 Task: Research Airbnb properties in Caguas, Puerto Rico from 12th  December, 2023 to 15th December, 2023 for 3 adults.2 bedrooms having 3 beds and 1 bathroom. Property type can be flat. Amenities needed are: washing machine. Booking option can be shelf check-in. Look for 4 properties as per requirement.
Action: Mouse moved to (629, 88)
Screenshot: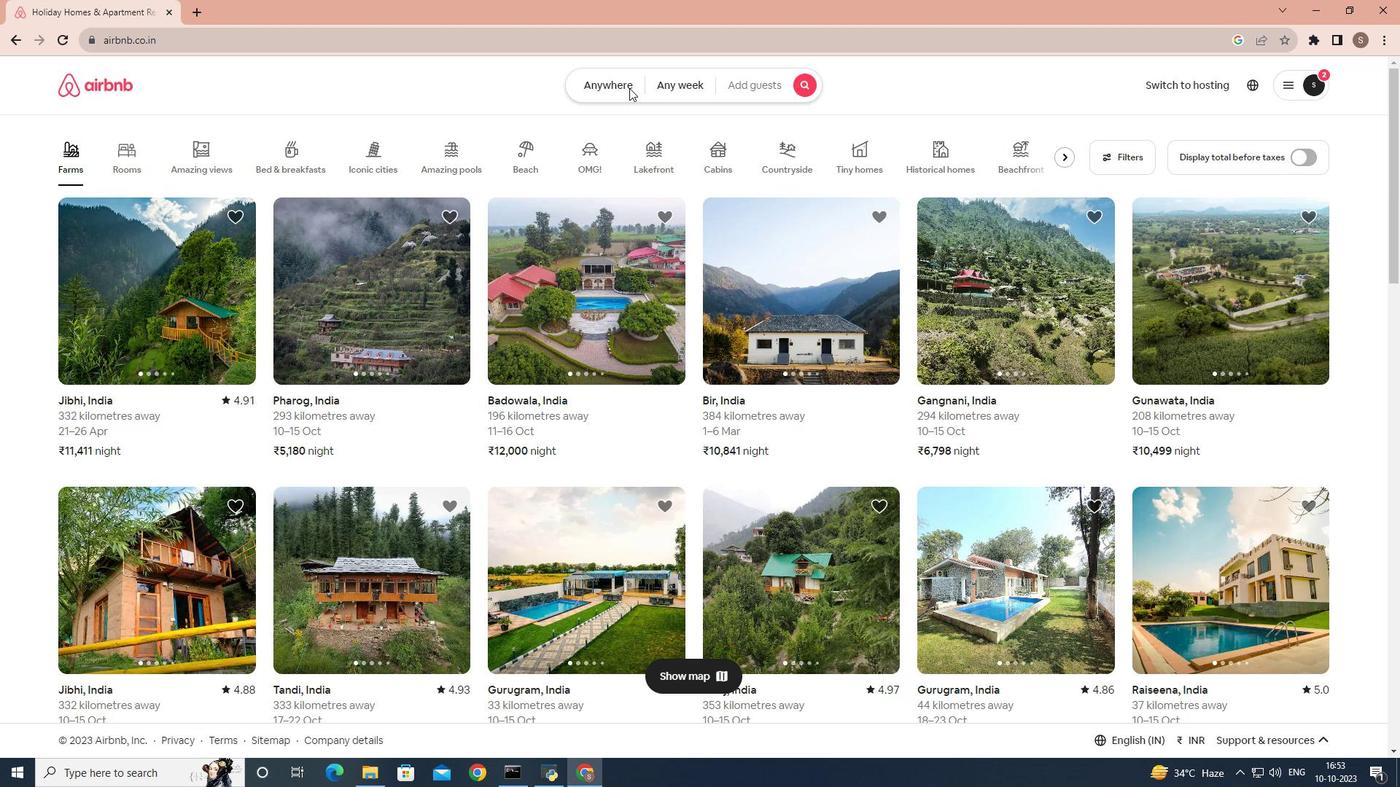 
Action: Mouse pressed left at (629, 88)
Screenshot: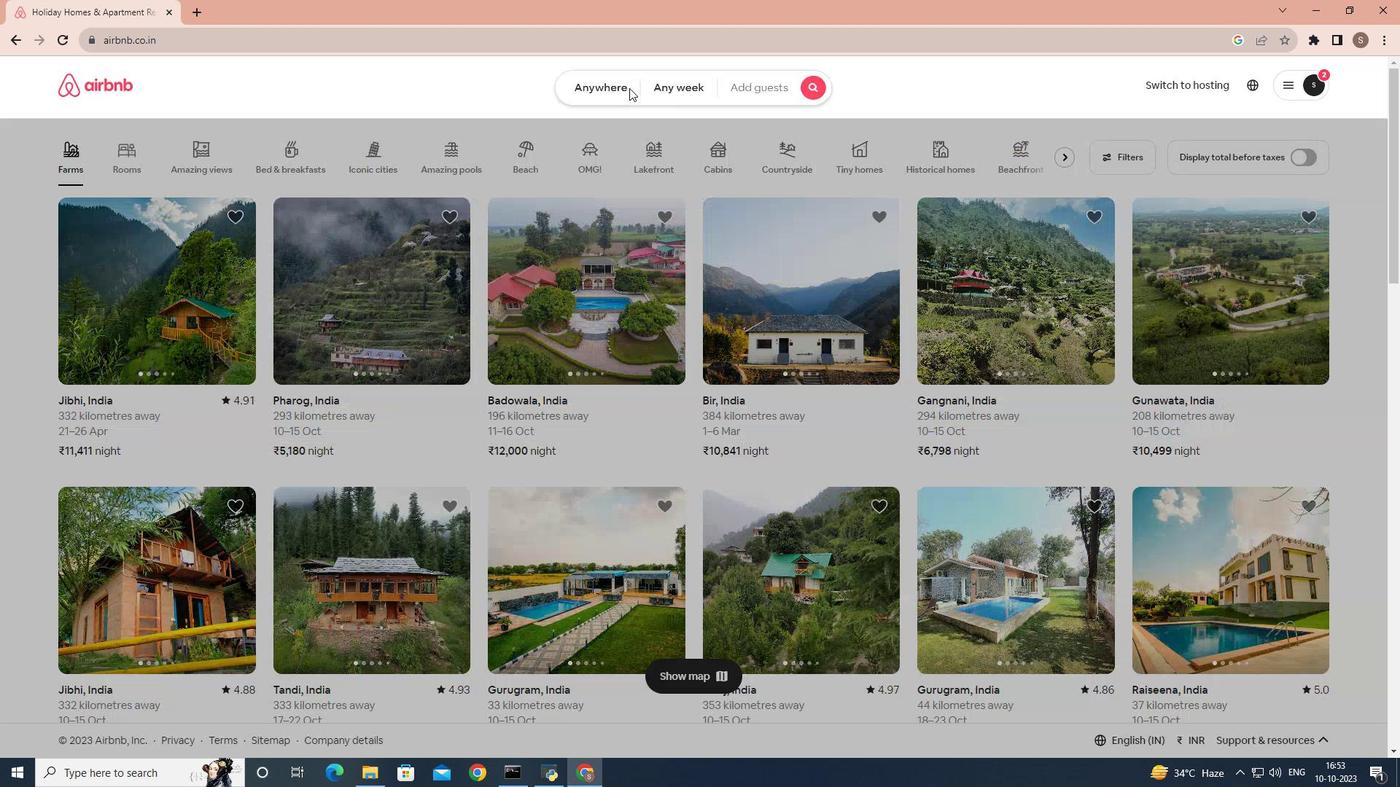 
Action: Mouse moved to (523, 145)
Screenshot: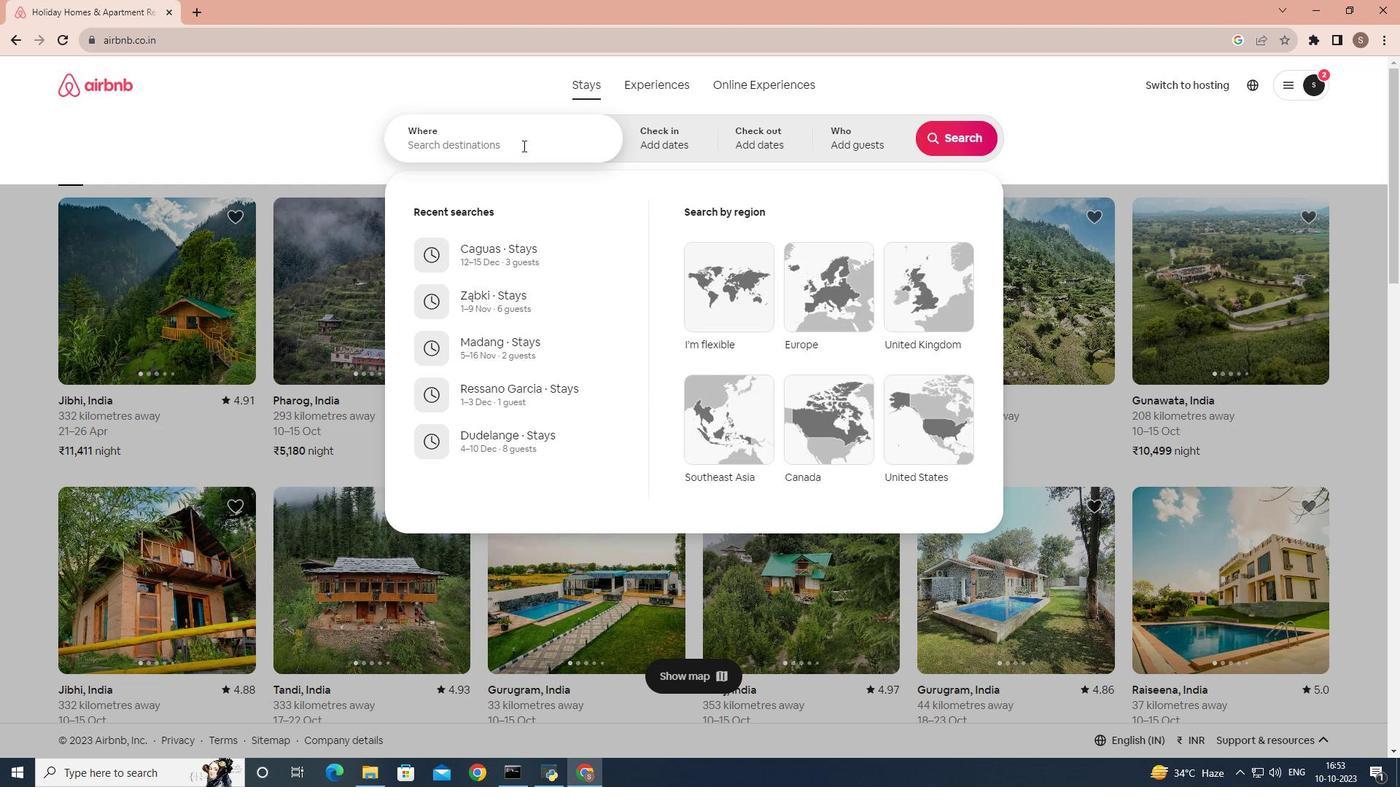 
Action: Mouse pressed left at (523, 145)
Screenshot: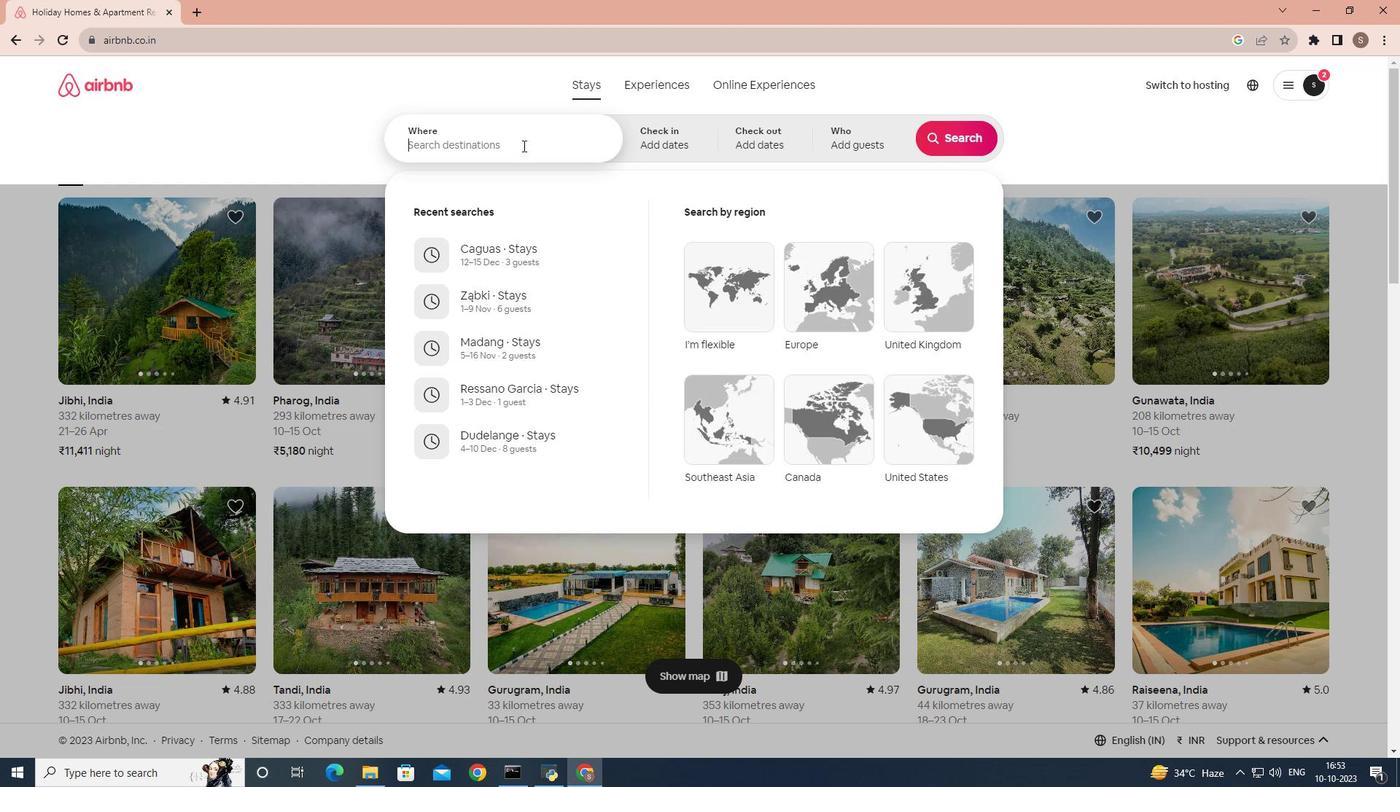 
Action: Key pressed cag
Screenshot: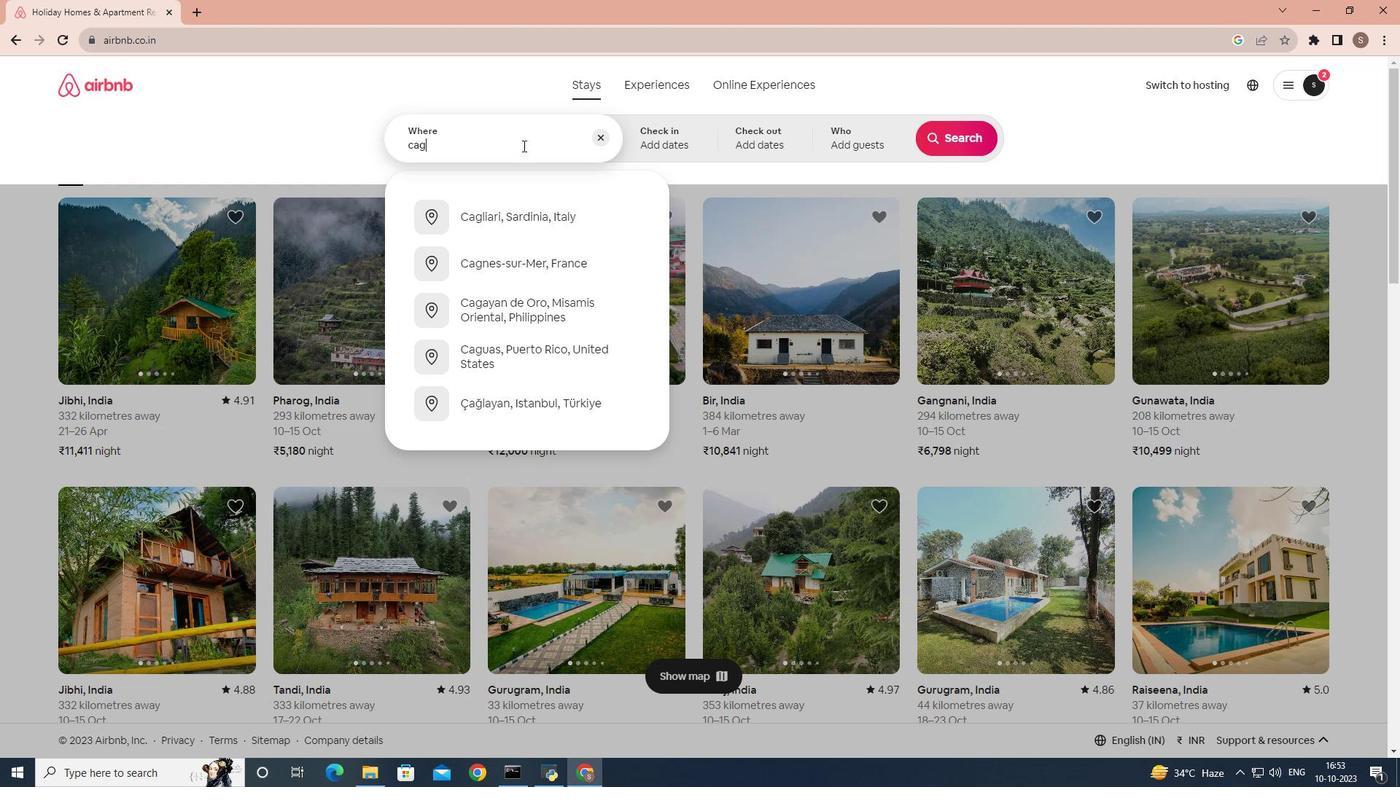
Action: Mouse moved to (523, 144)
Screenshot: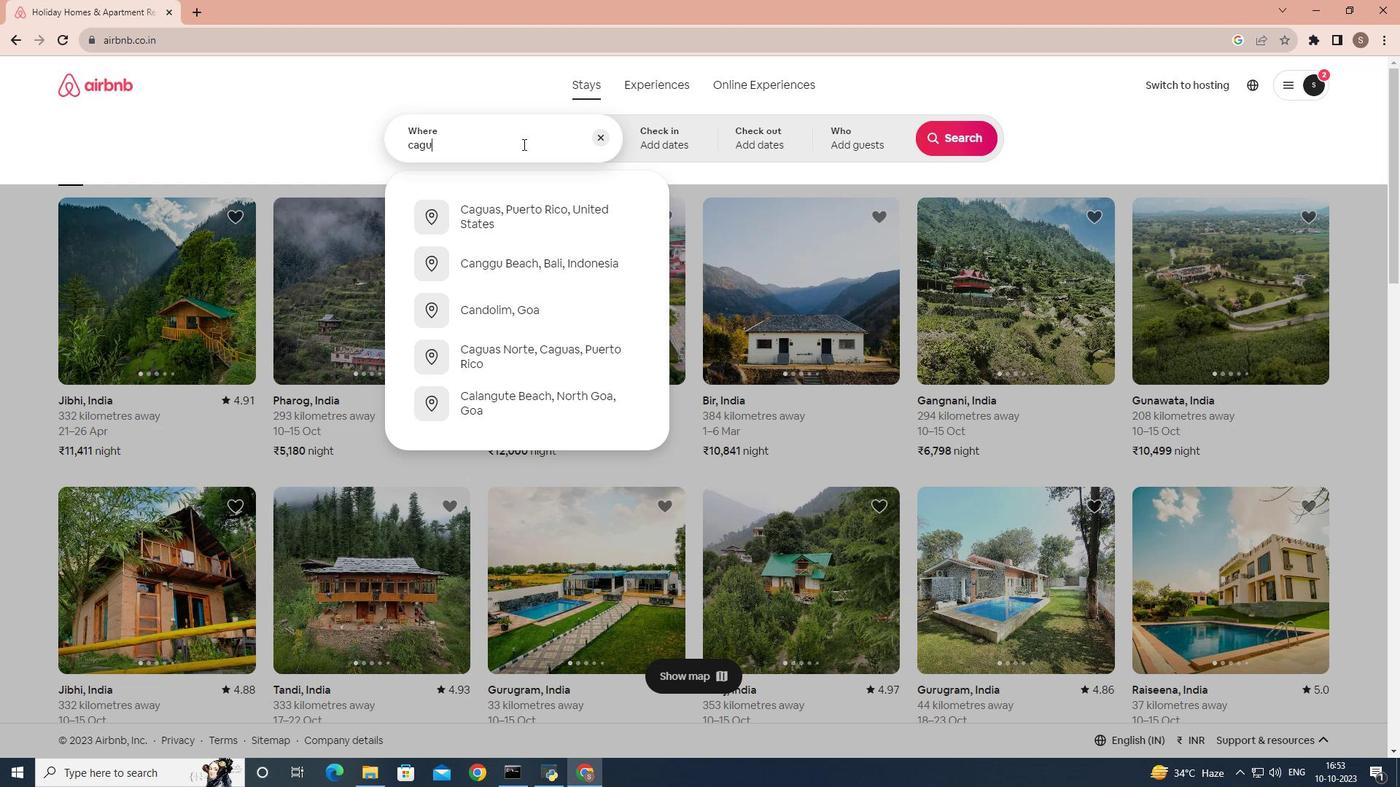 
Action: Key pressed uas
Screenshot: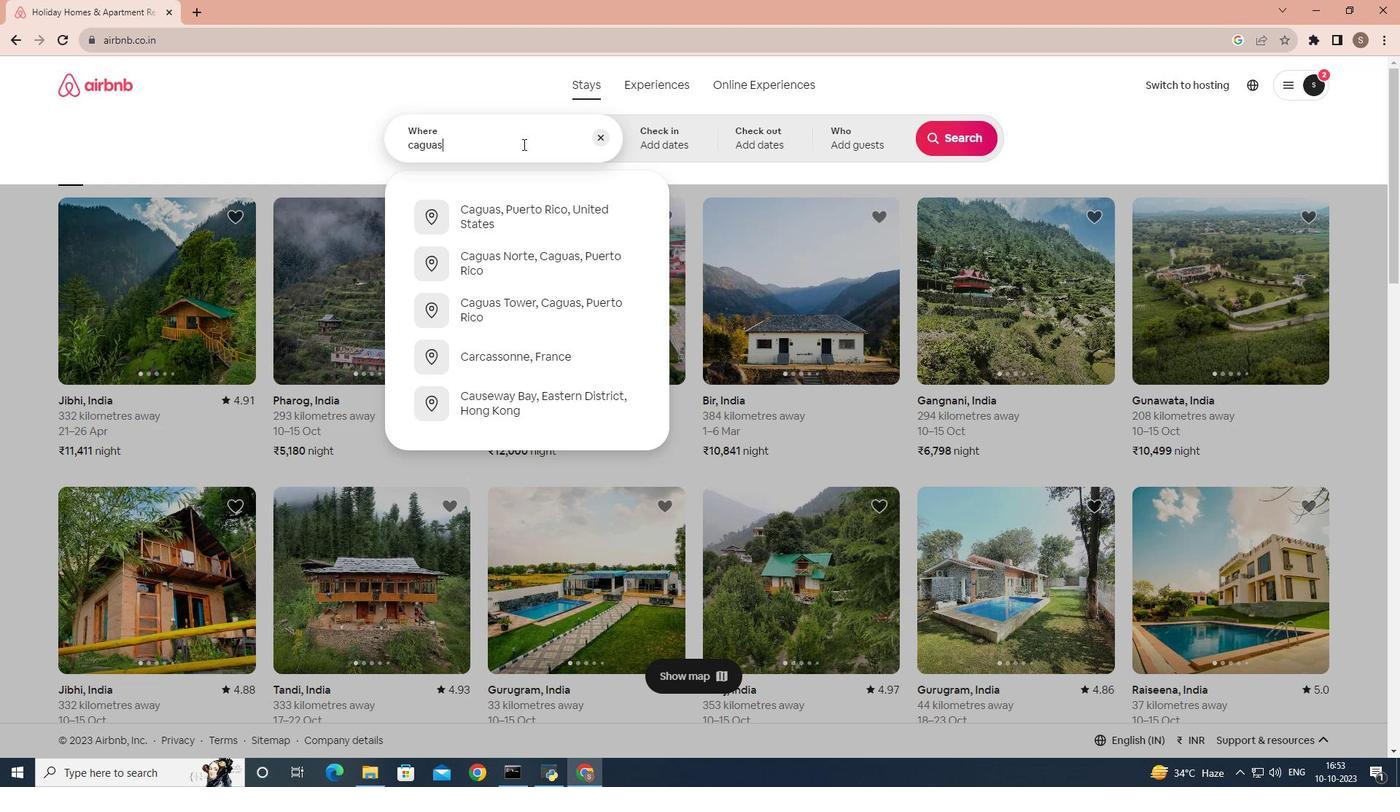 
Action: Mouse moved to (490, 204)
Screenshot: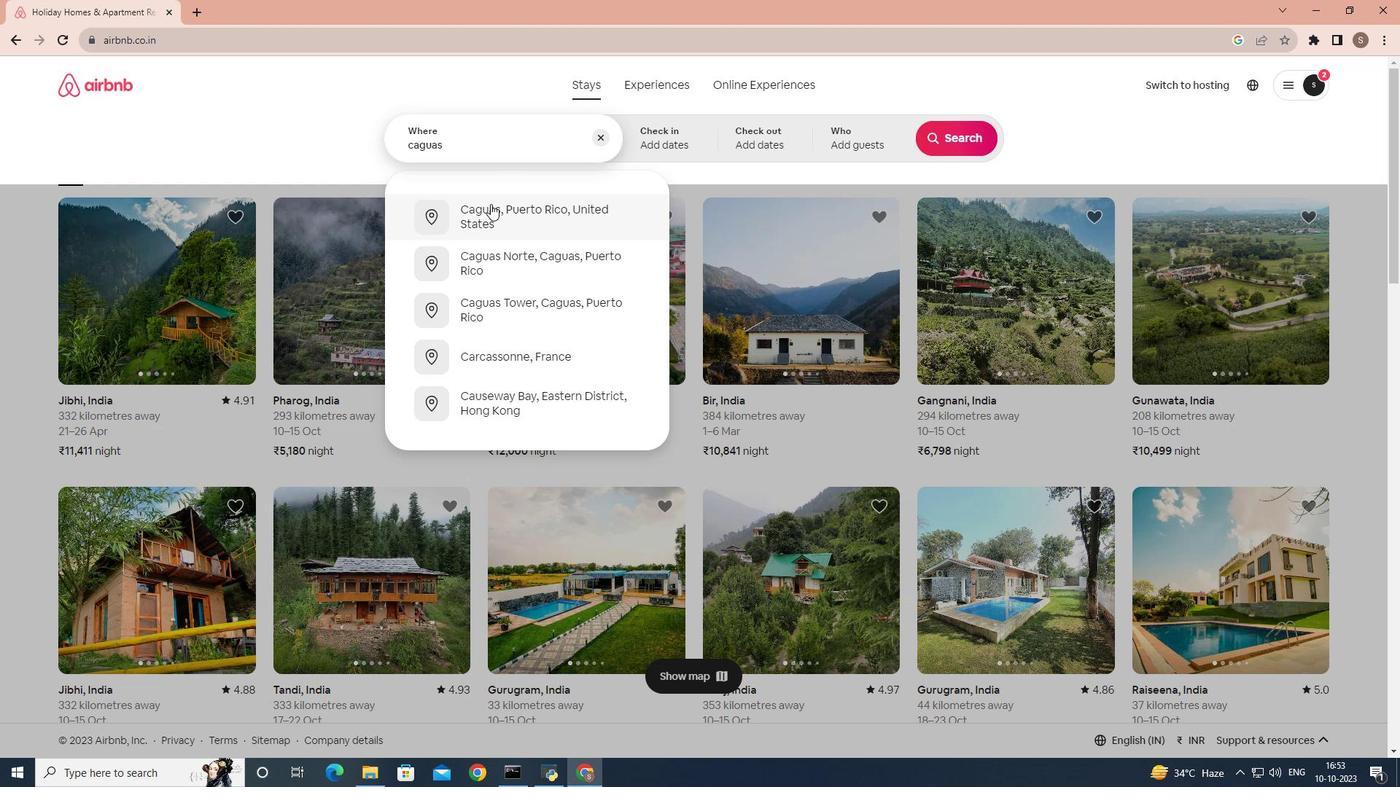 
Action: Mouse pressed left at (490, 204)
Screenshot: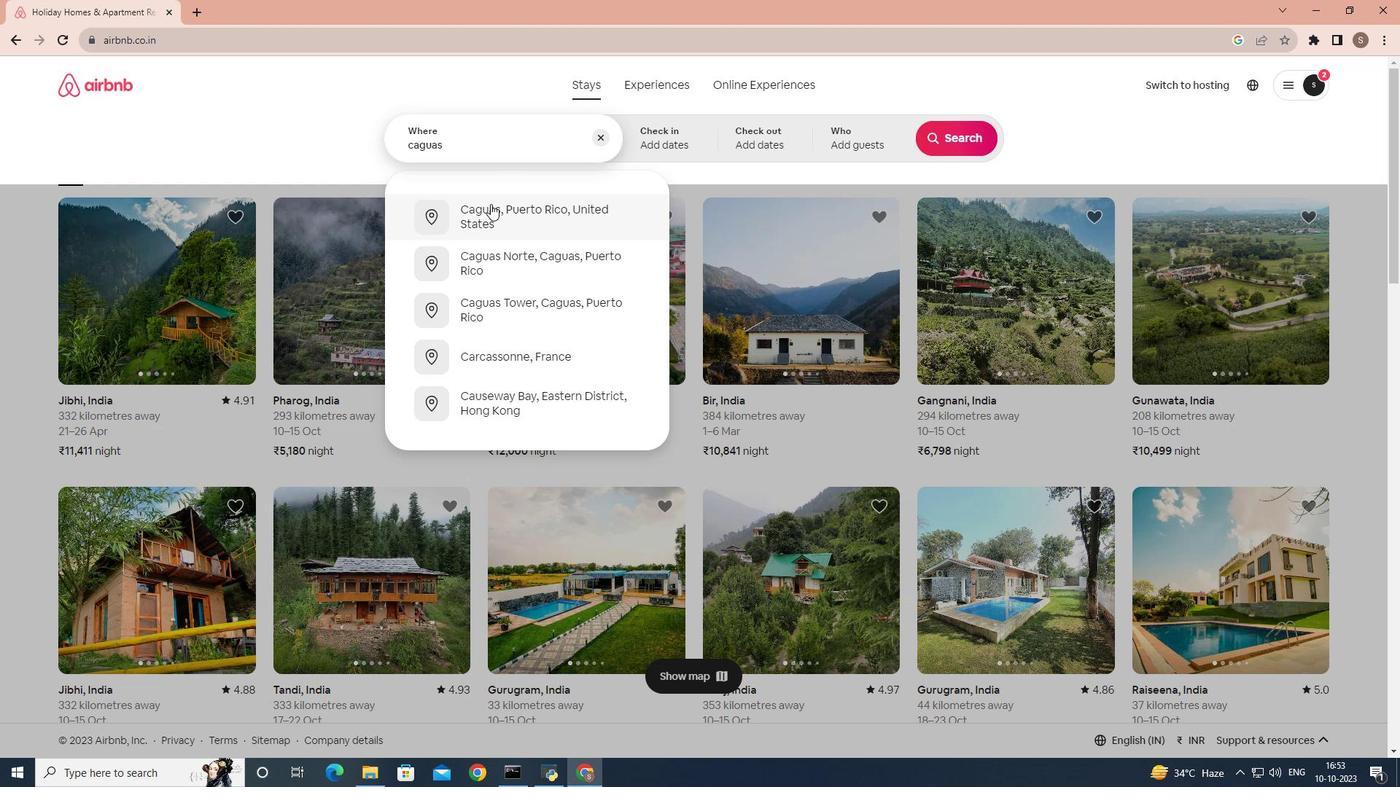 
Action: Mouse moved to (951, 257)
Screenshot: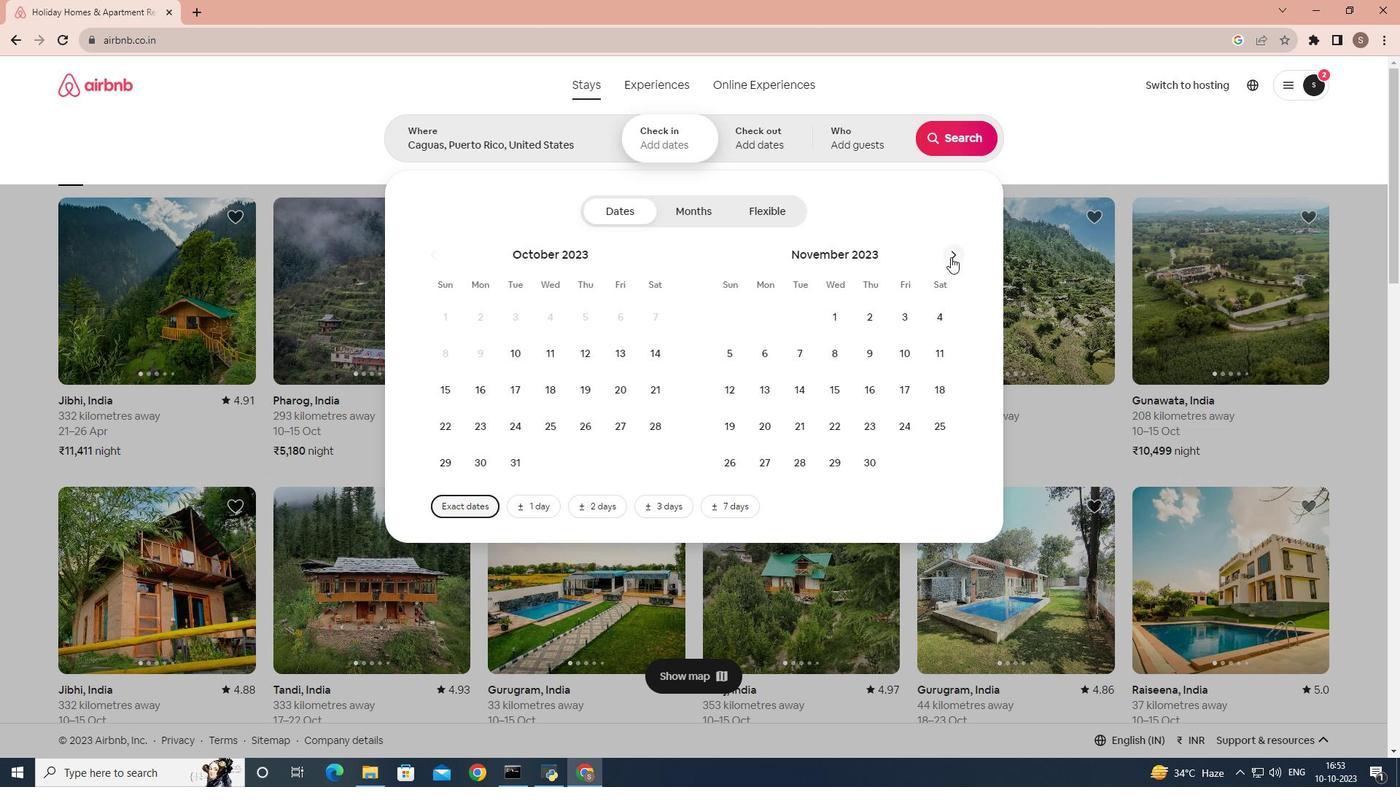 
Action: Mouse pressed left at (951, 257)
Screenshot: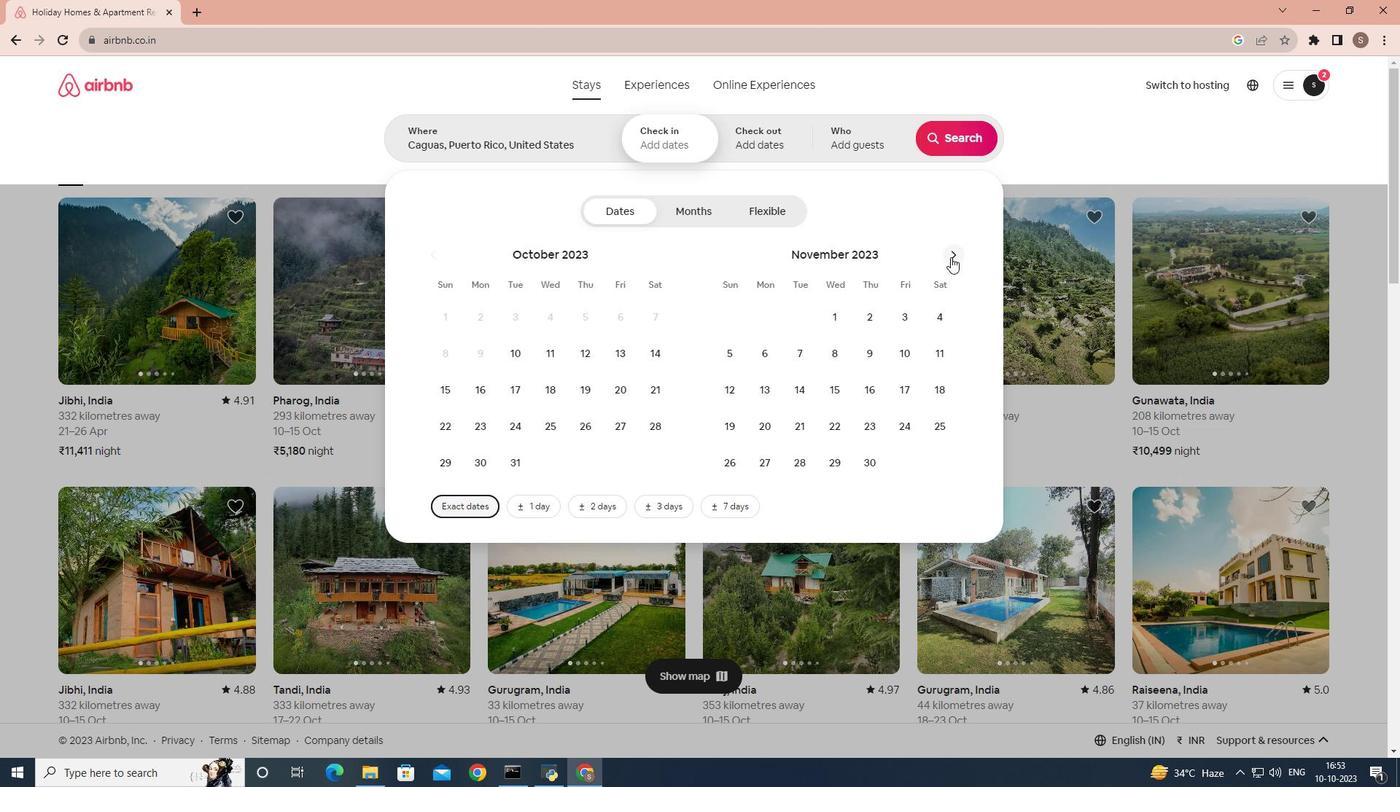 
Action: Mouse moved to (789, 390)
Screenshot: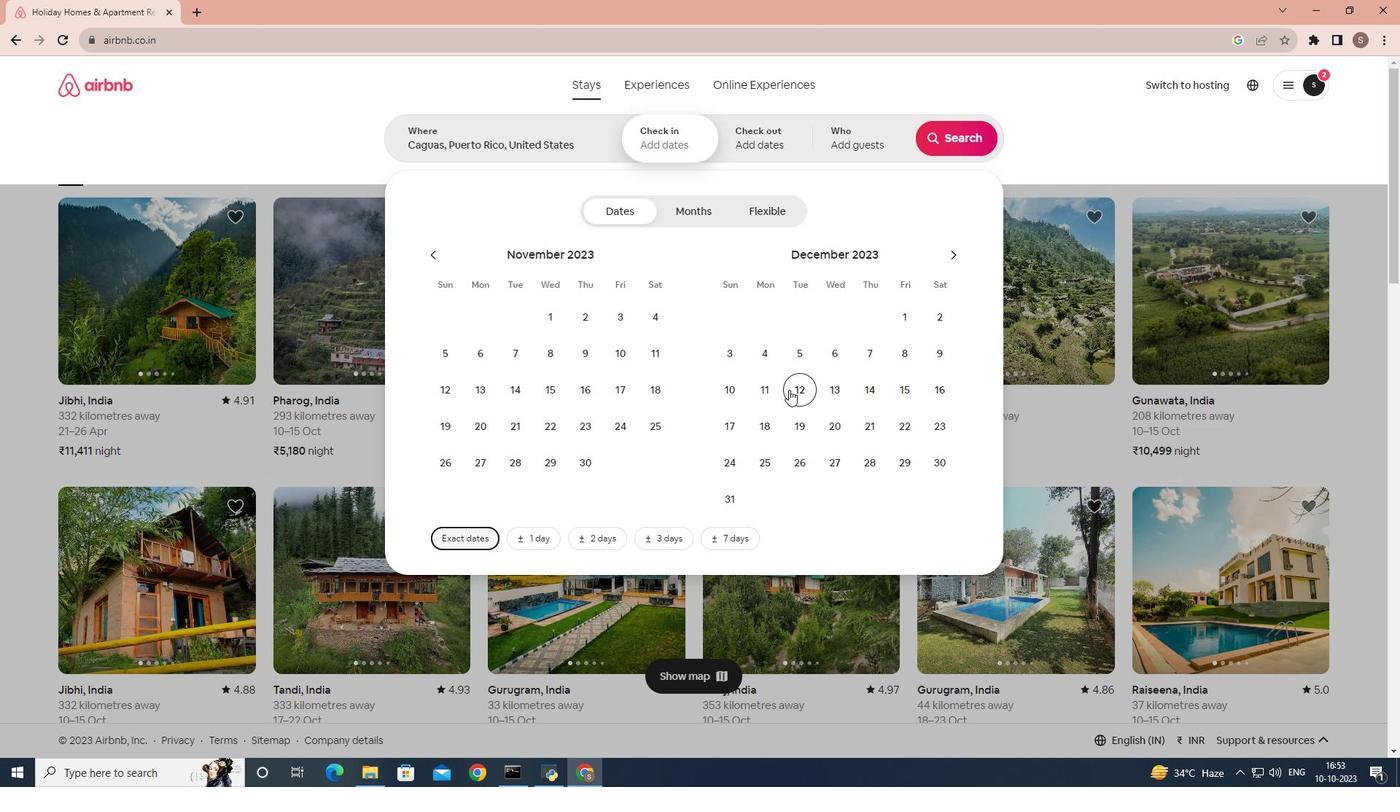 
Action: Mouse pressed left at (789, 390)
Screenshot: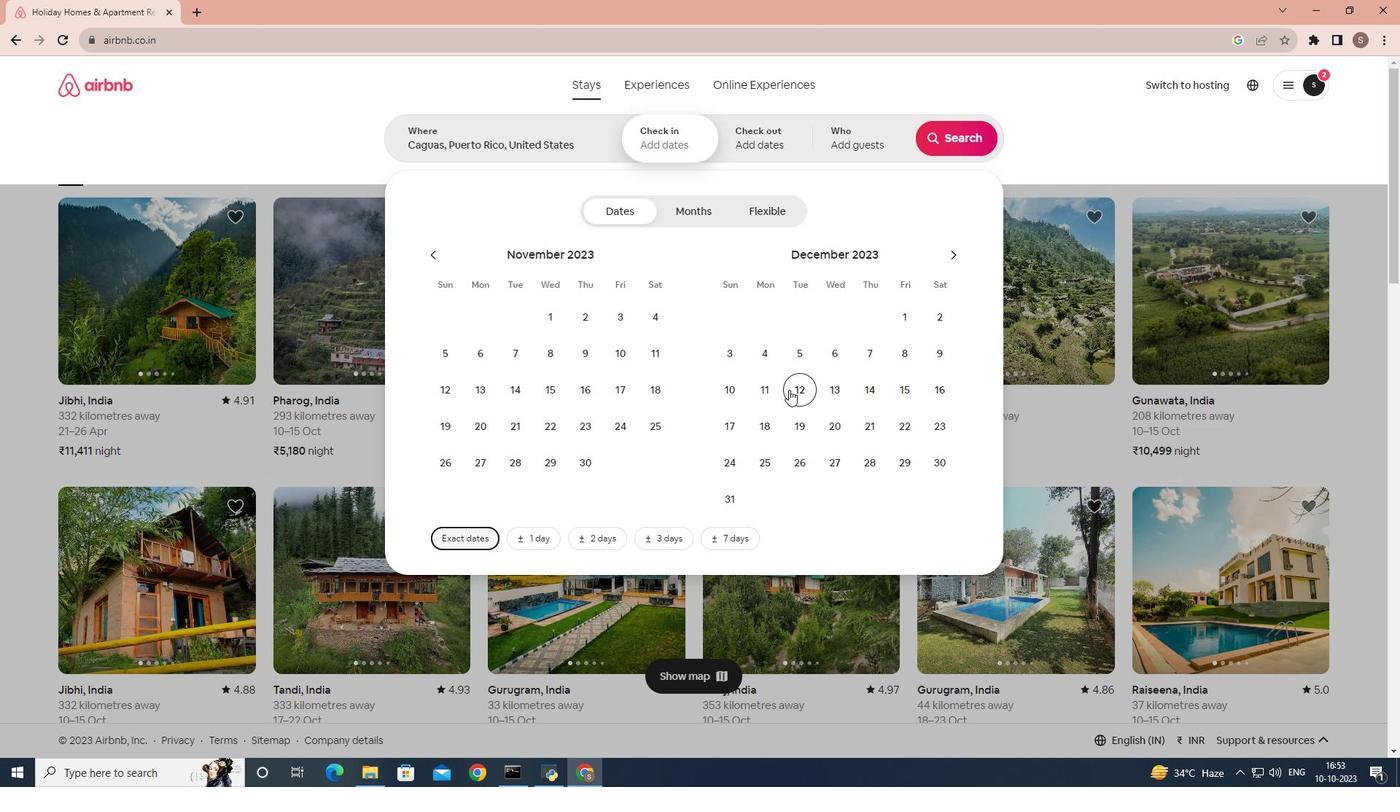 
Action: Mouse moved to (922, 383)
Screenshot: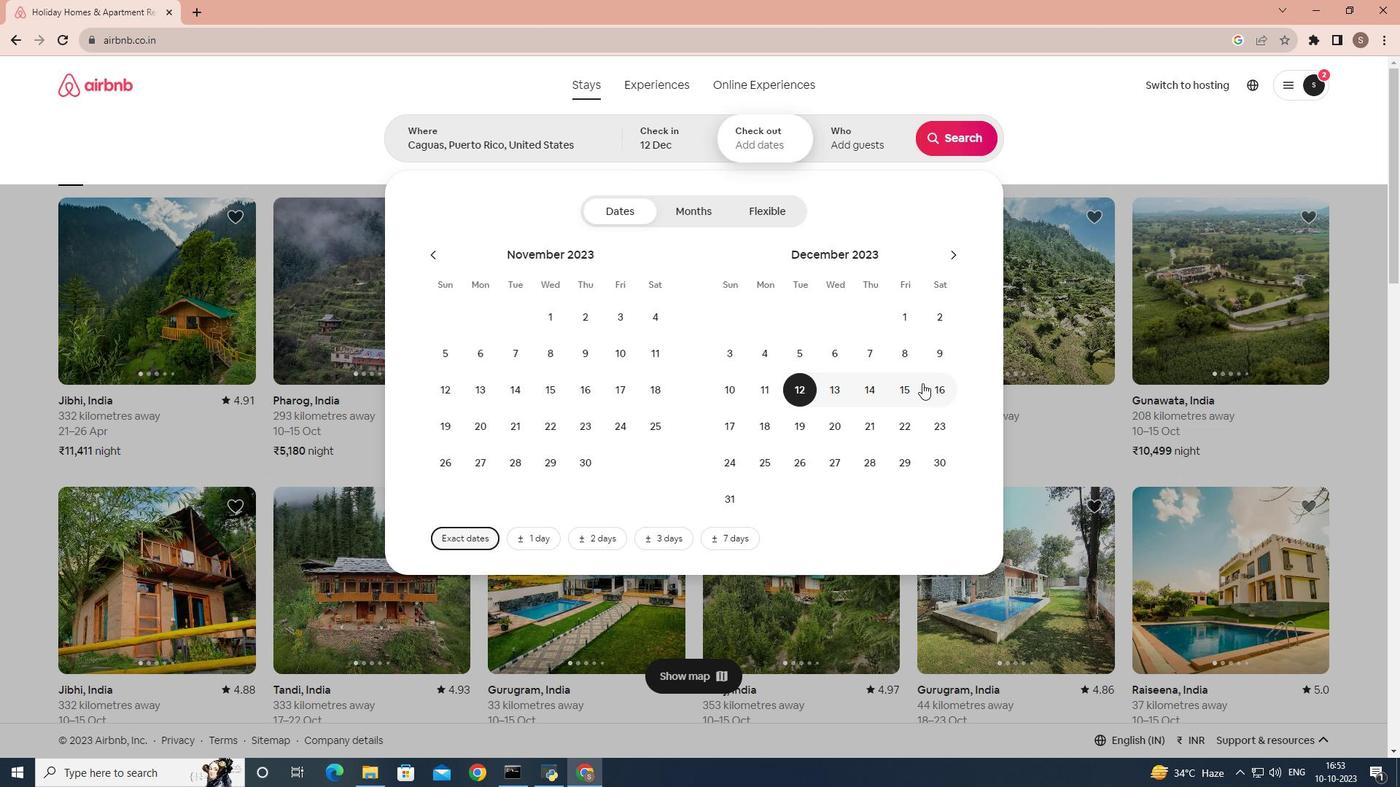 
Action: Mouse pressed left at (922, 383)
Screenshot: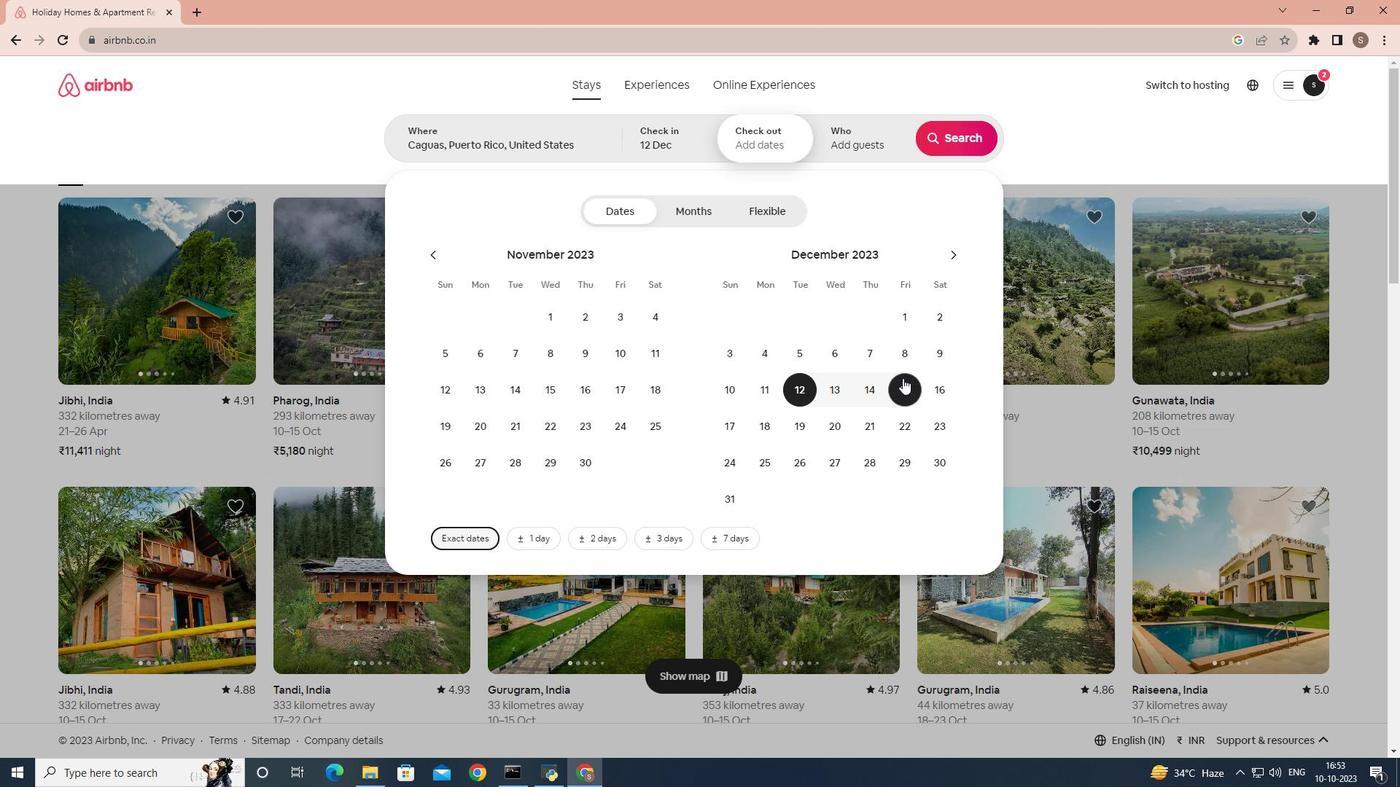 
Action: Mouse moved to (903, 378)
Screenshot: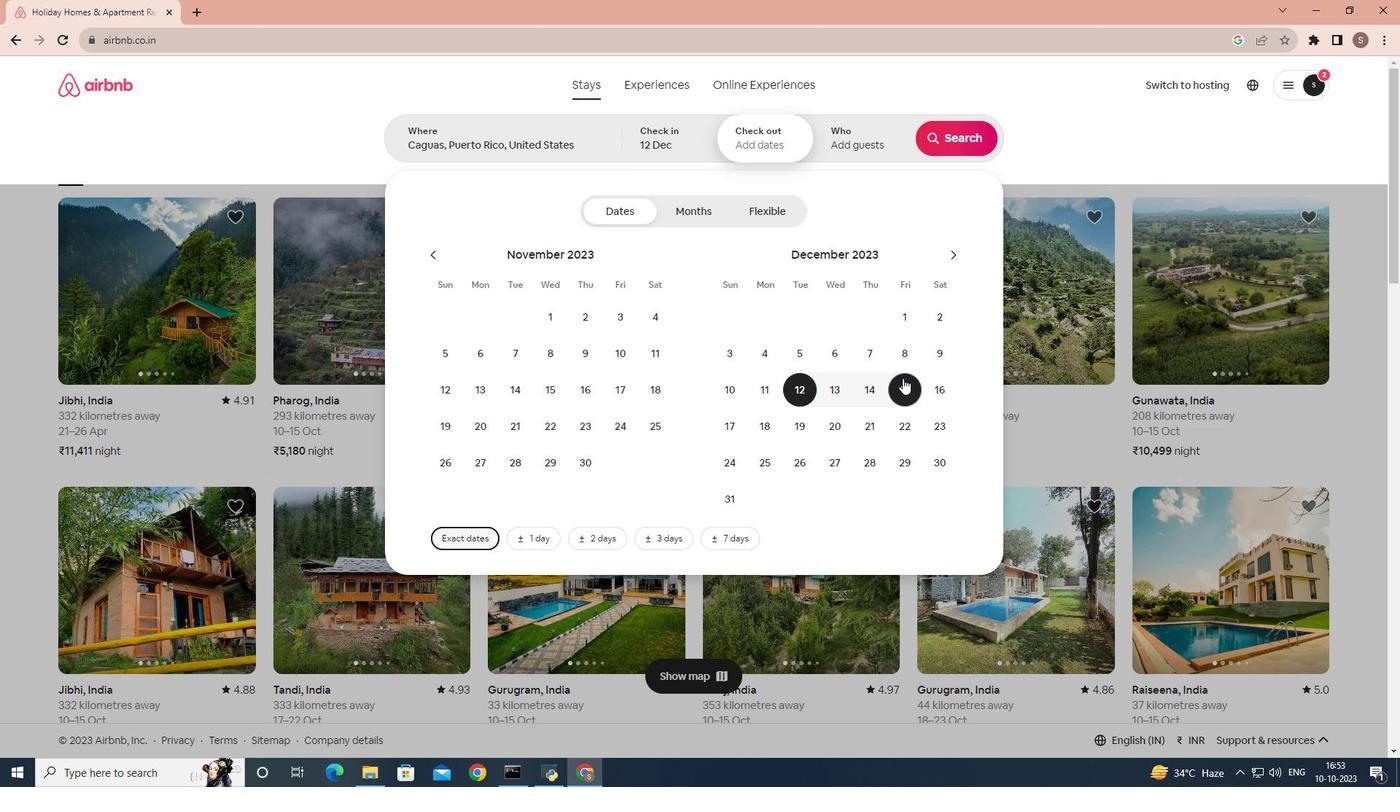 
Action: Mouse pressed left at (903, 378)
Screenshot: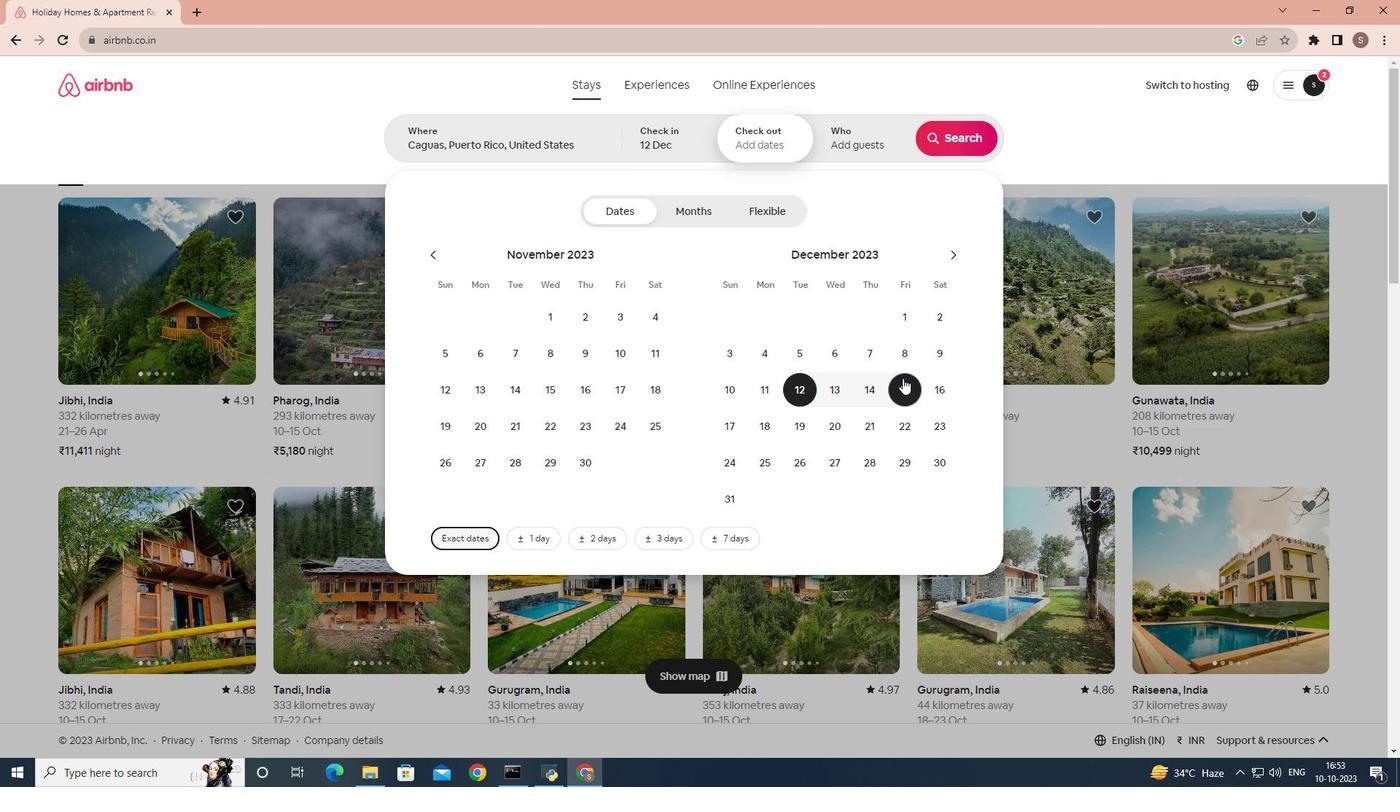 
Action: Mouse moved to (868, 146)
Screenshot: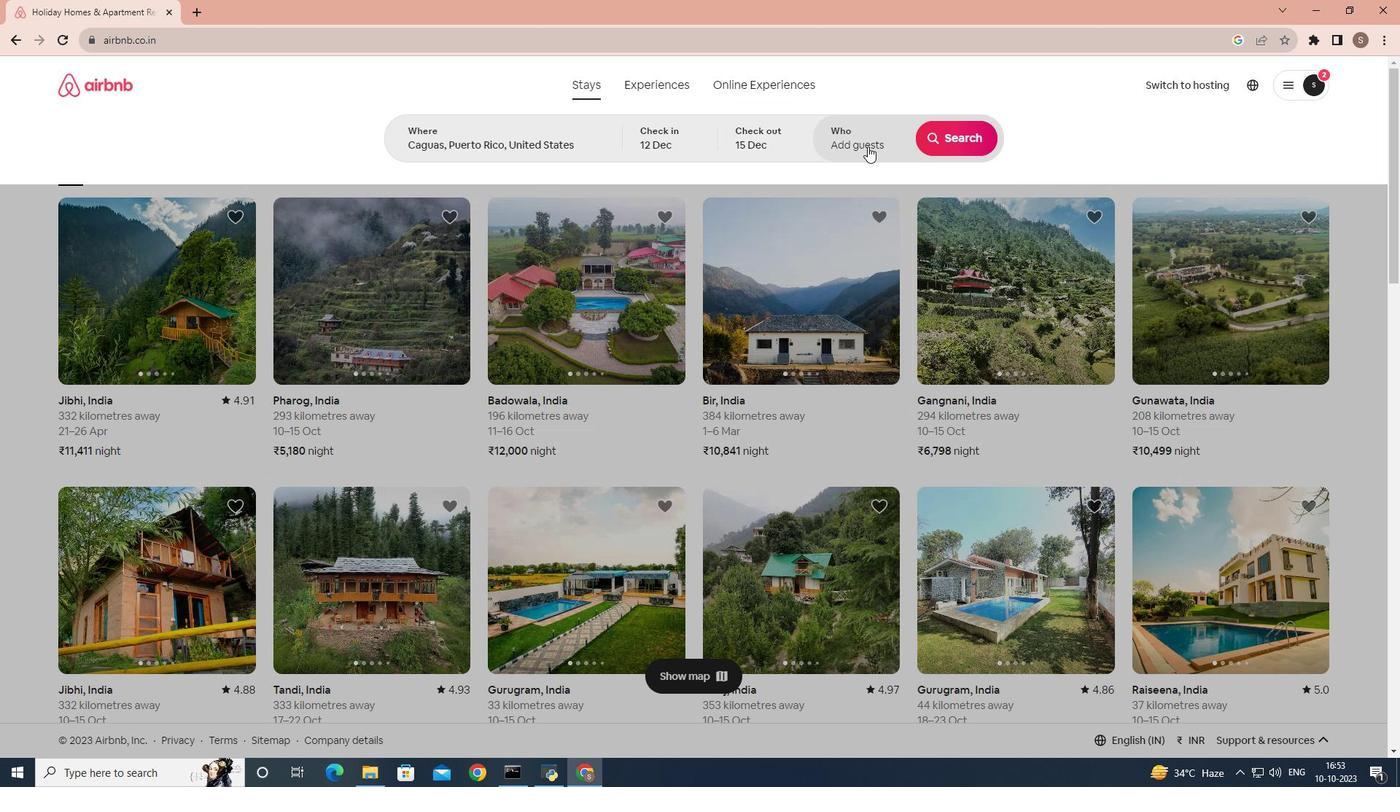 
Action: Mouse pressed left at (868, 146)
Screenshot: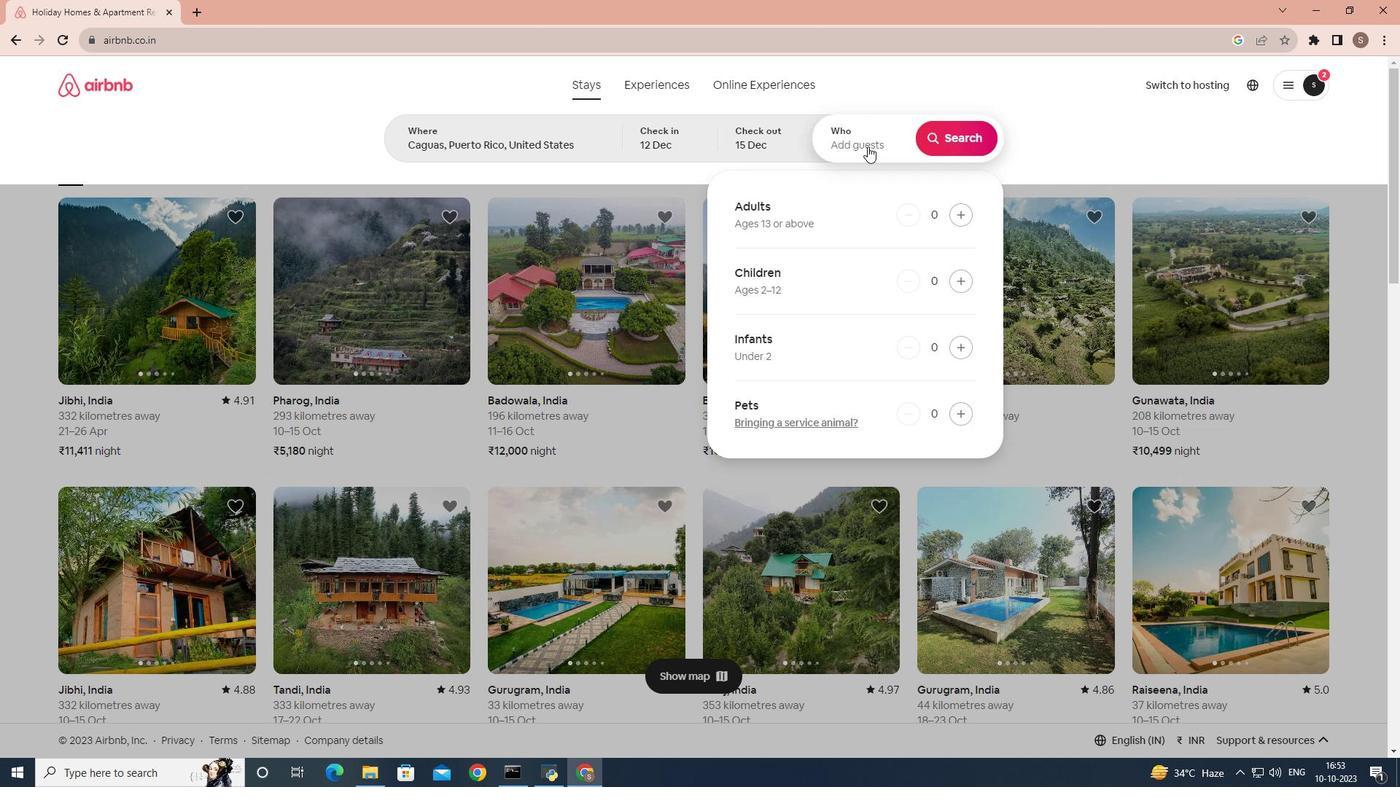 
Action: Mouse moved to (957, 224)
Screenshot: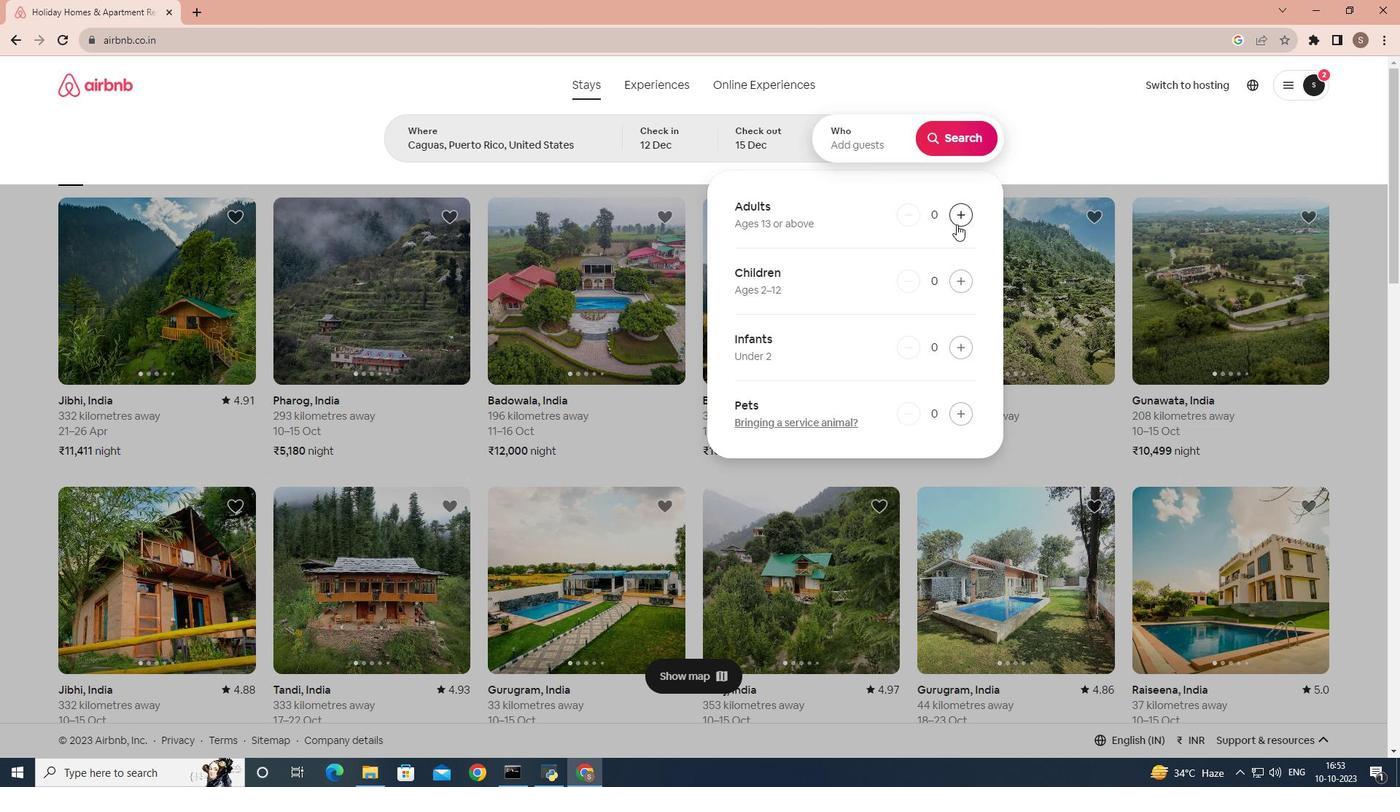 
Action: Mouse pressed left at (957, 224)
Screenshot: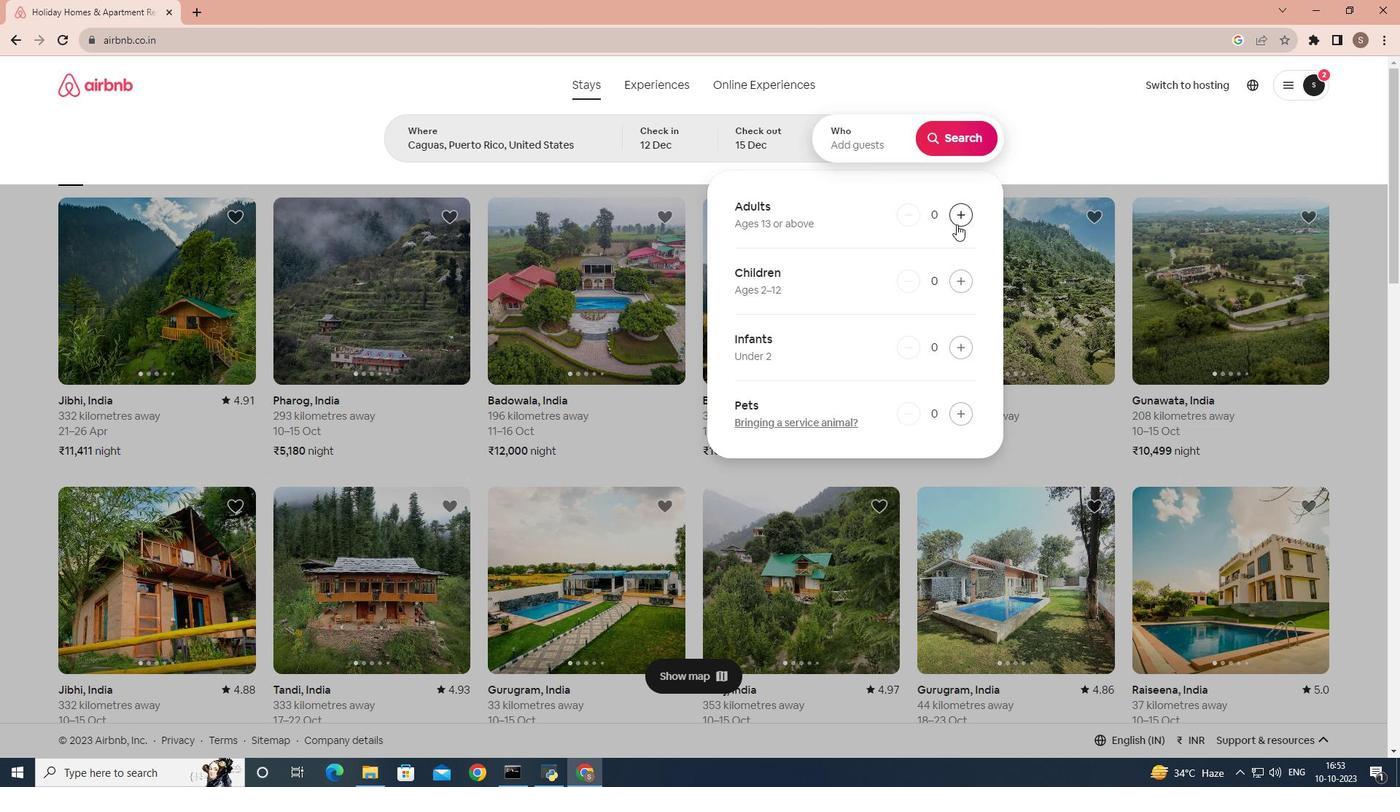
Action: Mouse pressed left at (957, 224)
Screenshot: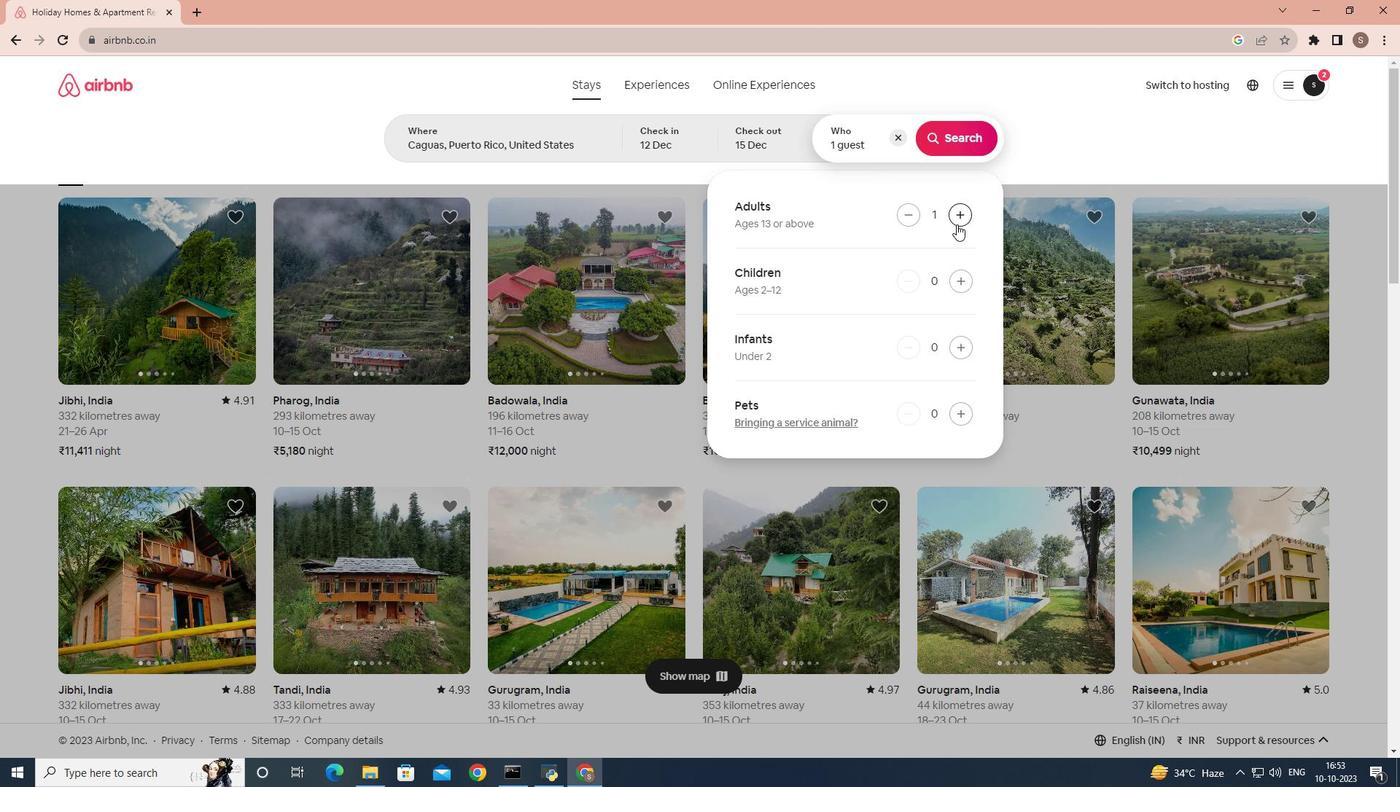 
Action: Mouse pressed left at (957, 224)
Screenshot: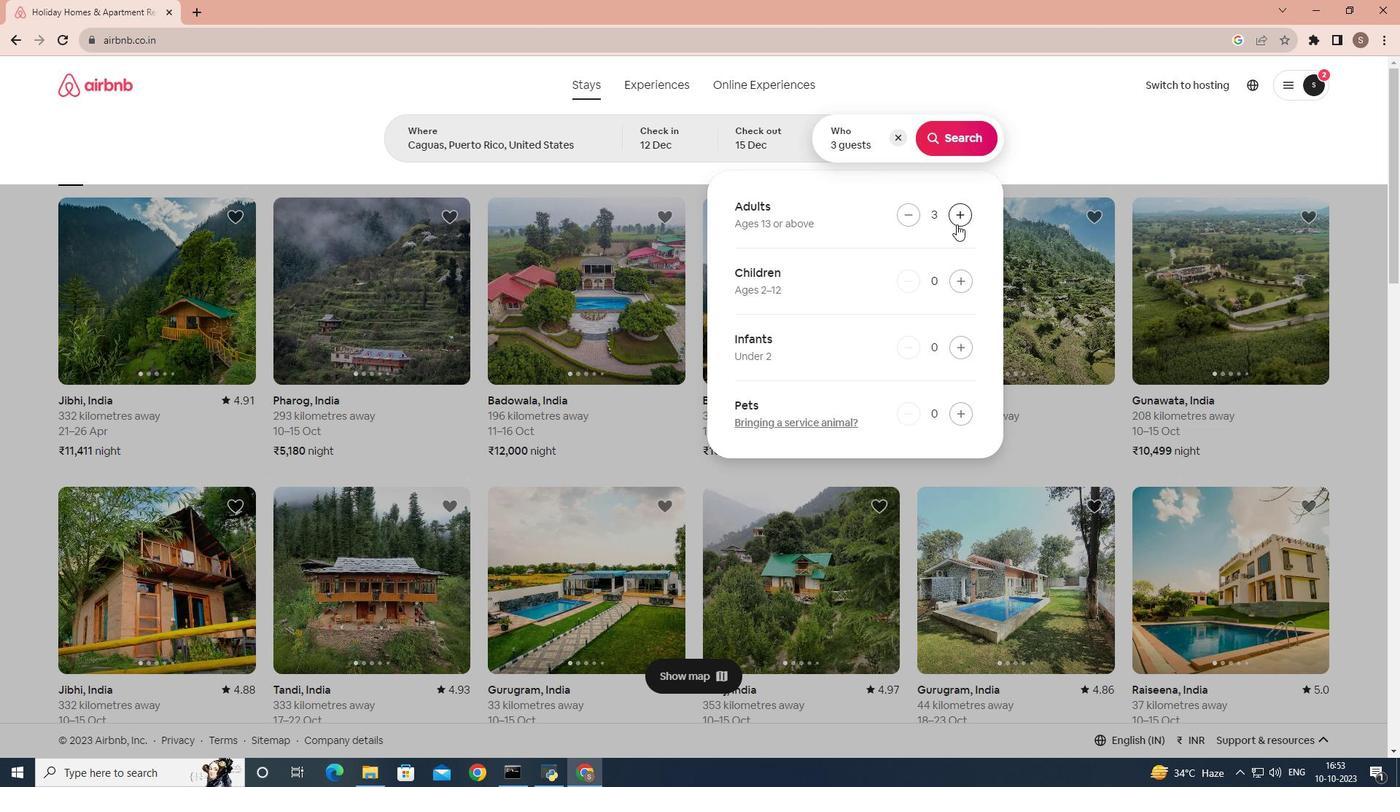 
Action: Mouse moved to (952, 146)
Screenshot: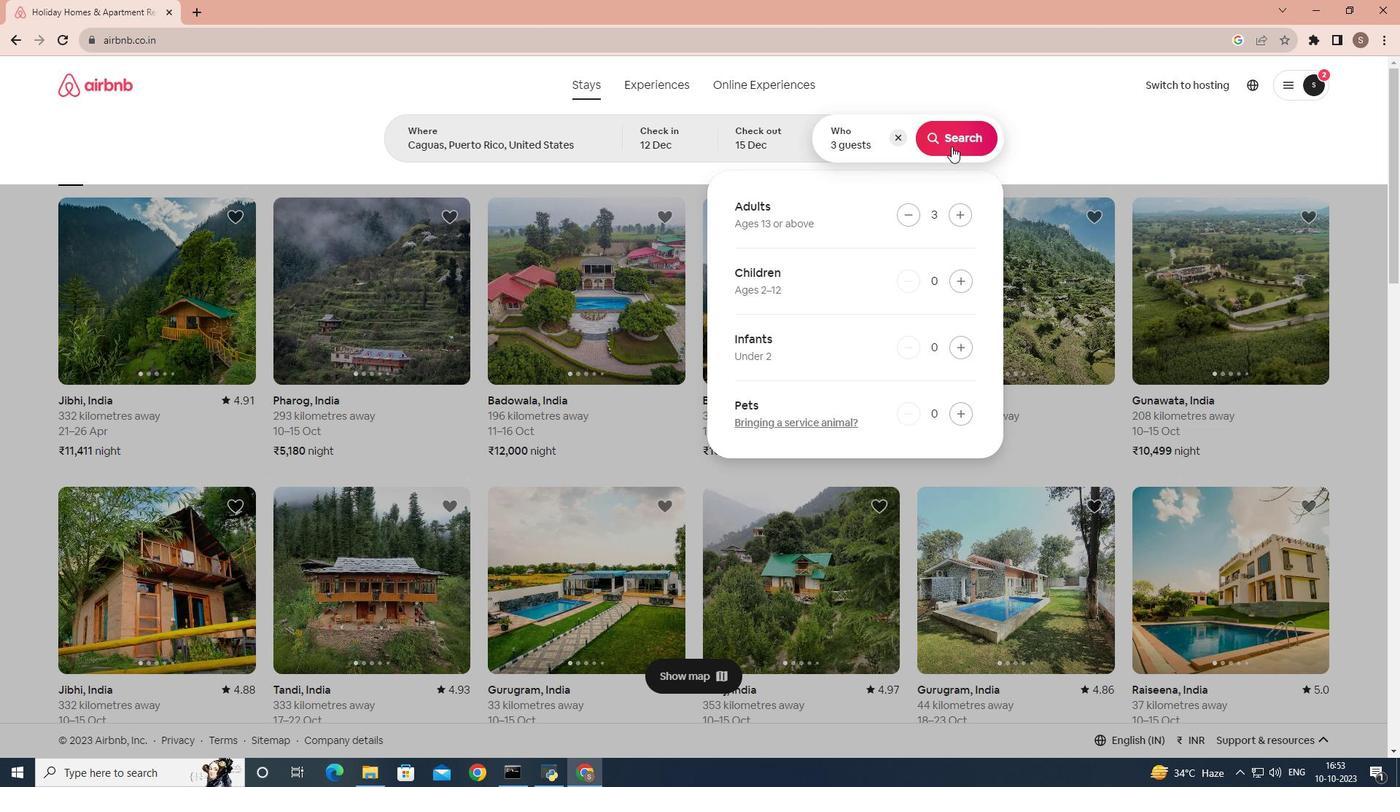 
Action: Mouse pressed left at (952, 146)
Screenshot: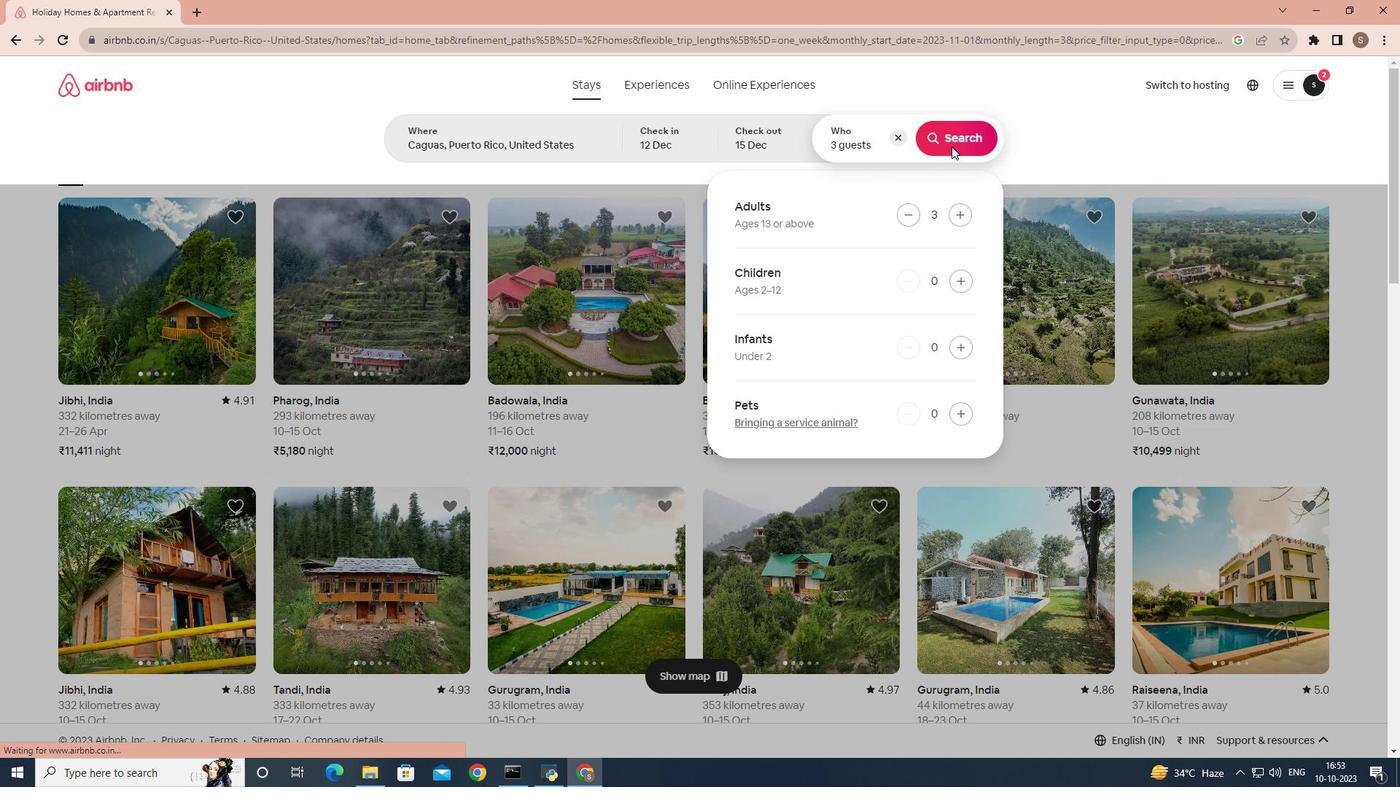 
Action: Mouse moved to (1153, 133)
Screenshot: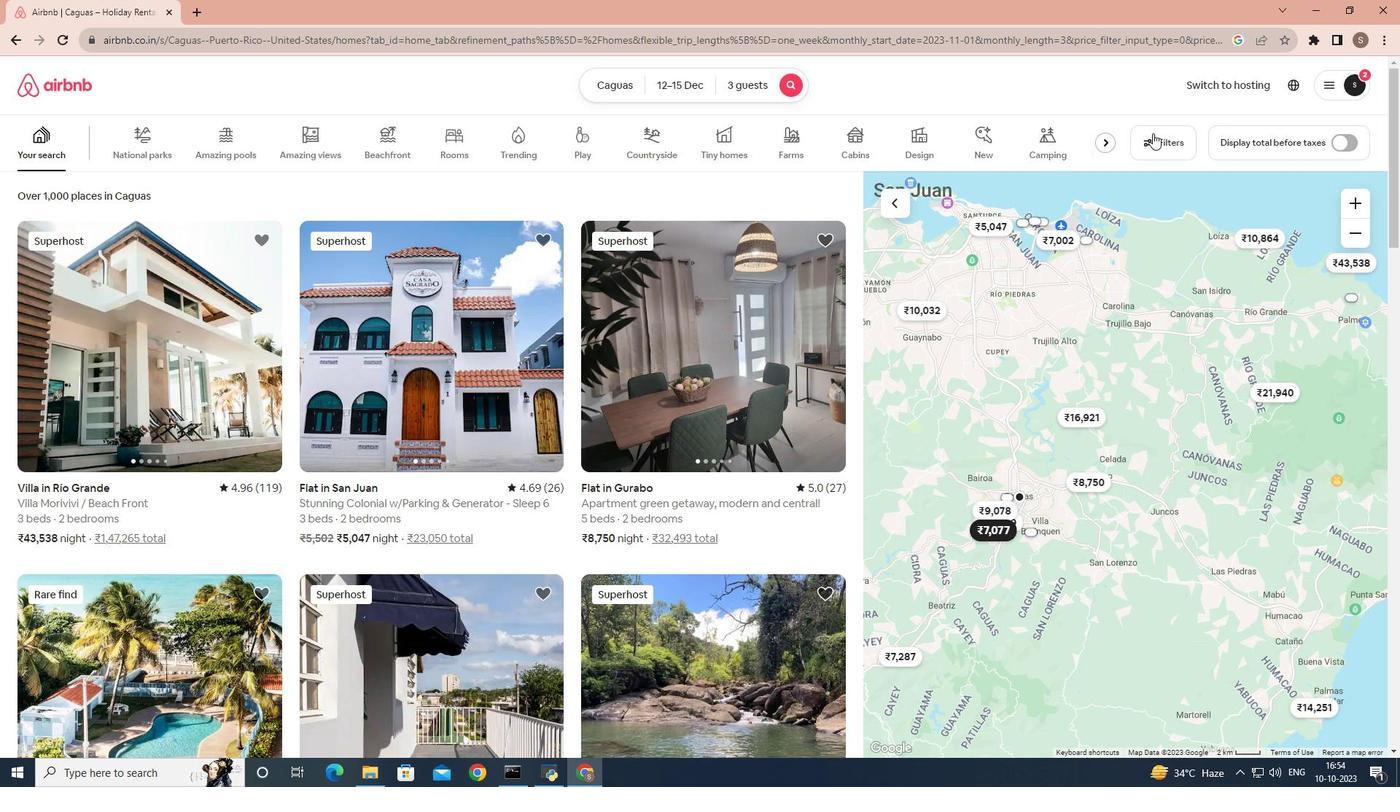 
Action: Mouse pressed left at (1153, 133)
Screenshot: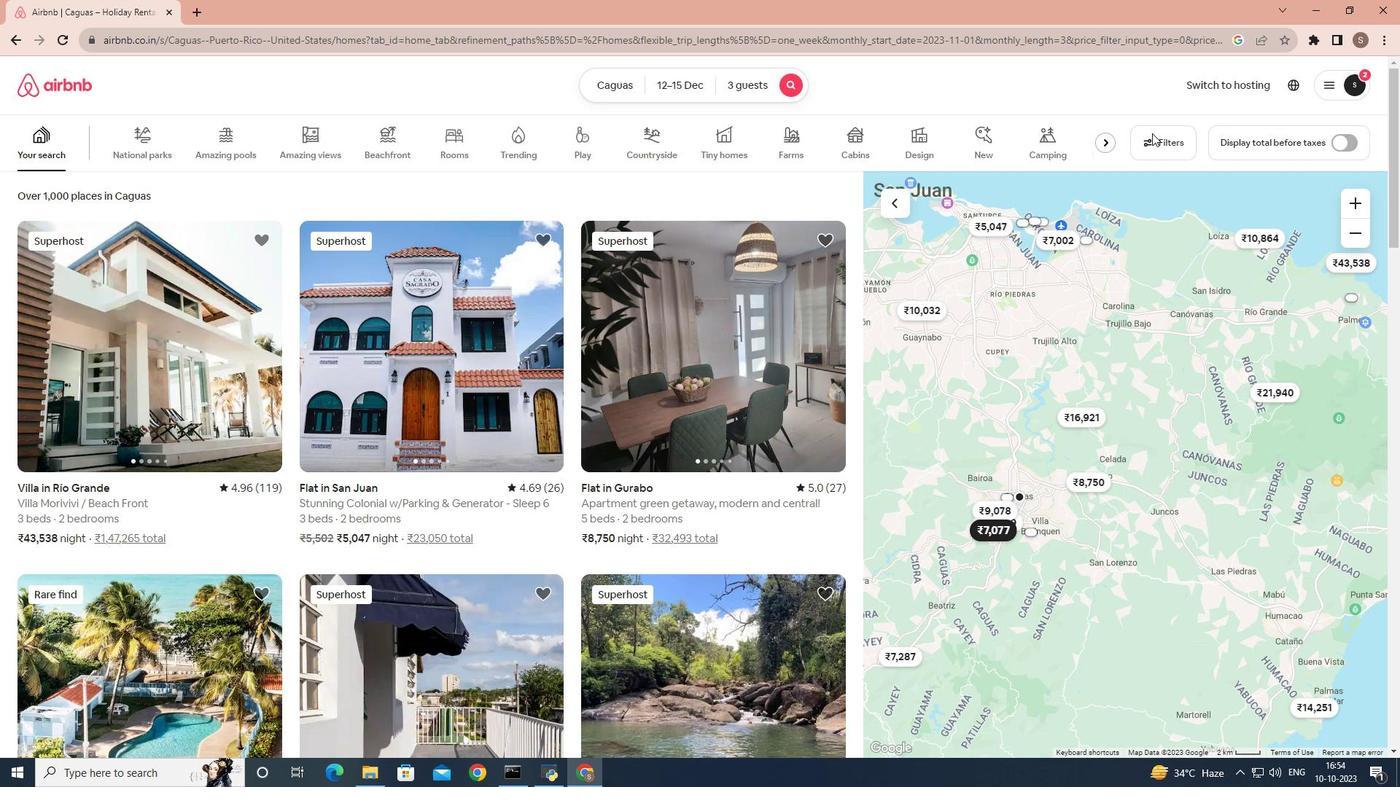 
Action: Mouse moved to (578, 334)
Screenshot: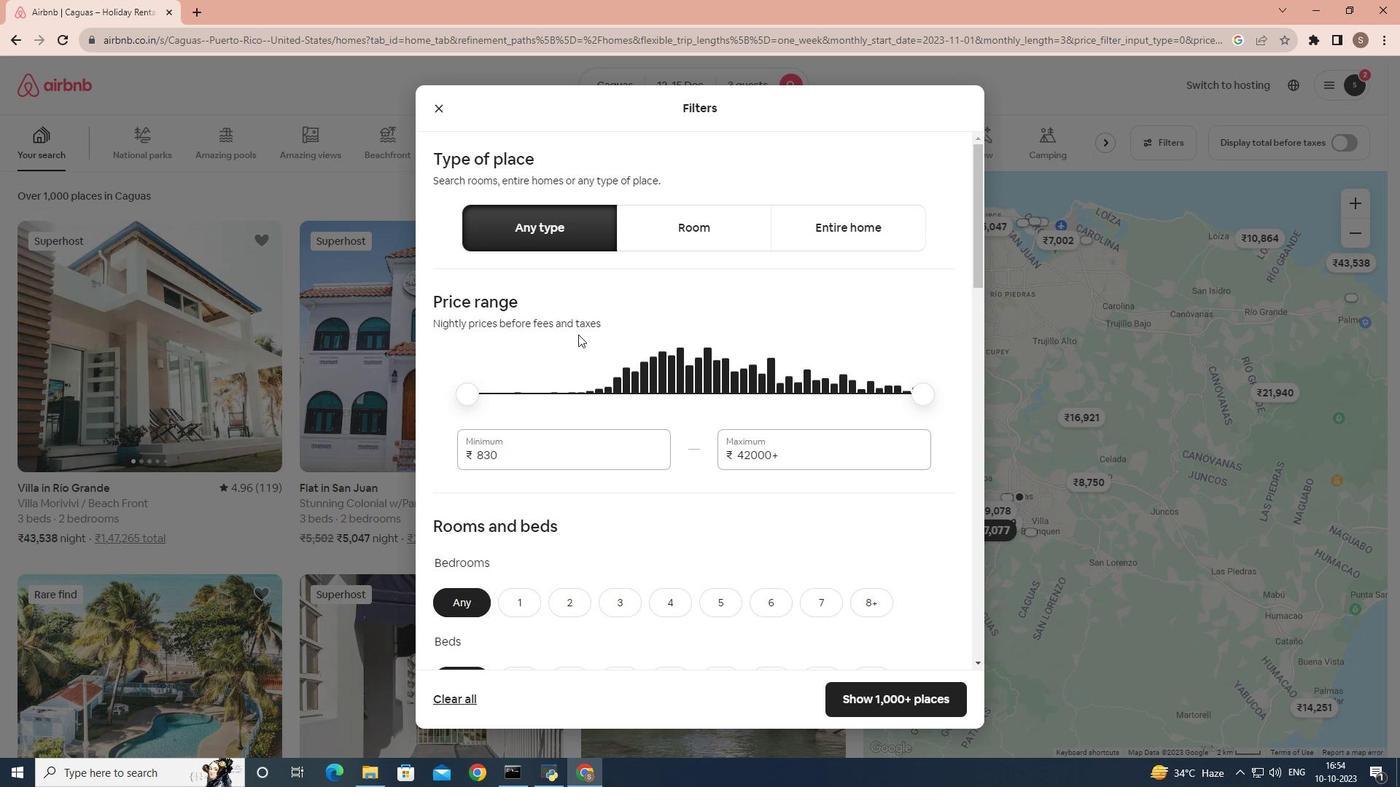 
Action: Mouse scrolled (578, 334) with delta (0, 0)
Screenshot: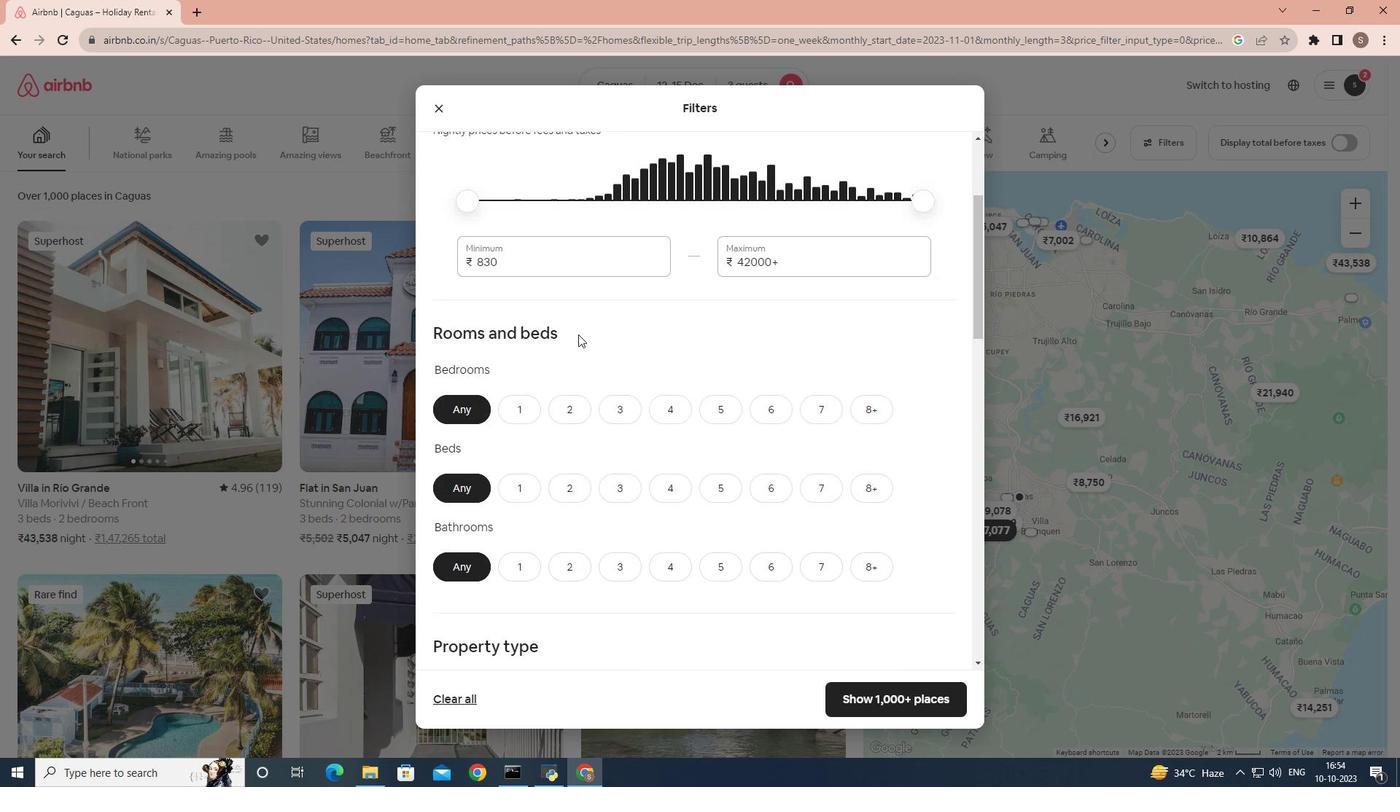 
Action: Mouse scrolled (578, 334) with delta (0, 0)
Screenshot: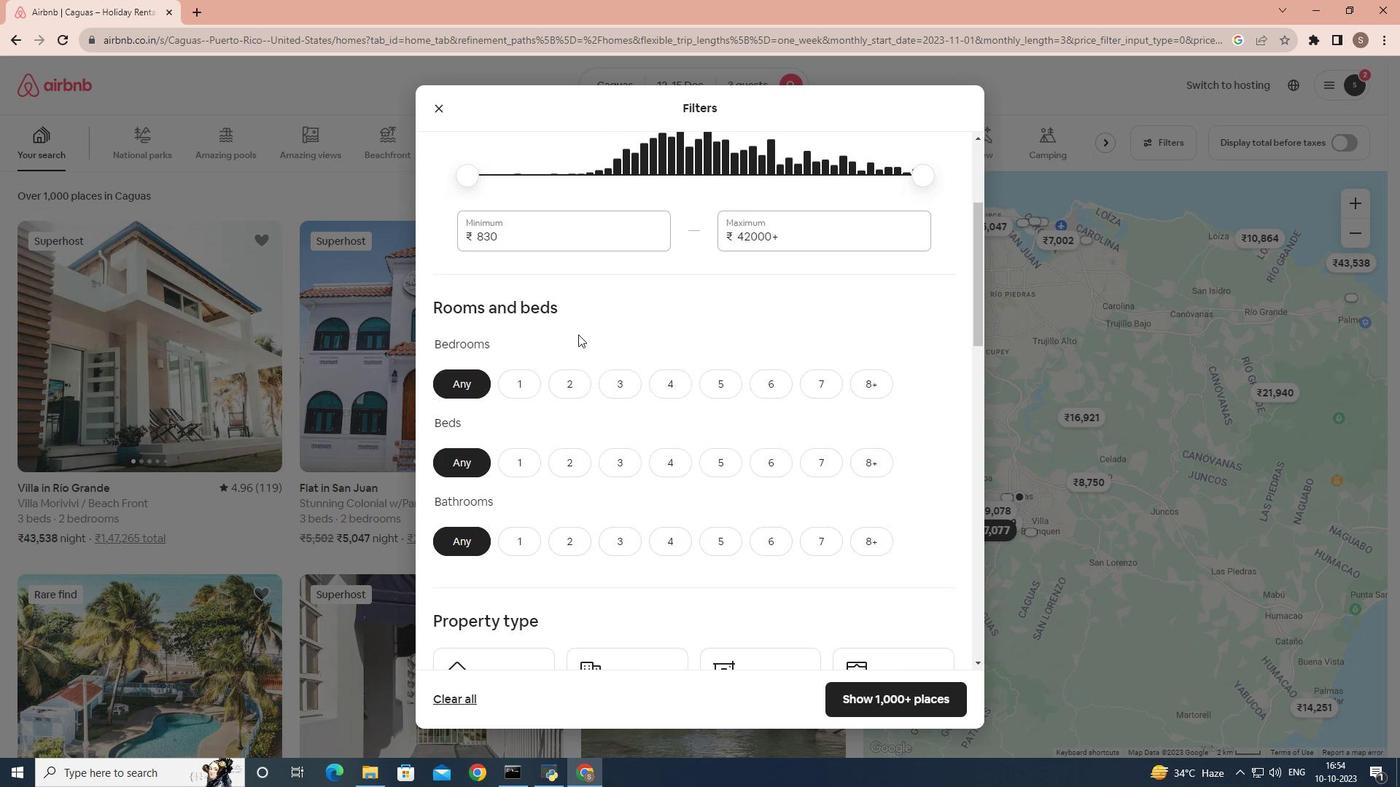
Action: Mouse scrolled (578, 334) with delta (0, 0)
Screenshot: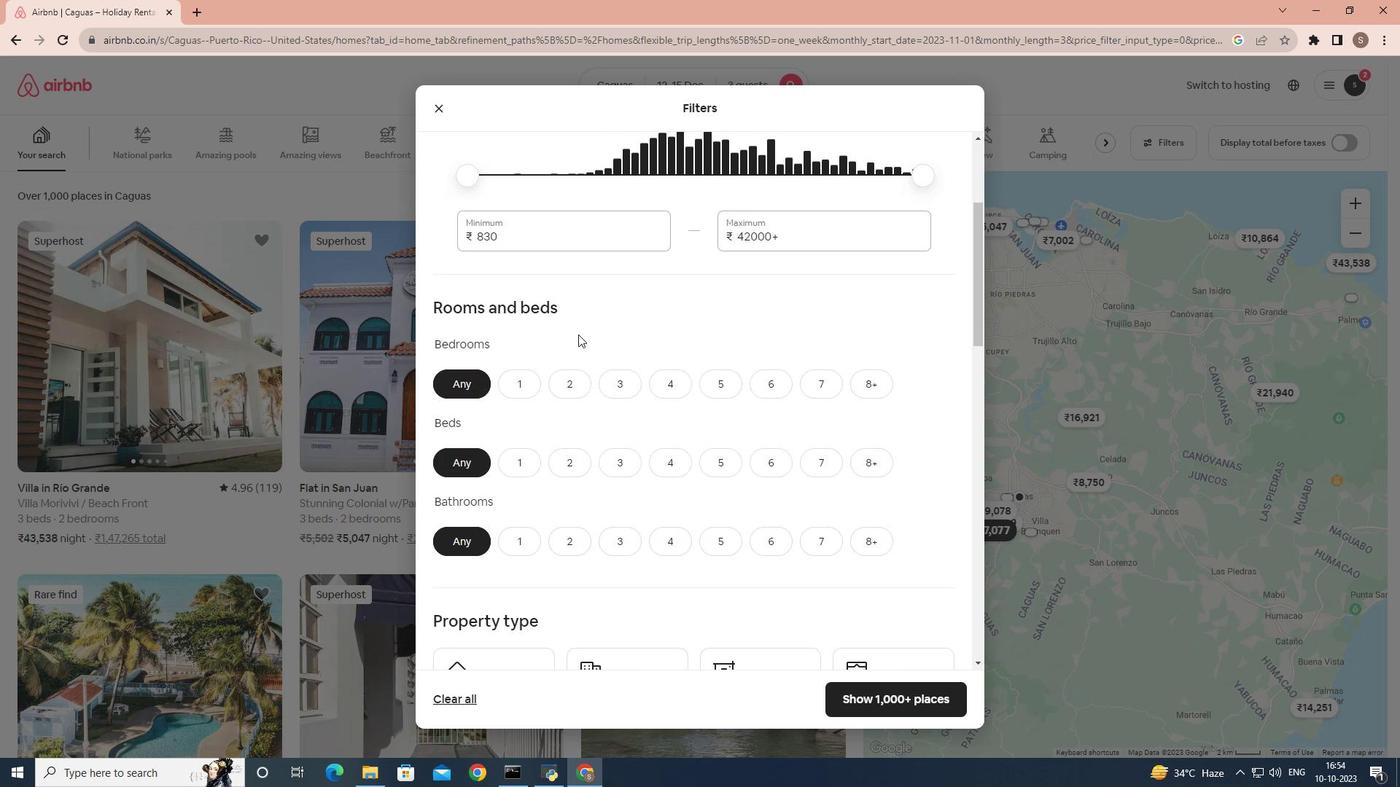 
Action: Mouse moved to (566, 383)
Screenshot: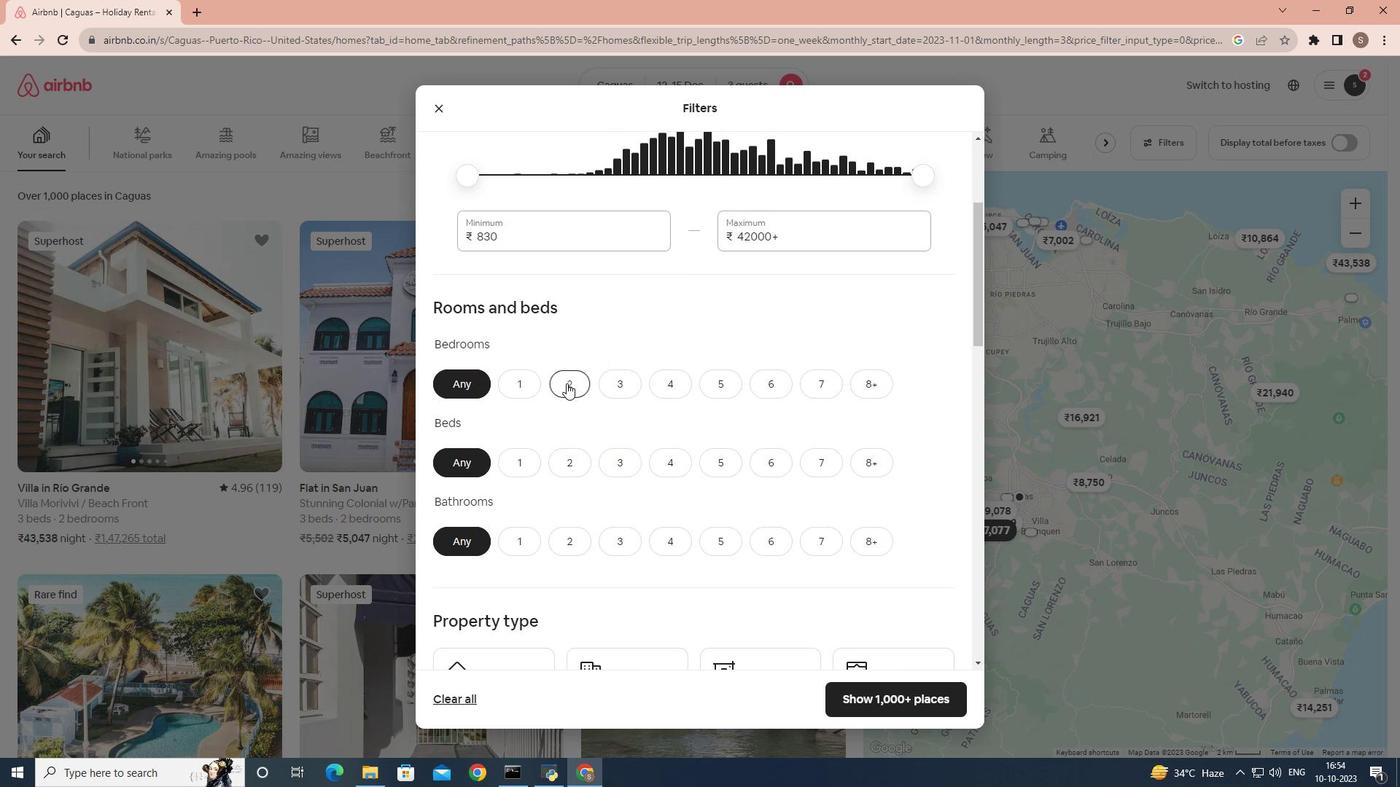 
Action: Mouse pressed left at (566, 383)
Screenshot: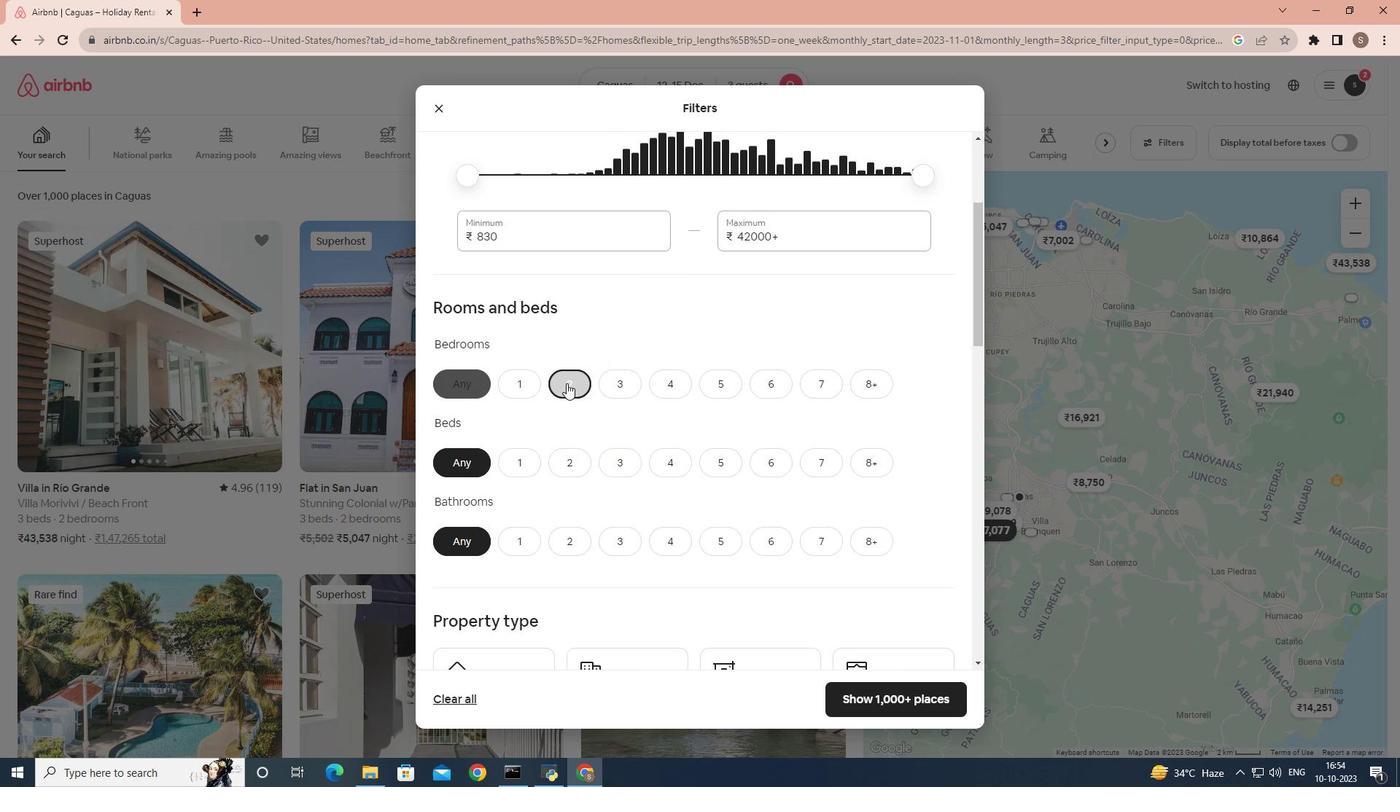 
Action: Mouse moved to (612, 461)
Screenshot: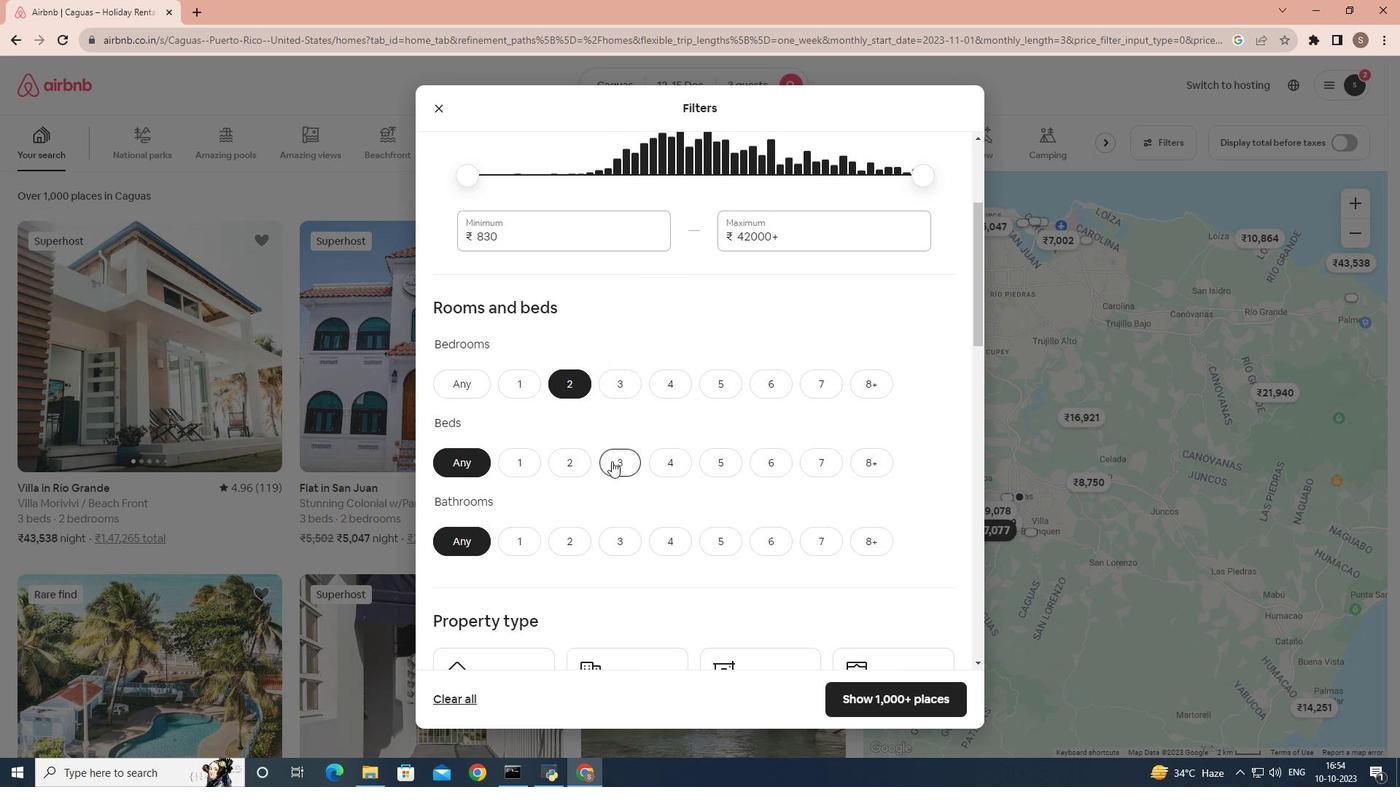 
Action: Mouse pressed left at (612, 461)
Screenshot: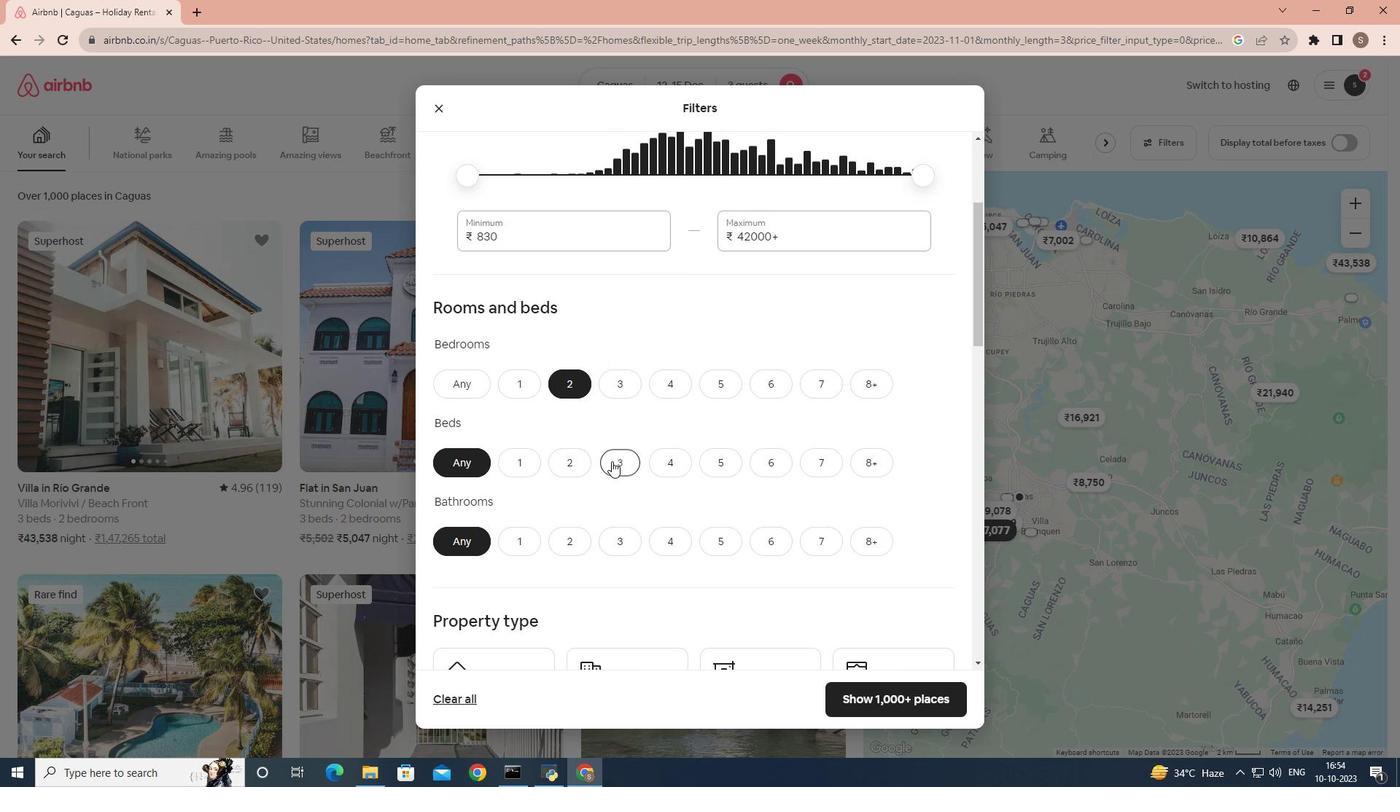 
Action: Mouse moved to (608, 542)
Screenshot: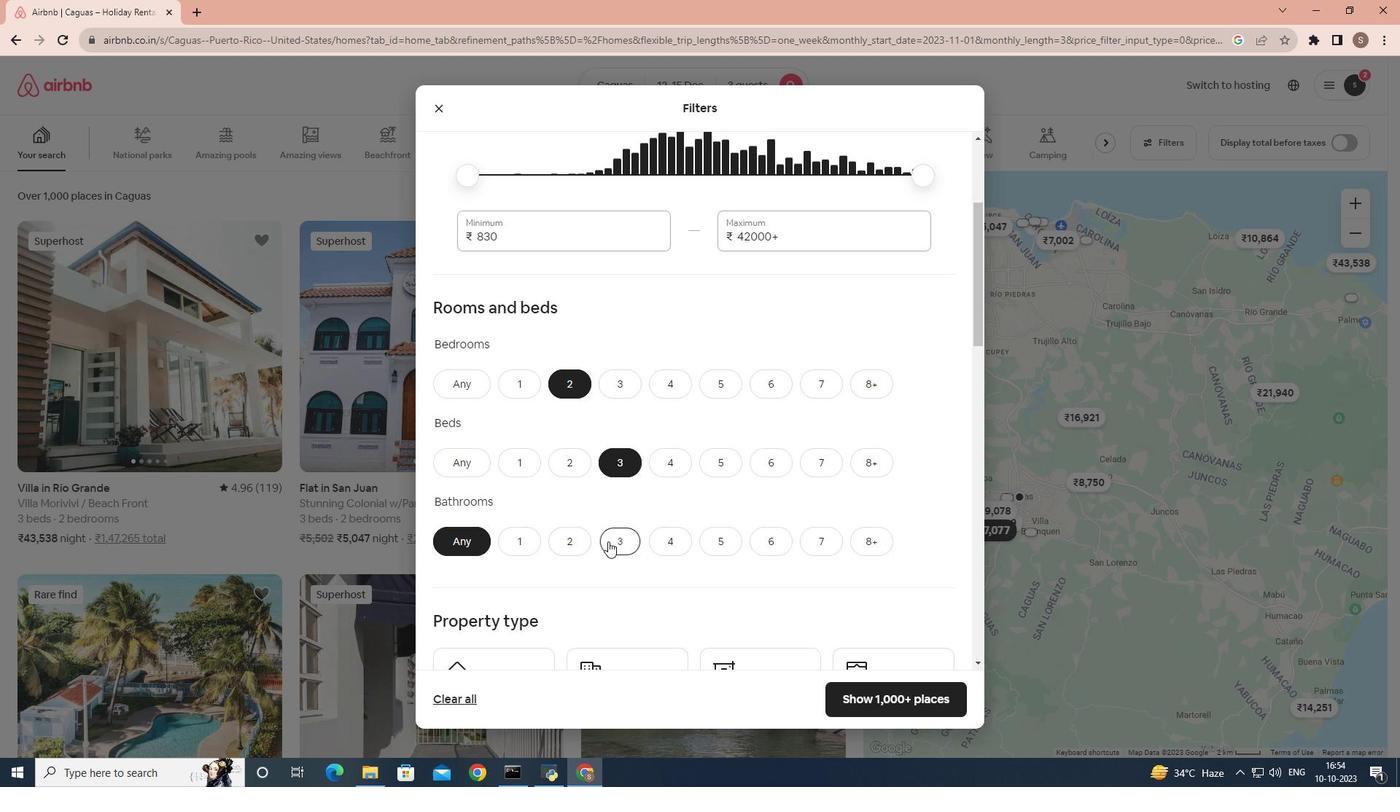 
Action: Mouse pressed left at (608, 542)
Screenshot: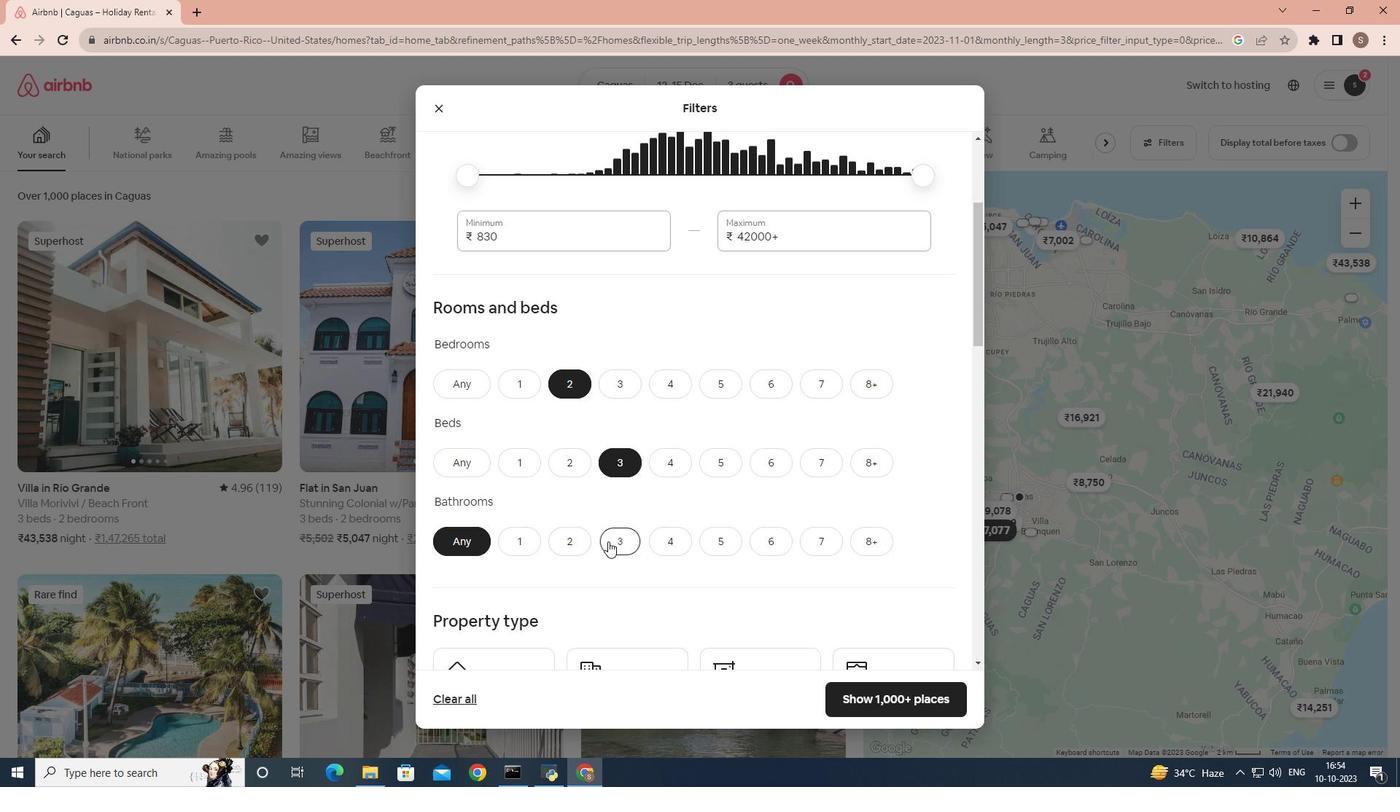 
Action: Mouse moved to (602, 491)
Screenshot: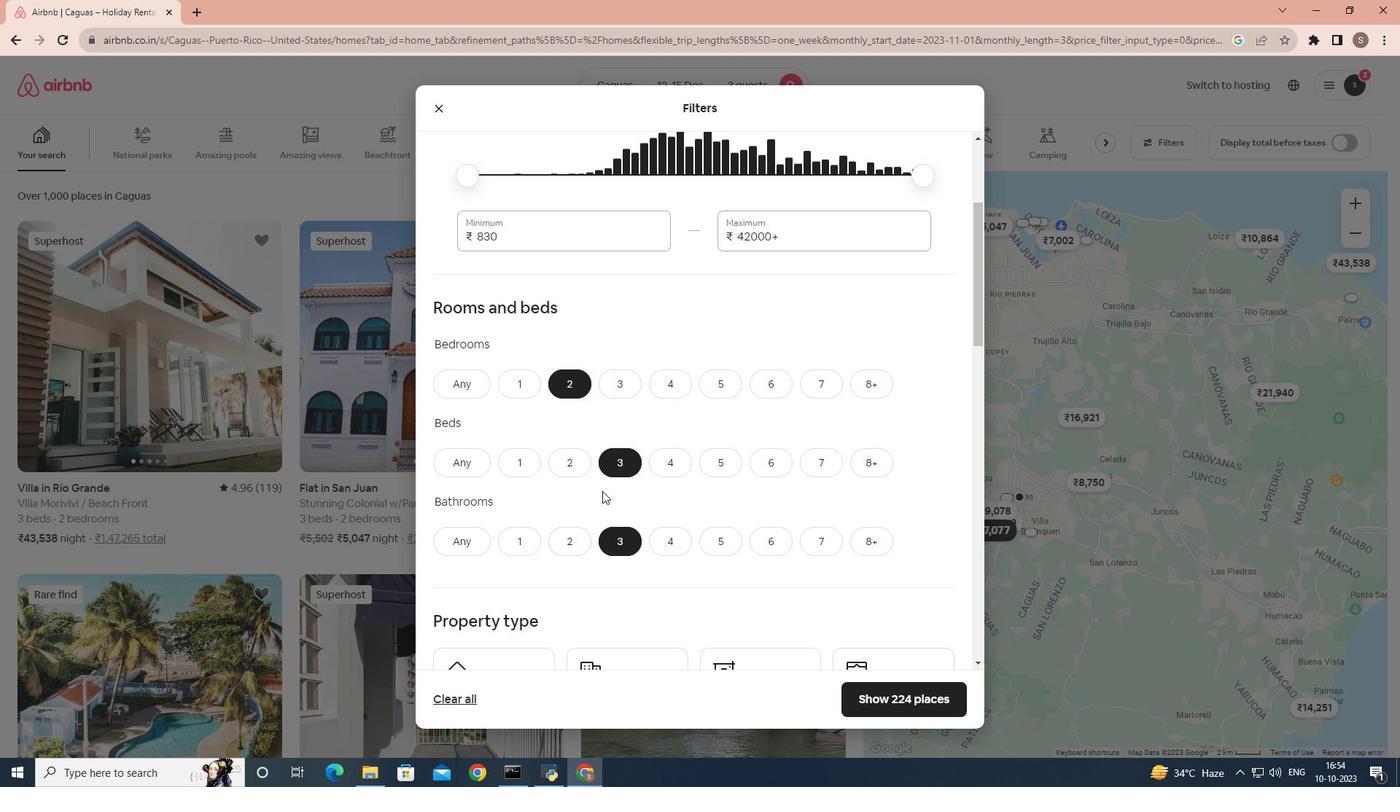 
Action: Mouse scrolled (602, 490) with delta (0, 0)
Screenshot: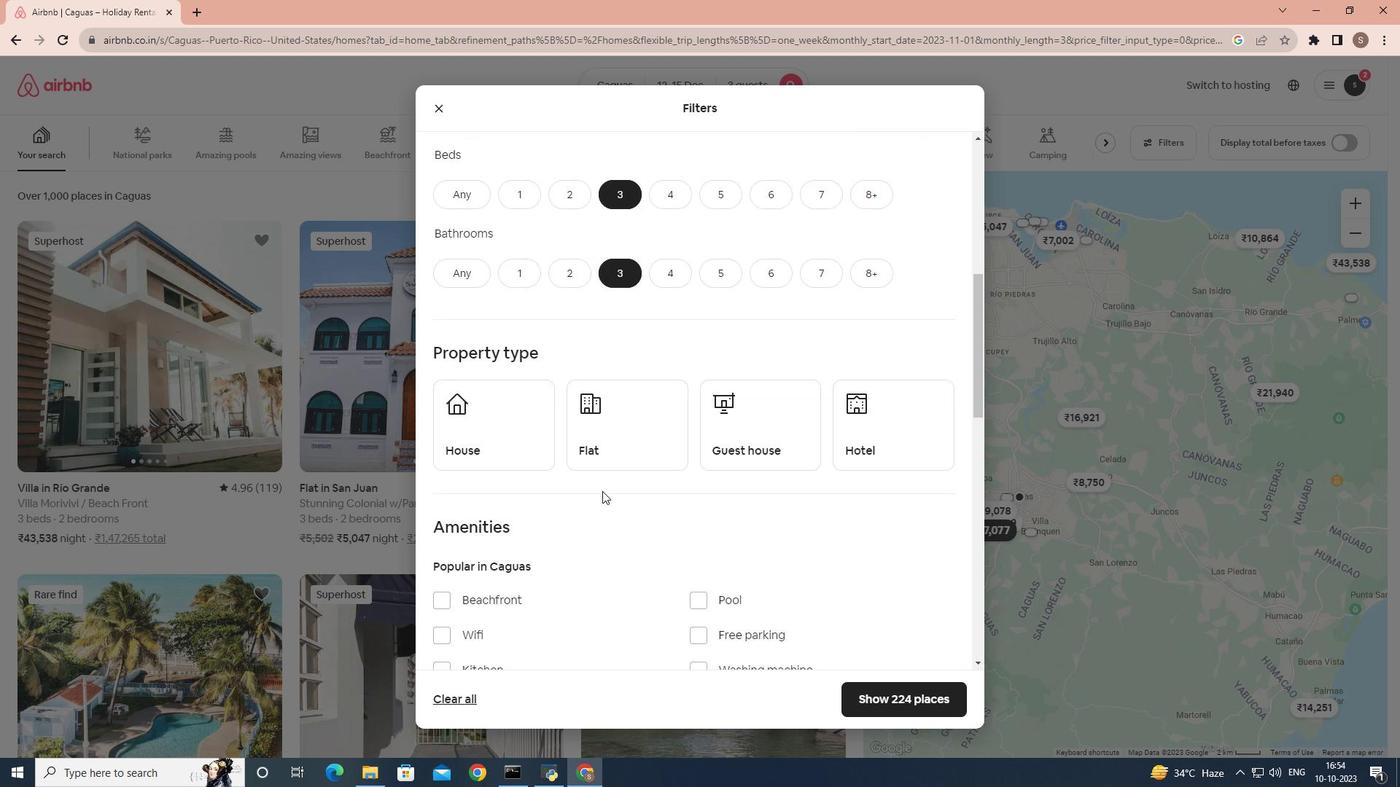 
Action: Mouse scrolled (602, 490) with delta (0, 0)
Screenshot: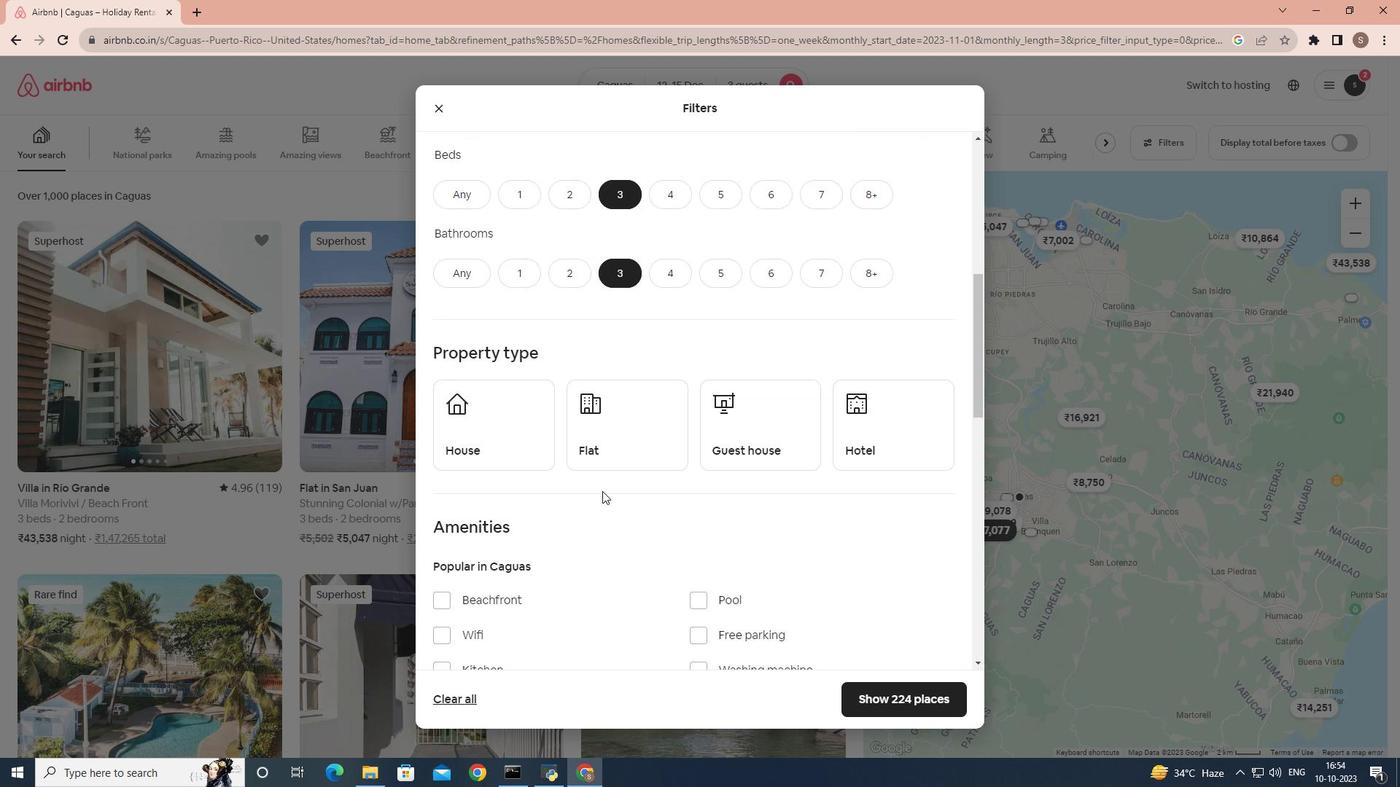 
Action: Mouse scrolled (602, 490) with delta (0, 0)
Screenshot: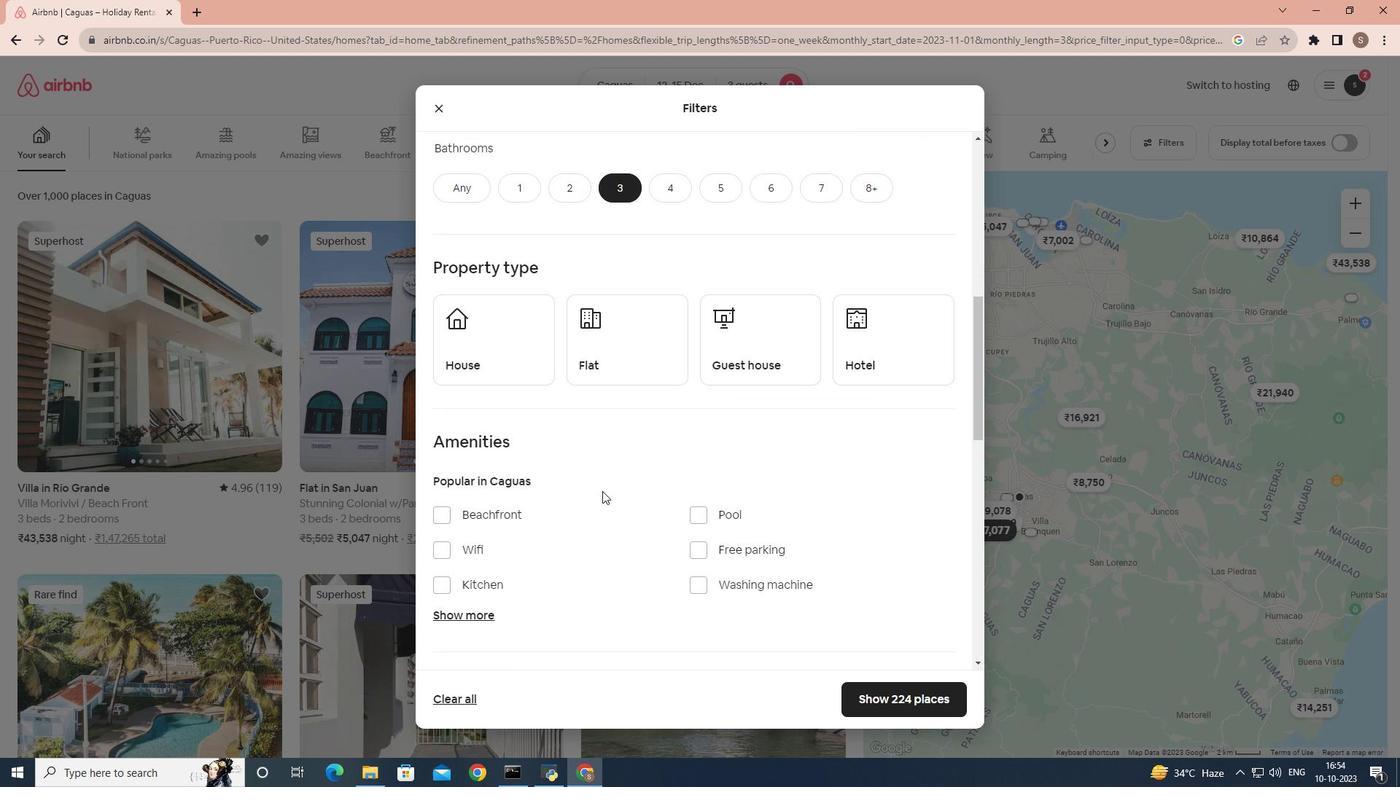 
Action: Mouse scrolled (602, 490) with delta (0, 0)
Screenshot: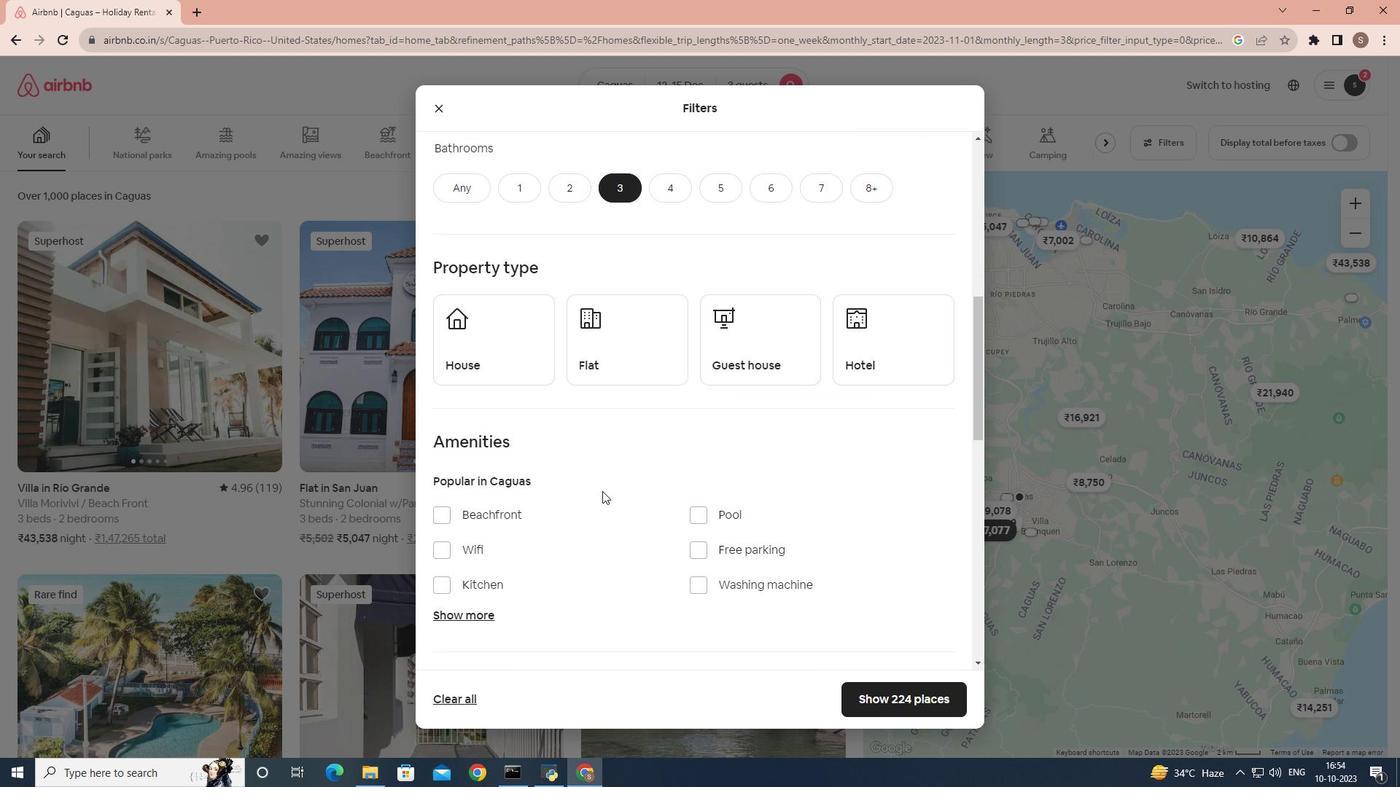 
Action: Mouse scrolled (602, 490) with delta (0, 0)
Screenshot: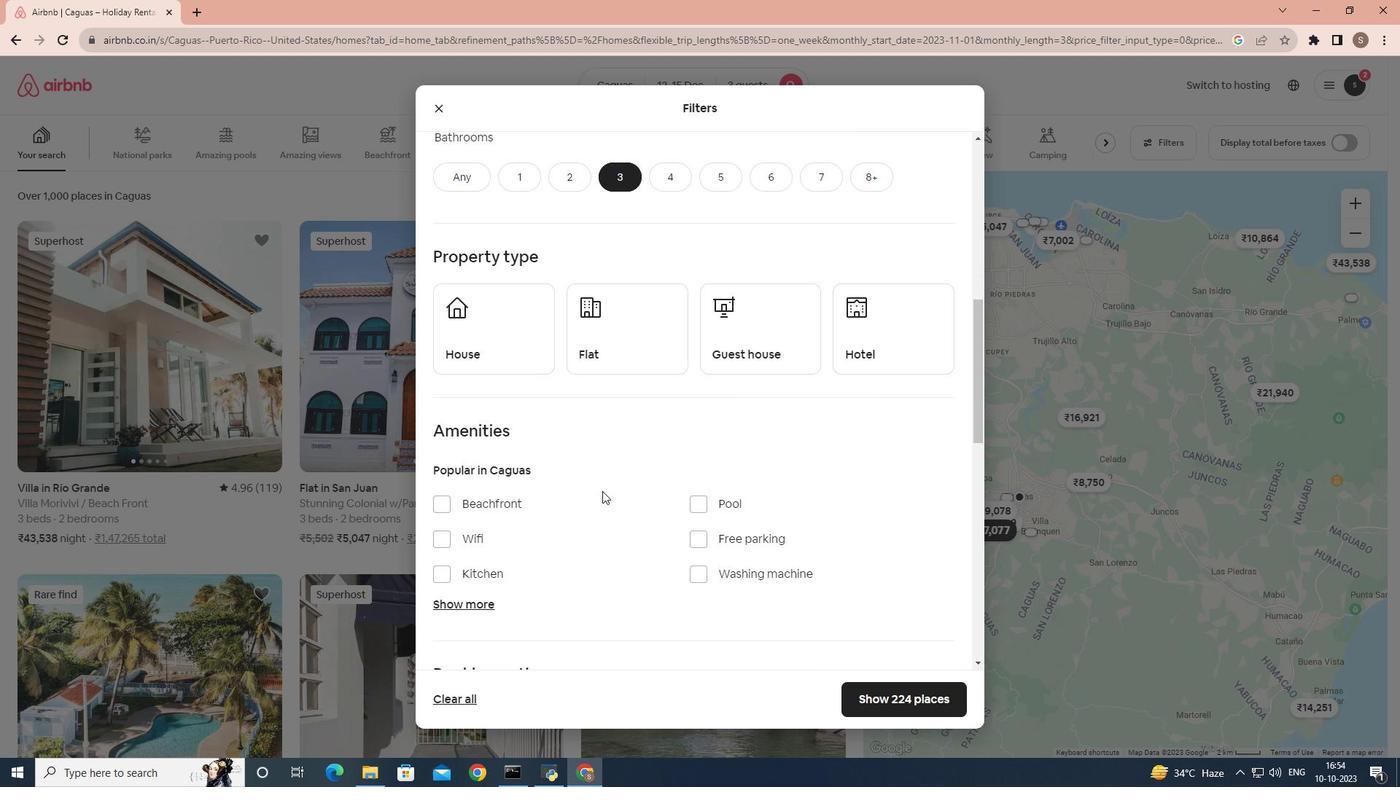 
Action: Mouse moved to (582, 369)
Screenshot: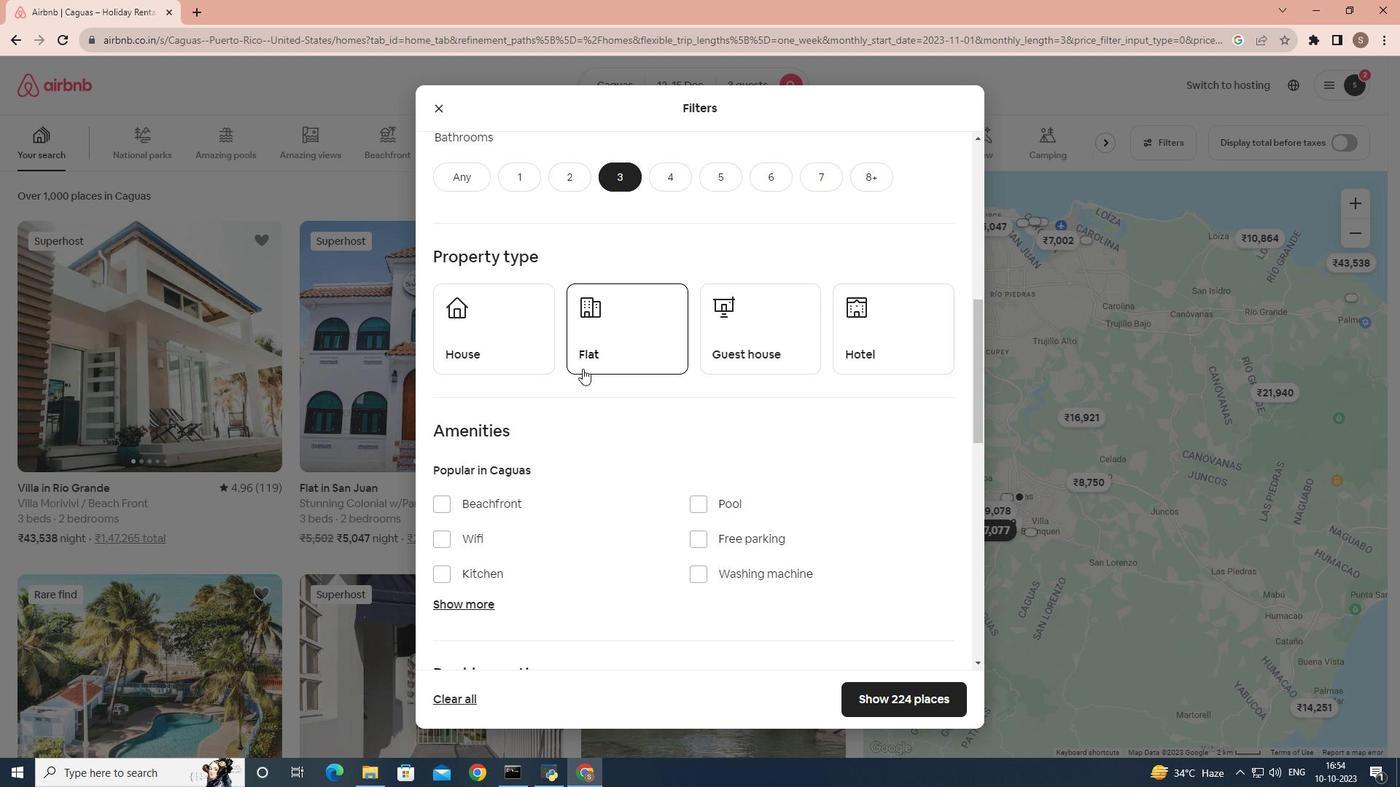 
Action: Mouse pressed left at (582, 369)
Screenshot: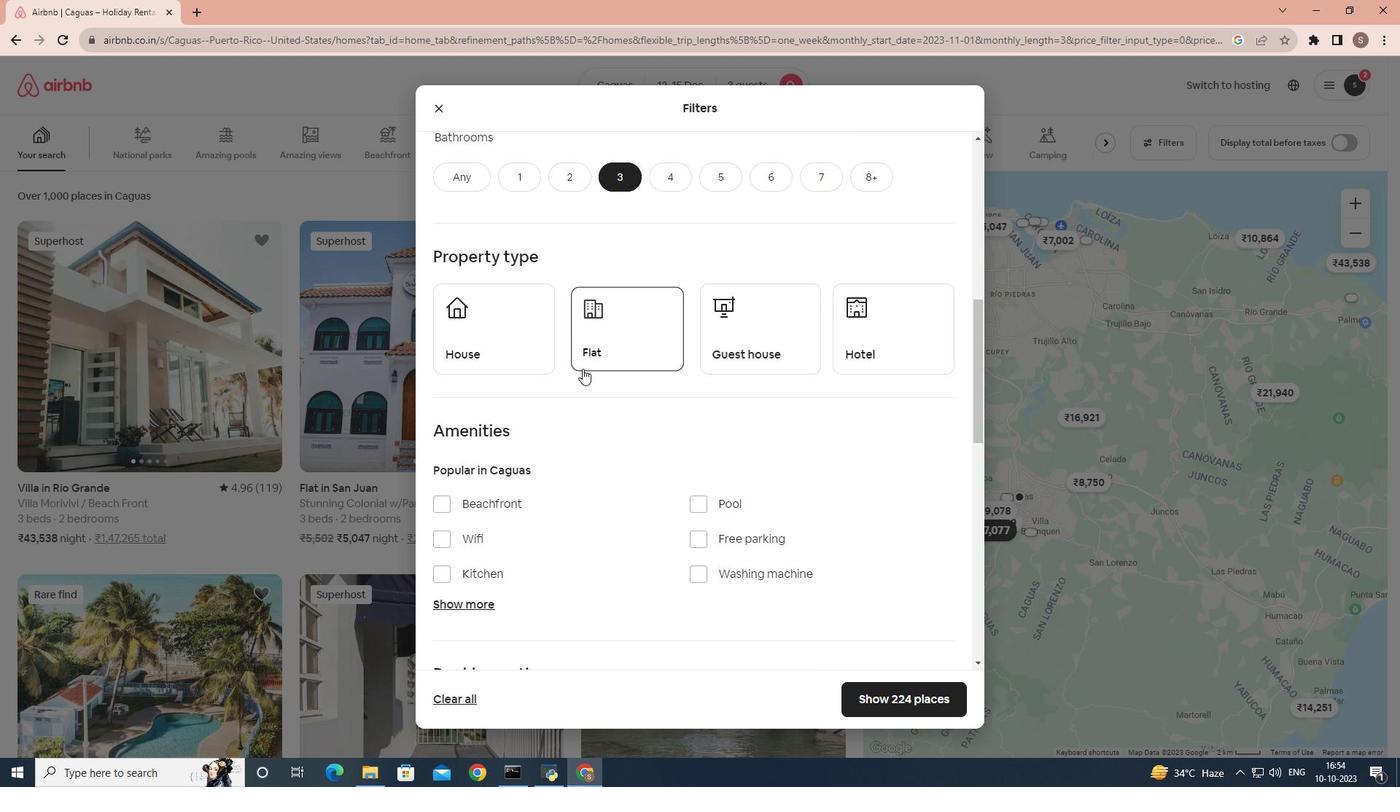 
Action: Mouse moved to (566, 485)
Screenshot: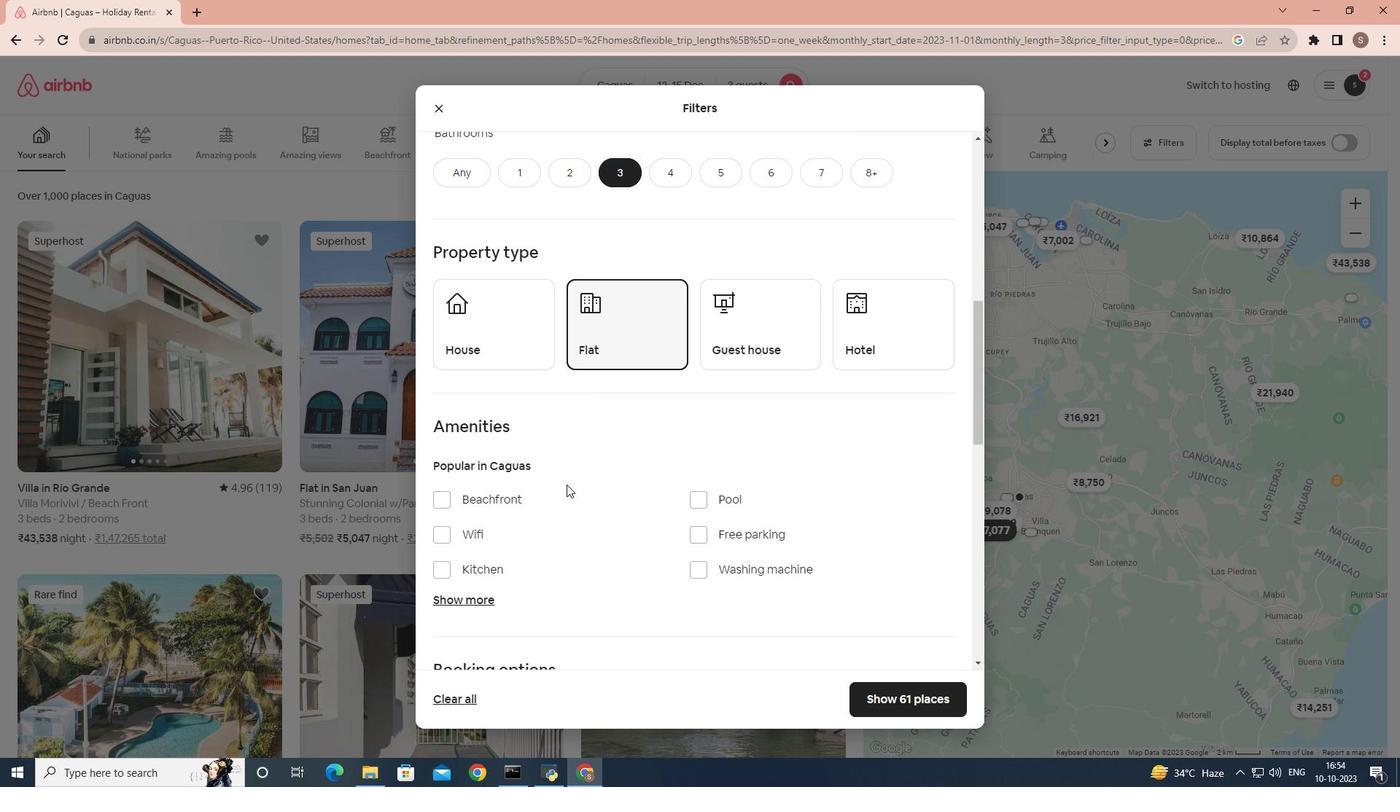 
Action: Mouse scrolled (566, 484) with delta (0, 0)
Screenshot: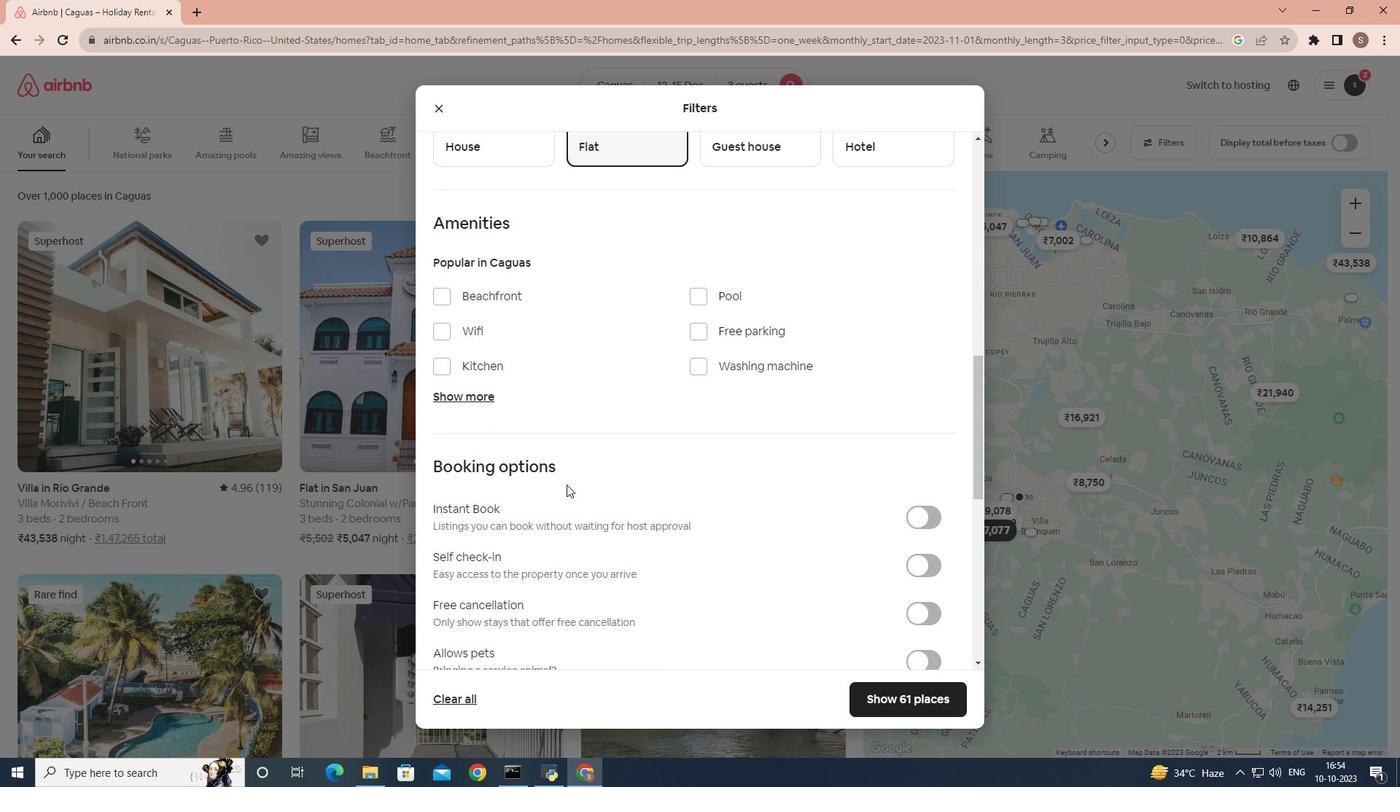 
Action: Mouse scrolled (566, 484) with delta (0, 0)
Screenshot: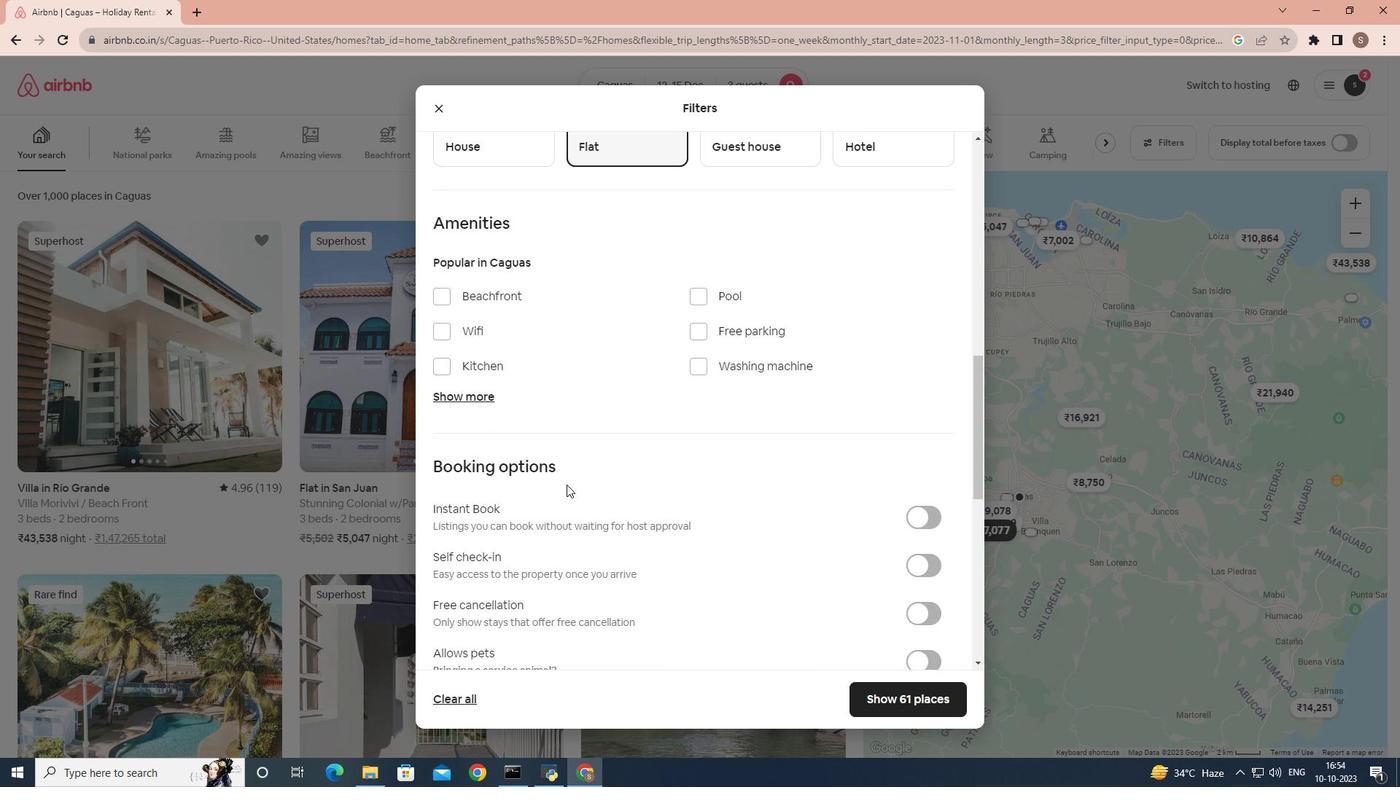 
Action: Mouse scrolled (566, 484) with delta (0, 0)
Screenshot: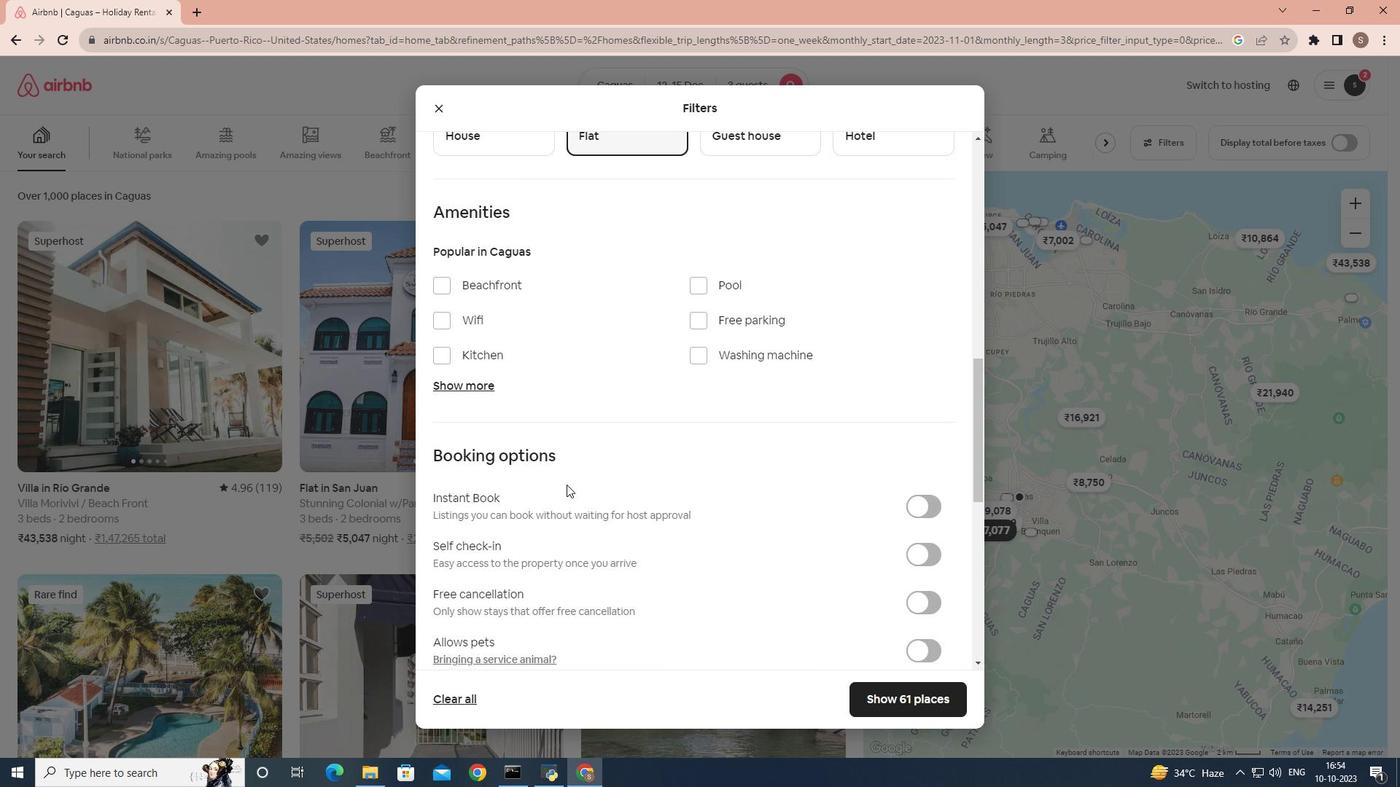 
Action: Mouse moved to (687, 356)
Screenshot: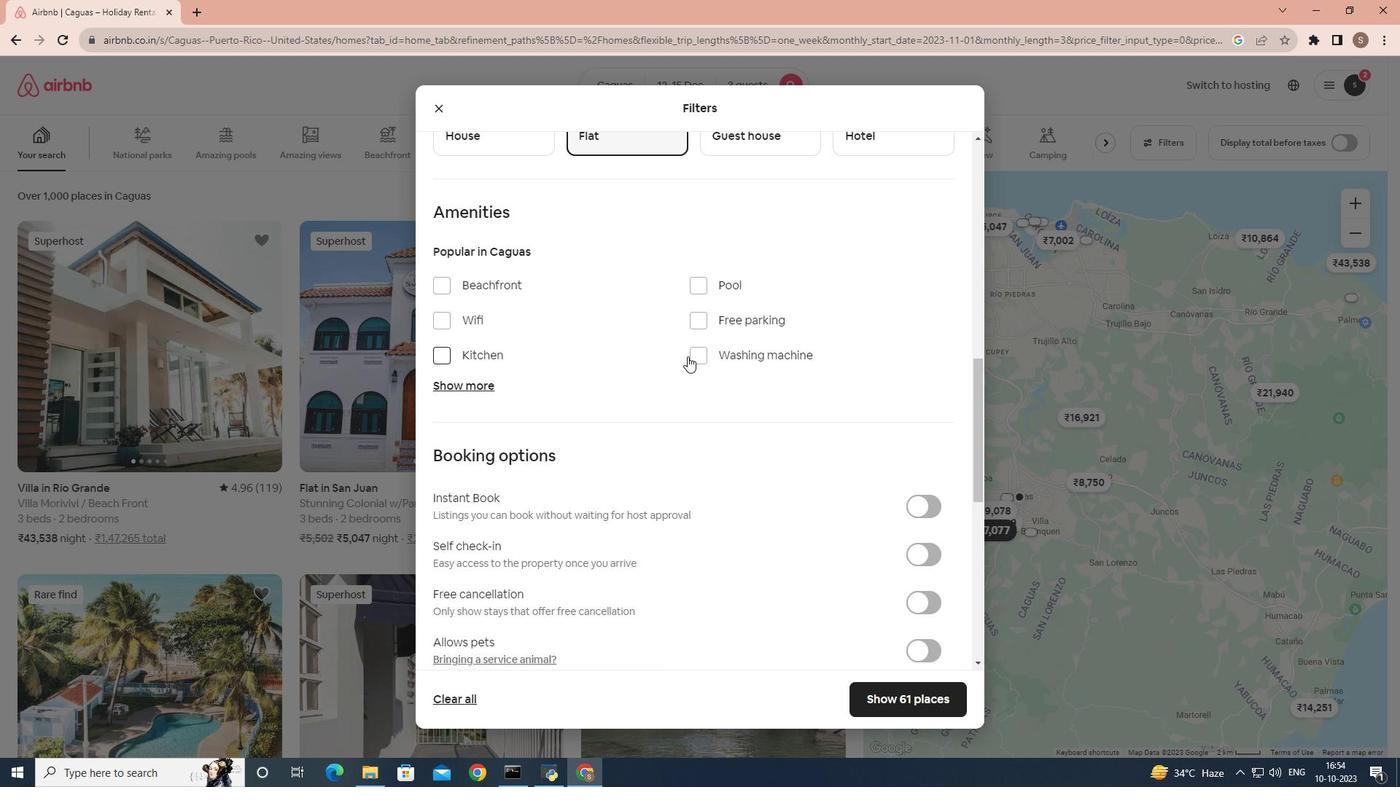
Action: Mouse pressed left at (687, 356)
Screenshot: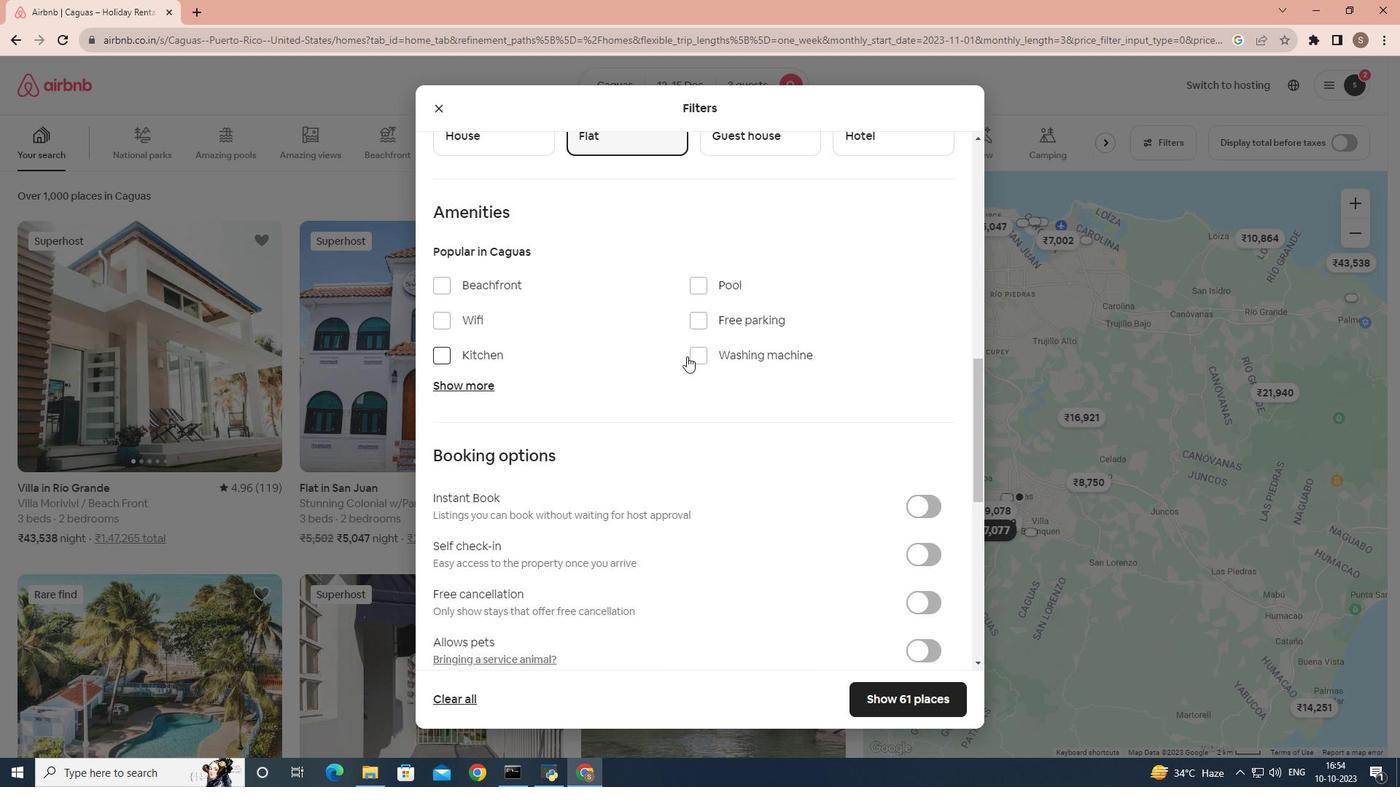 
Action: Mouse moved to (466, 361)
Screenshot: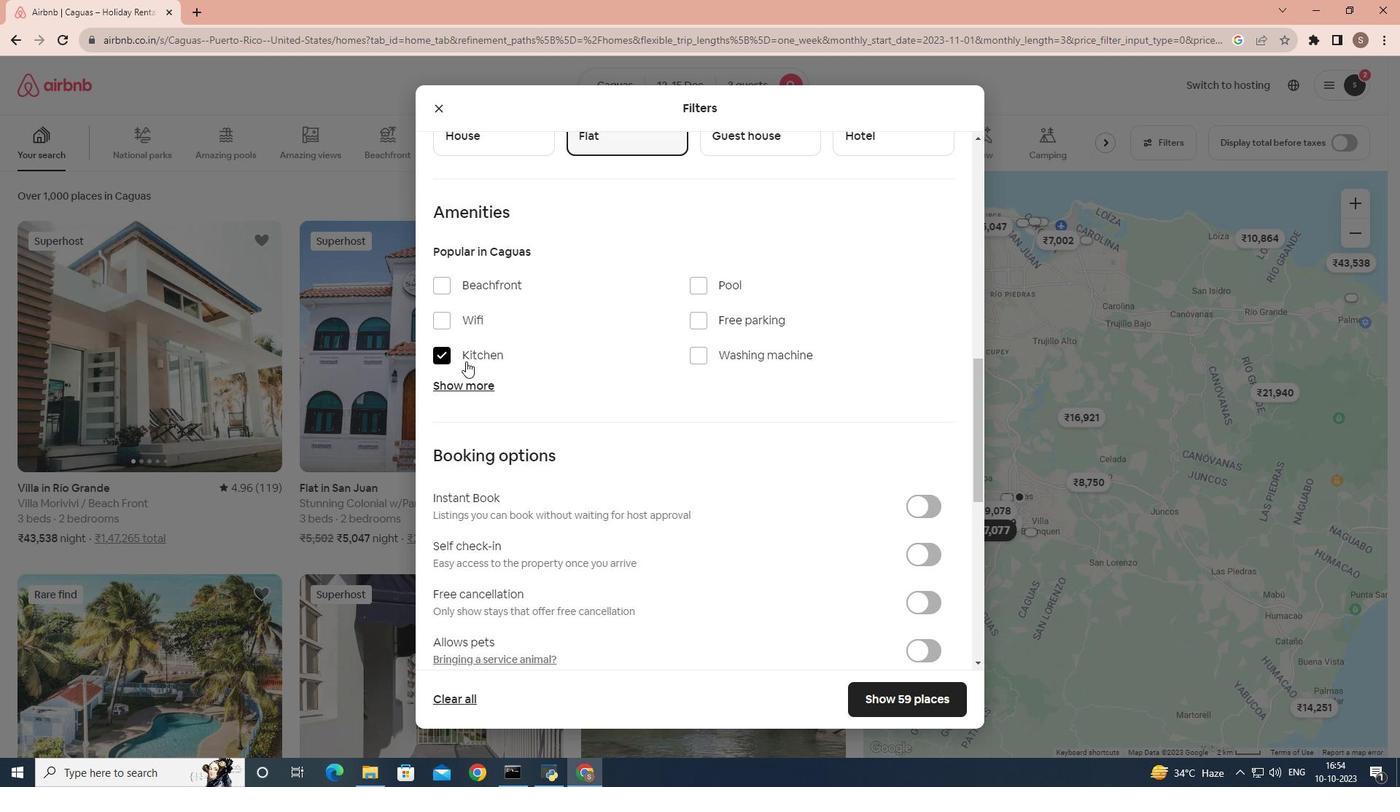 
Action: Mouse pressed left at (466, 361)
Screenshot: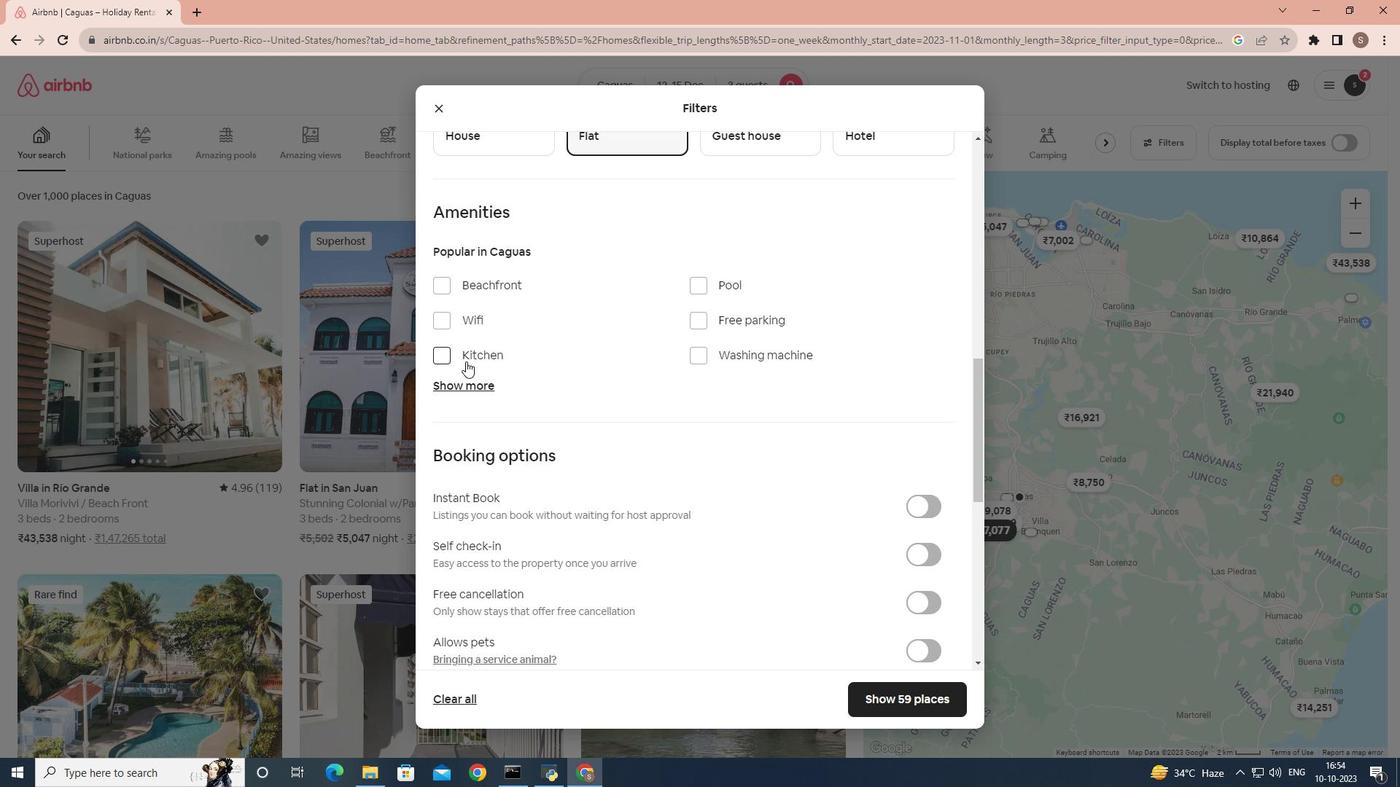 
Action: Mouse moved to (693, 351)
Screenshot: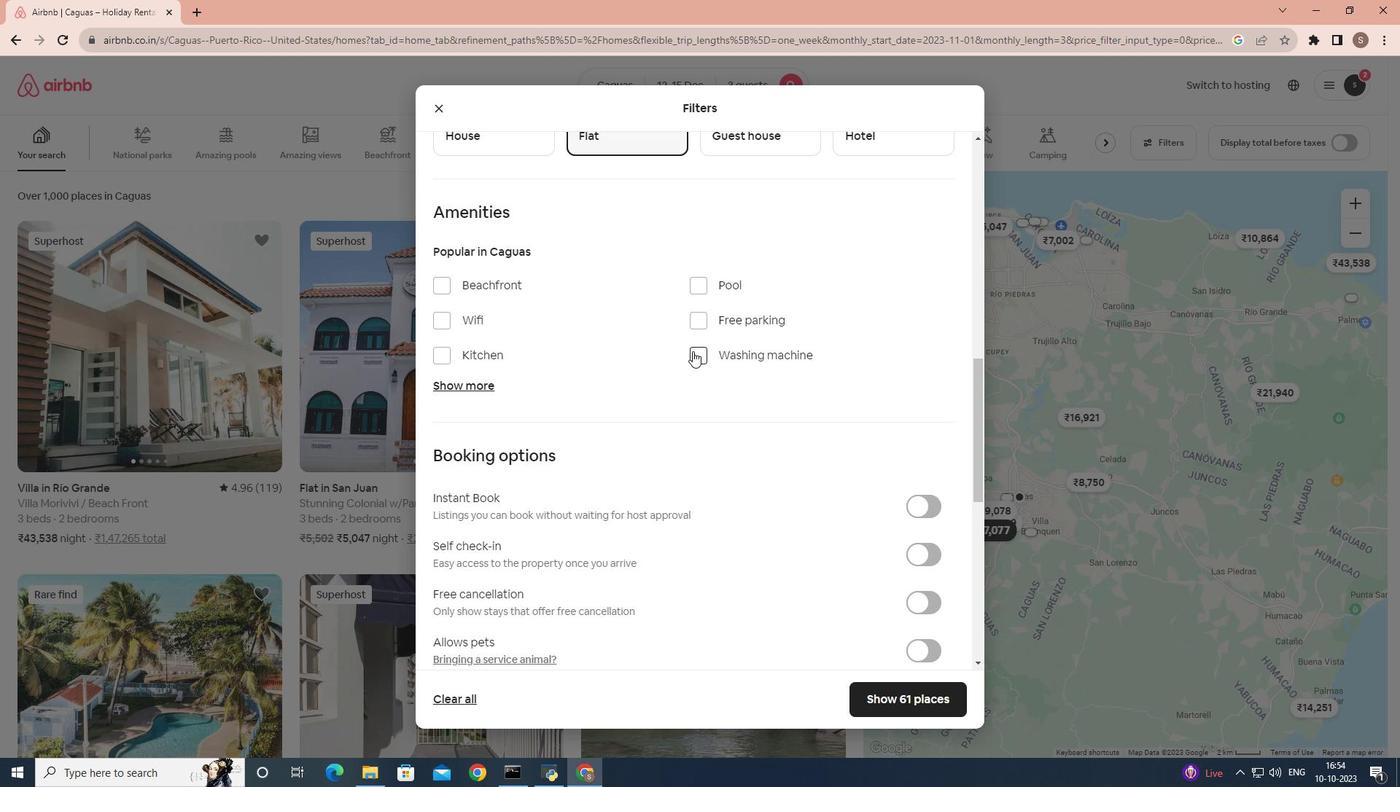 
Action: Mouse pressed left at (693, 351)
Screenshot: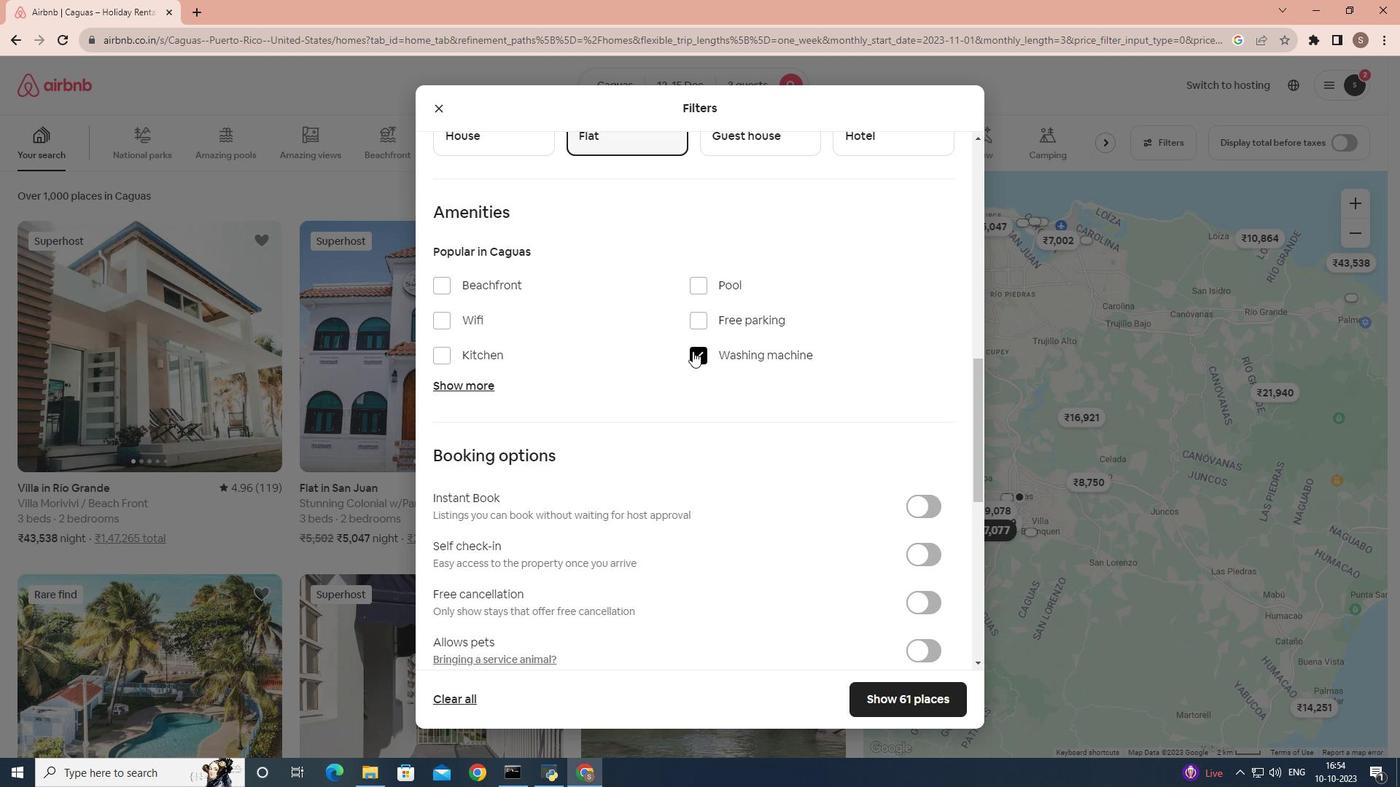 
Action: Mouse moved to (684, 456)
Screenshot: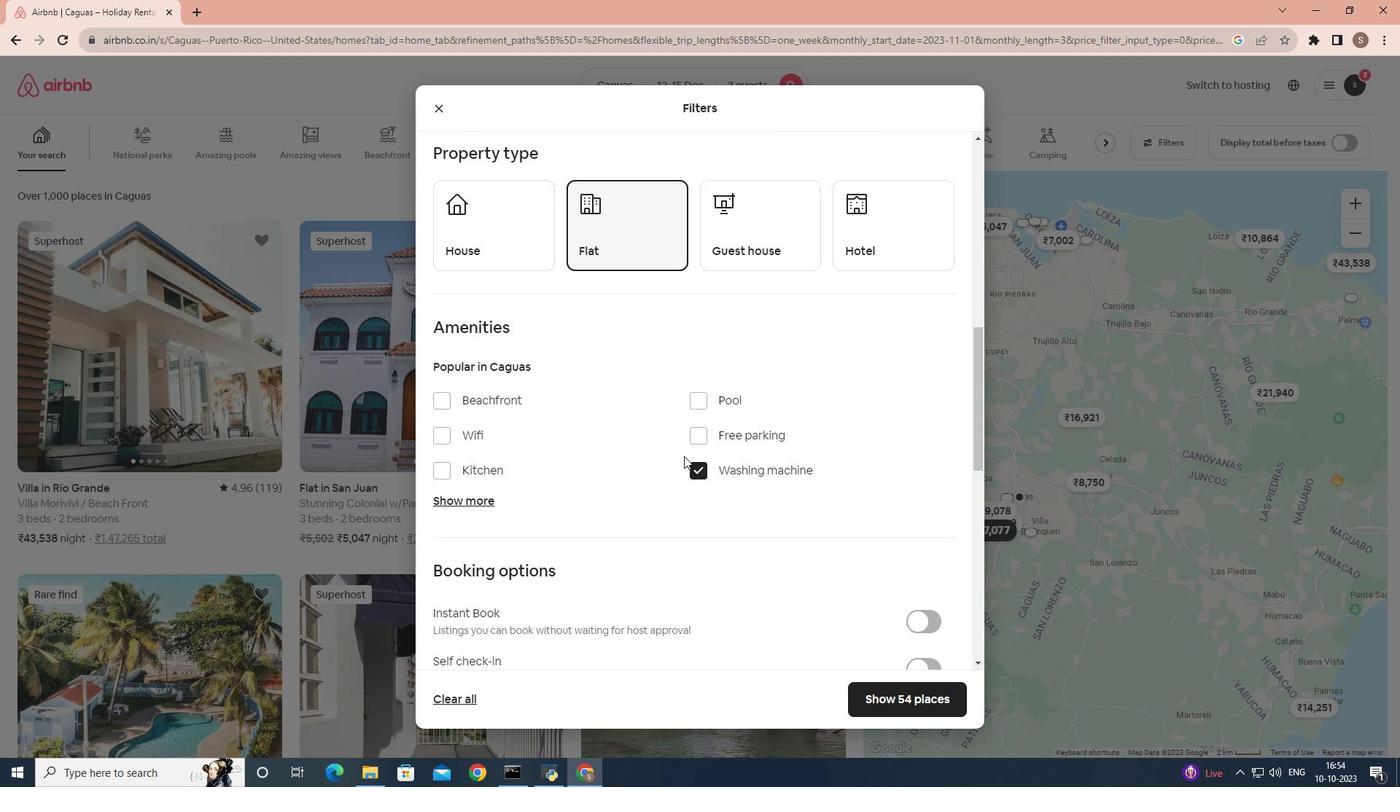 
Action: Mouse scrolled (684, 457) with delta (0, 0)
Screenshot: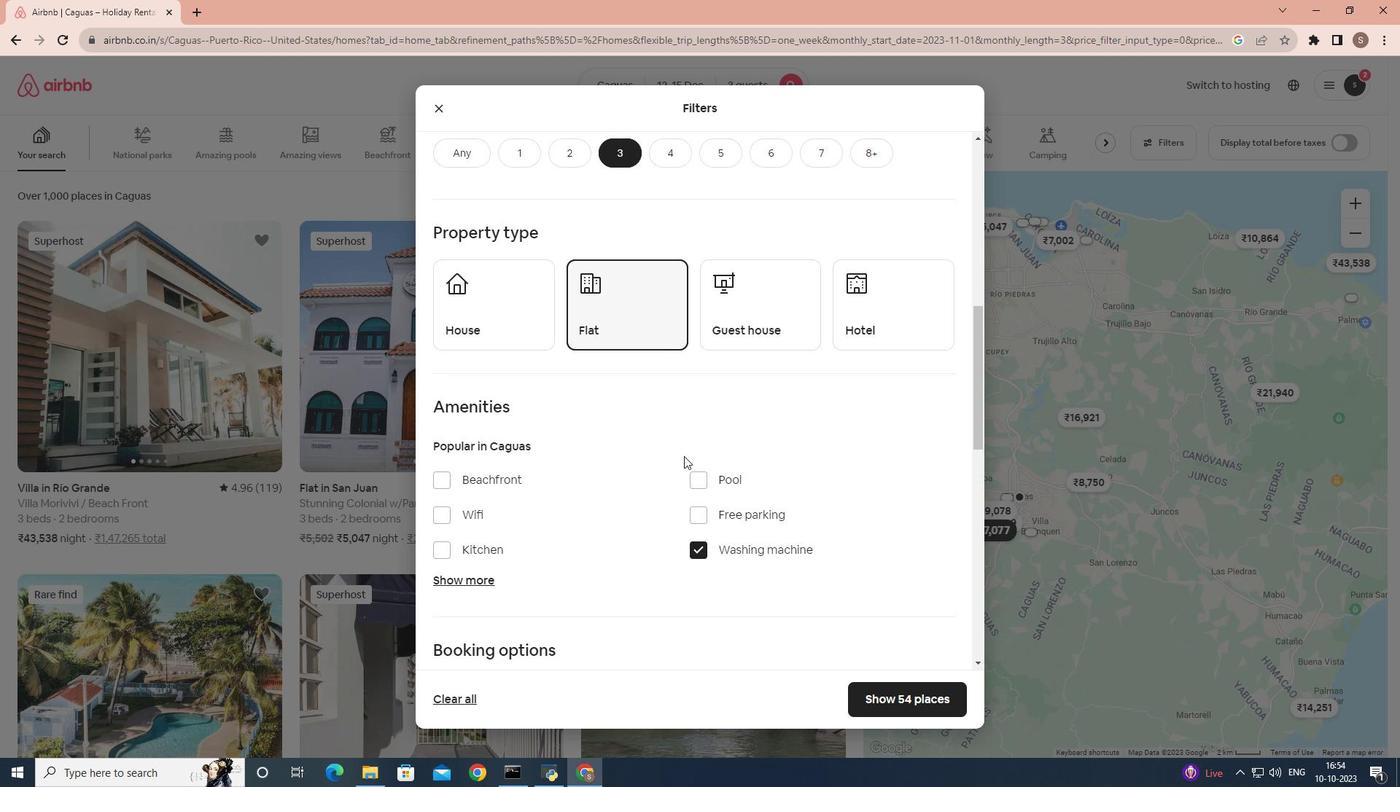 
Action: Mouse scrolled (684, 457) with delta (0, 0)
Screenshot: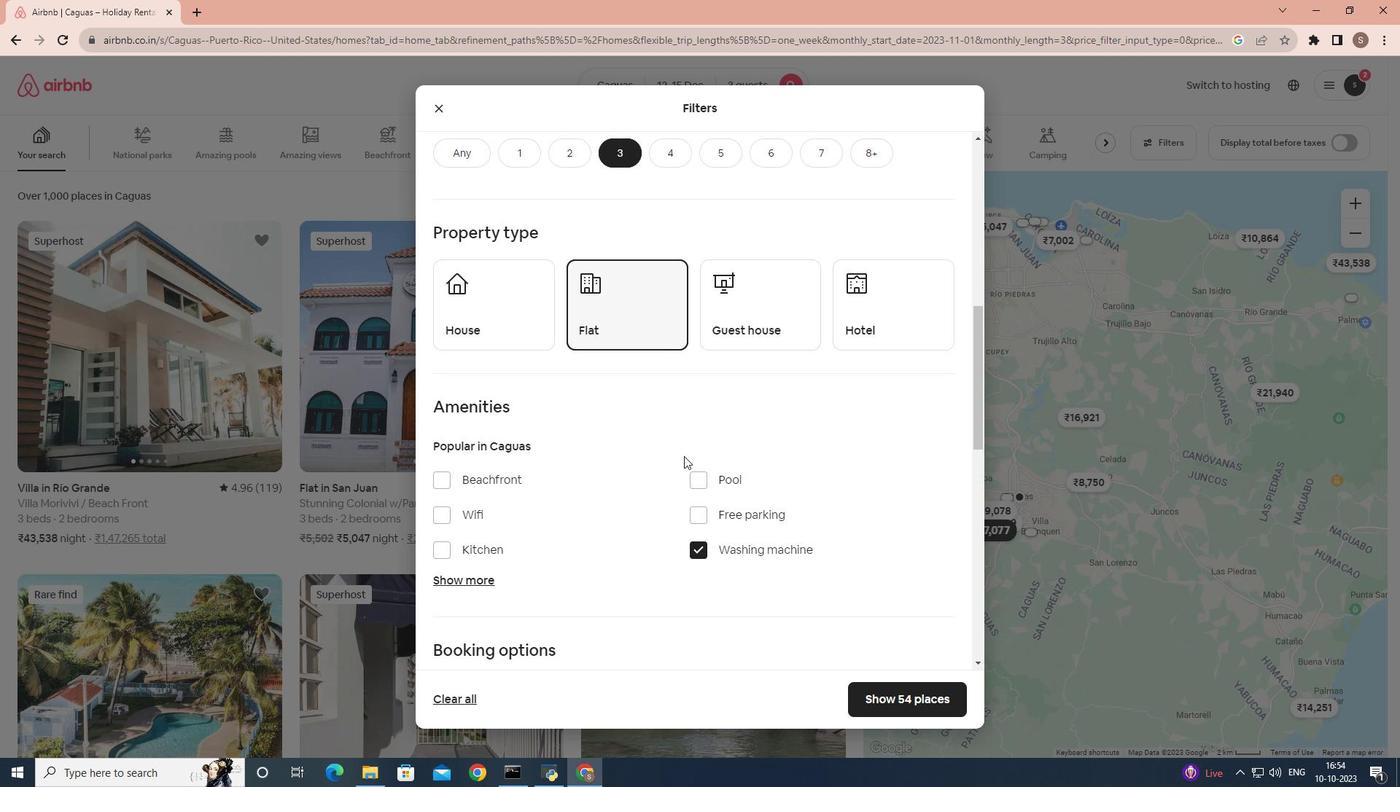 
Action: Mouse scrolled (684, 457) with delta (0, 0)
Screenshot: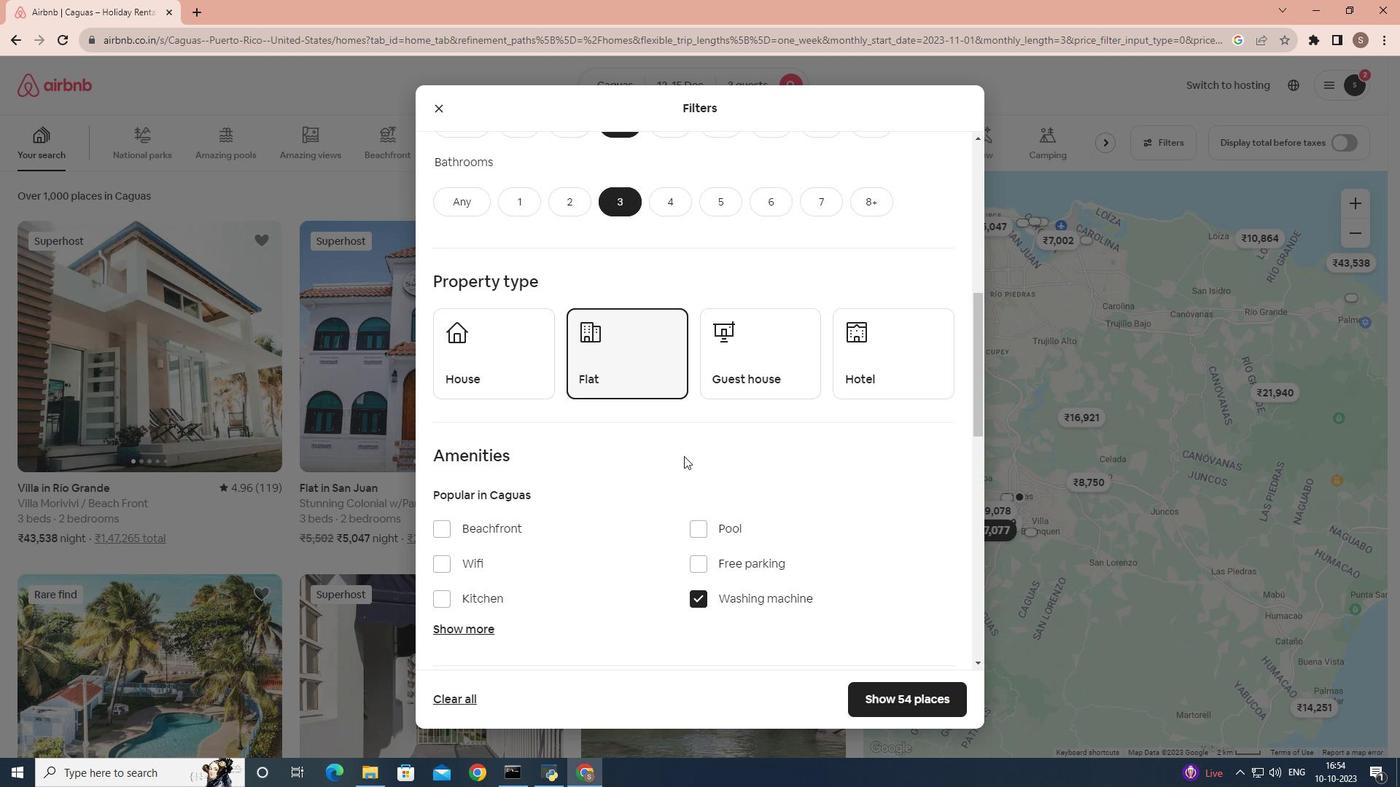 
Action: Mouse scrolled (684, 457) with delta (0, 0)
Screenshot: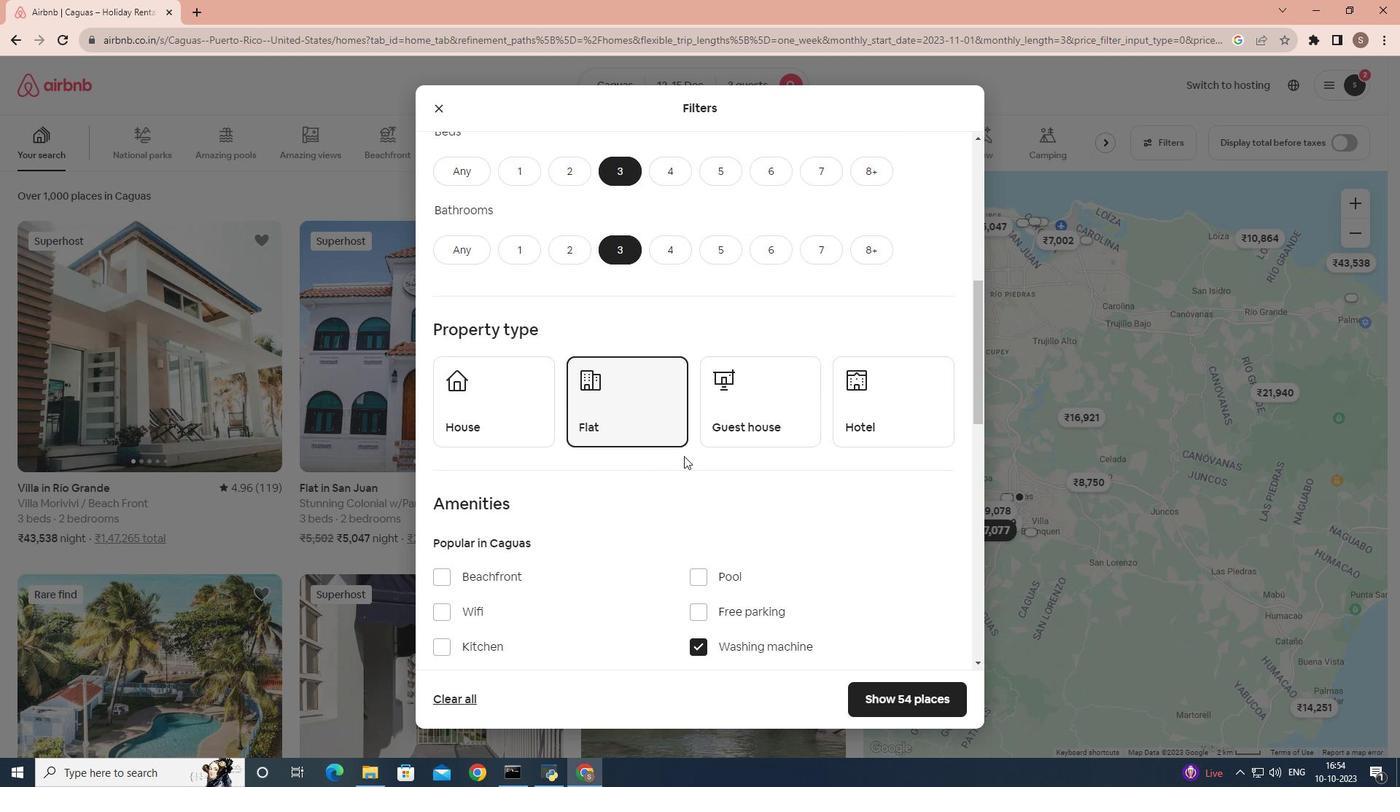 
Action: Mouse scrolled (684, 455) with delta (0, 0)
Screenshot: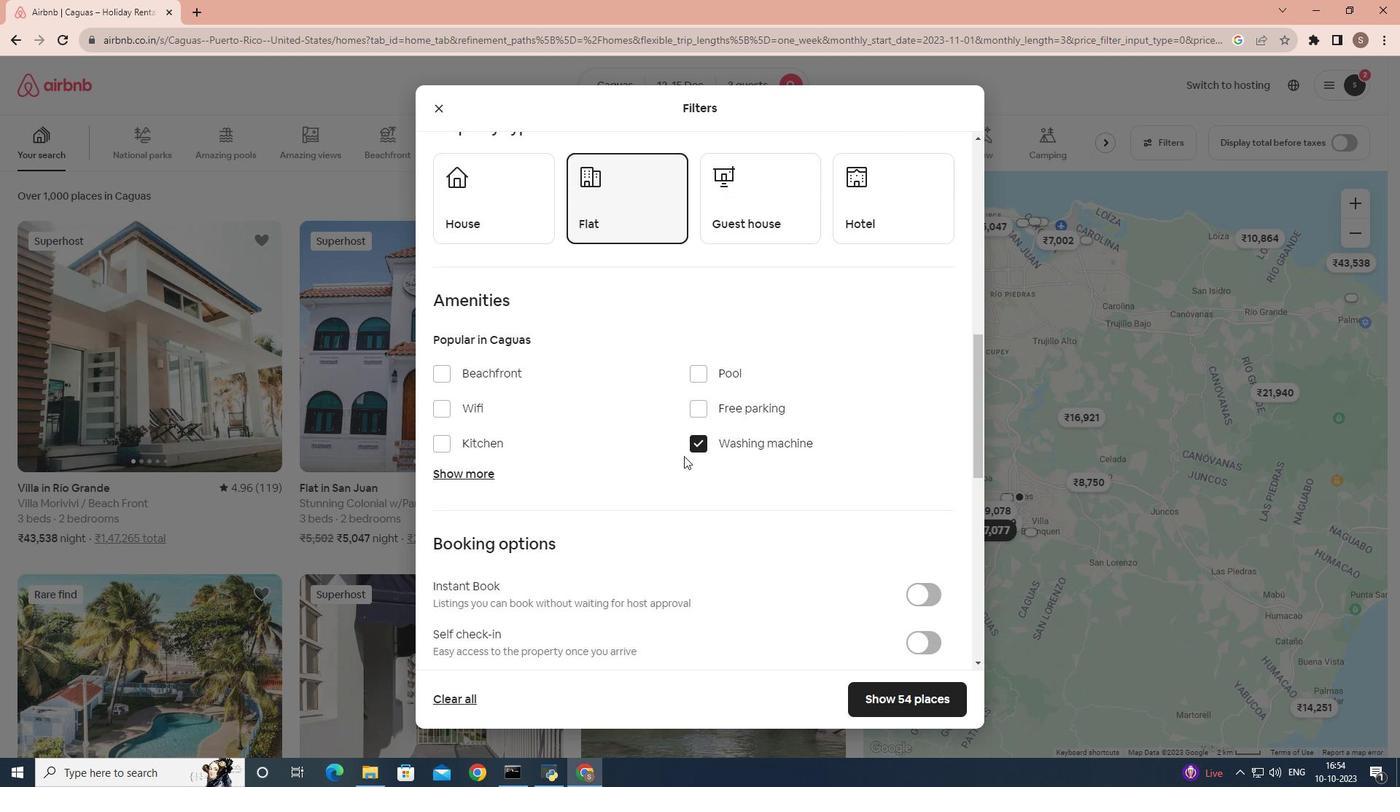 
Action: Mouse scrolled (684, 455) with delta (0, 0)
Screenshot: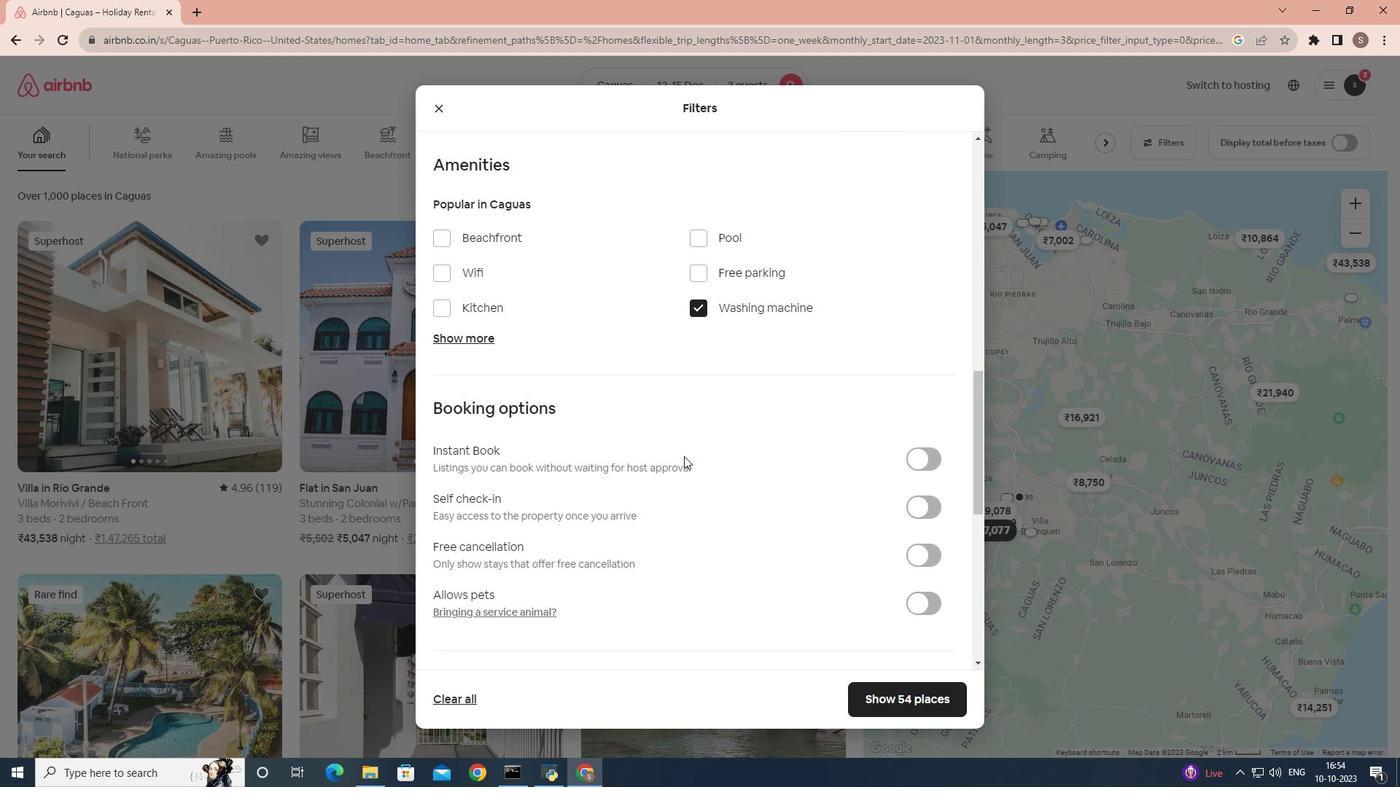
Action: Mouse scrolled (684, 455) with delta (0, 0)
Screenshot: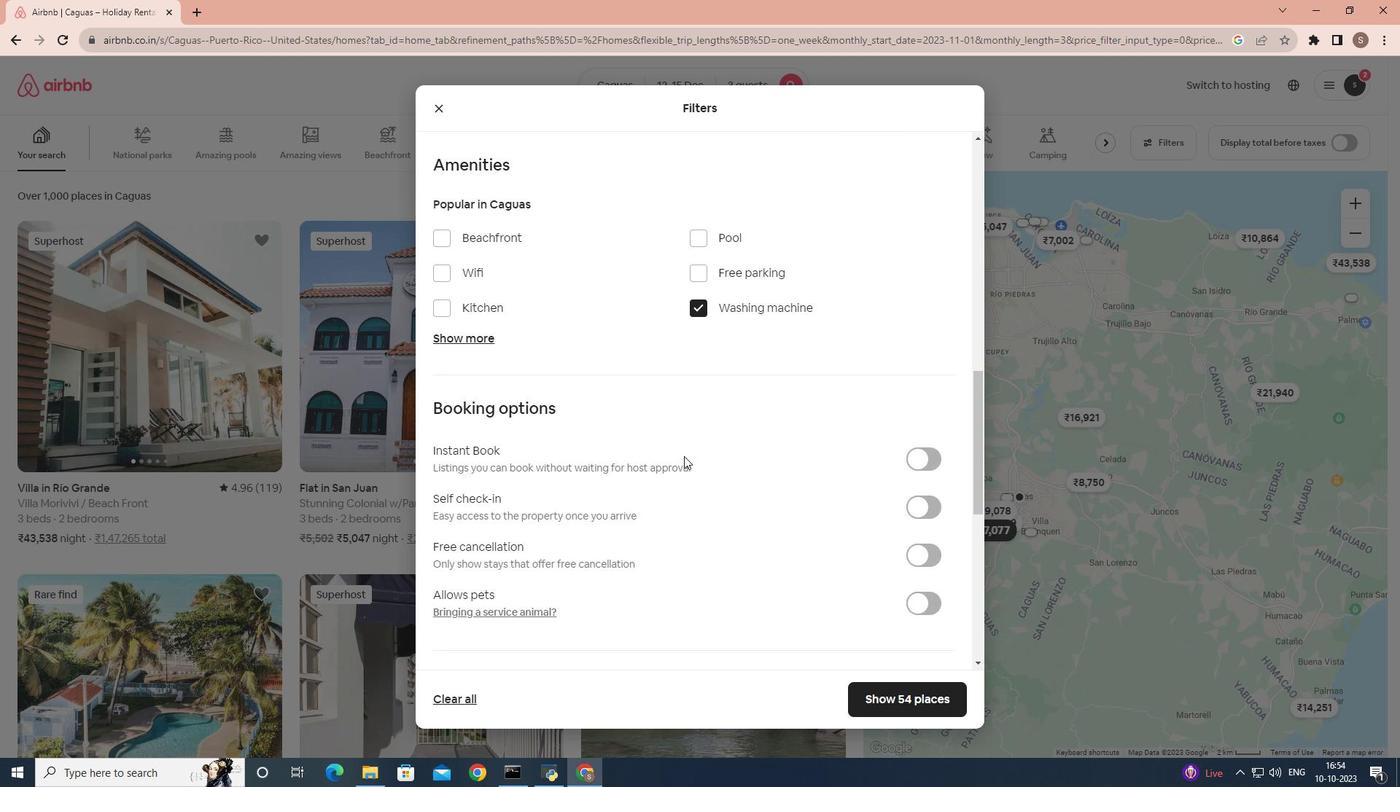 
Action: Mouse scrolled (684, 455) with delta (0, 0)
Screenshot: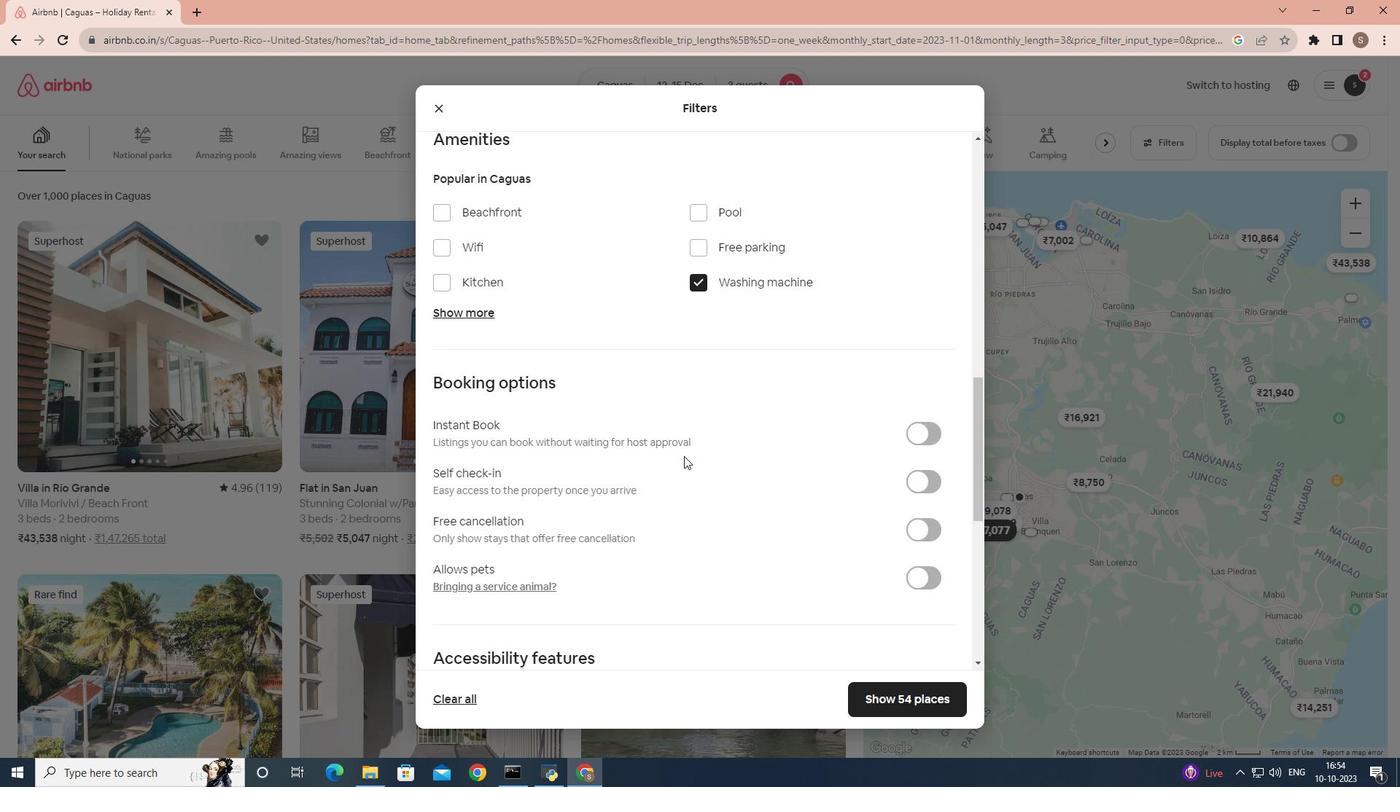 
Action: Mouse scrolled (684, 455) with delta (0, 0)
Screenshot: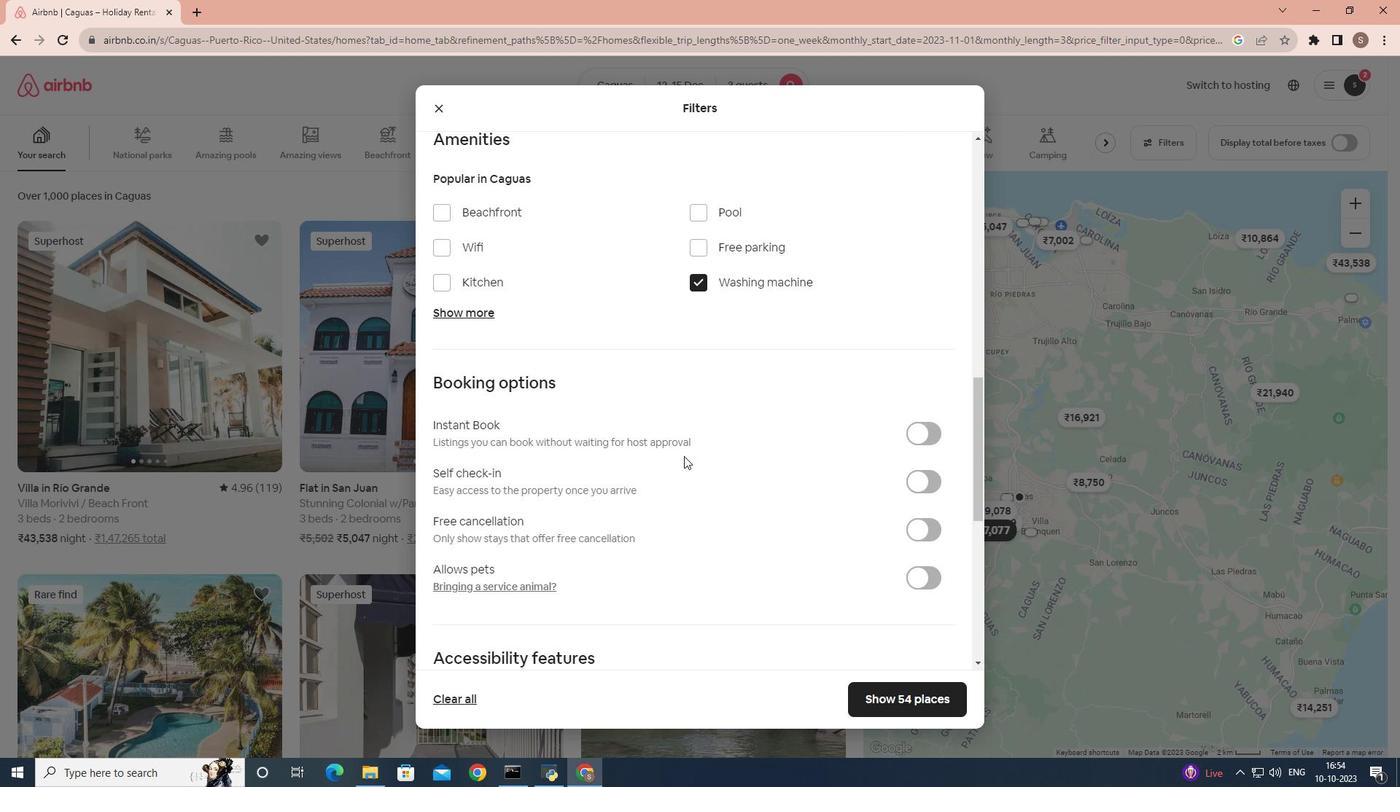 
Action: Mouse scrolled (684, 455) with delta (0, 0)
Screenshot: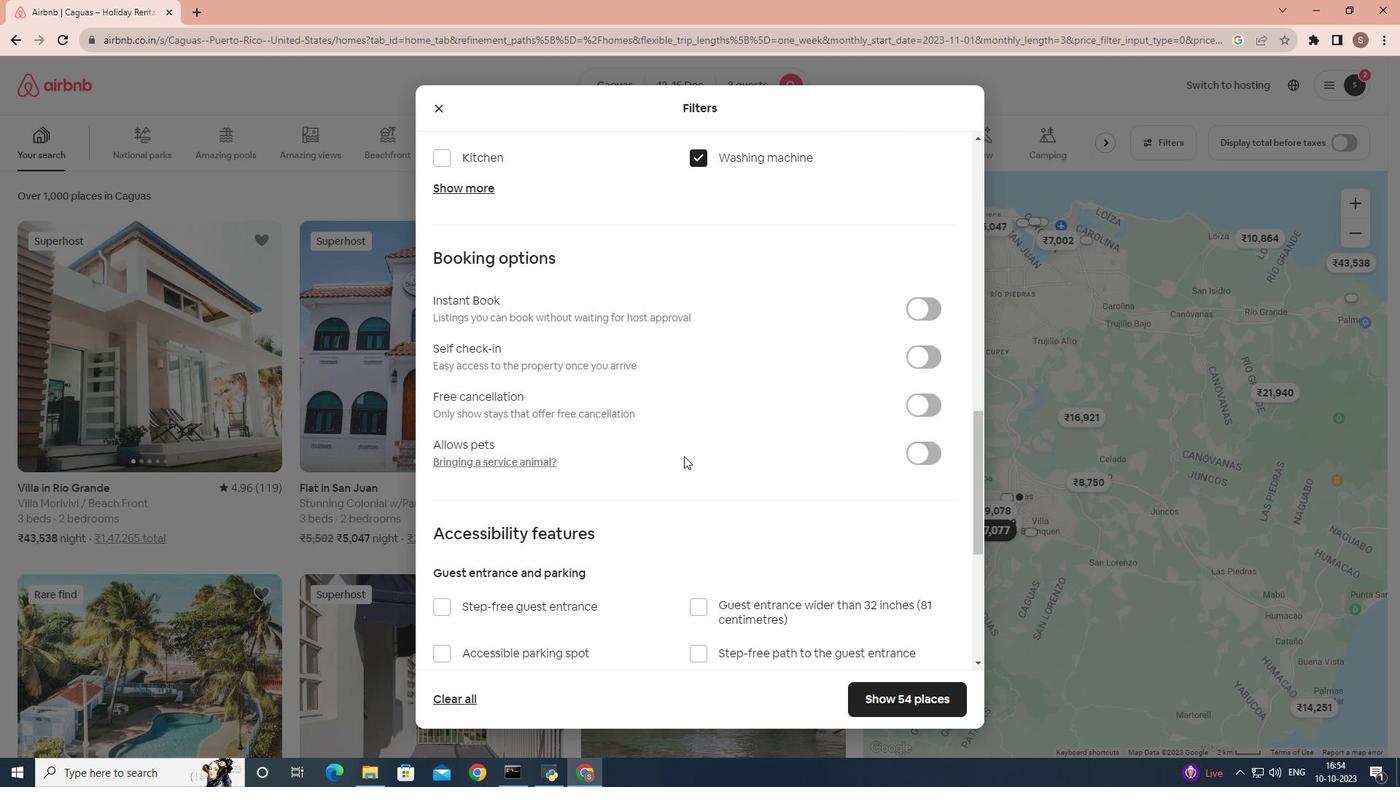 
Action: Mouse scrolled (684, 455) with delta (0, 0)
Screenshot: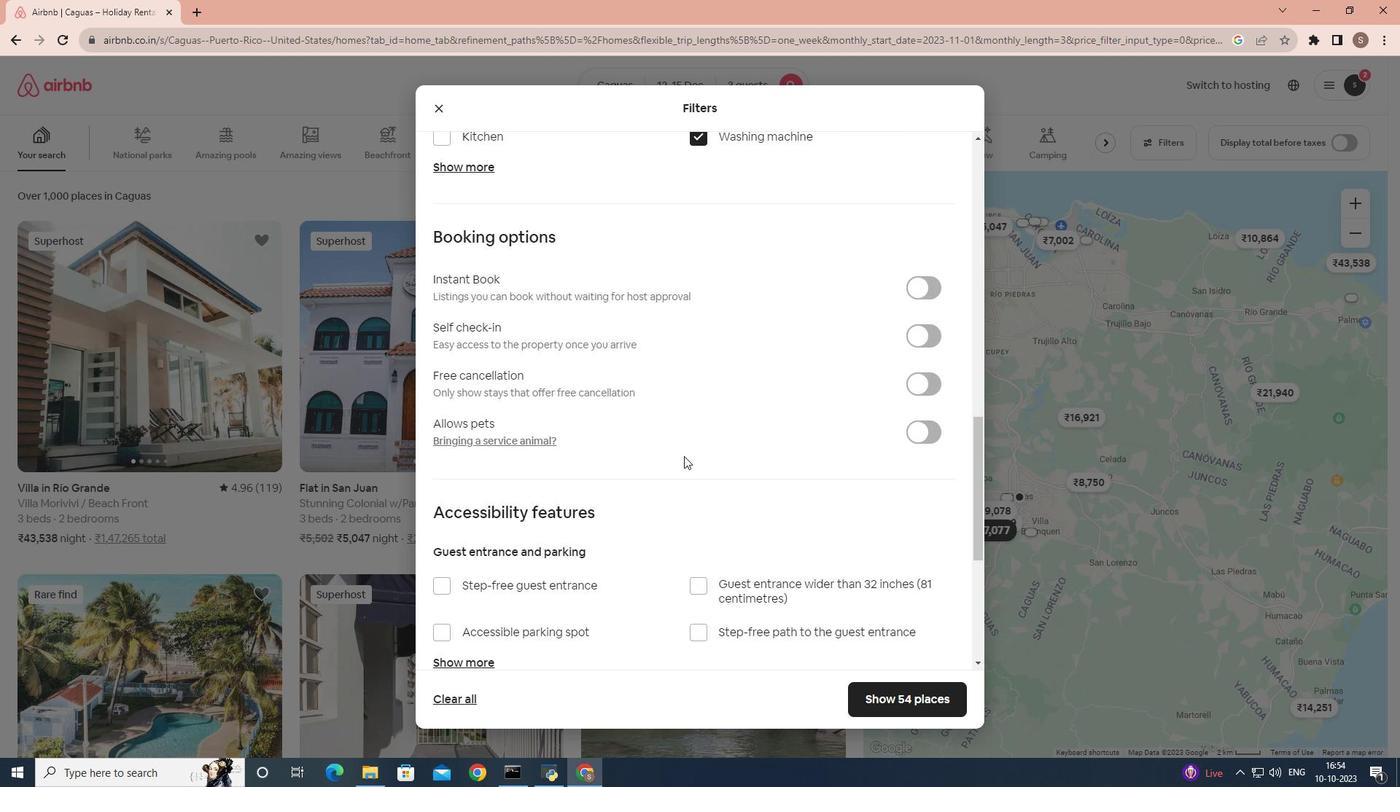 
Action: Mouse moved to (922, 343)
Screenshot: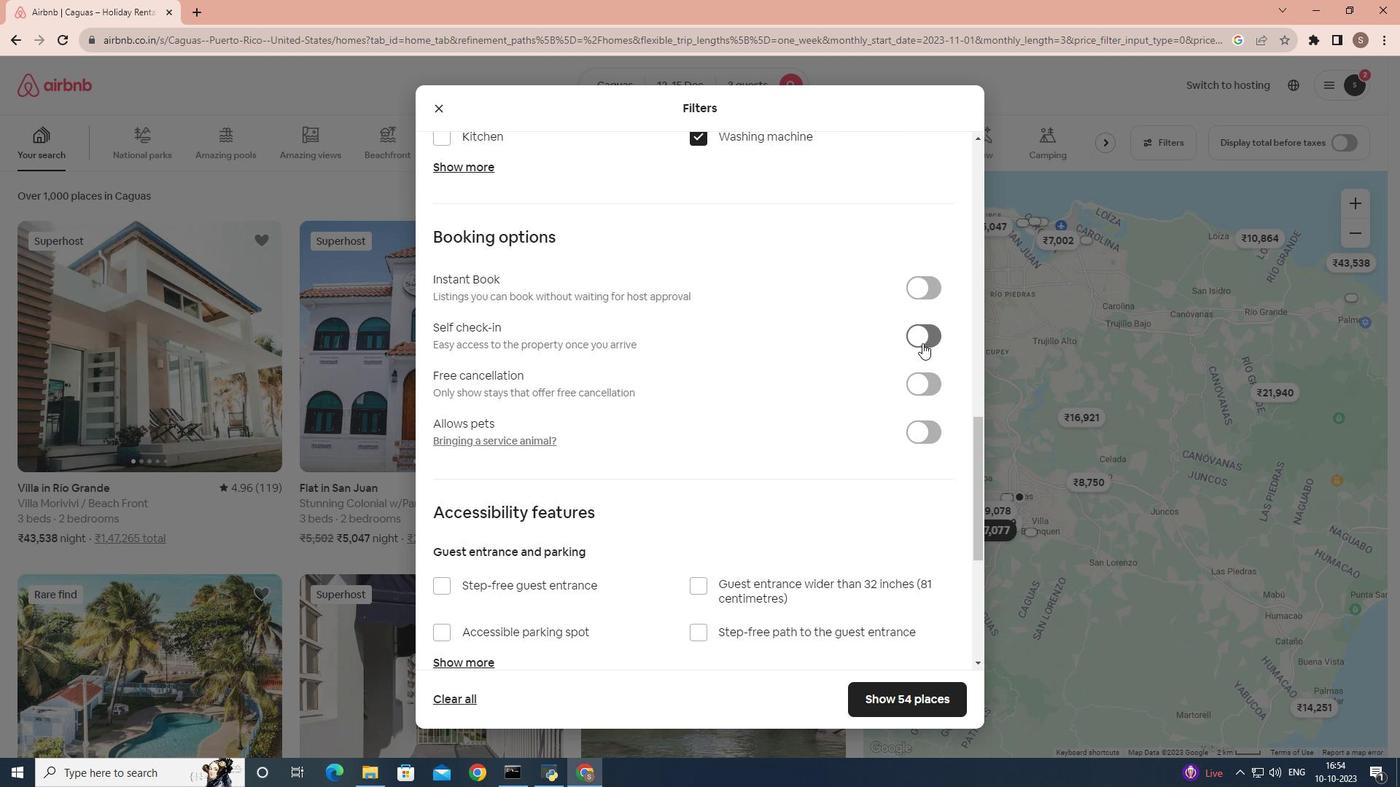 
Action: Mouse pressed left at (922, 343)
Screenshot: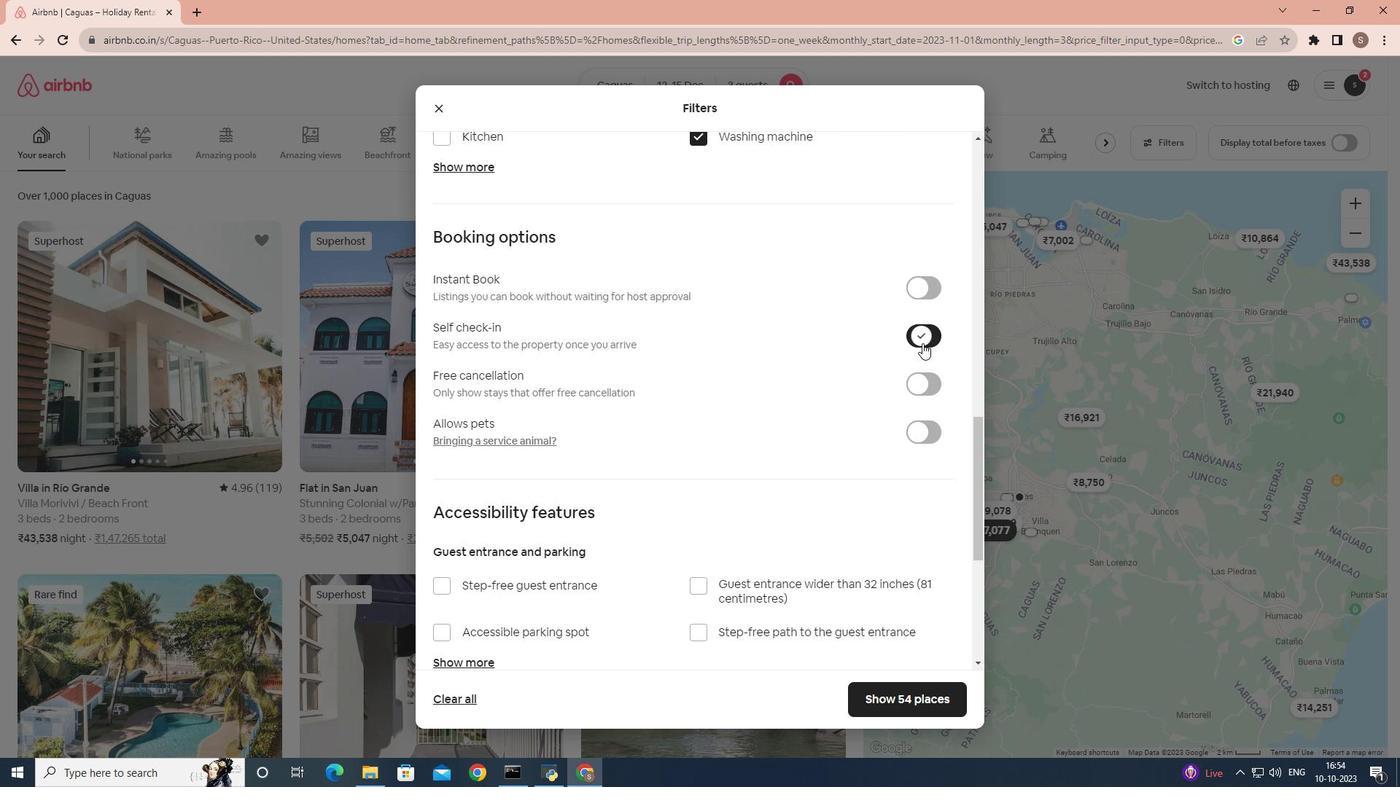 
Action: Mouse moved to (882, 702)
Screenshot: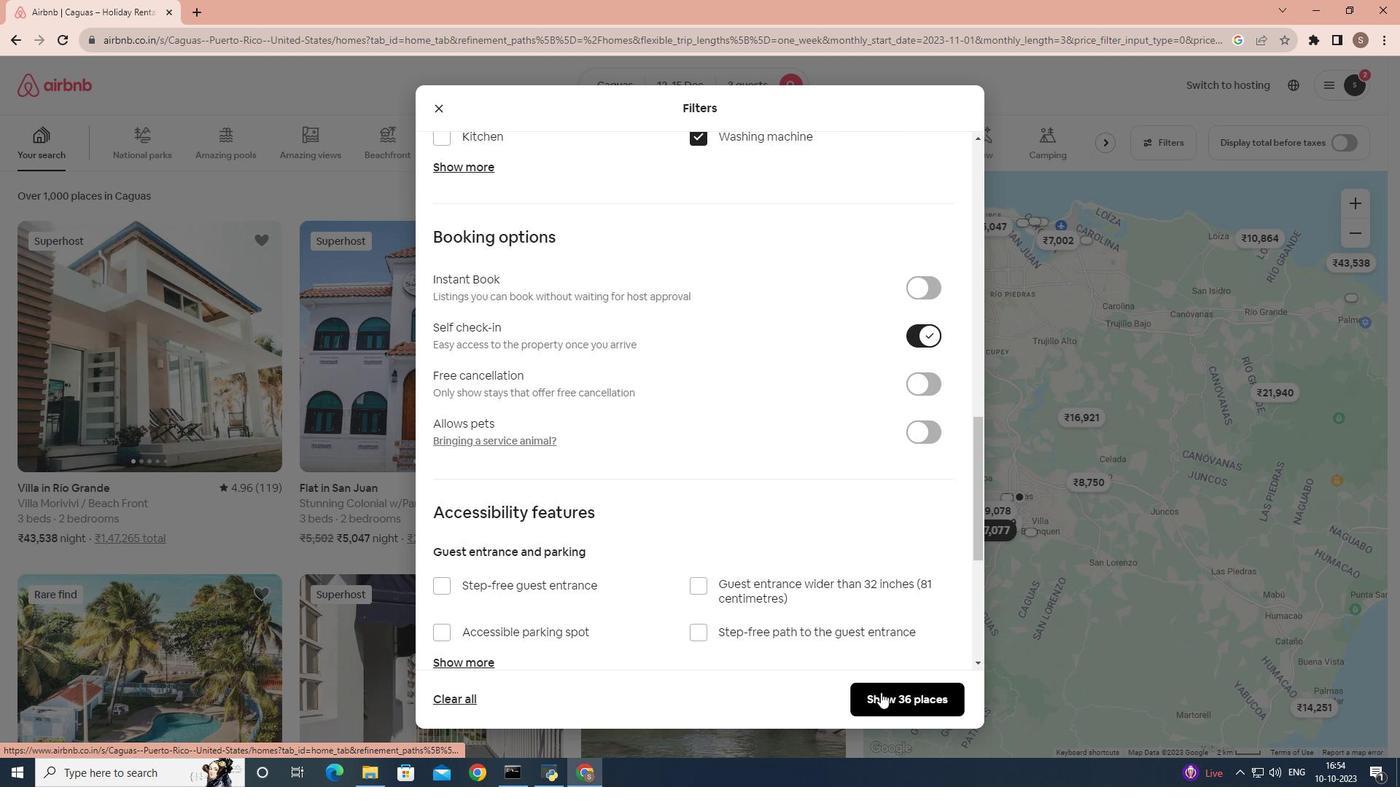 
Action: Mouse pressed left at (882, 702)
Screenshot: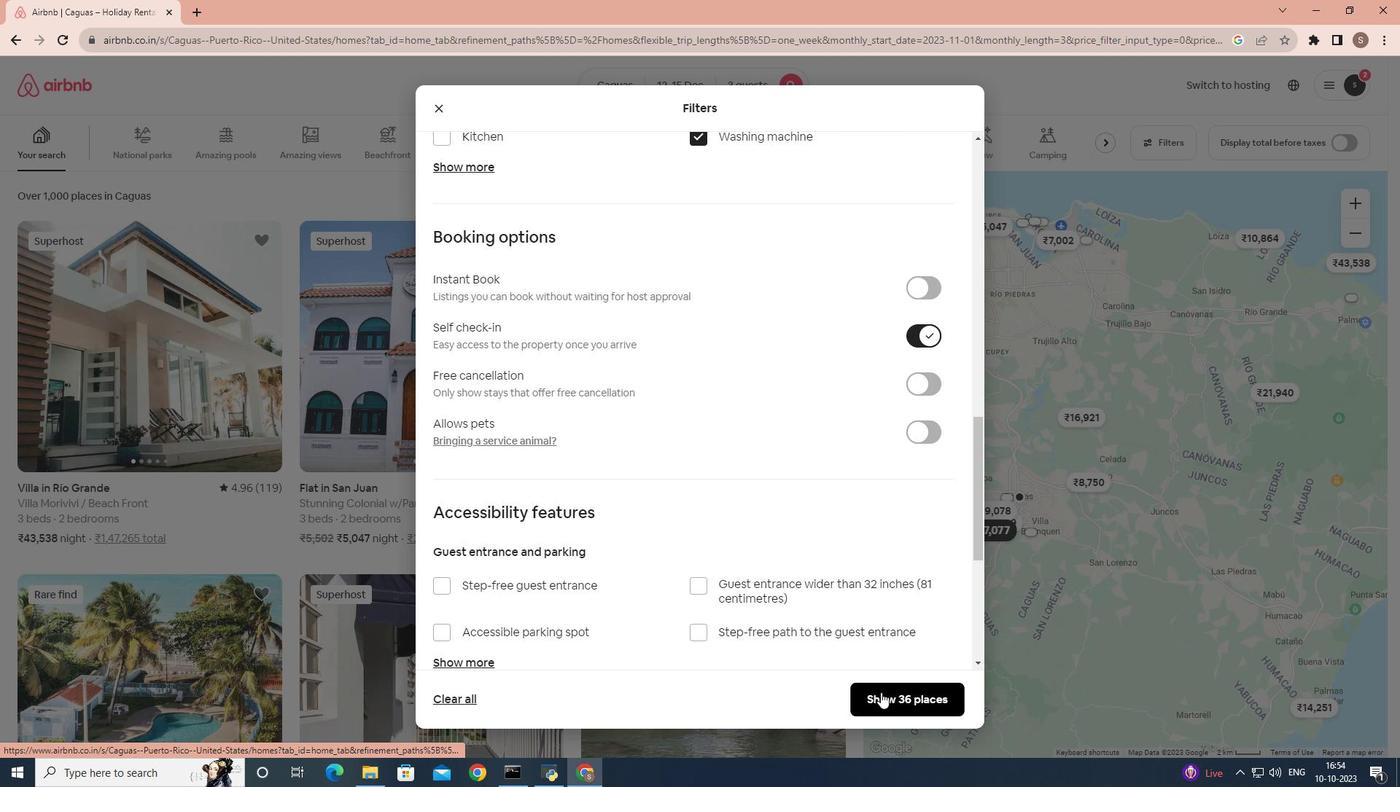 
Action: Mouse moved to (170, 388)
Screenshot: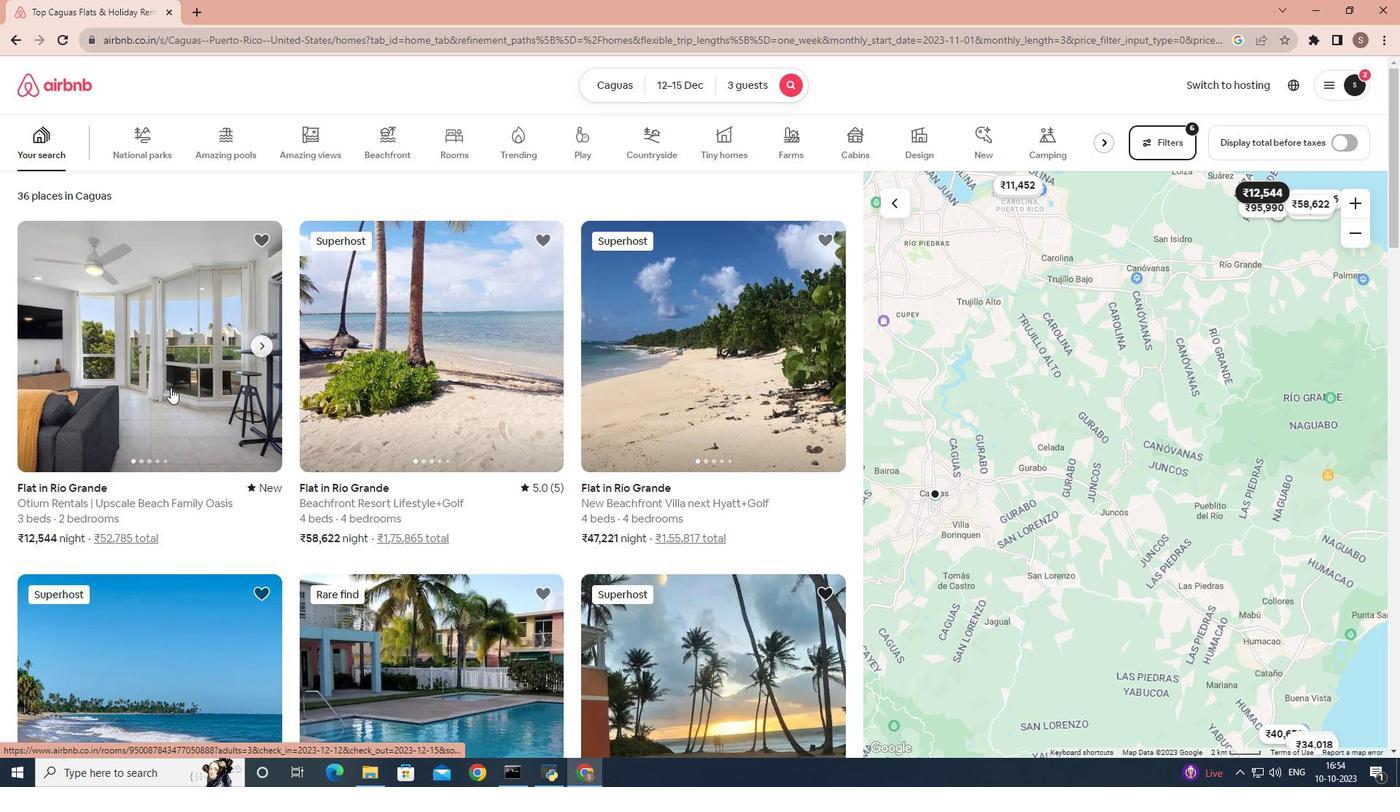 
Action: Mouse pressed left at (170, 388)
Screenshot: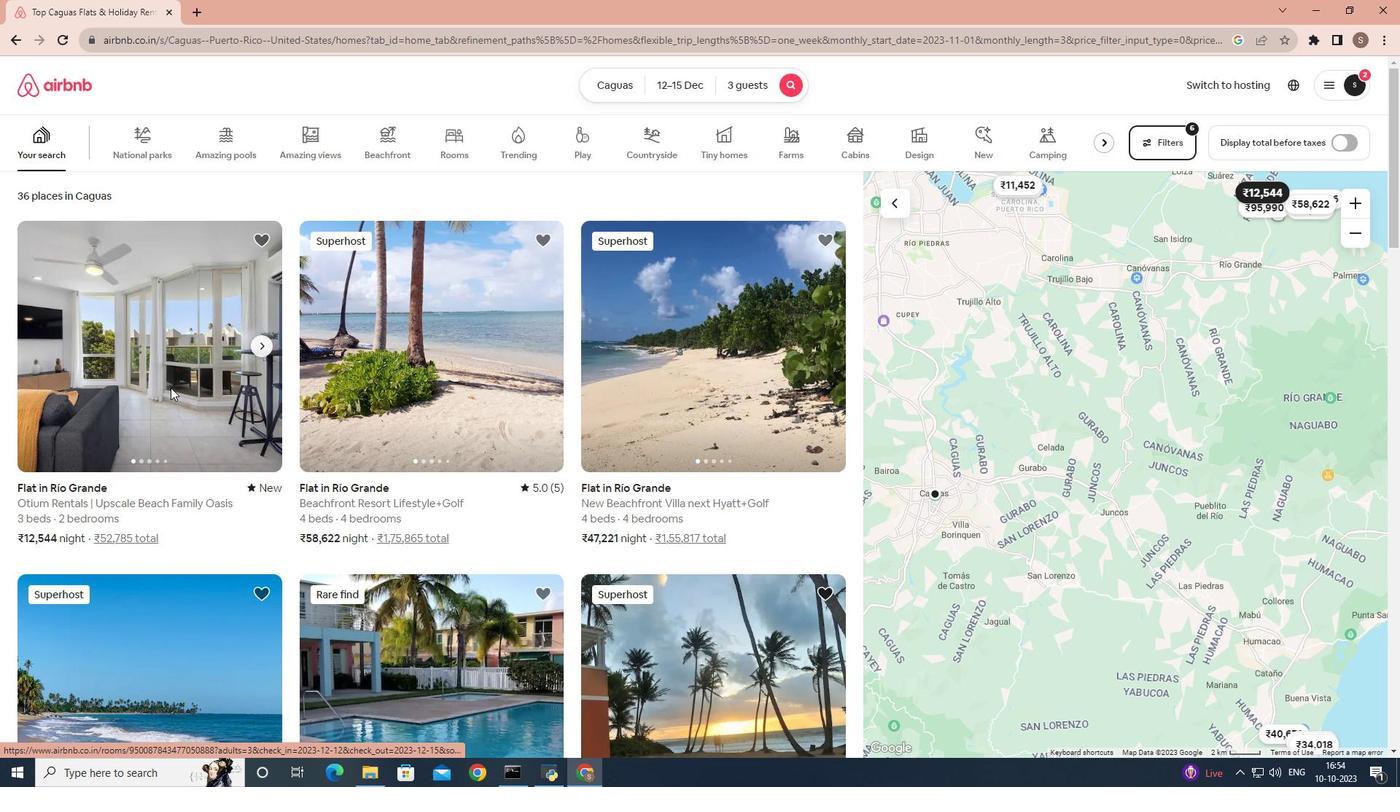 
Action: Mouse moved to (416, 445)
Screenshot: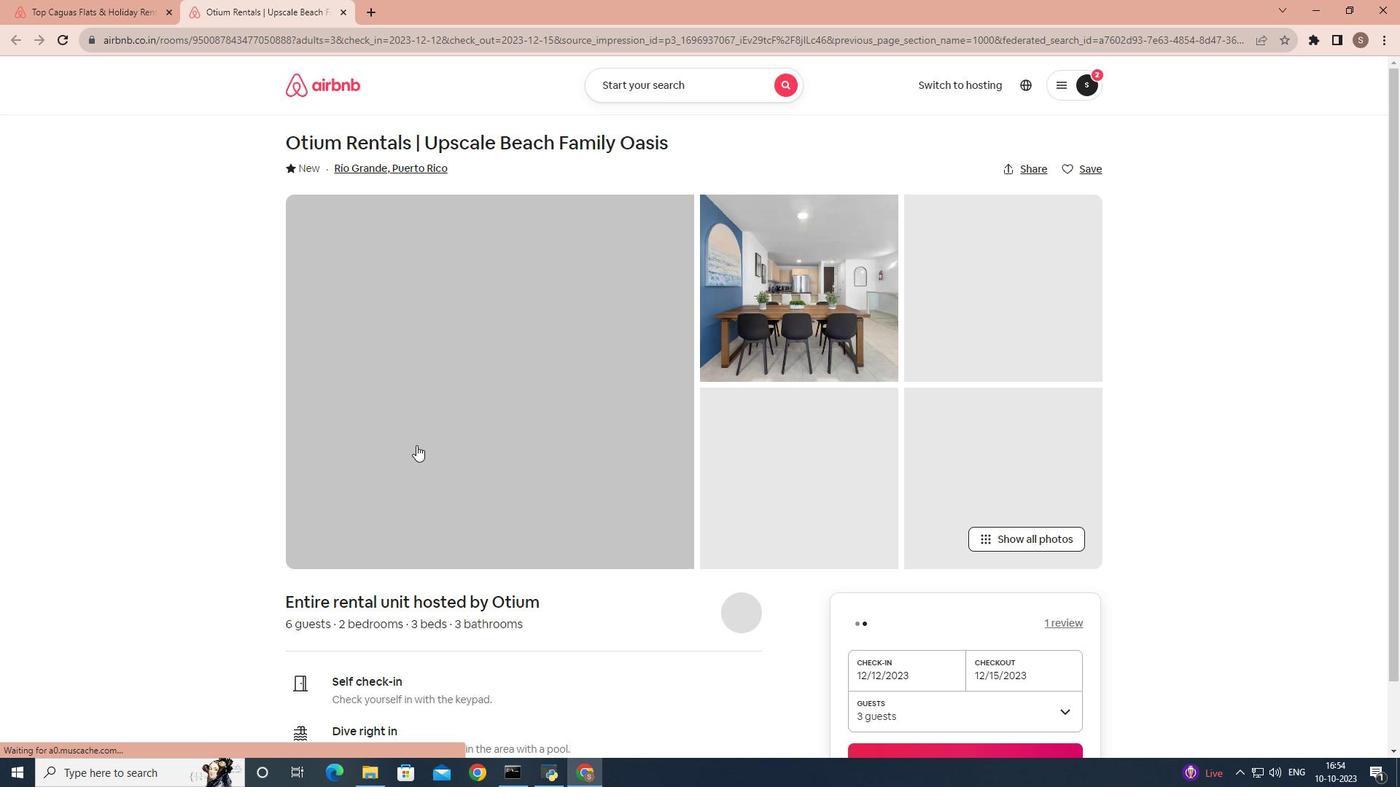 
Action: Mouse scrolled (416, 445) with delta (0, 0)
Screenshot: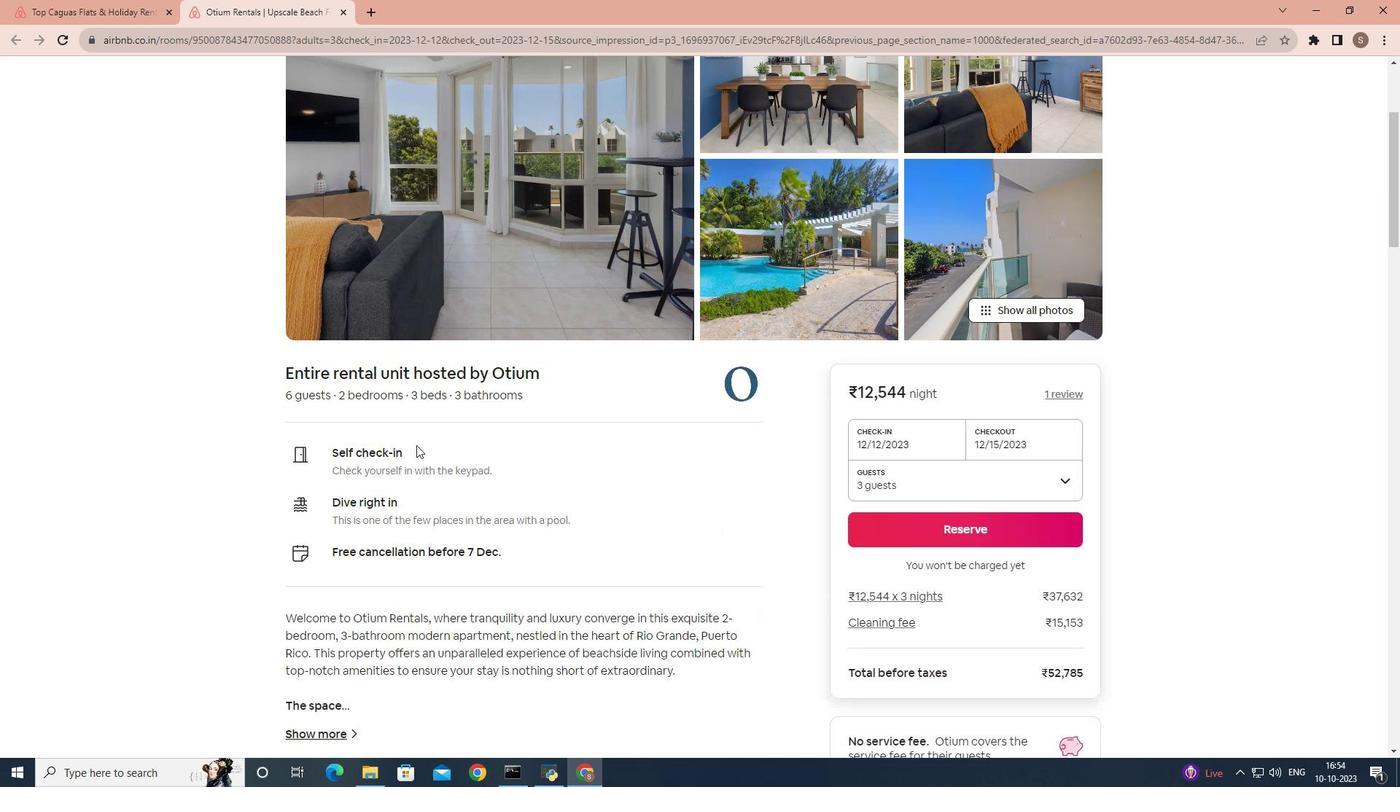 
Action: Mouse scrolled (416, 445) with delta (0, 0)
Screenshot: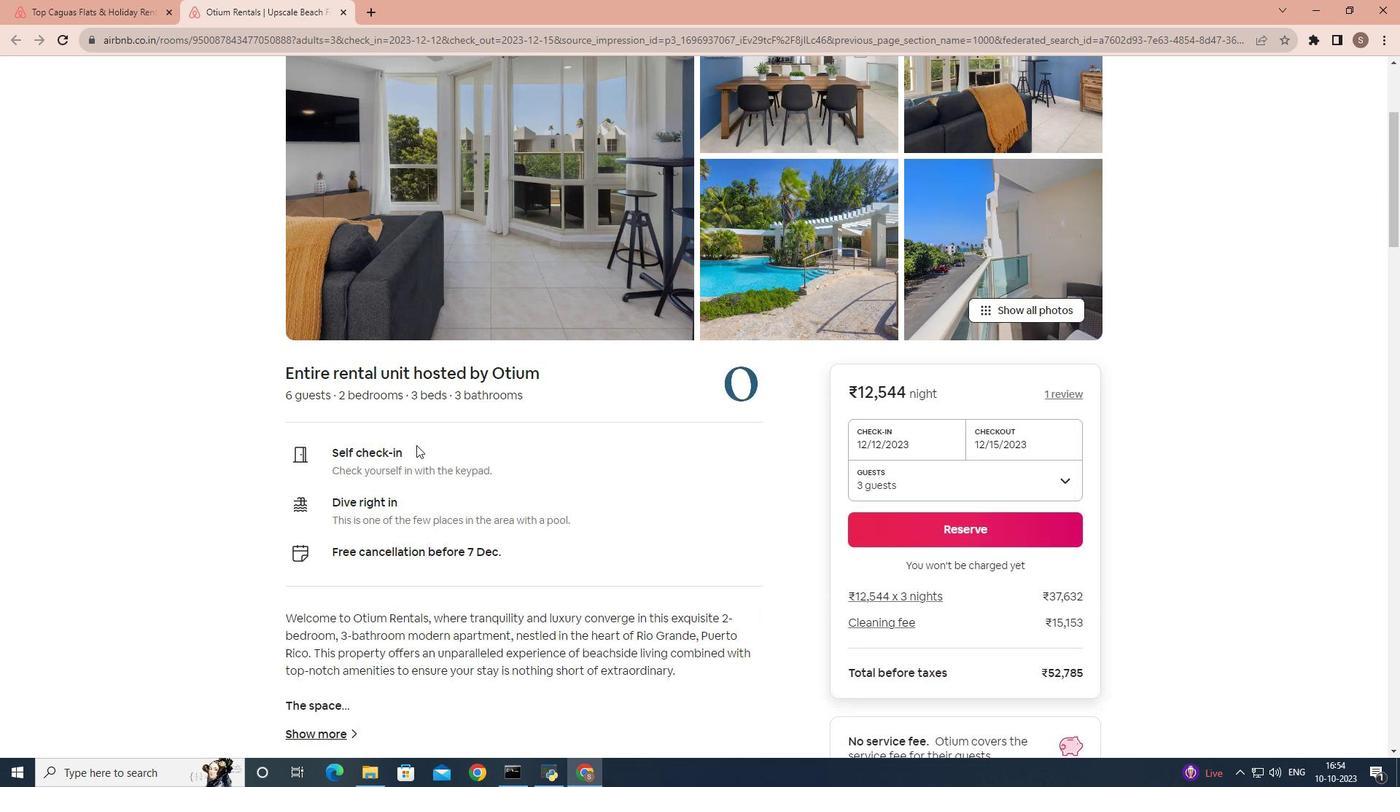 
Action: Mouse scrolled (416, 445) with delta (0, 0)
Screenshot: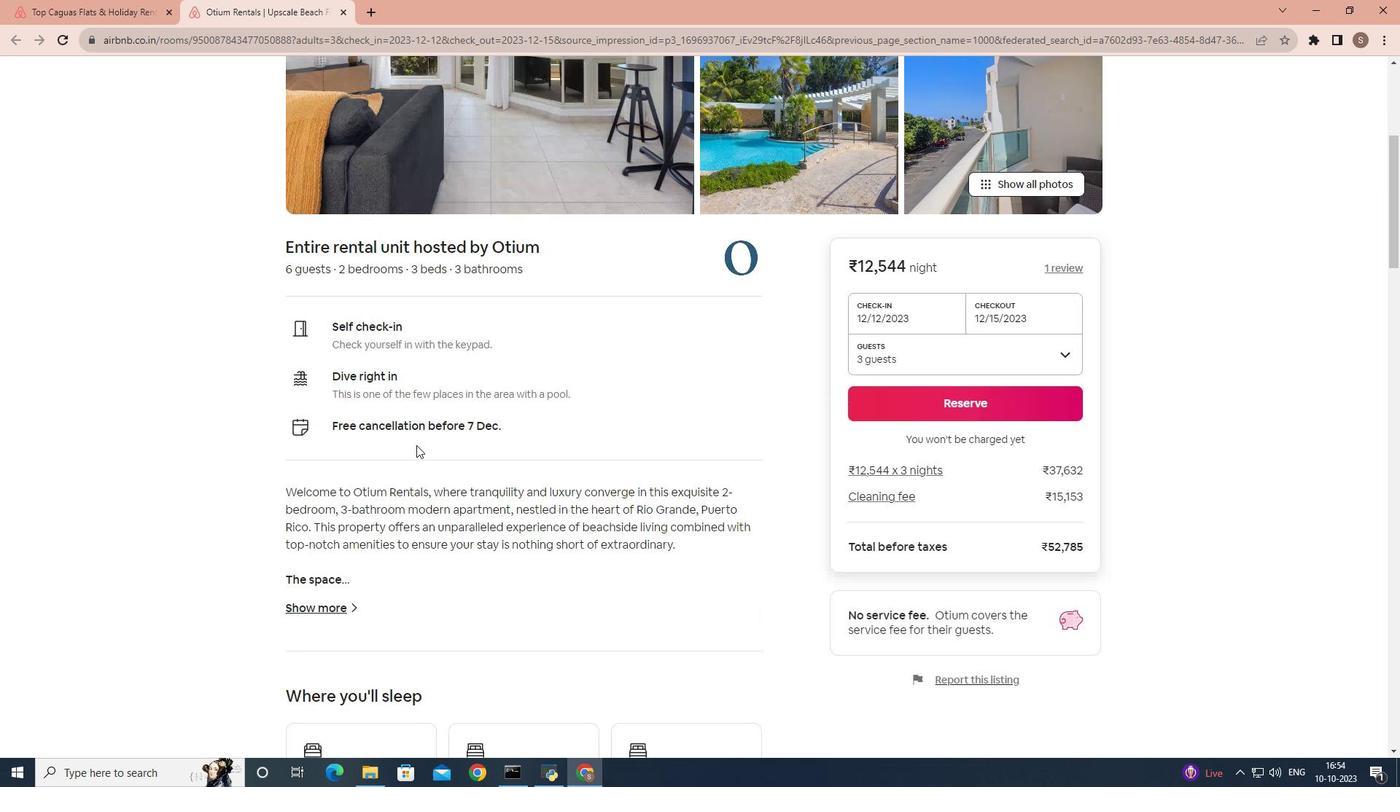 
Action: Mouse scrolled (416, 445) with delta (0, 0)
Screenshot: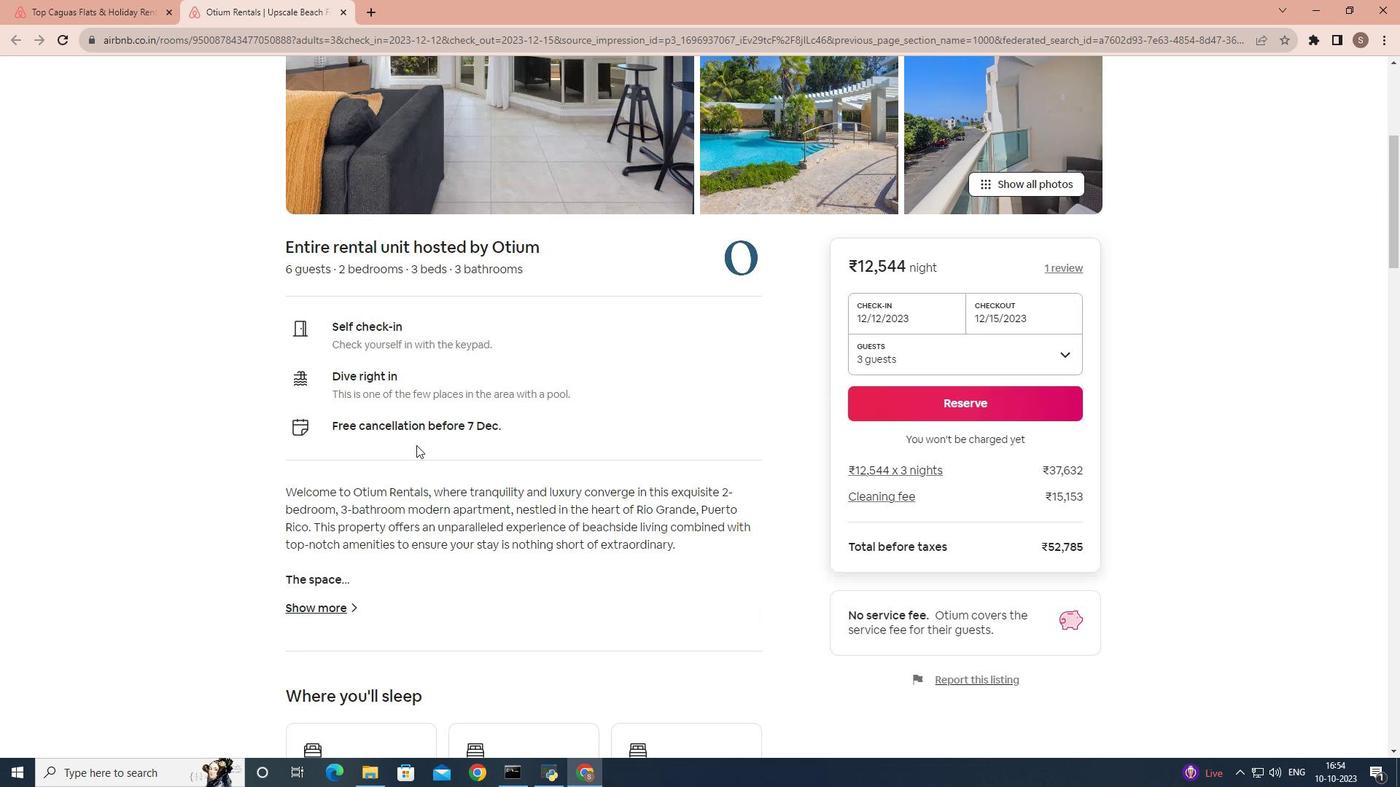 
Action: Mouse scrolled (416, 445) with delta (0, 0)
Screenshot: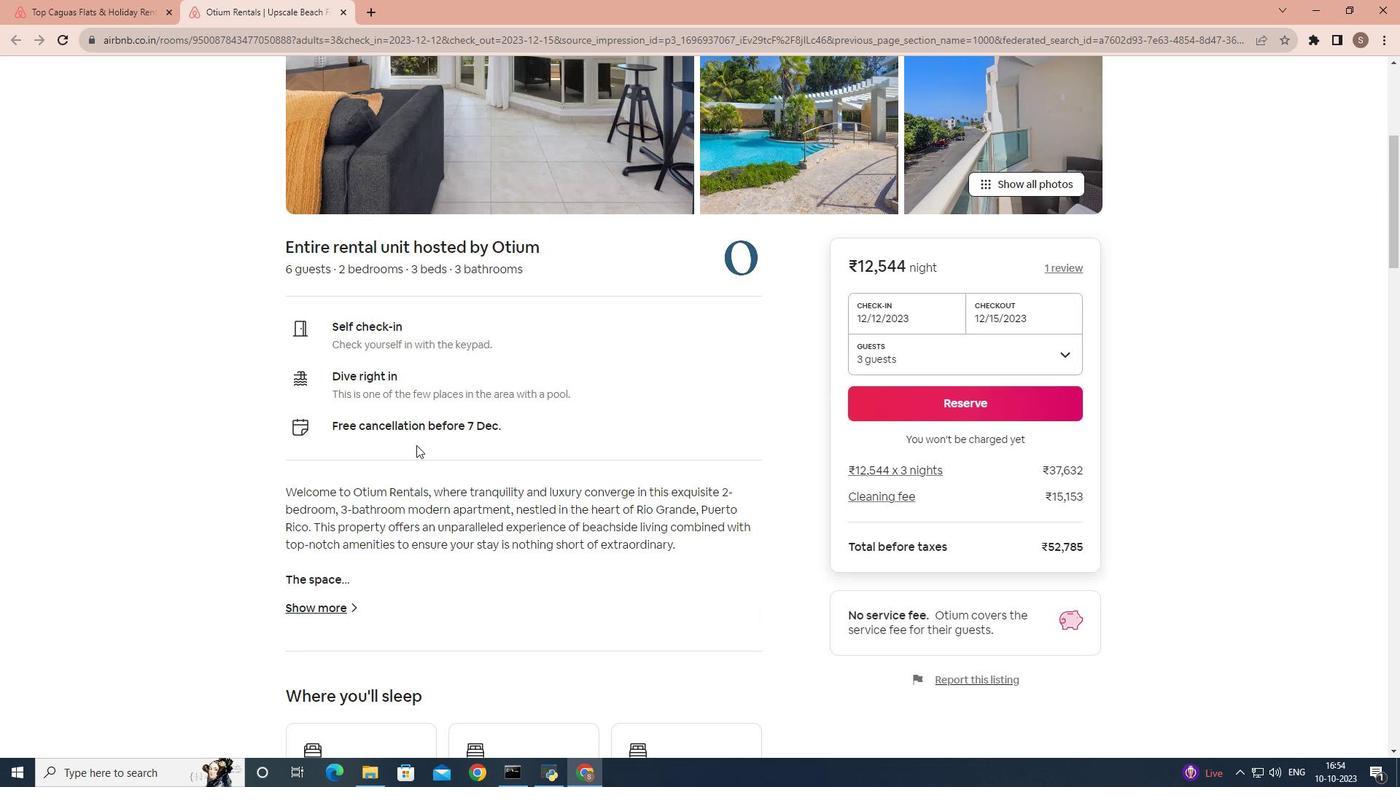 
Action: Mouse scrolled (416, 445) with delta (0, 0)
Screenshot: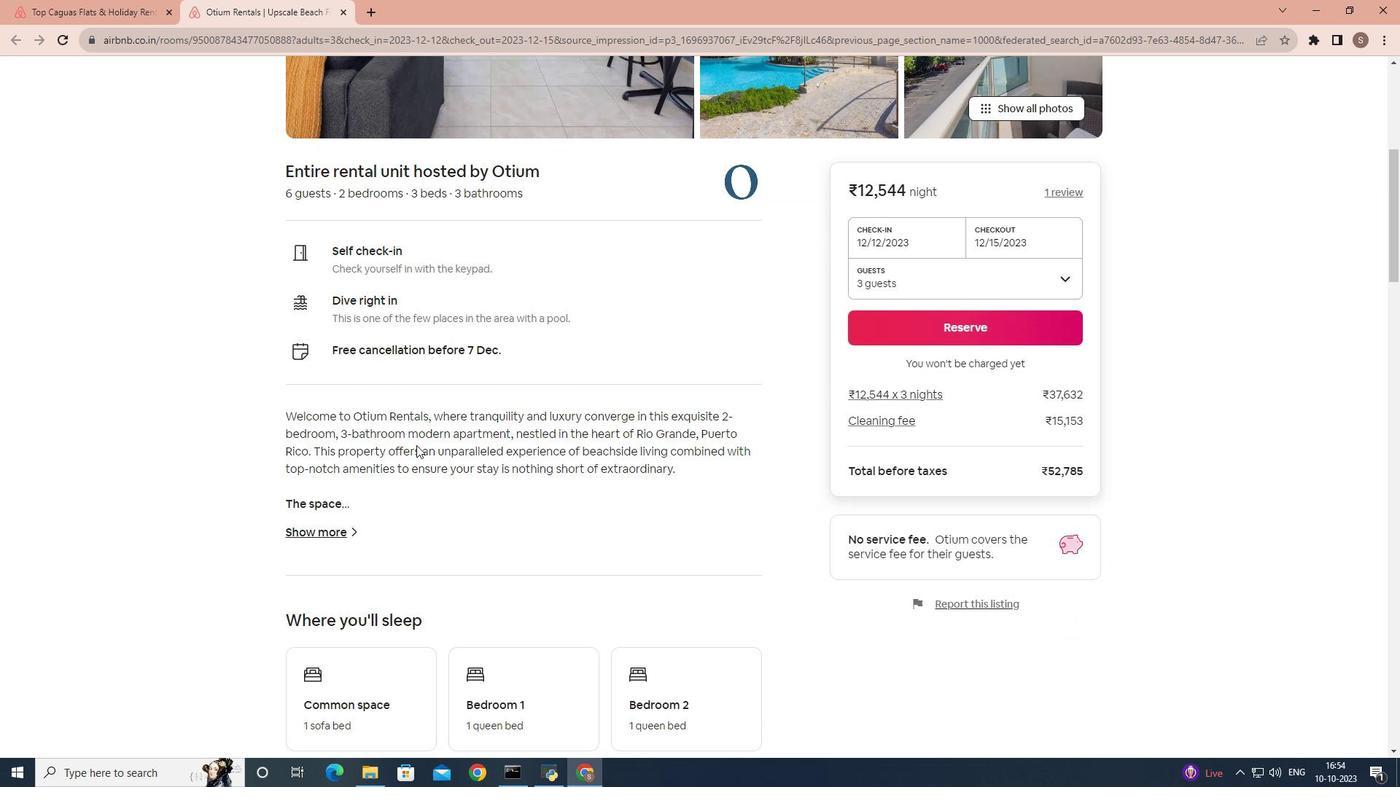 
Action: Mouse scrolled (416, 445) with delta (0, 0)
Screenshot: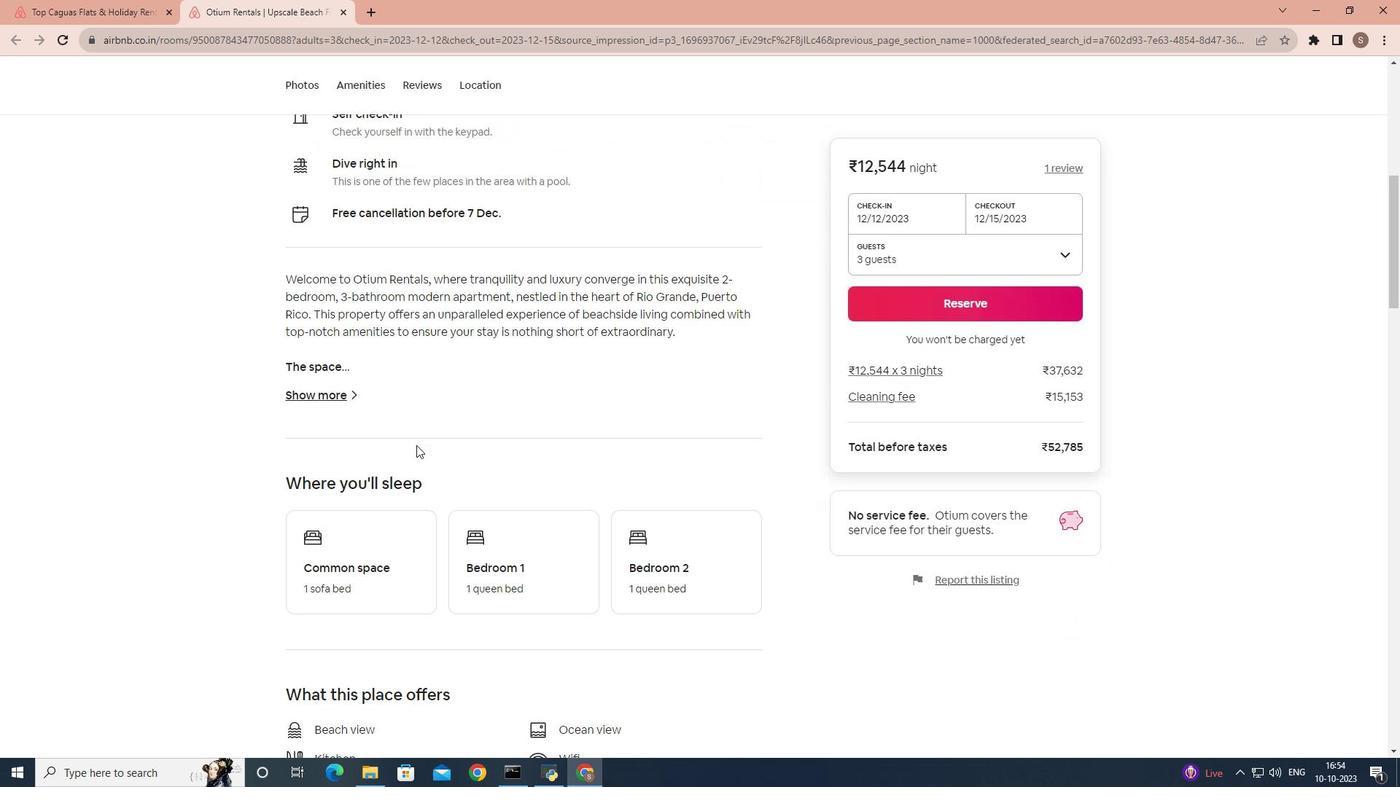 
Action: Mouse scrolled (416, 445) with delta (0, 0)
Screenshot: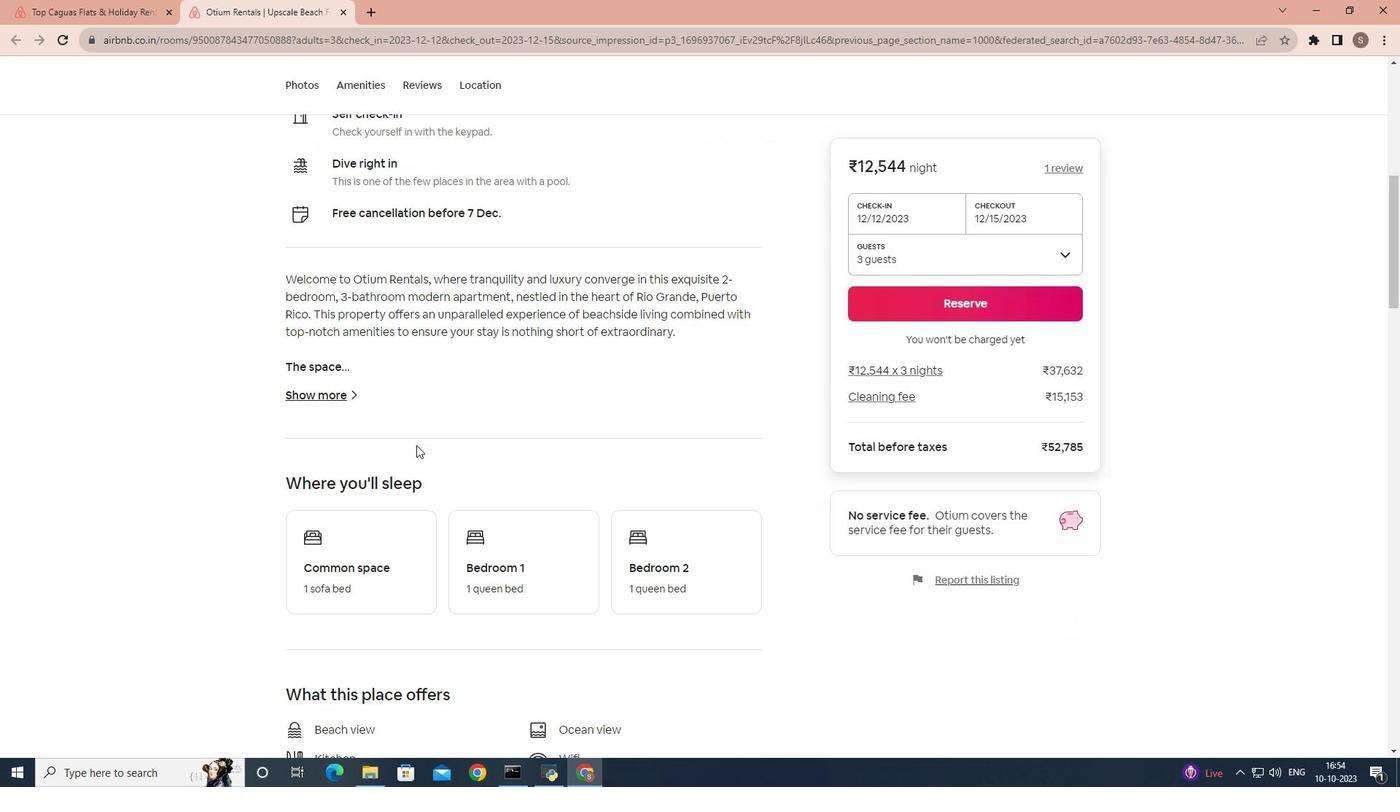 
Action: Mouse moved to (321, 383)
Screenshot: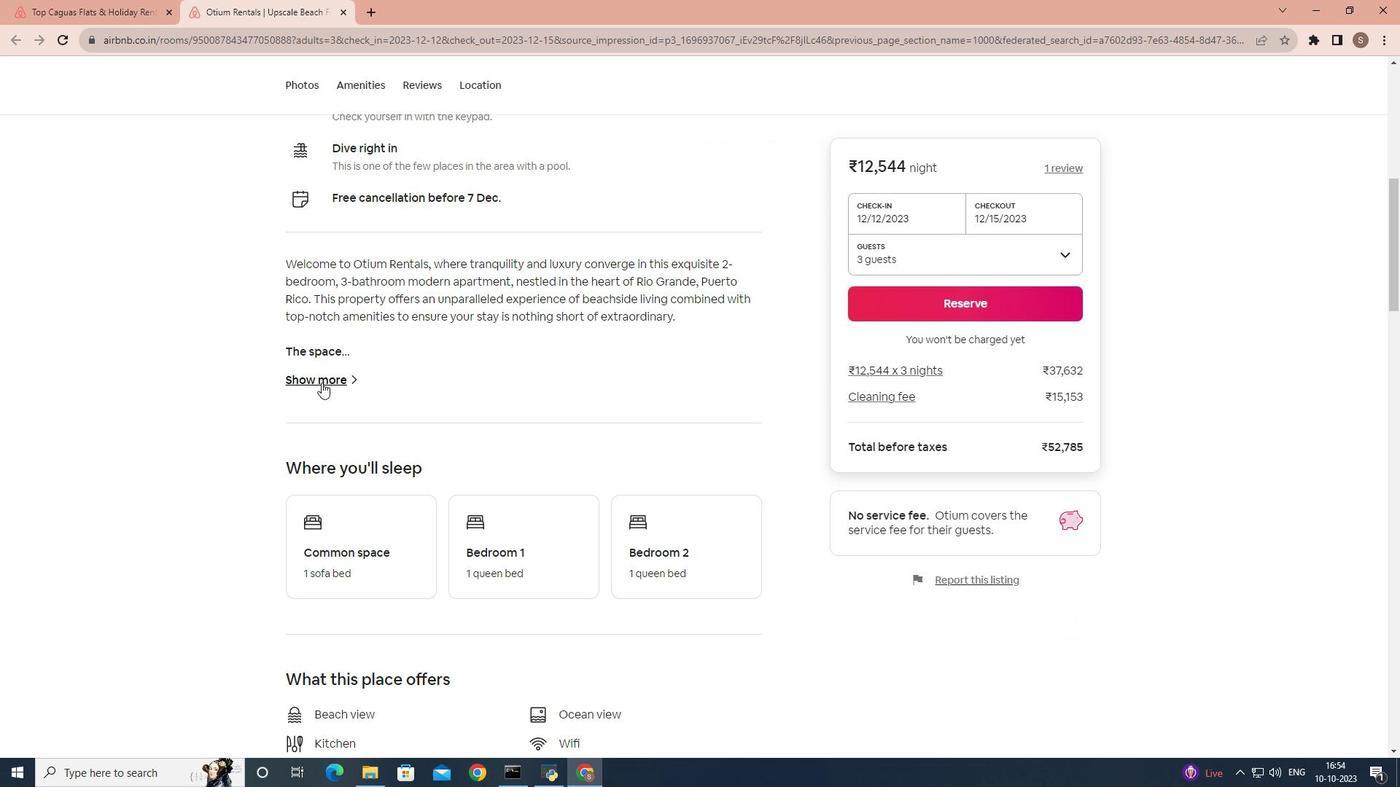 
Action: Mouse pressed left at (321, 383)
Screenshot: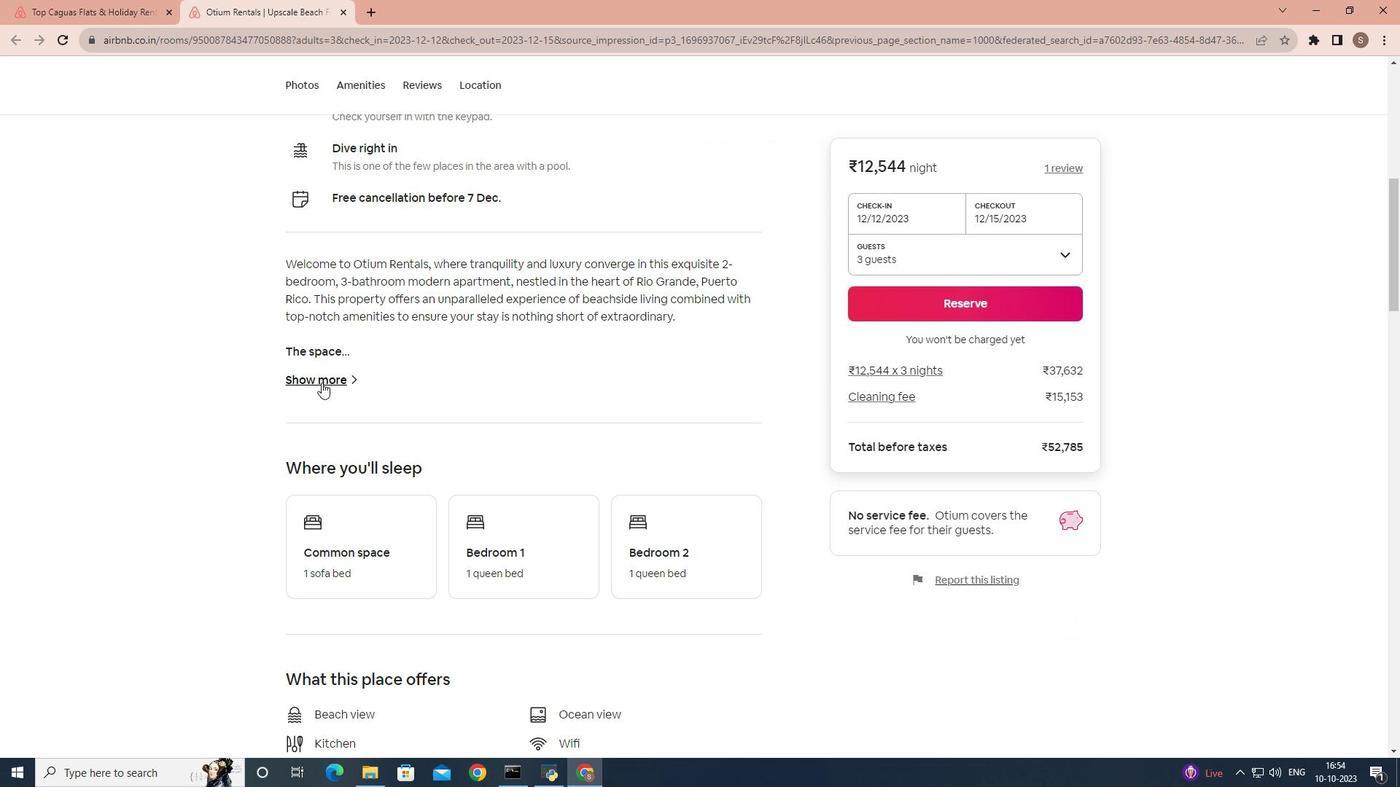 
Action: Mouse moved to (517, 412)
Screenshot: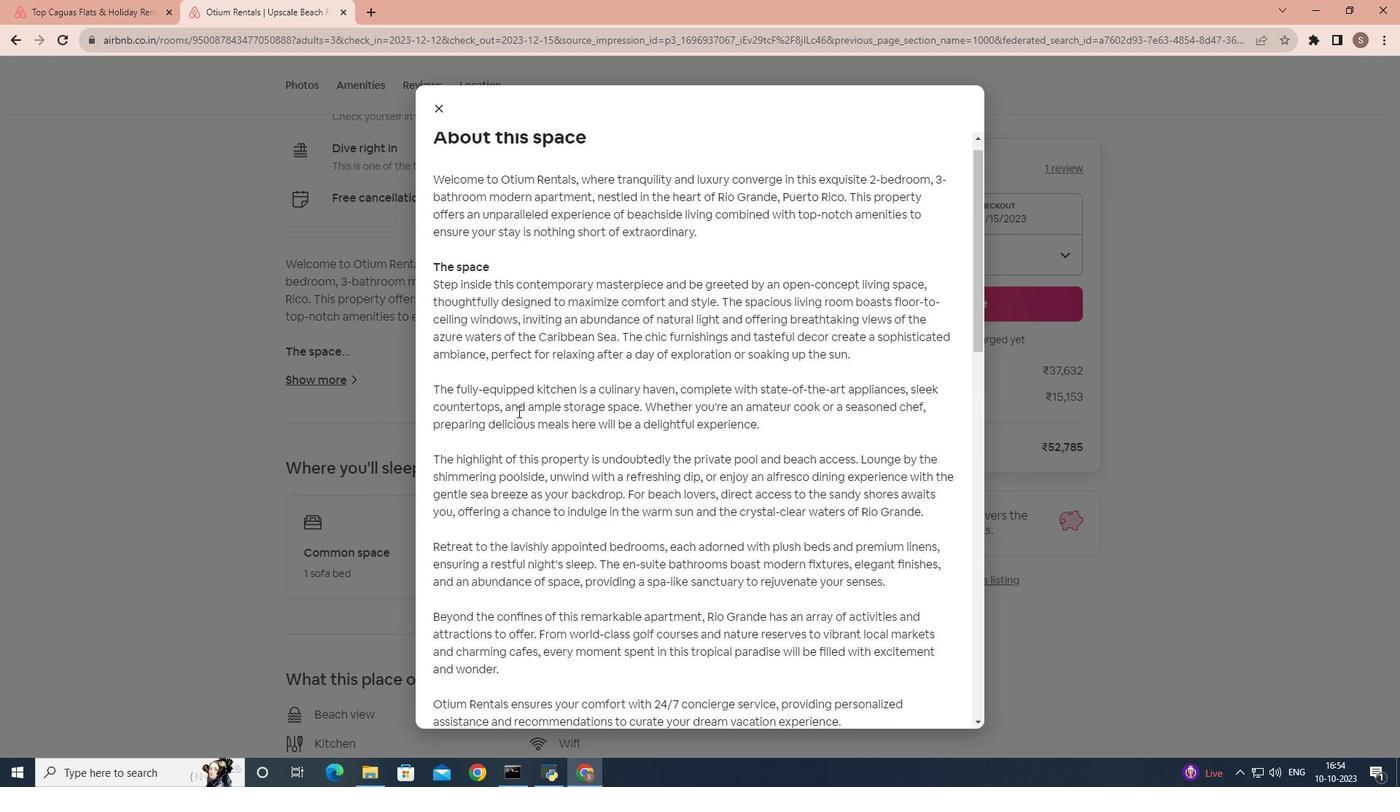 
Action: Mouse scrolled (517, 411) with delta (0, 0)
Screenshot: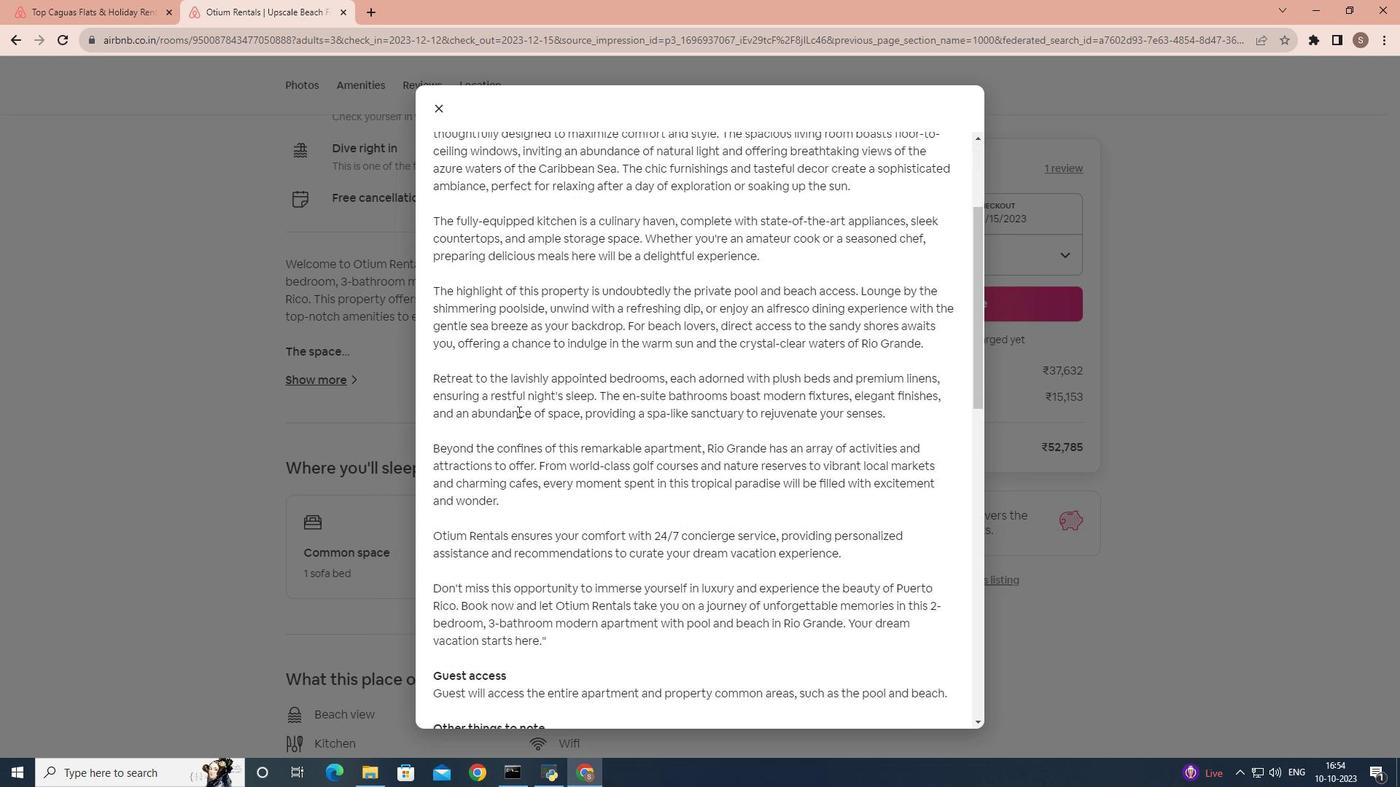 
Action: Mouse scrolled (517, 411) with delta (0, 0)
Screenshot: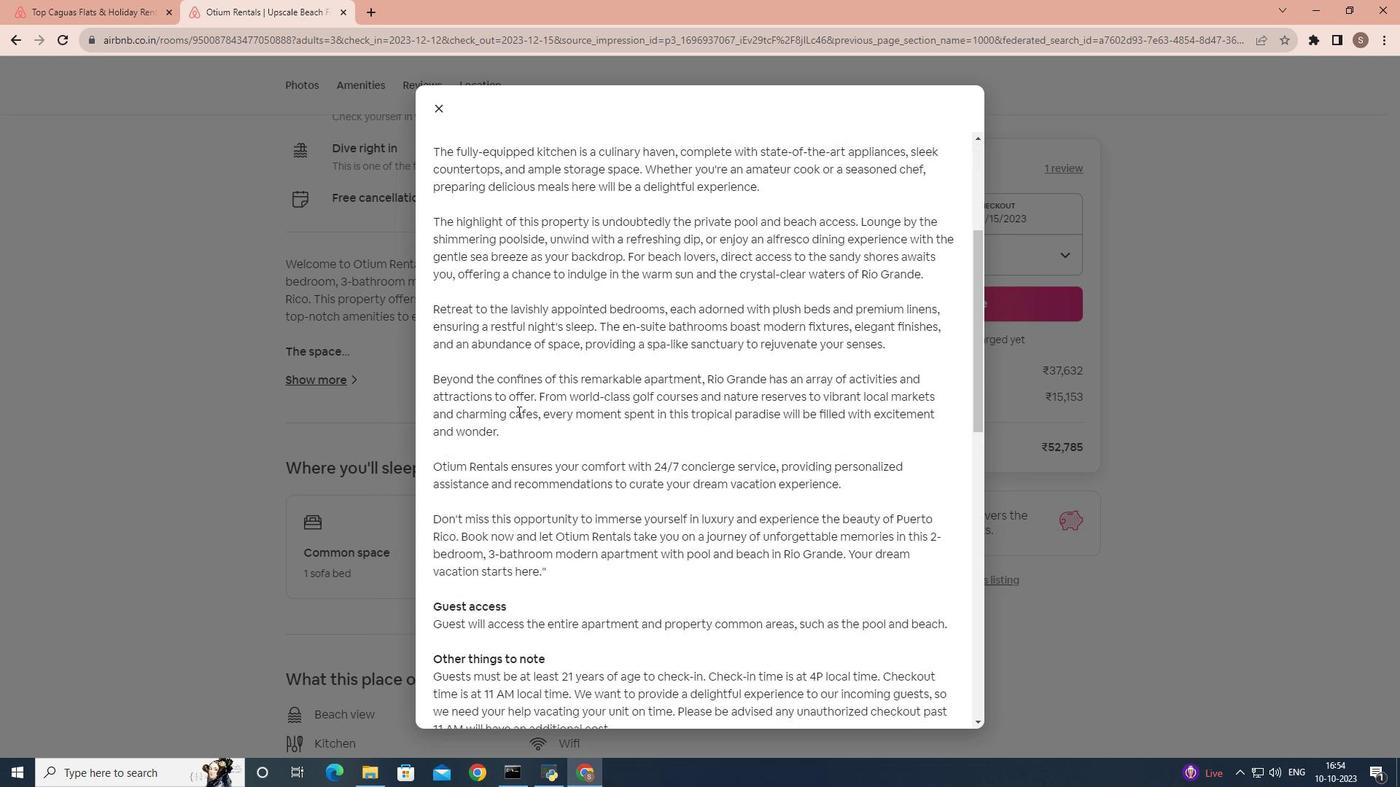 
Action: Mouse scrolled (517, 411) with delta (0, 0)
Screenshot: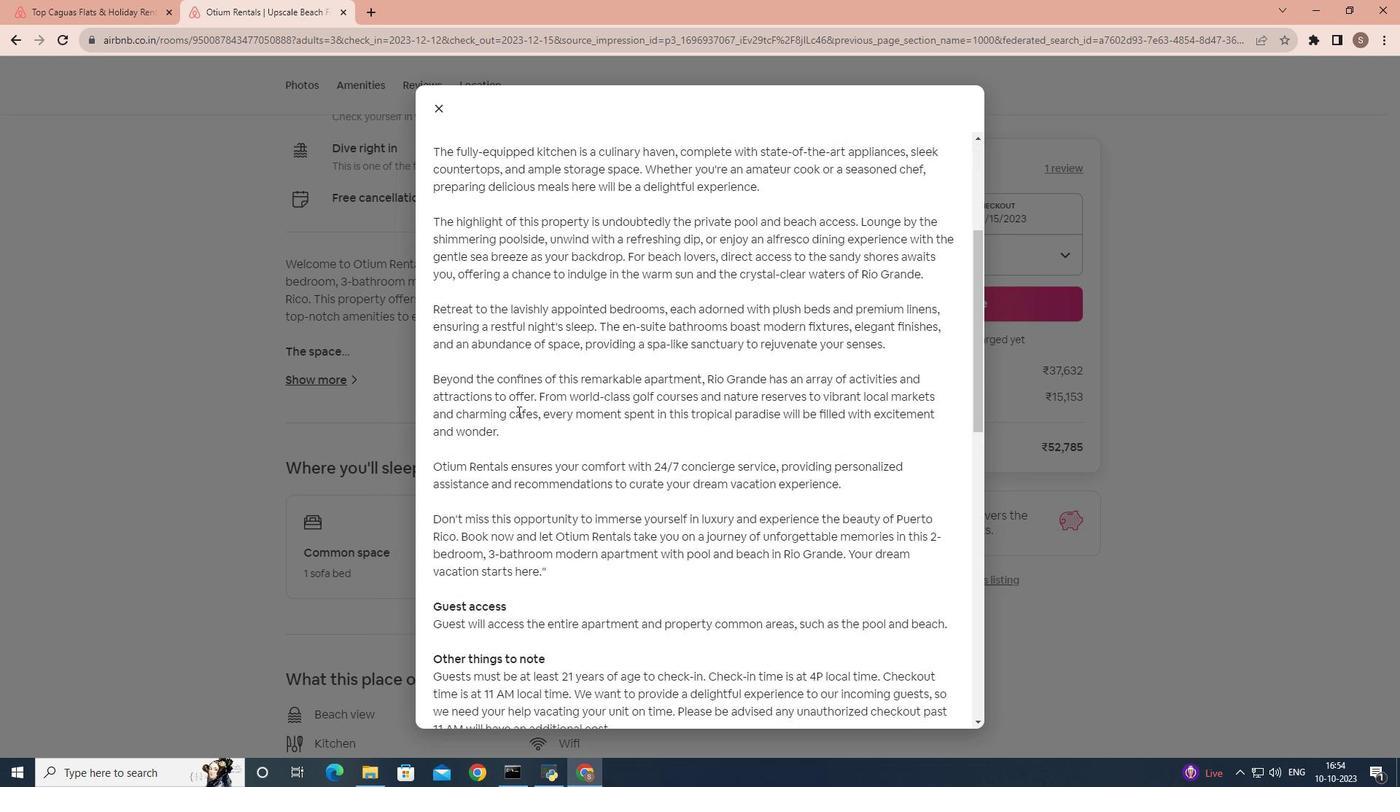 
Action: Mouse scrolled (517, 411) with delta (0, 0)
Screenshot: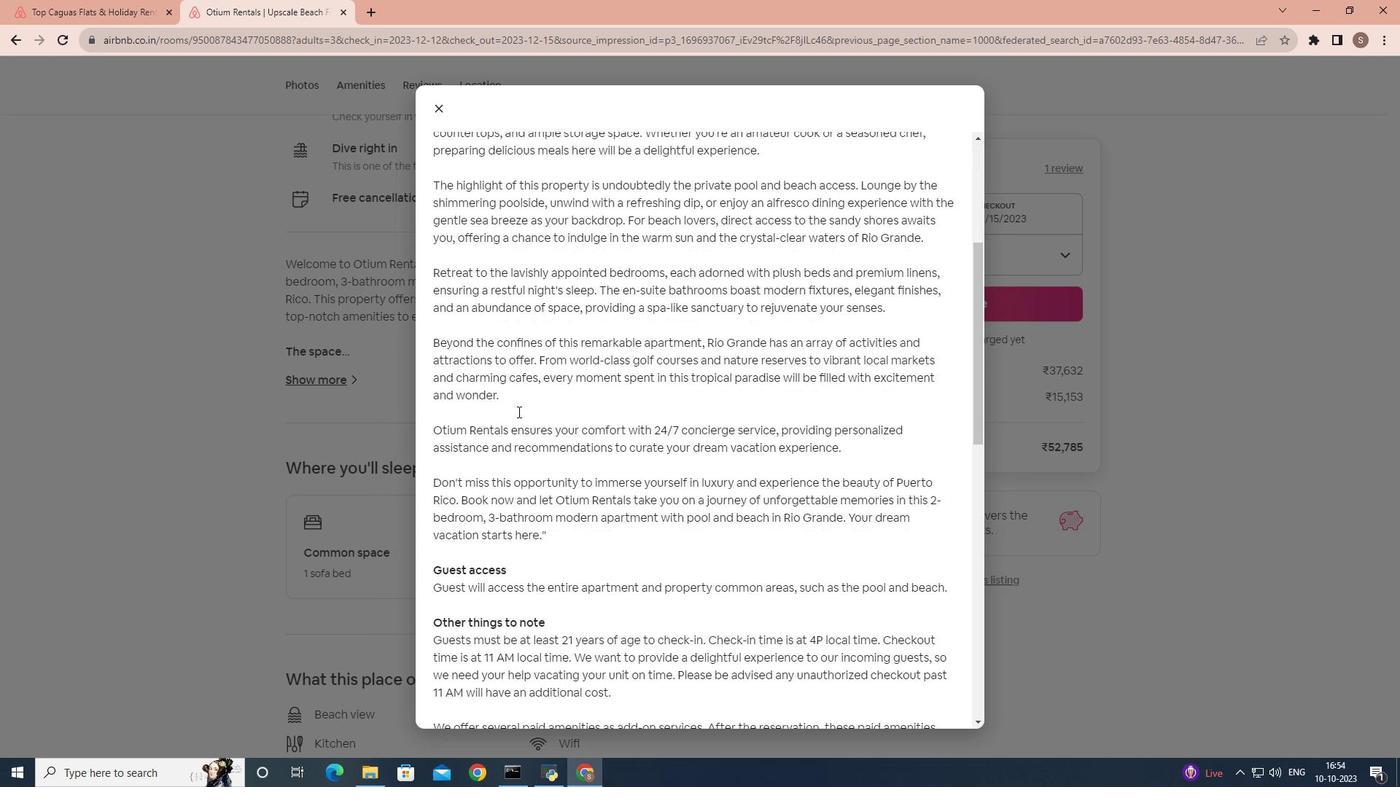 
Action: Mouse scrolled (517, 411) with delta (0, 0)
Screenshot: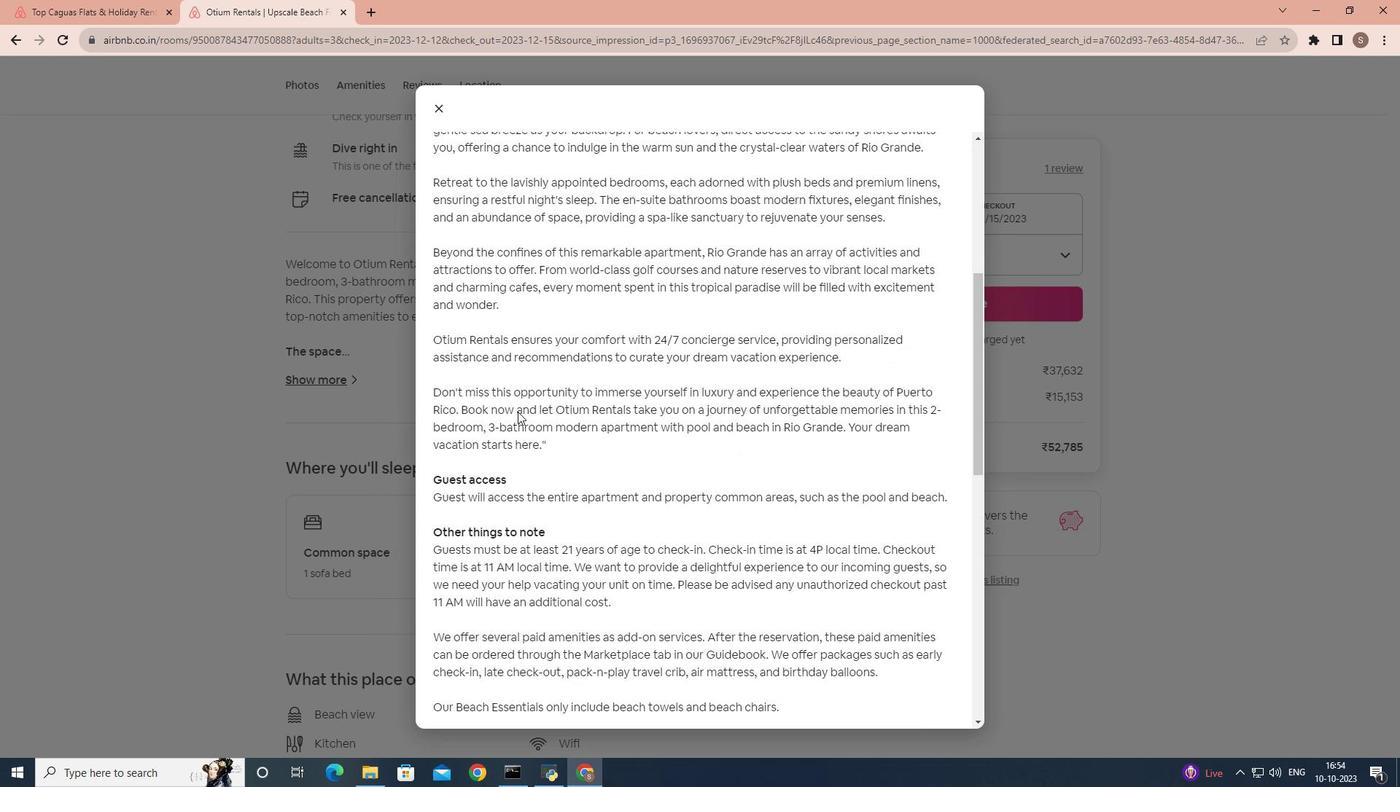 
Action: Mouse scrolled (517, 411) with delta (0, 0)
Screenshot: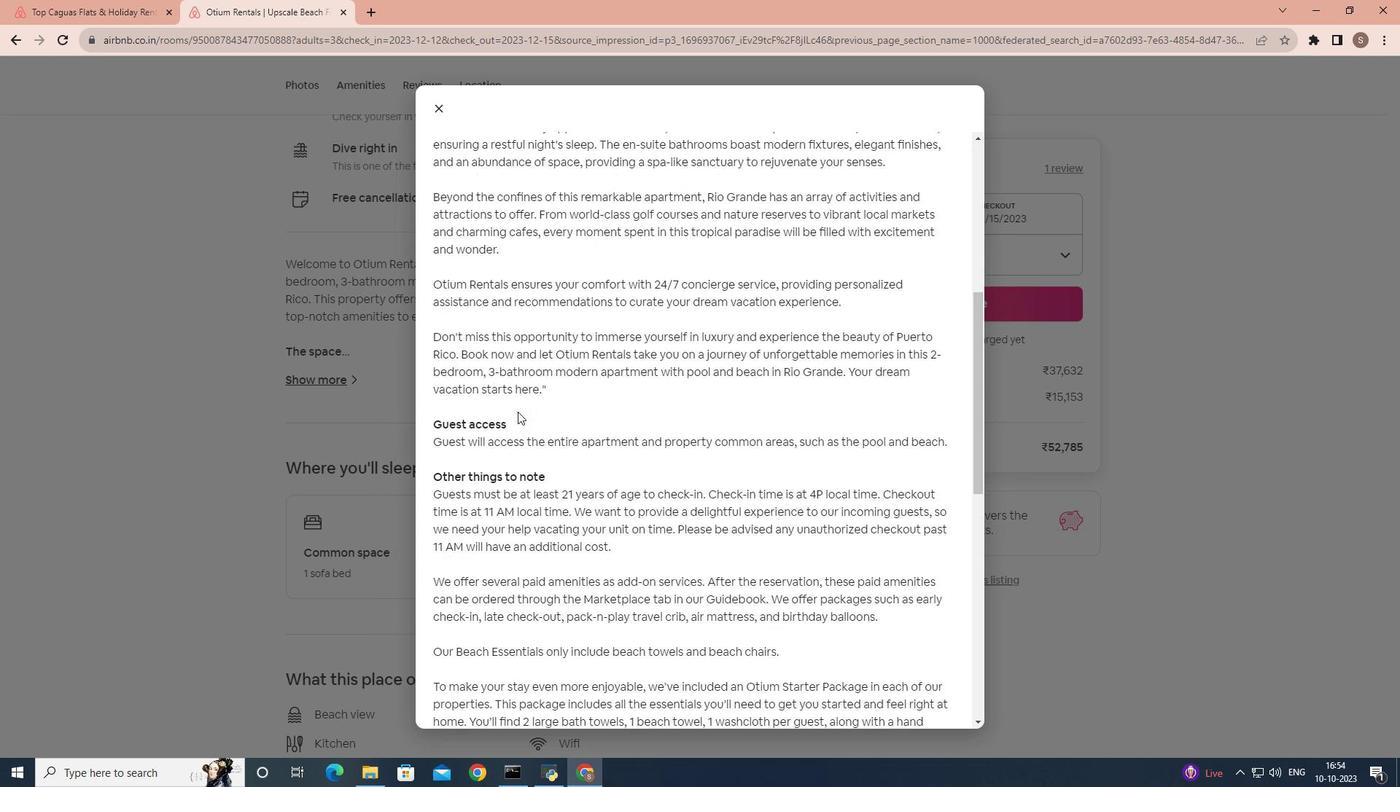 
Action: Mouse scrolled (517, 411) with delta (0, 0)
Screenshot: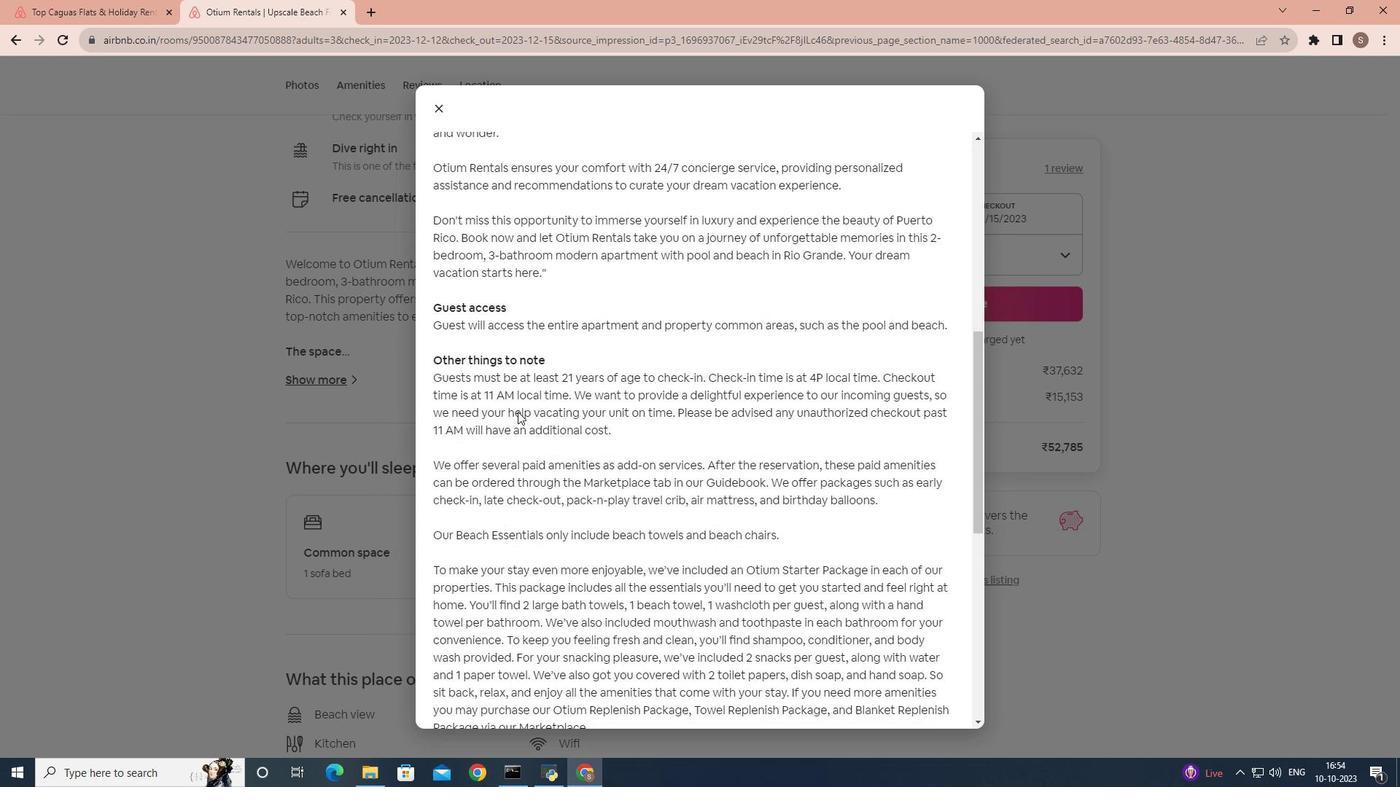 
Action: Mouse scrolled (517, 411) with delta (0, 0)
Screenshot: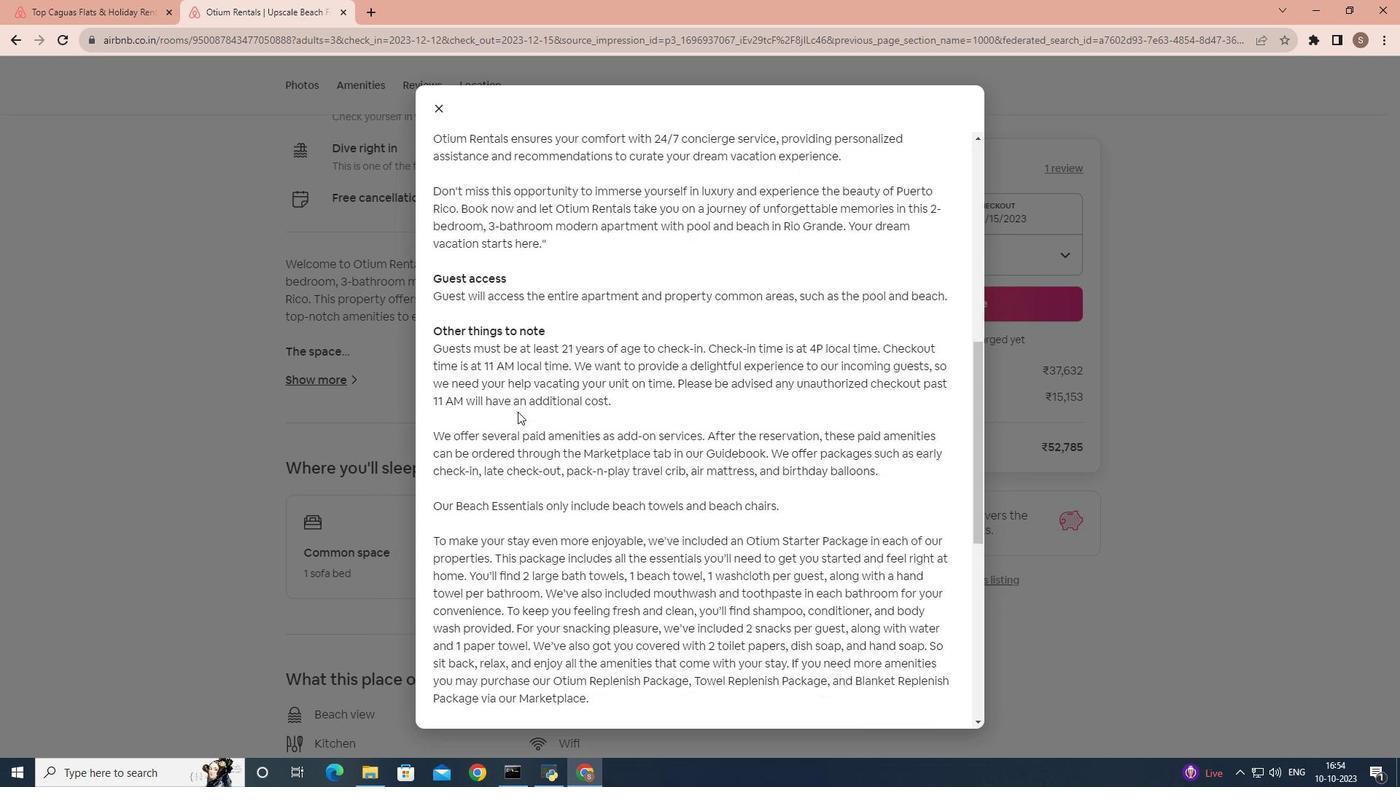 
Action: Mouse scrolled (517, 411) with delta (0, 0)
Screenshot: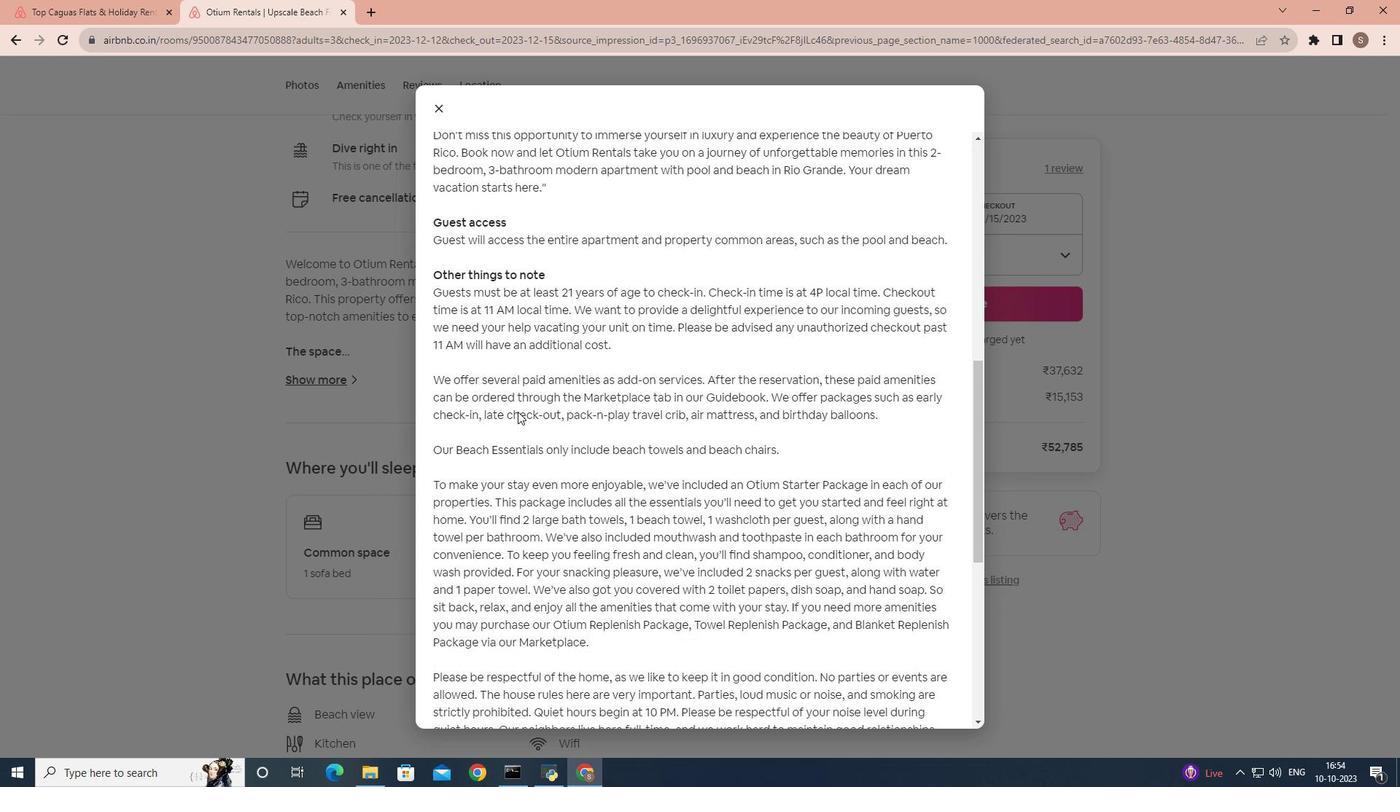
Action: Mouse scrolled (517, 411) with delta (0, 0)
Screenshot: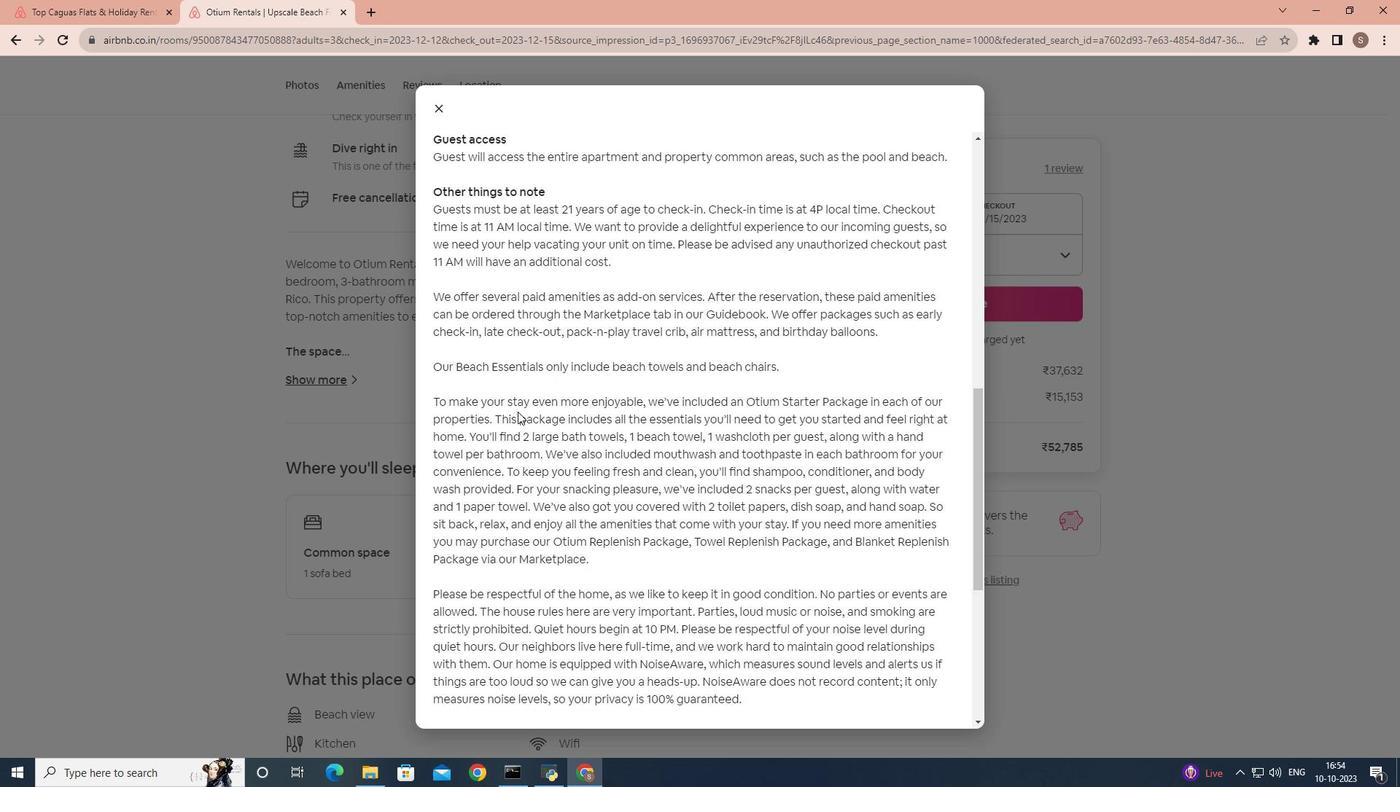 
Action: Mouse scrolled (517, 411) with delta (0, 0)
Screenshot: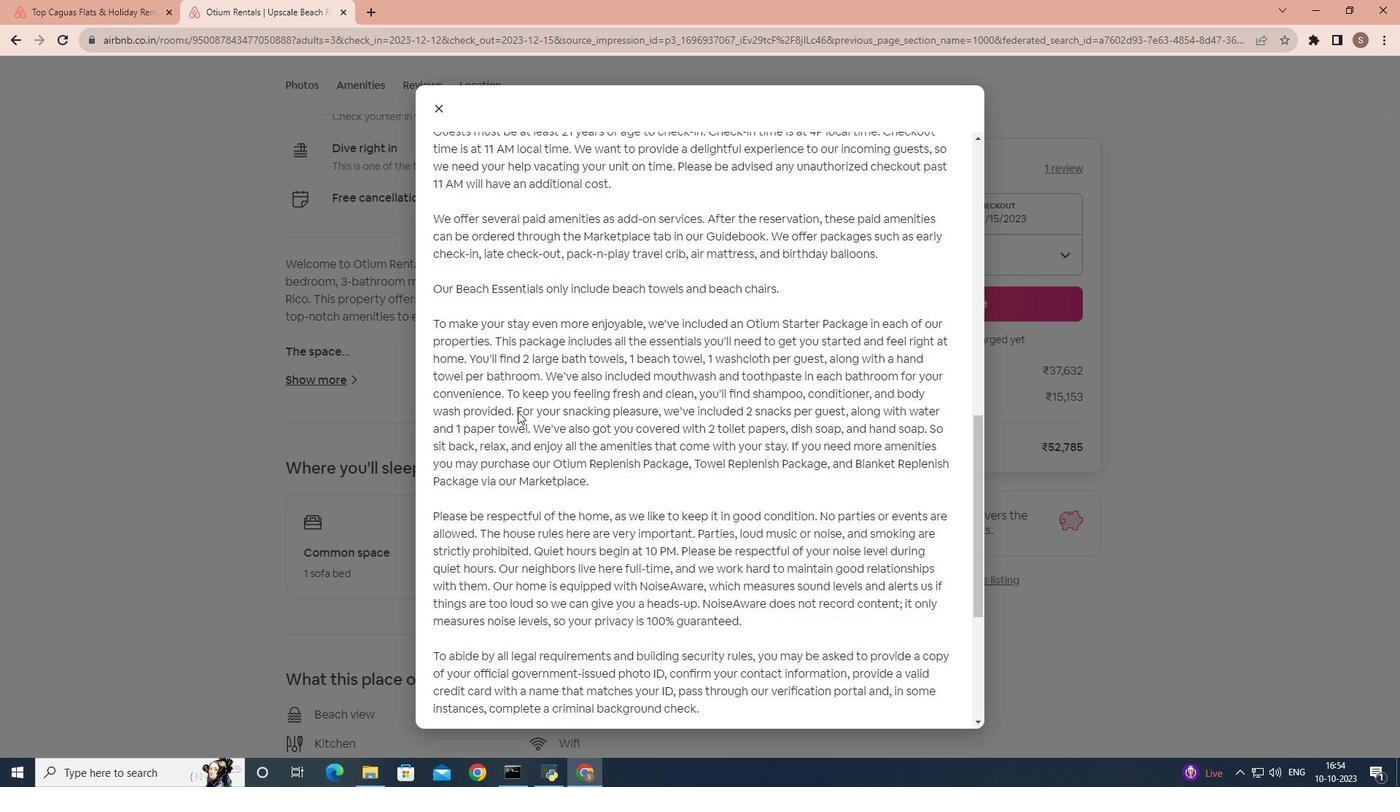 
Action: Mouse moved to (517, 407)
Screenshot: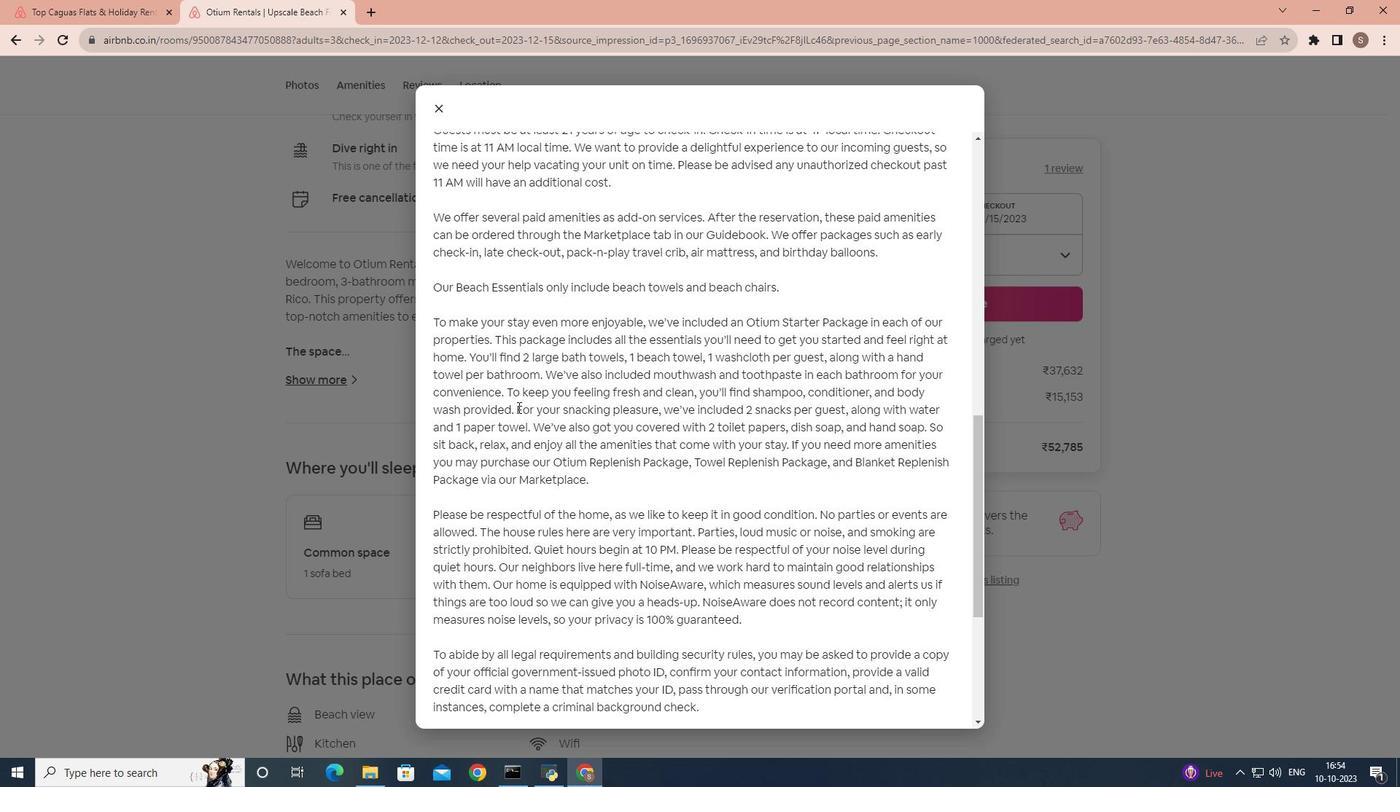 
Action: Mouse scrolled (517, 407) with delta (0, 0)
Screenshot: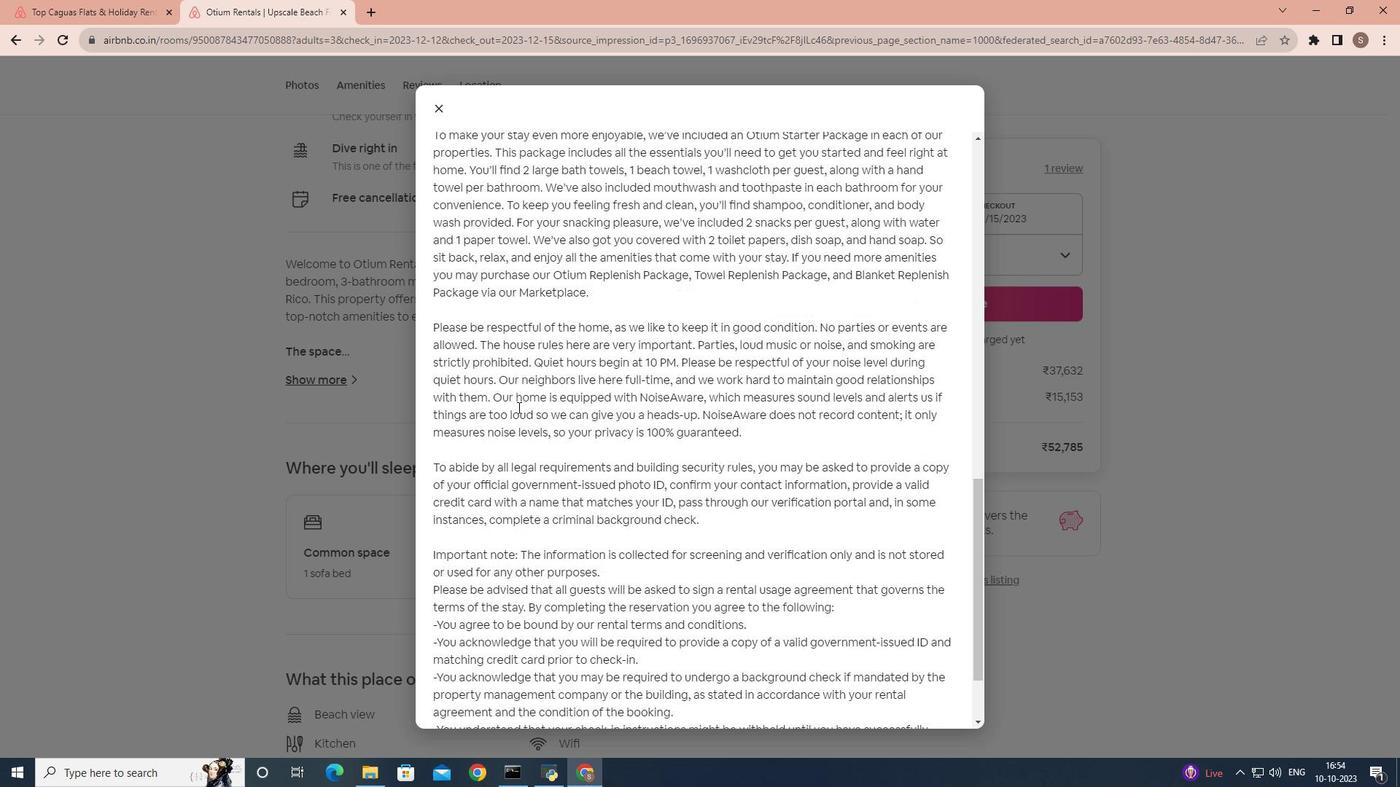 
Action: Mouse scrolled (517, 407) with delta (0, 0)
Screenshot: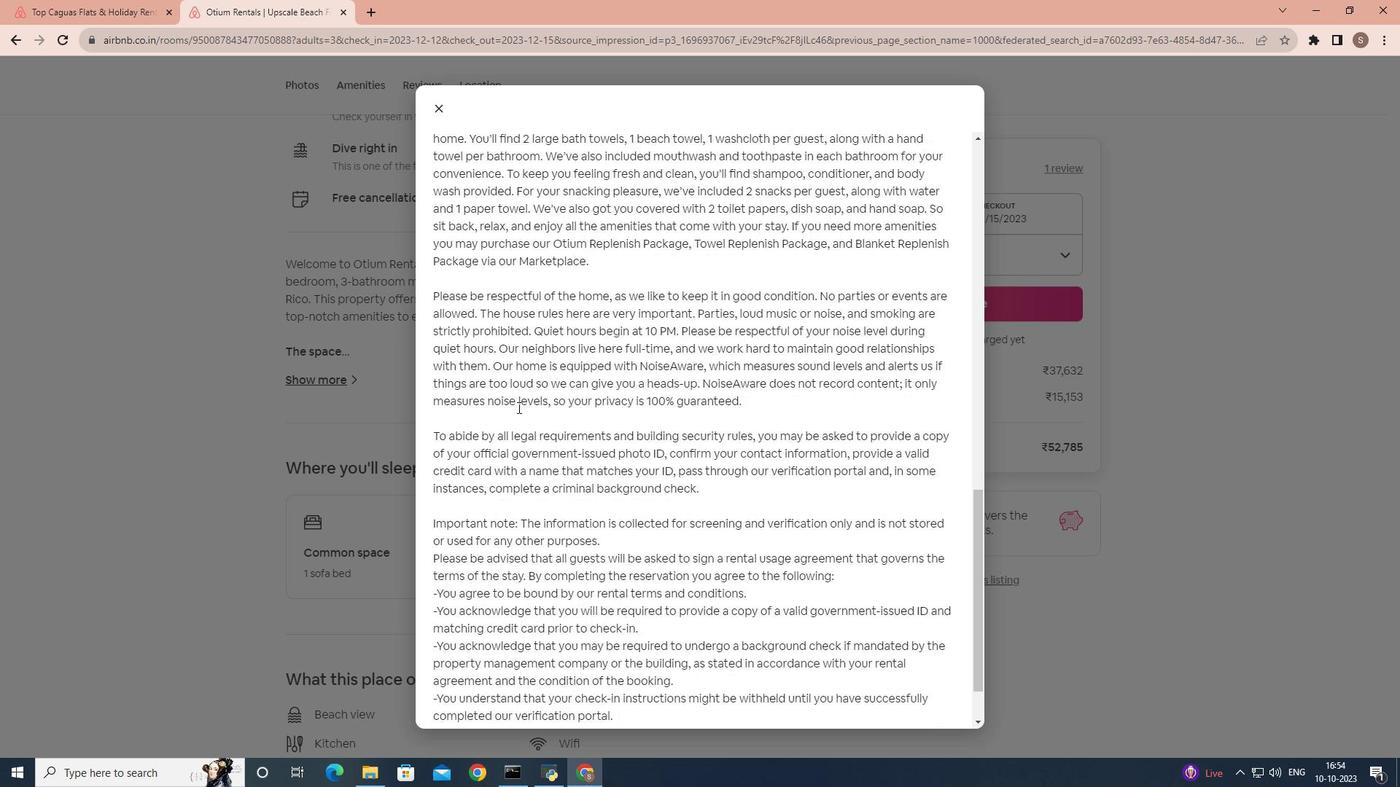 
Action: Mouse scrolled (517, 407) with delta (0, 0)
Screenshot: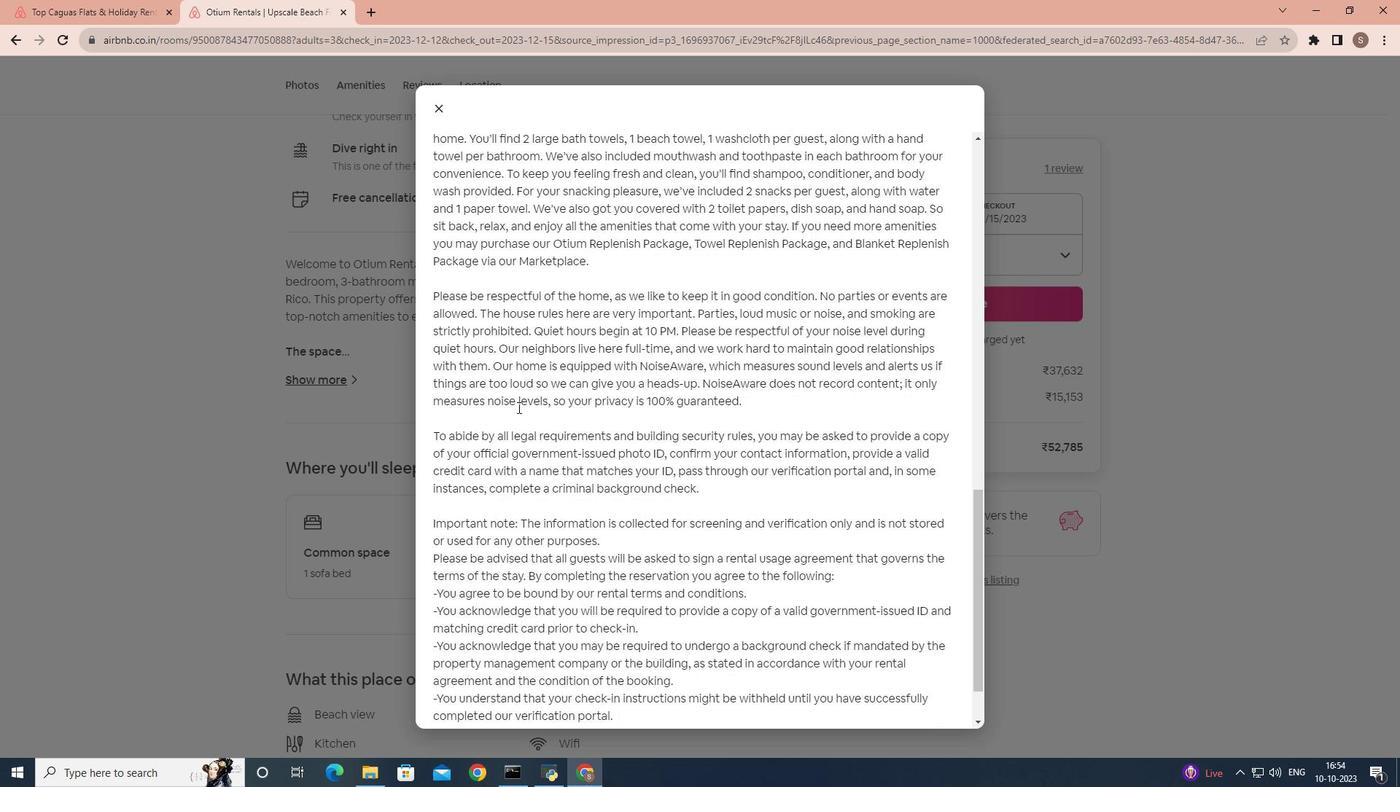 
Action: Mouse scrolled (517, 407) with delta (0, 0)
Screenshot: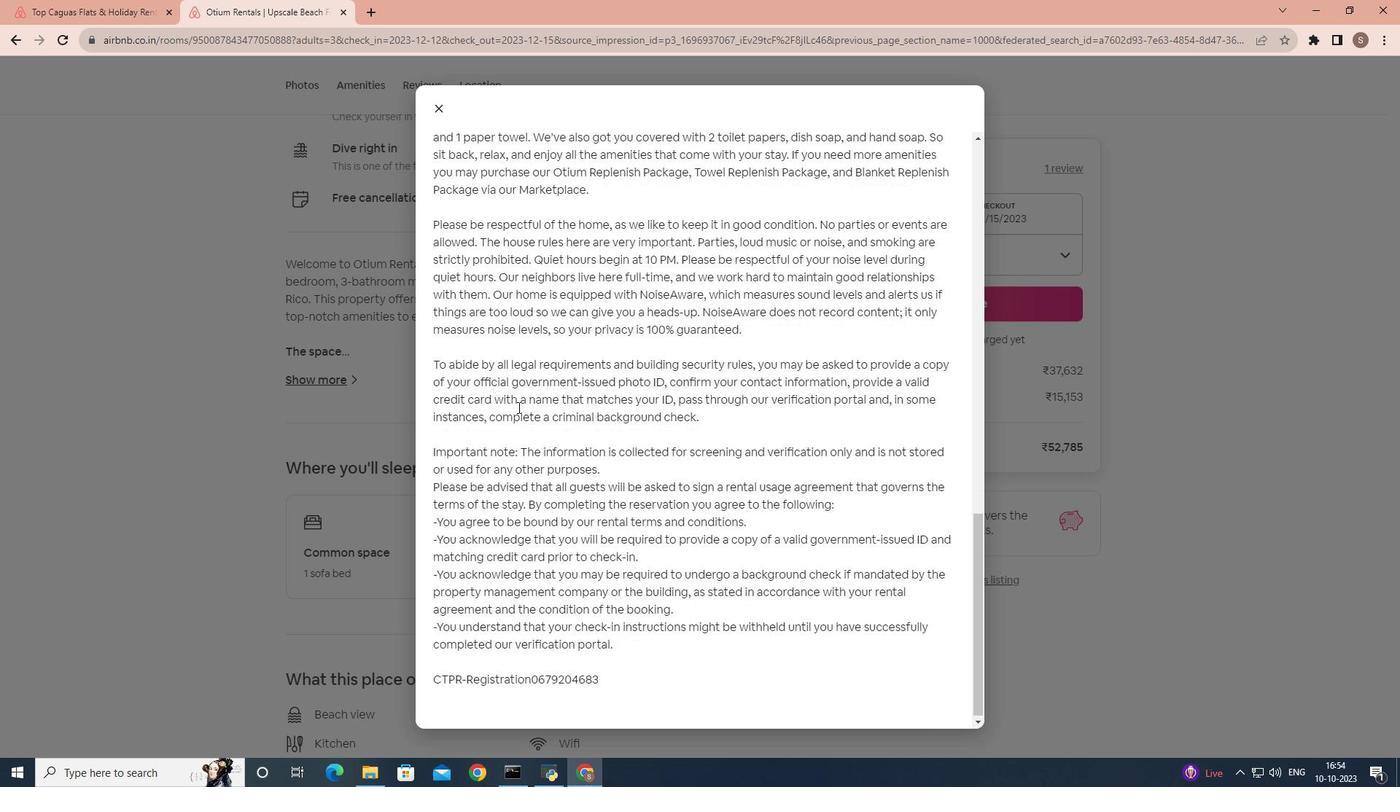 
Action: Mouse scrolled (517, 407) with delta (0, 0)
Screenshot: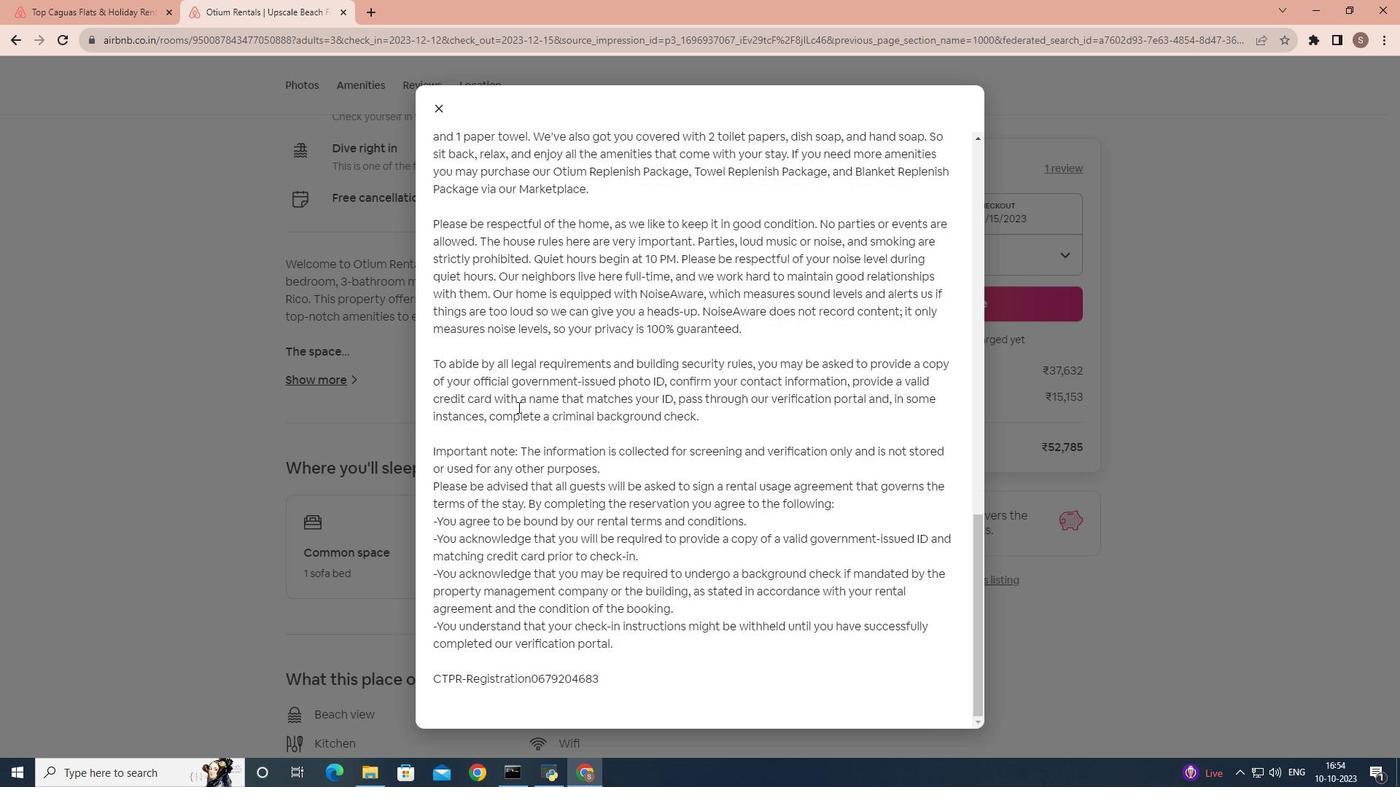 
Action: Mouse scrolled (517, 407) with delta (0, 0)
Screenshot: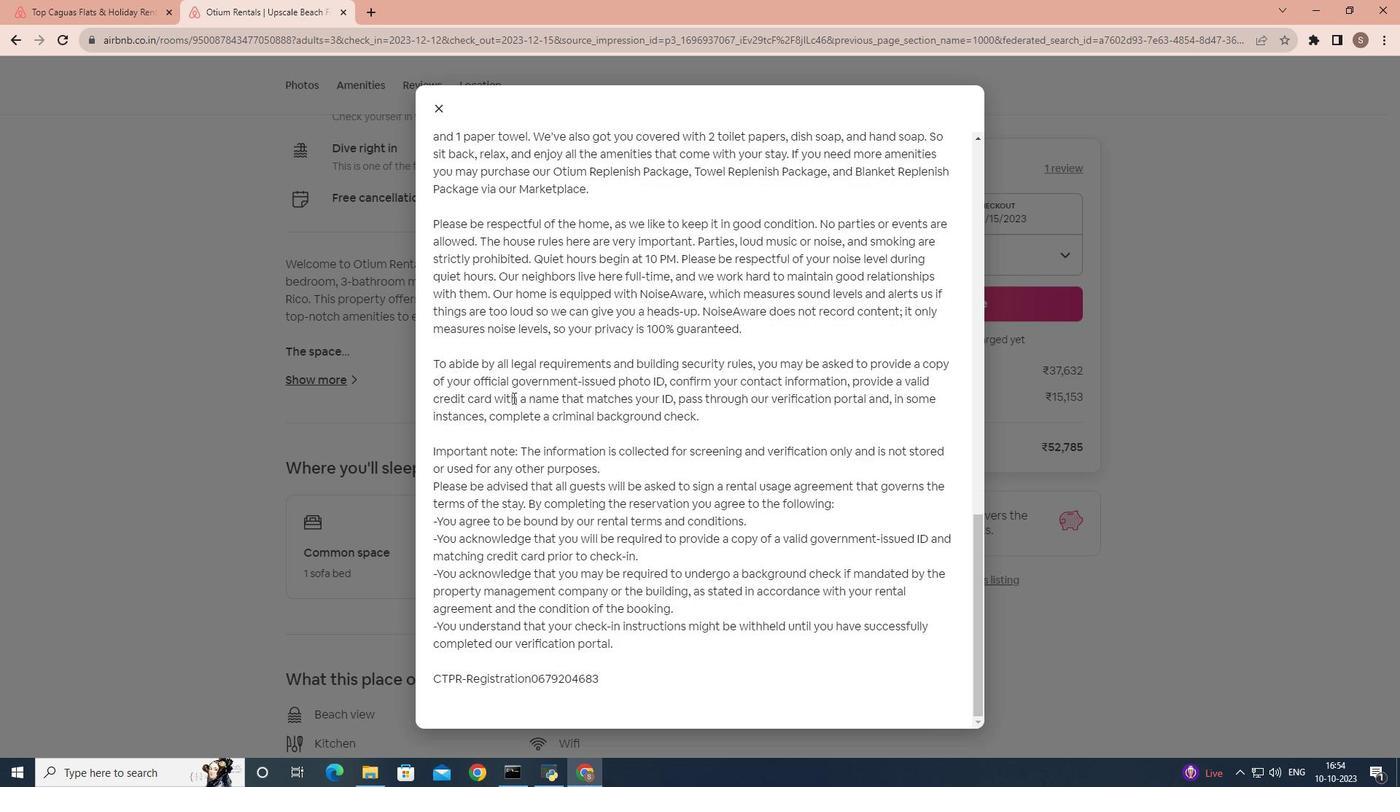 
Action: Mouse scrolled (517, 407) with delta (0, 0)
Screenshot: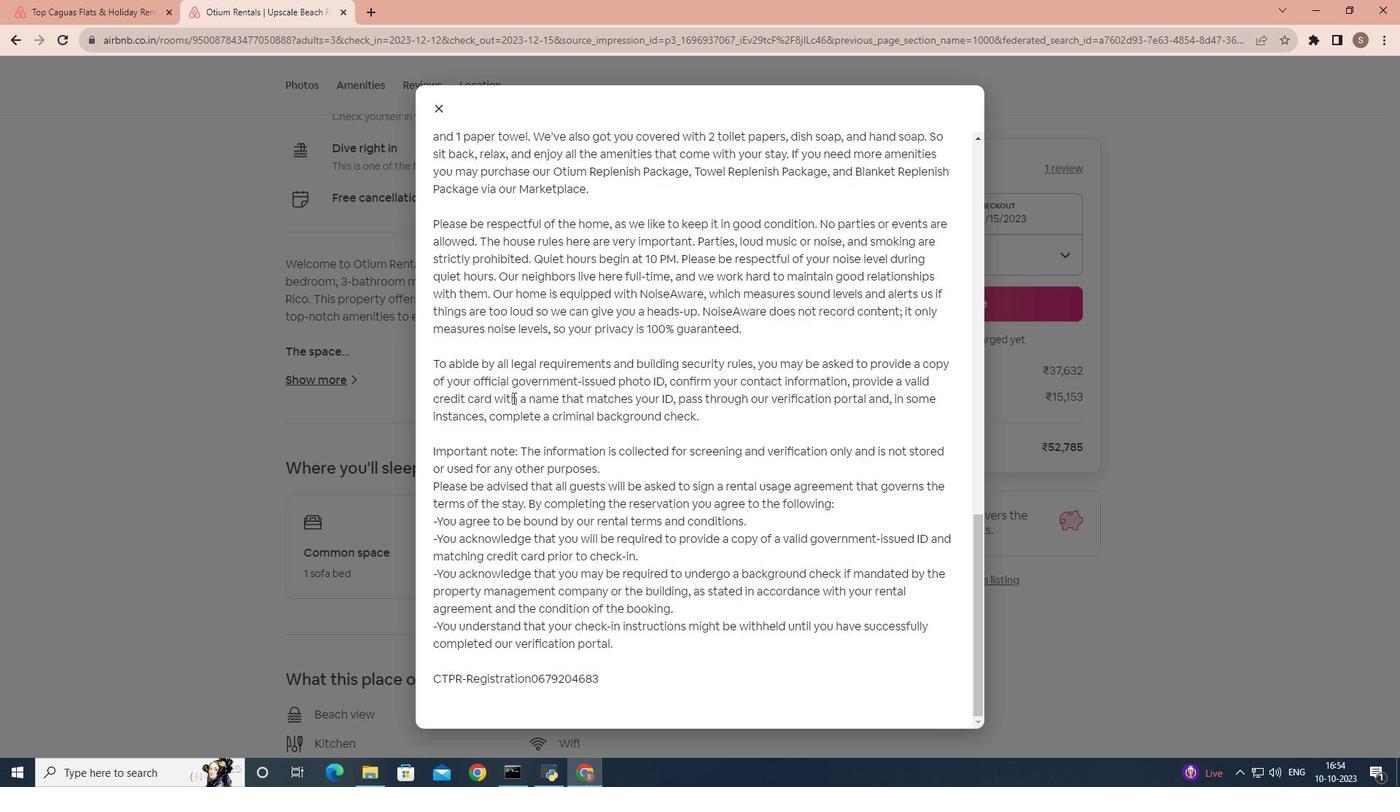 
Action: Mouse moved to (431, 113)
Screenshot: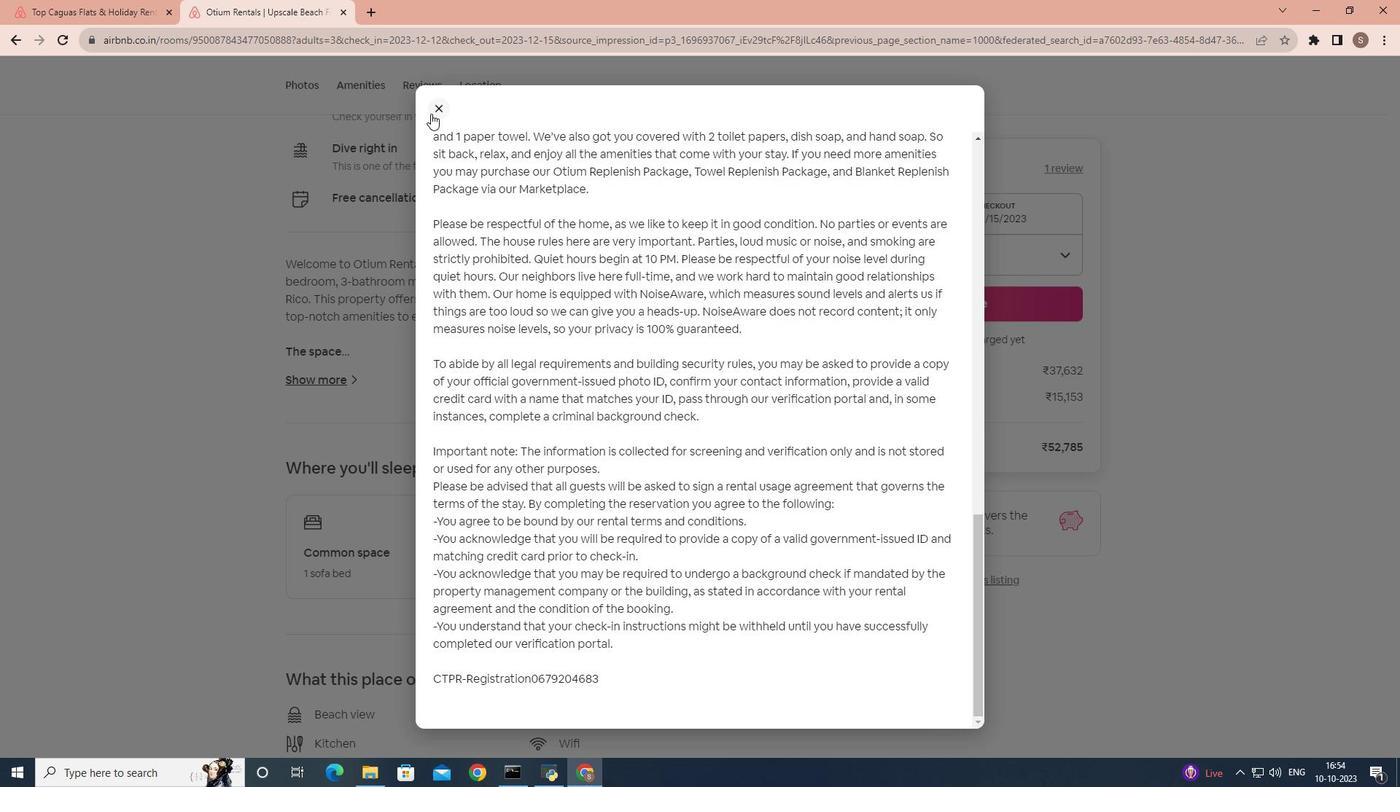 
Action: Mouse pressed left at (431, 113)
Screenshot: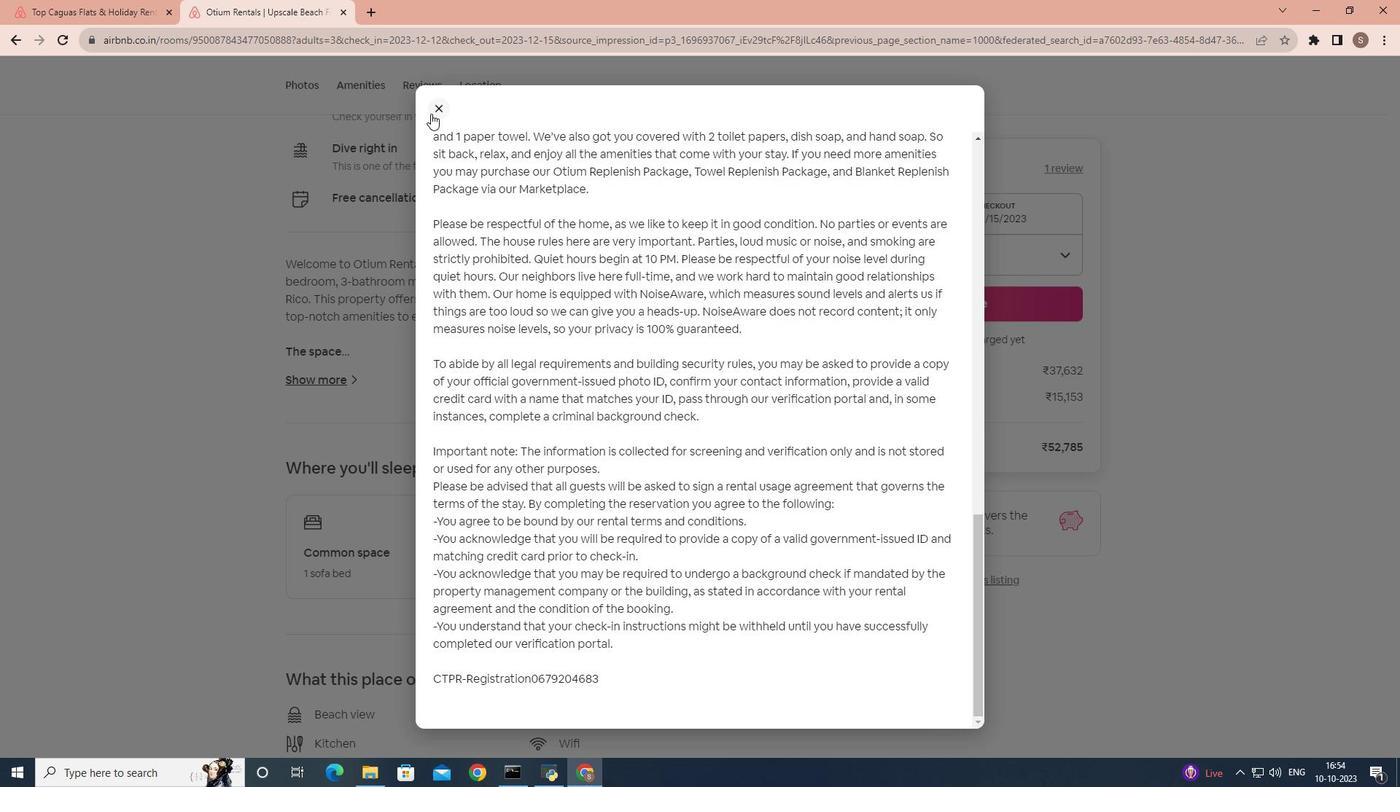 
Action: Mouse moved to (418, 375)
Screenshot: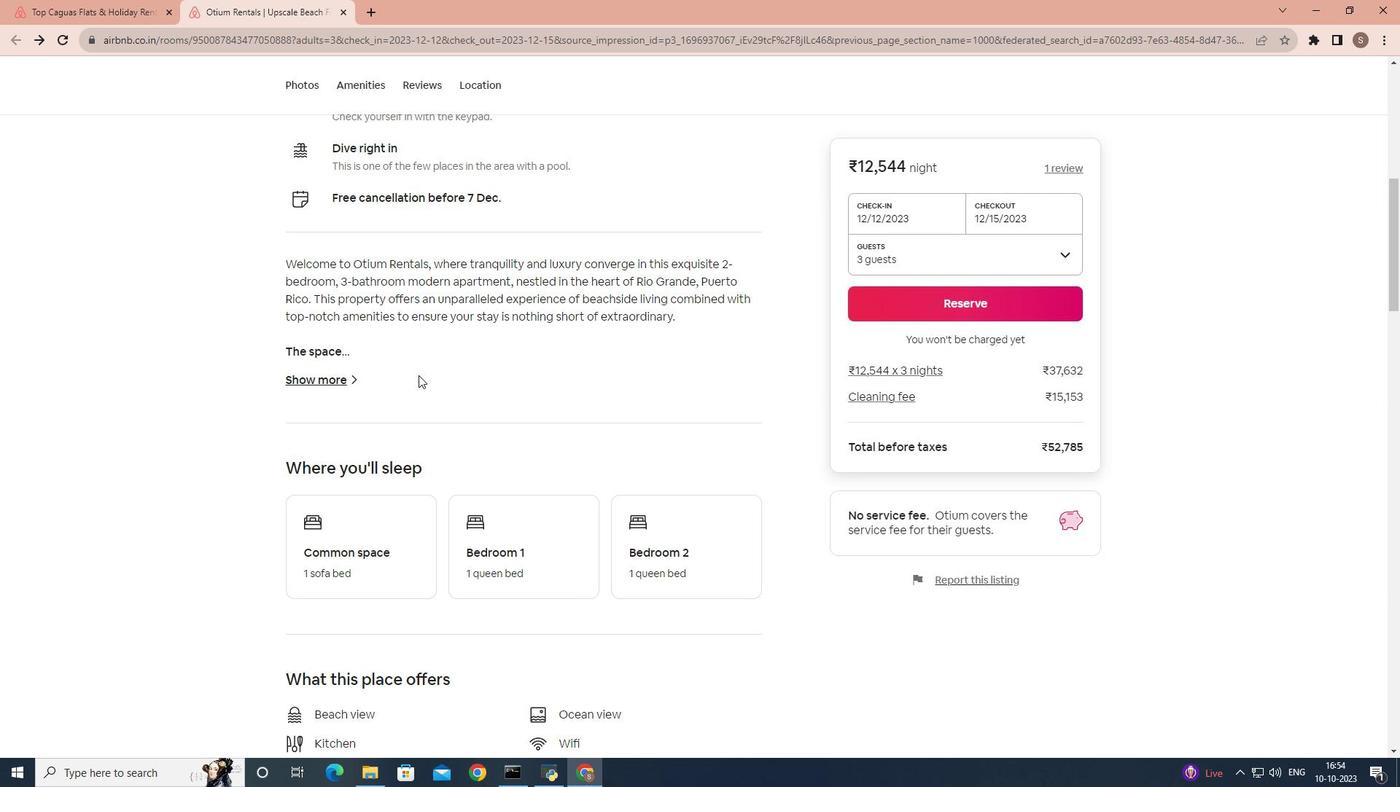 
Action: Mouse scrolled (418, 374) with delta (0, 0)
Screenshot: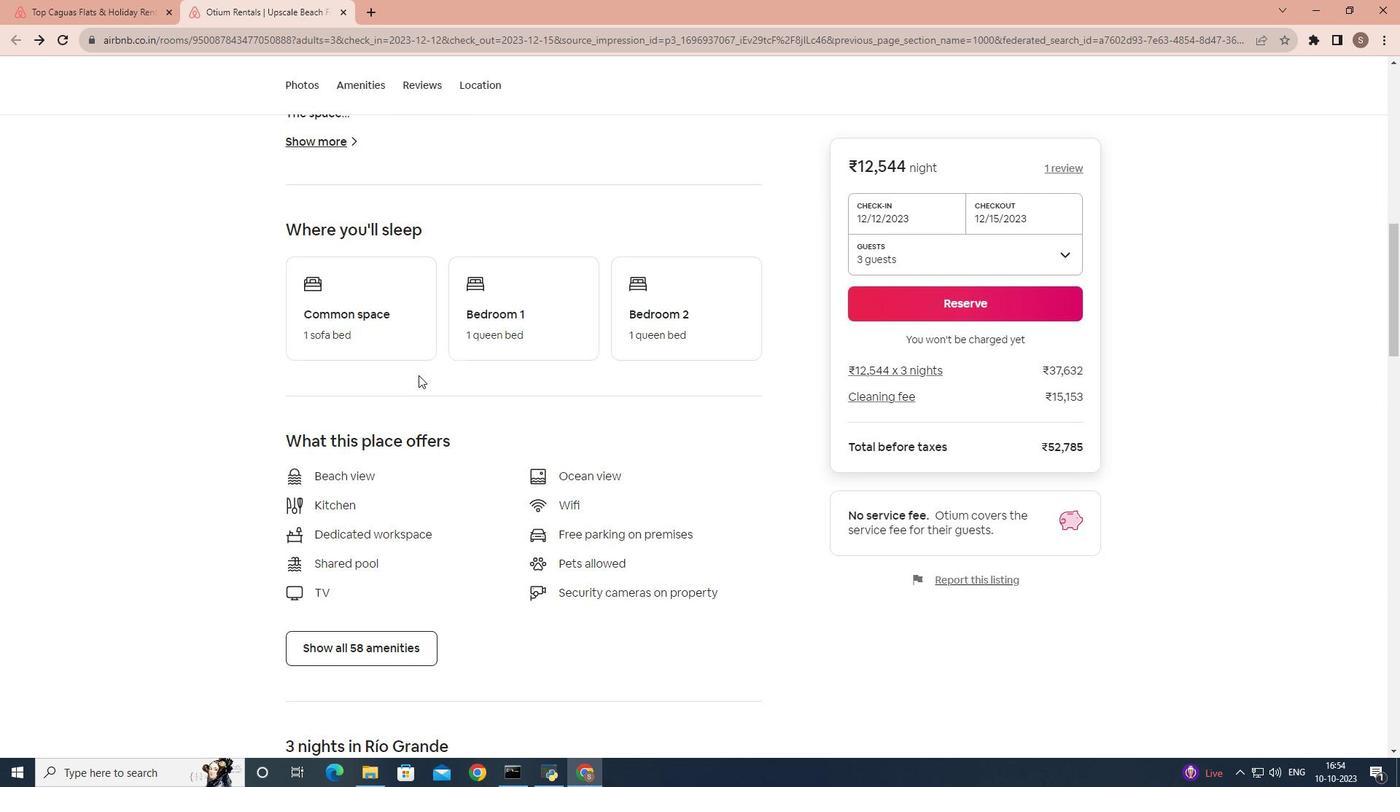 
Action: Mouse scrolled (418, 374) with delta (0, 0)
Screenshot: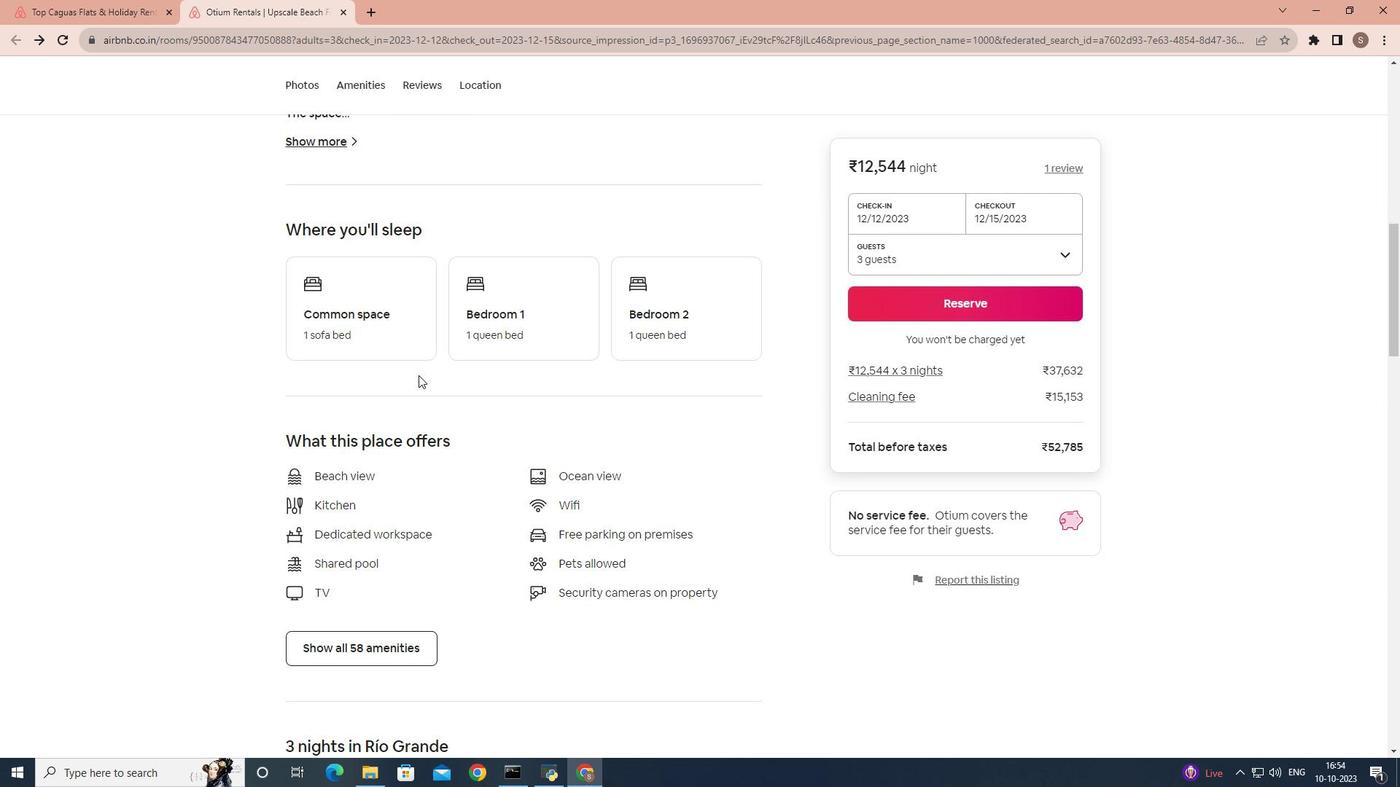 
Action: Mouse scrolled (418, 374) with delta (0, 0)
Screenshot: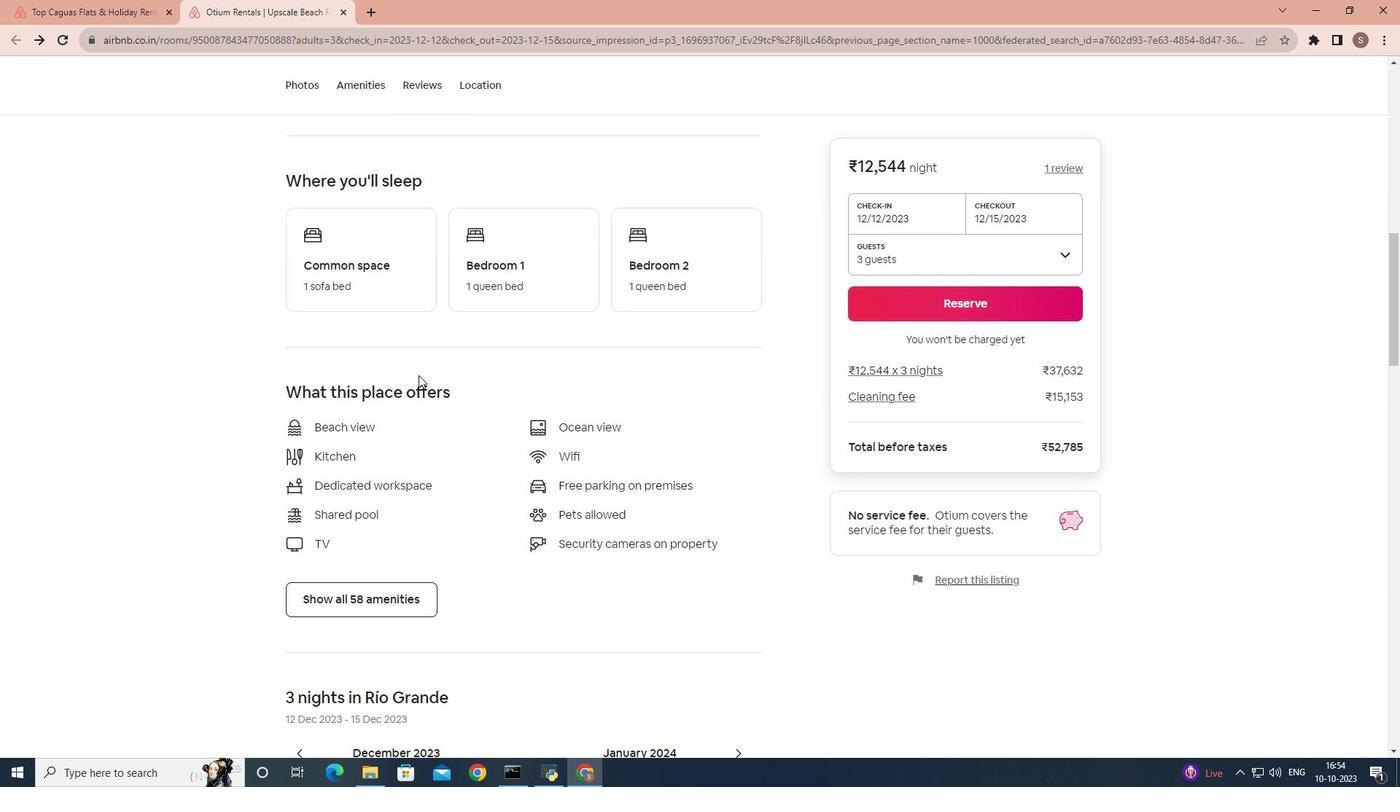 
Action: Mouse scrolled (418, 374) with delta (0, 0)
Screenshot: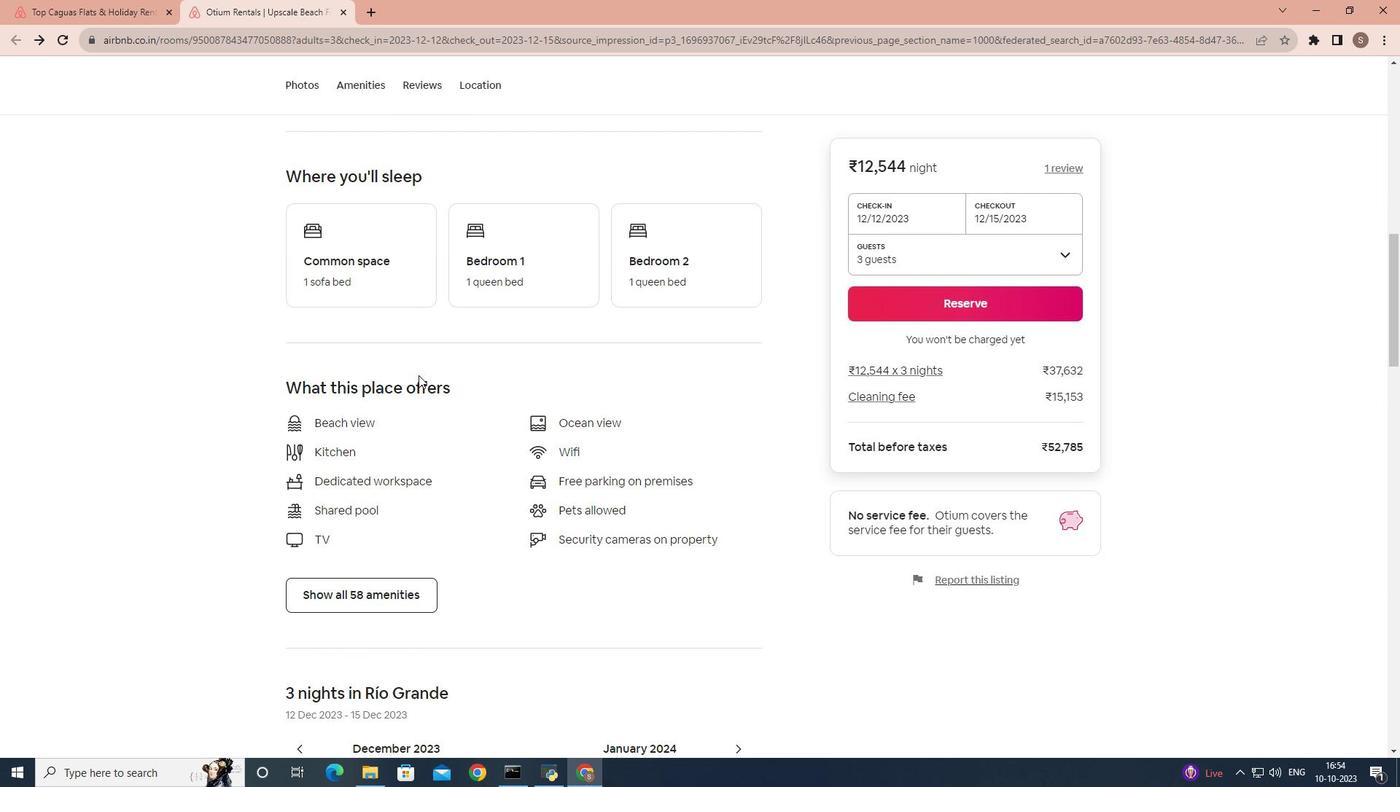 
Action: Mouse moved to (418, 371)
Screenshot: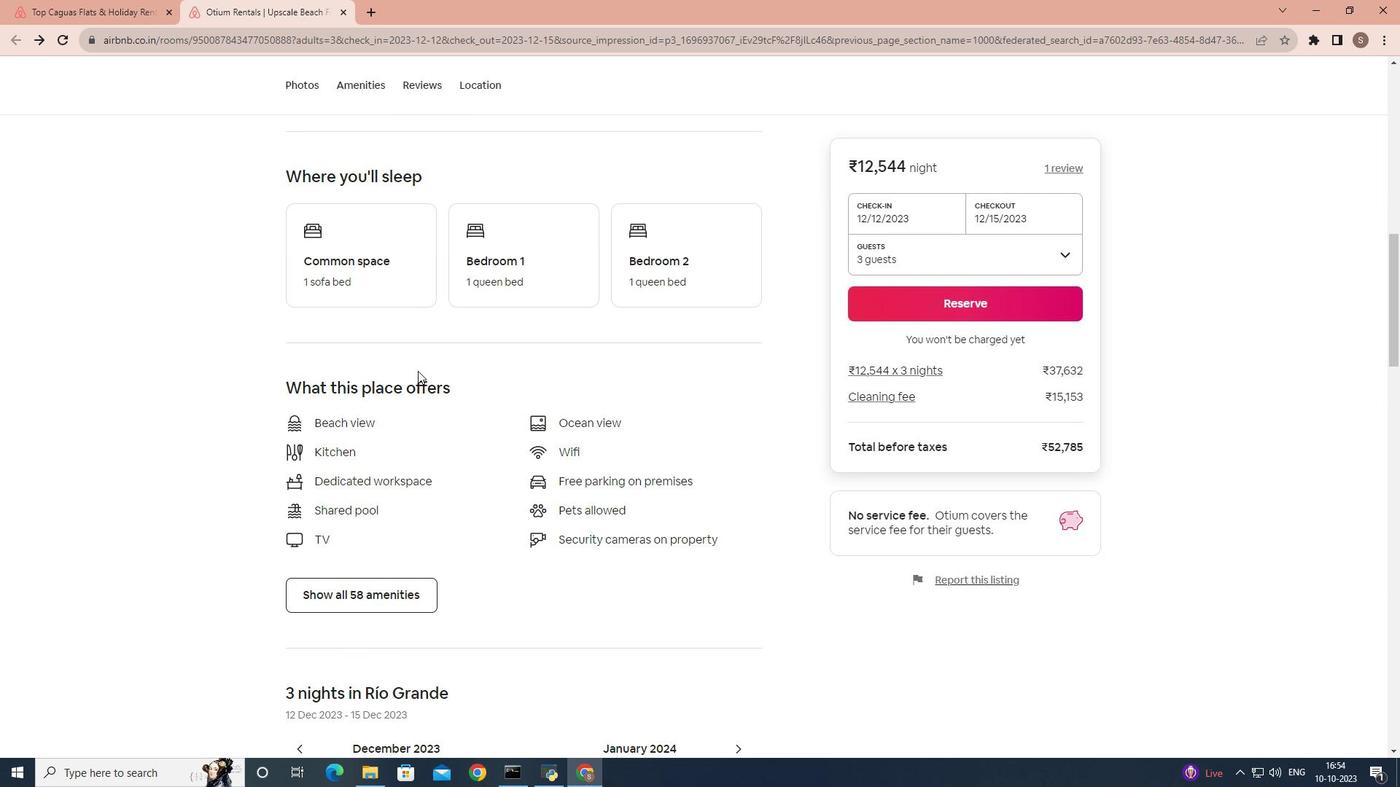 
Action: Mouse scrolled (418, 370) with delta (0, 0)
Screenshot: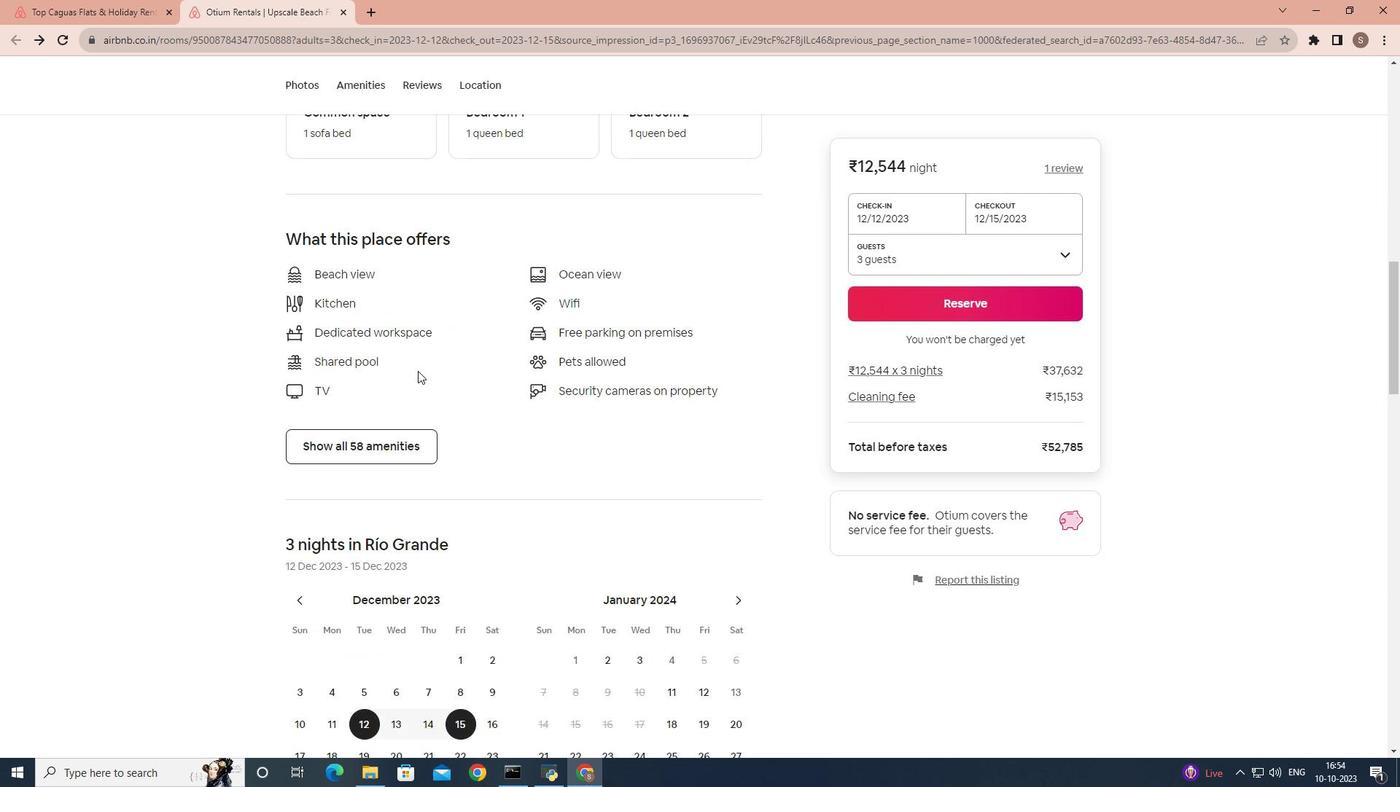 
Action: Mouse scrolled (418, 370) with delta (0, 0)
Screenshot: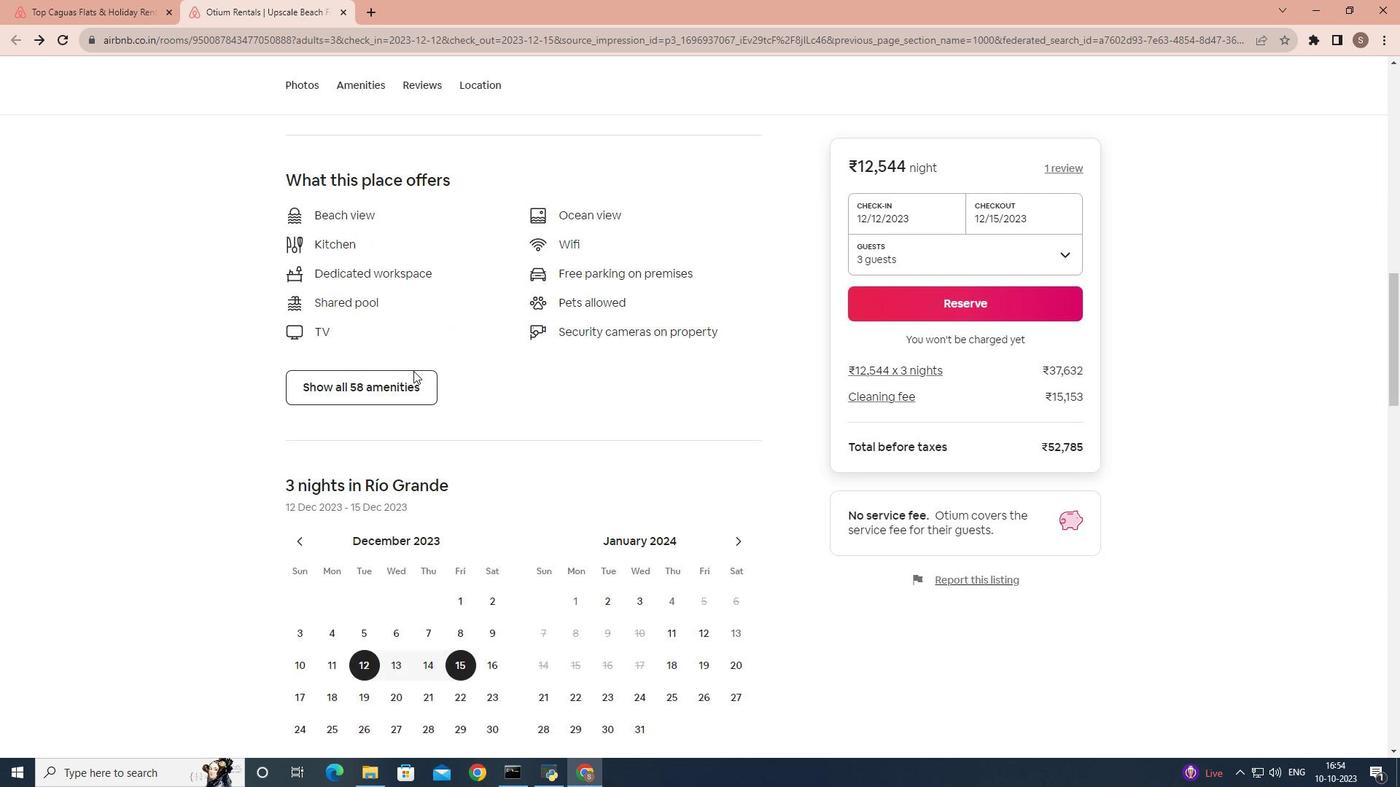 
Action: Mouse scrolled (418, 370) with delta (0, 0)
Screenshot: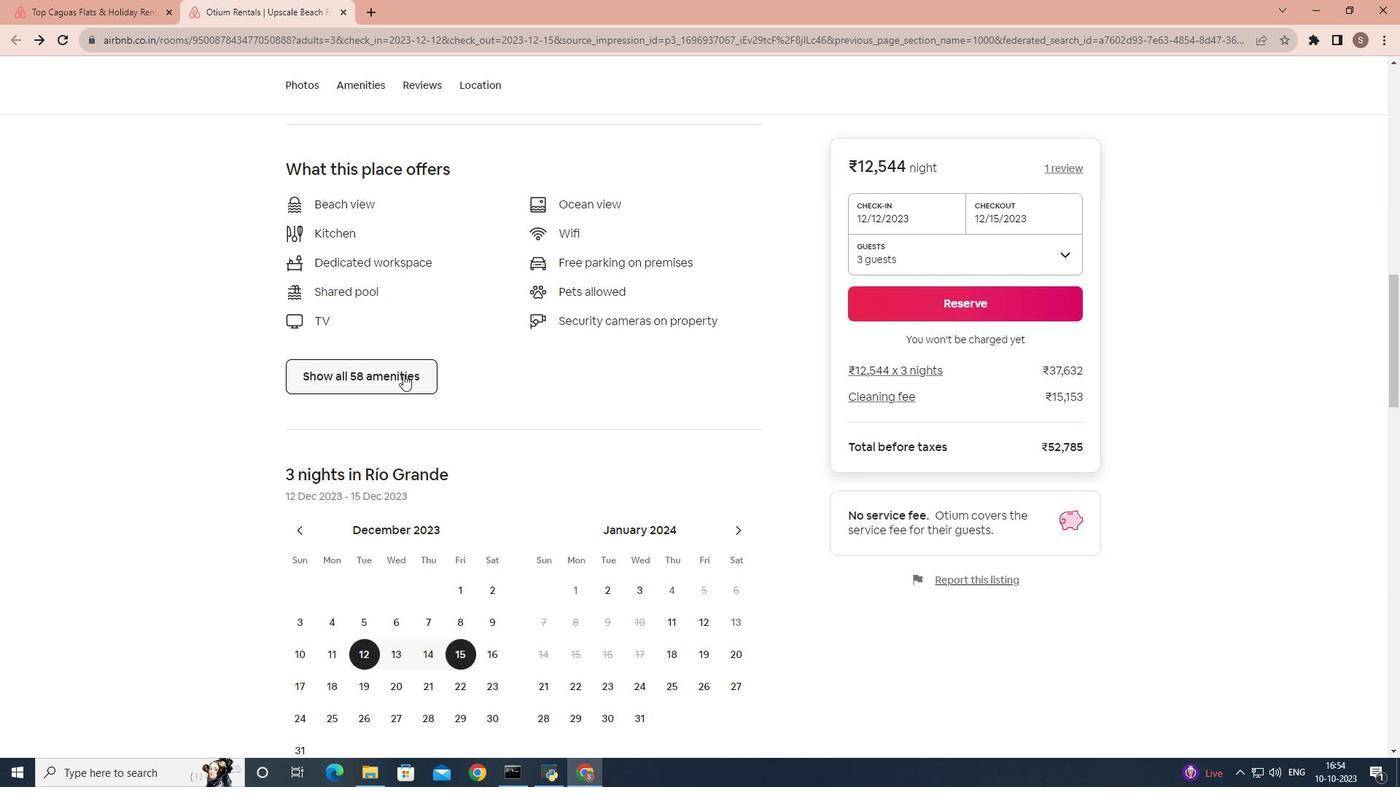 
Action: Mouse moved to (392, 379)
Screenshot: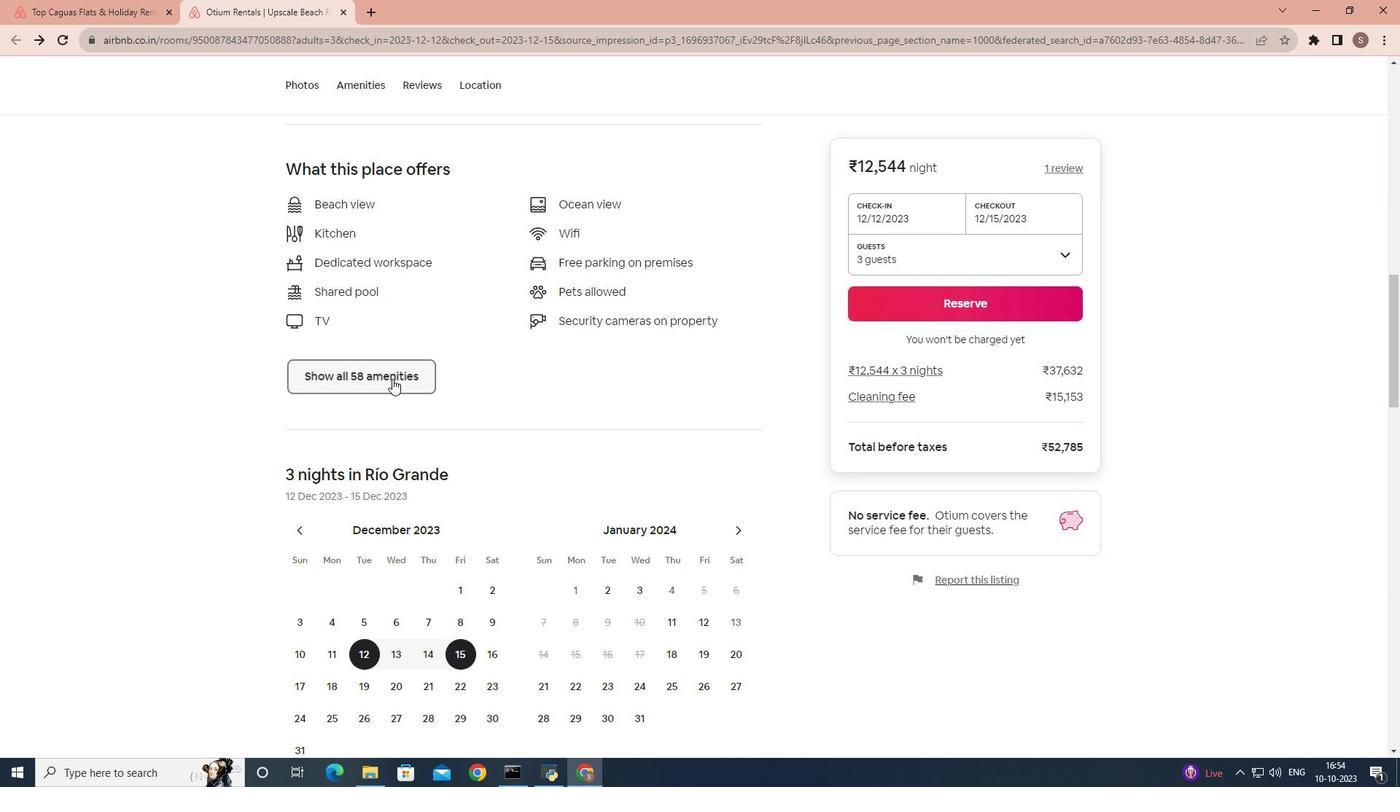 
Action: Mouse pressed left at (392, 379)
Screenshot: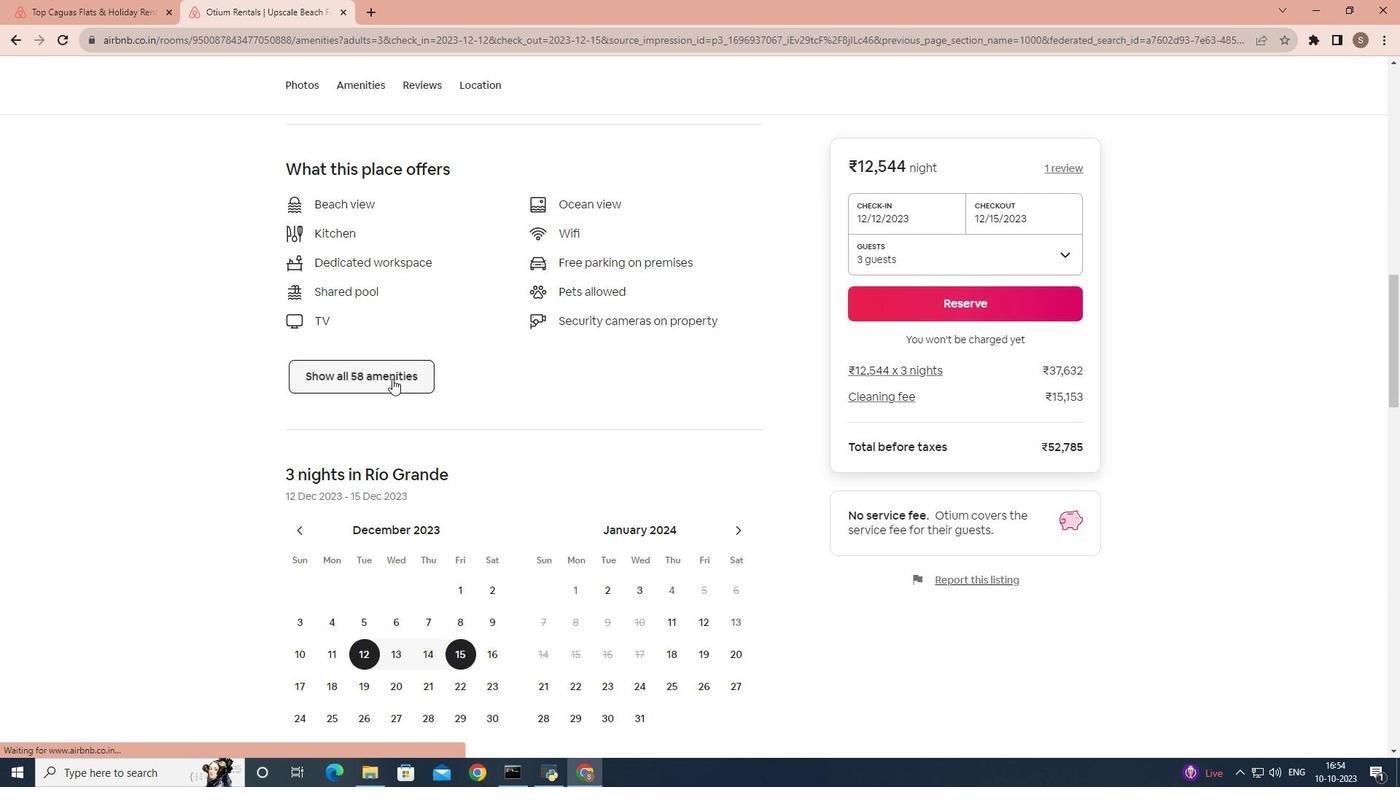
Action: Mouse moved to (537, 366)
Screenshot: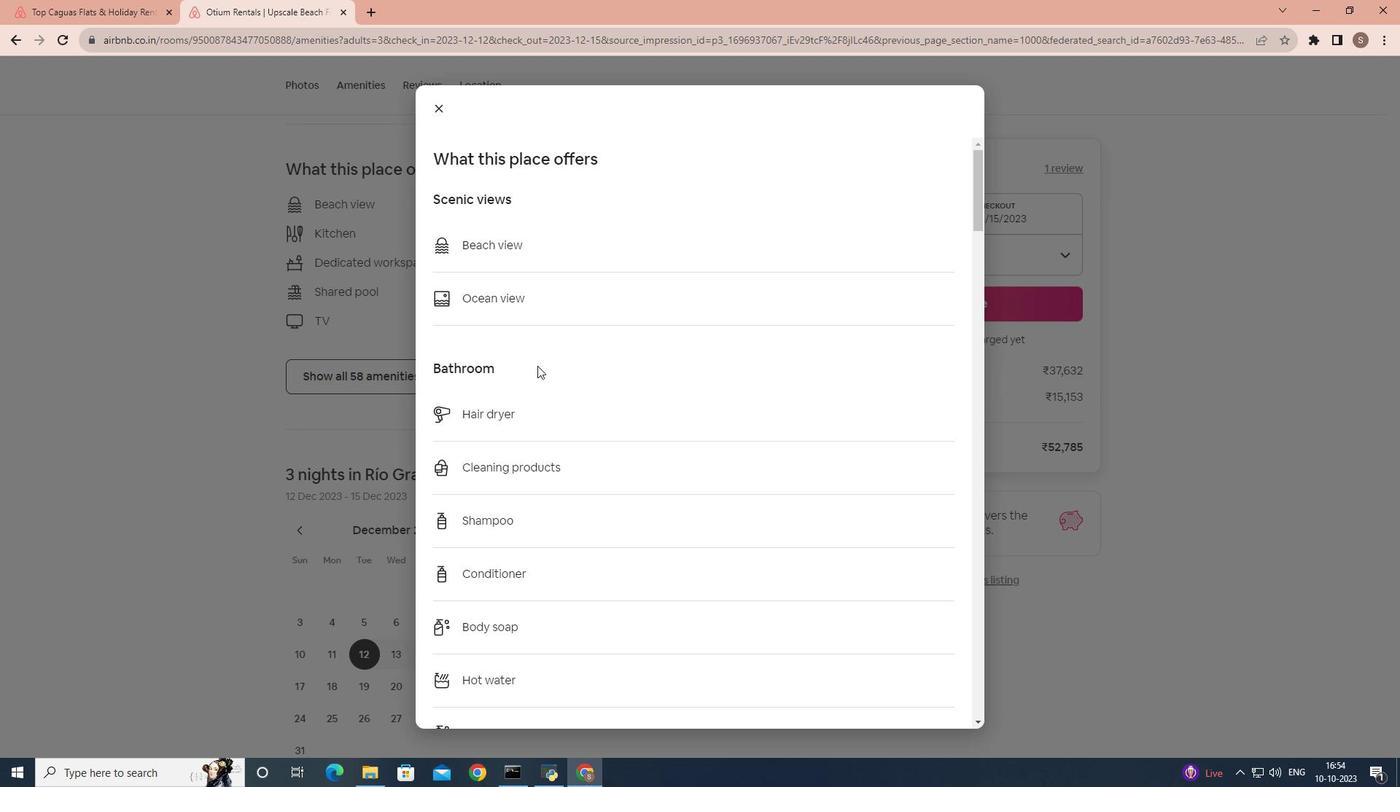 
Action: Mouse scrolled (537, 365) with delta (0, 0)
Screenshot: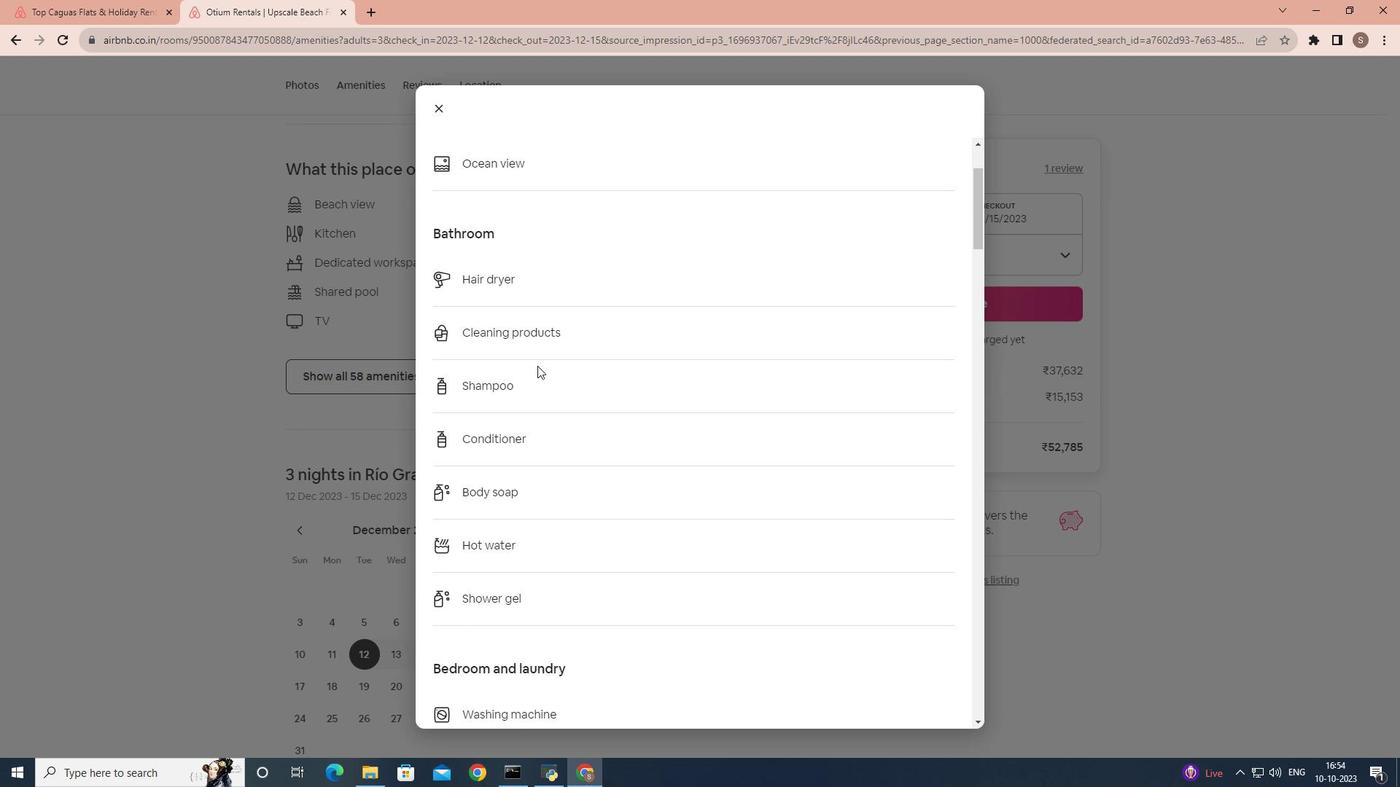
Action: Mouse scrolled (537, 365) with delta (0, 0)
Screenshot: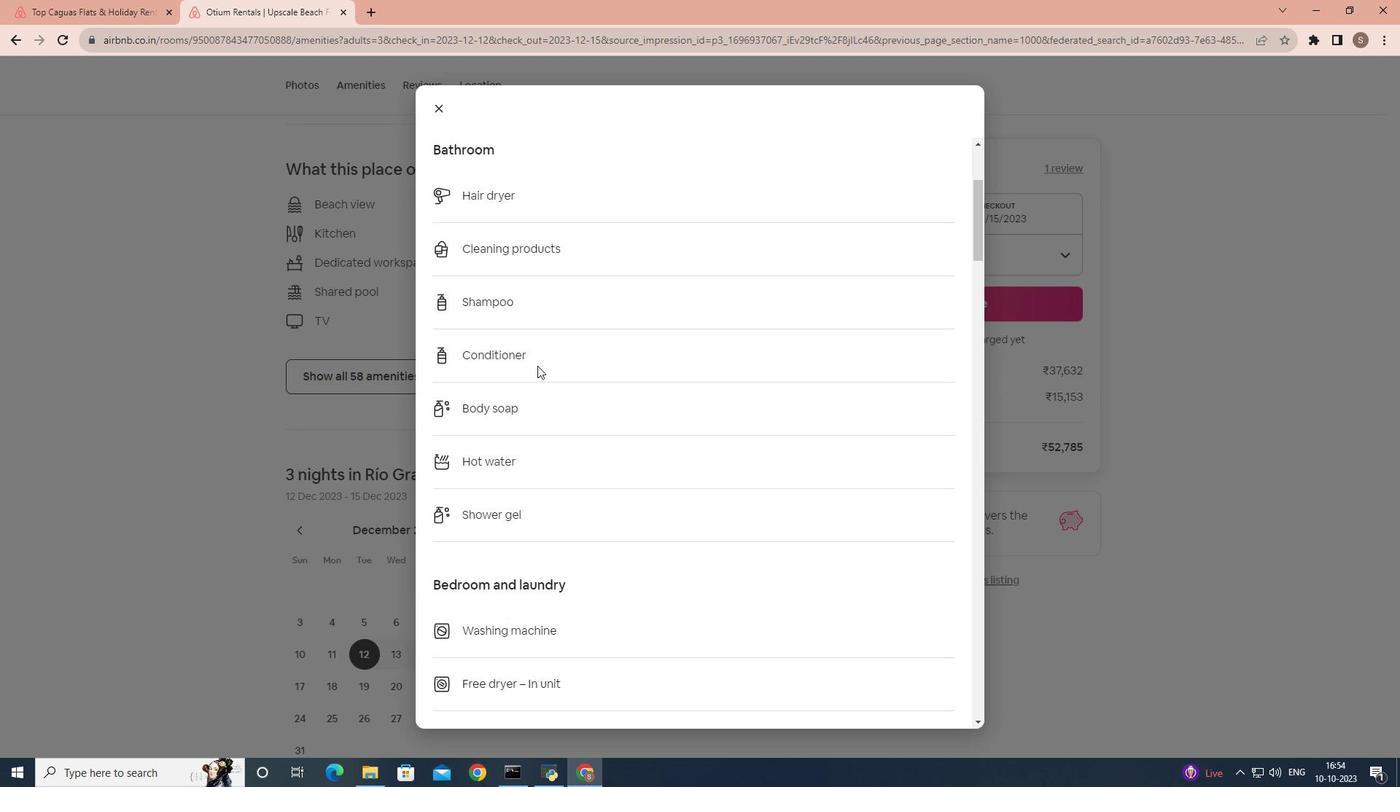 
Action: Mouse scrolled (537, 365) with delta (0, 0)
Screenshot: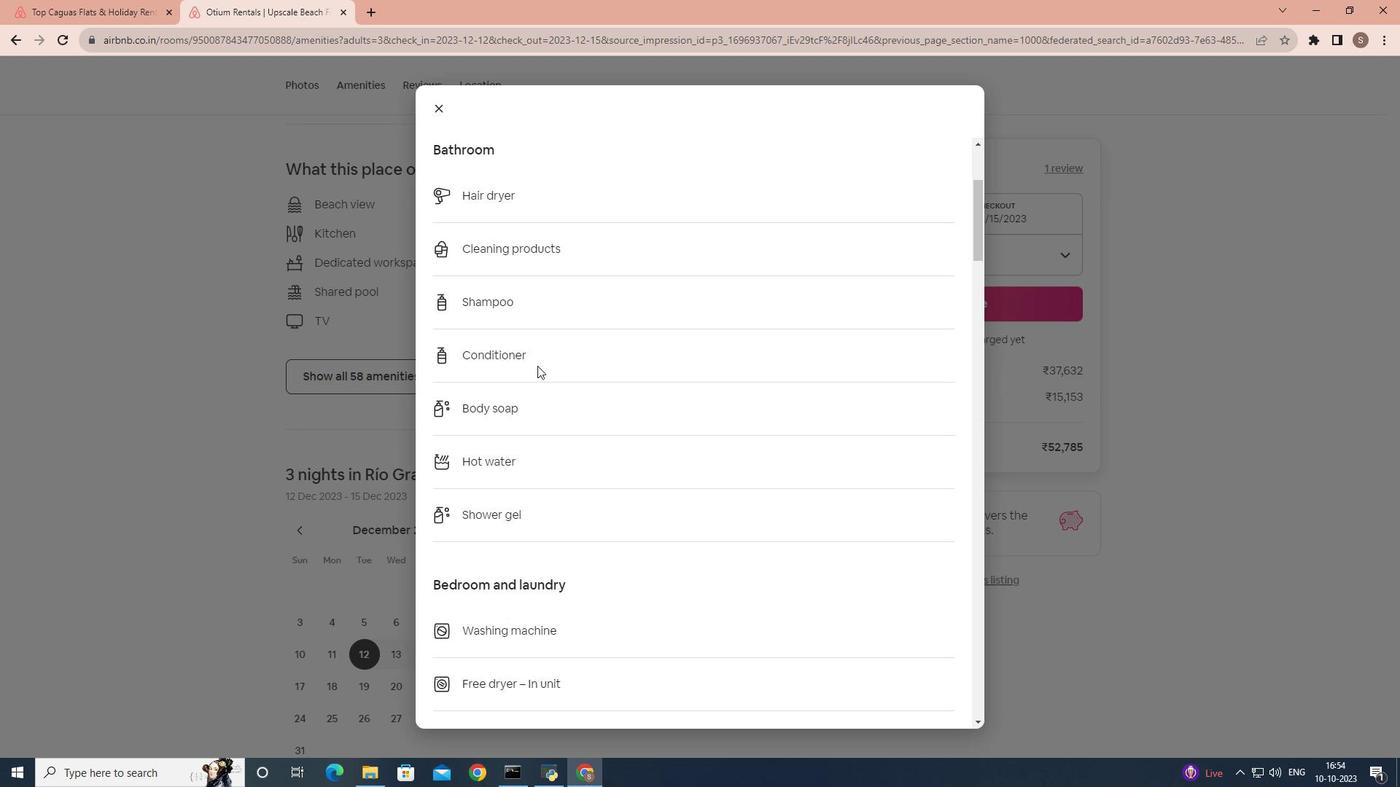 
Action: Mouse scrolled (537, 365) with delta (0, 0)
Screenshot: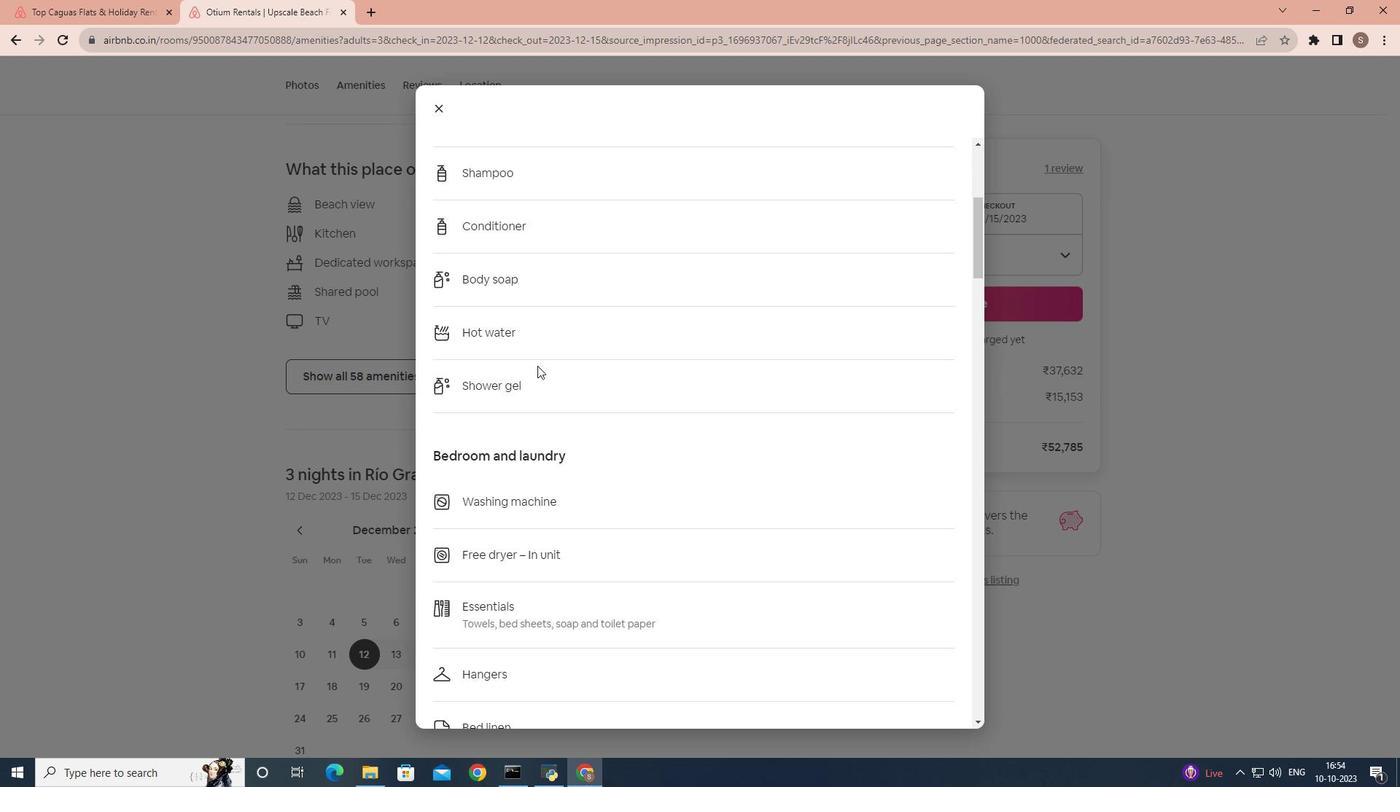 
Action: Mouse scrolled (537, 365) with delta (0, 0)
Screenshot: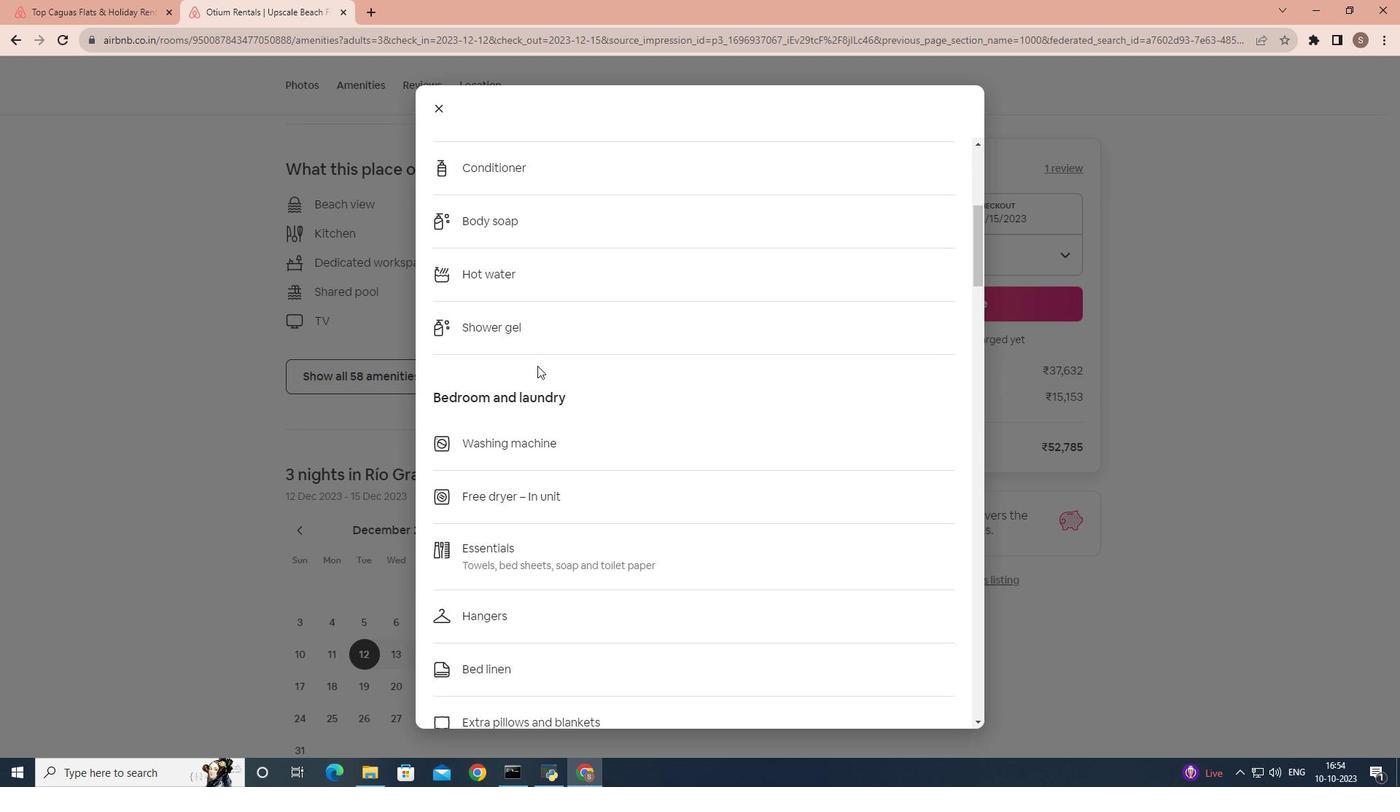 
Action: Mouse scrolled (537, 365) with delta (0, 0)
Screenshot: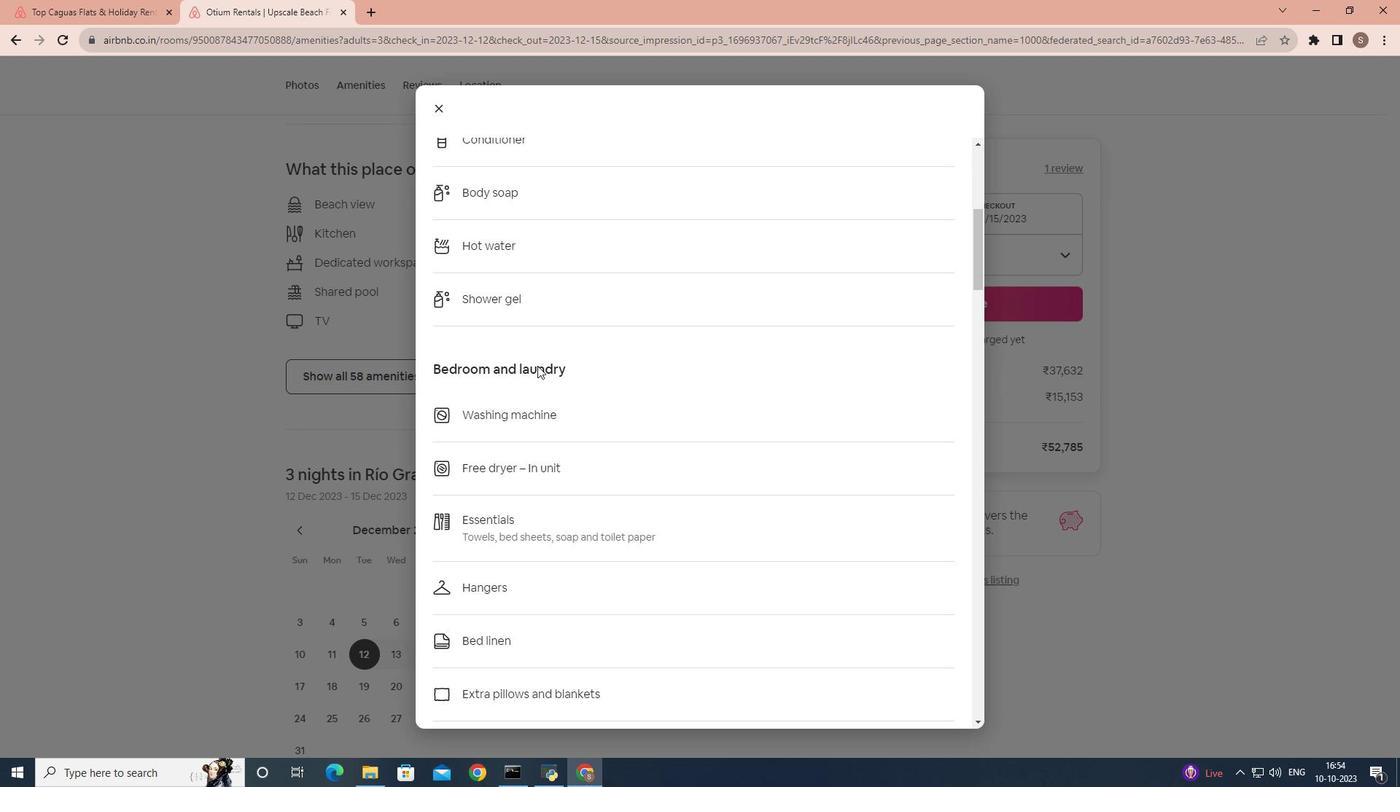 
Action: Mouse scrolled (537, 365) with delta (0, 0)
Screenshot: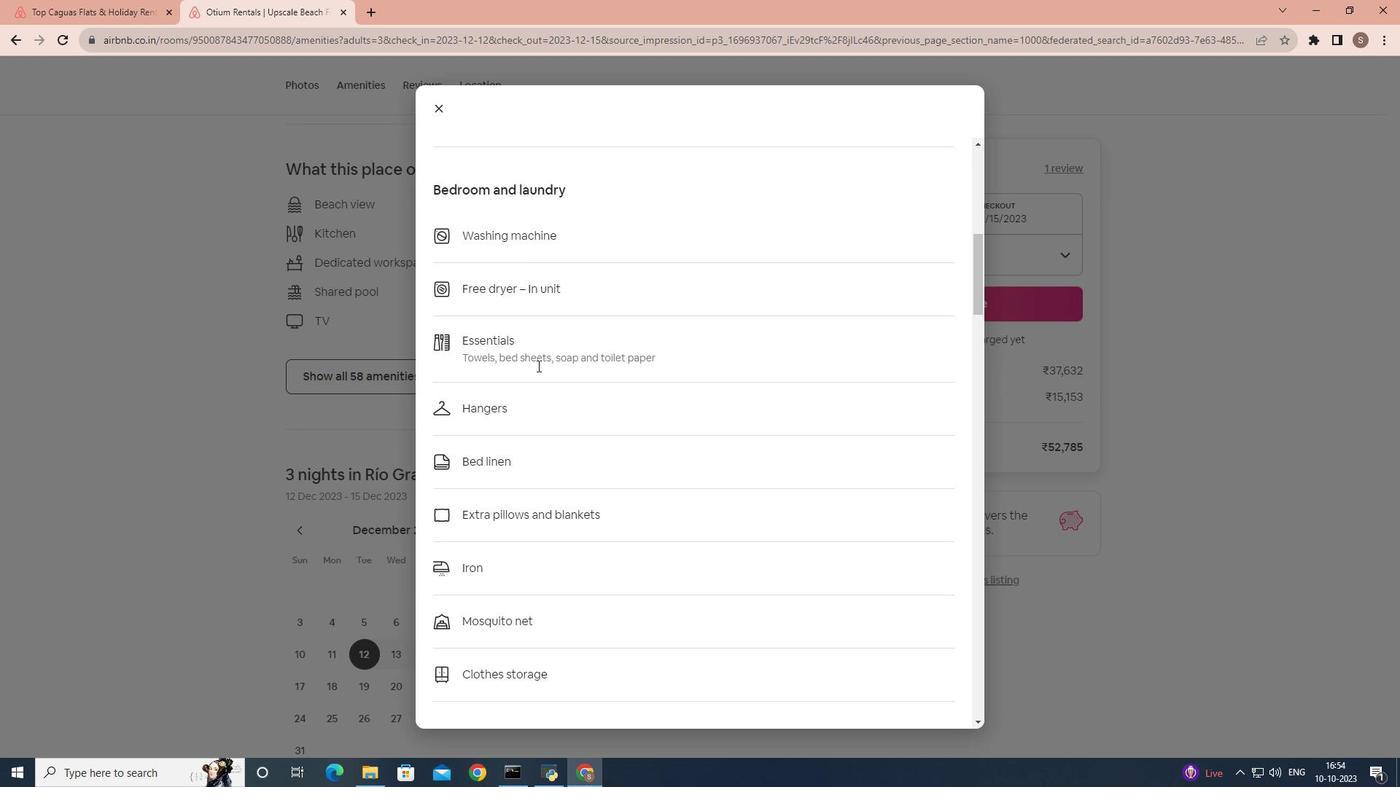 
Action: Mouse scrolled (537, 365) with delta (0, 0)
Screenshot: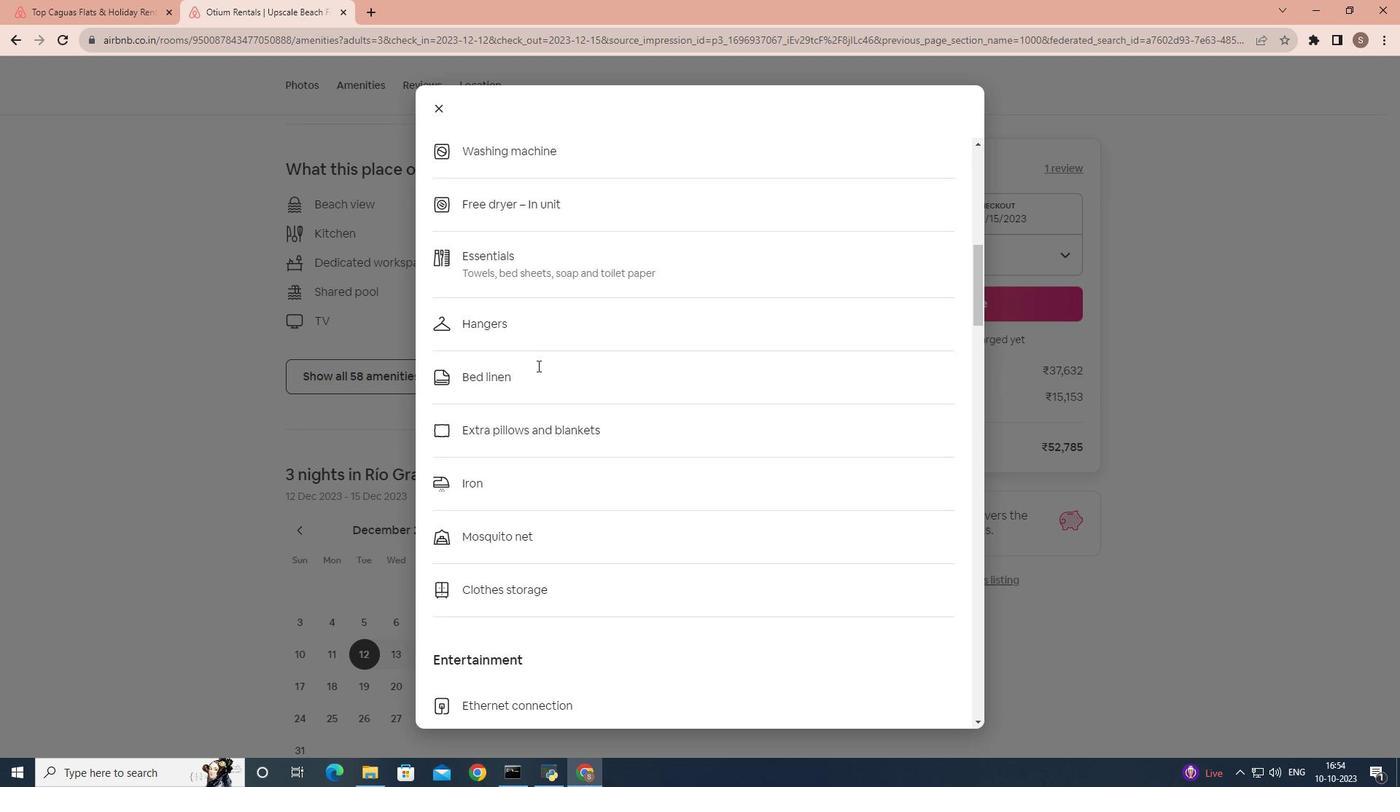 
Action: Mouse scrolled (537, 365) with delta (0, 0)
Screenshot: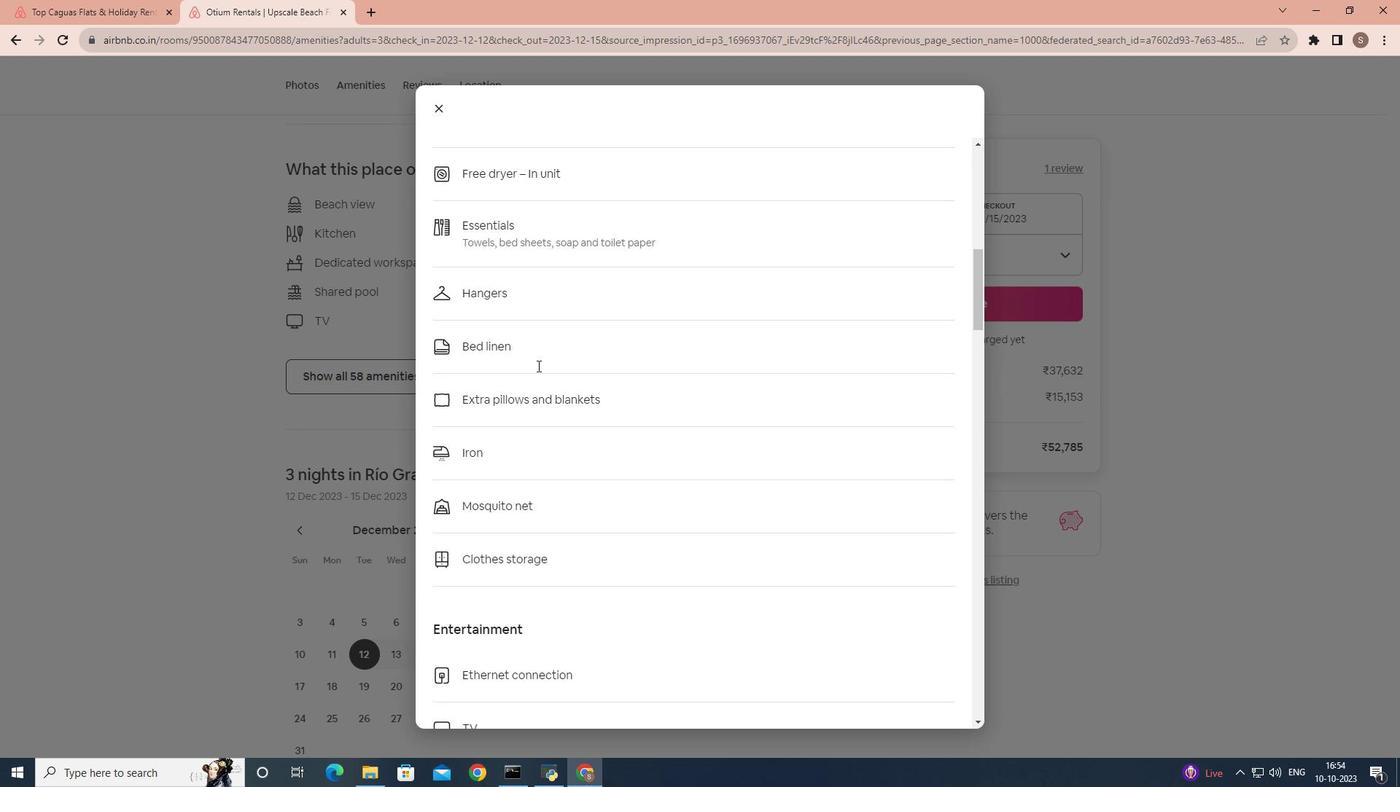 
Action: Mouse scrolled (537, 365) with delta (0, 0)
Screenshot: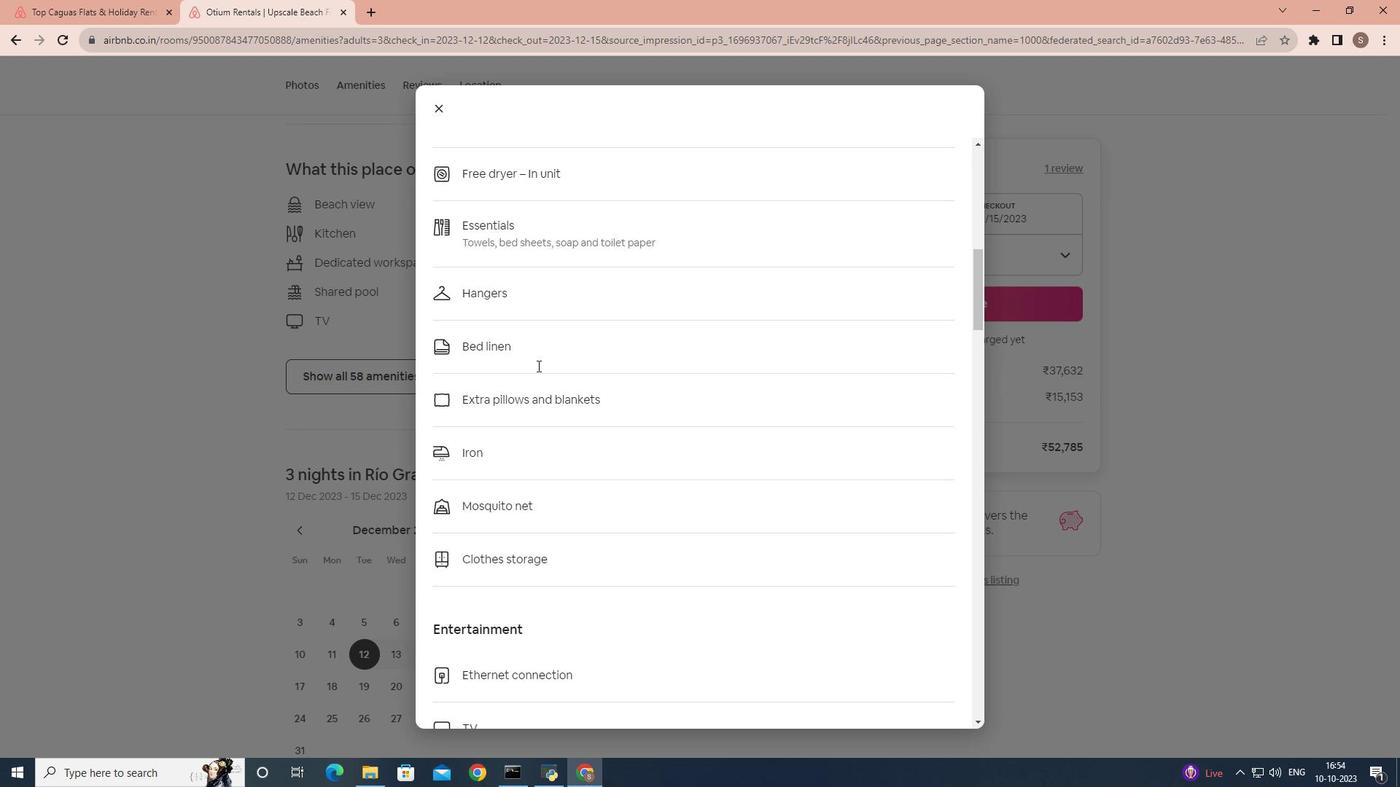 
Action: Mouse scrolled (537, 365) with delta (0, 0)
Screenshot: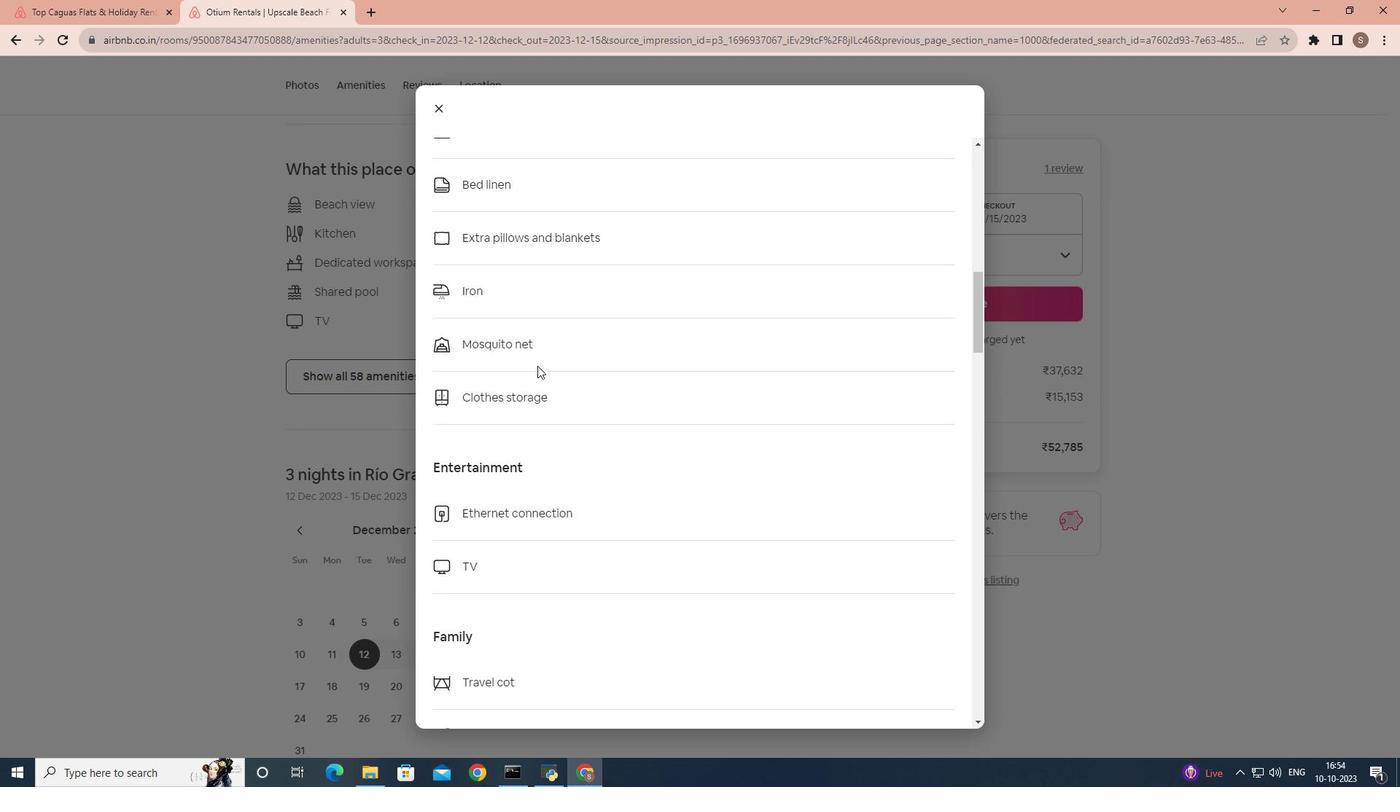 
Action: Mouse scrolled (537, 365) with delta (0, 0)
Screenshot: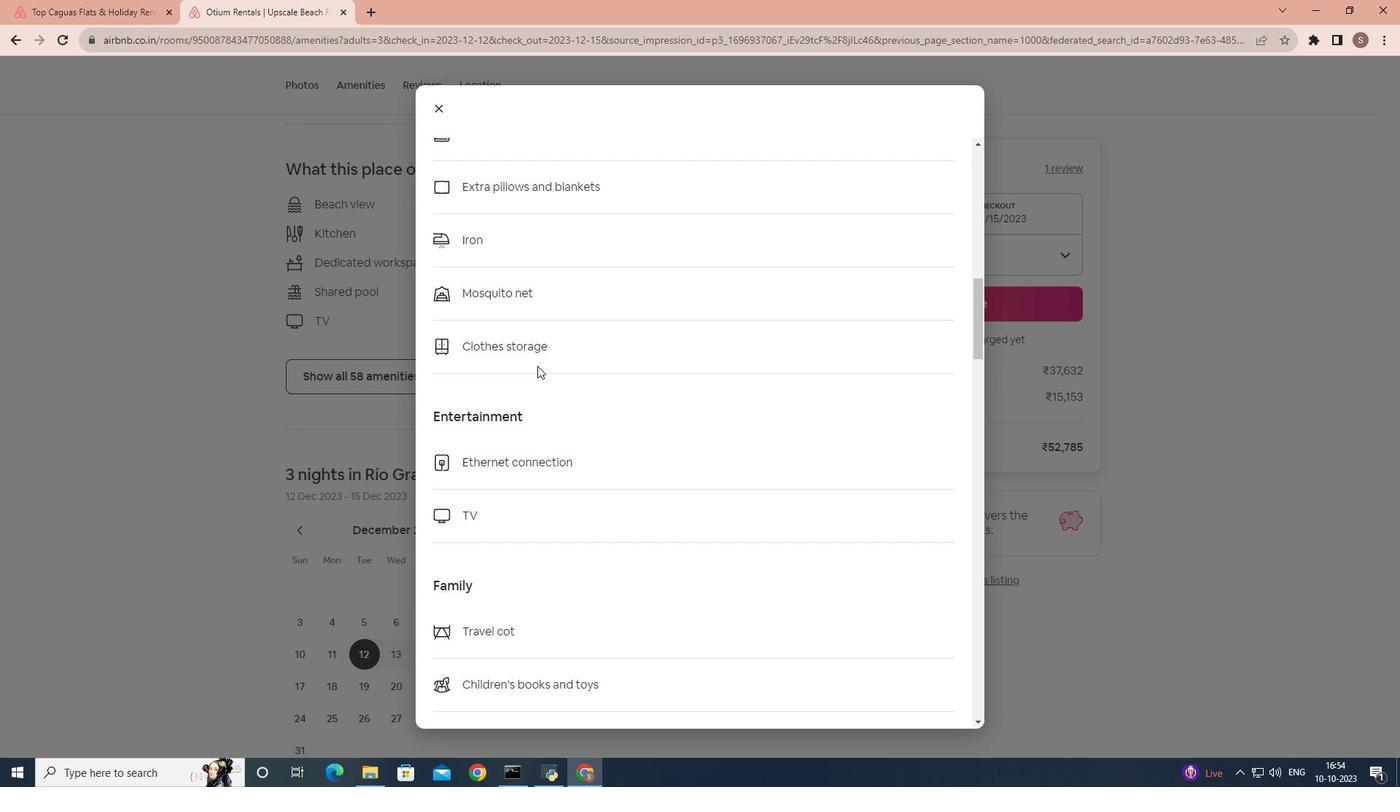 
Action: Mouse scrolled (537, 365) with delta (0, 0)
Screenshot: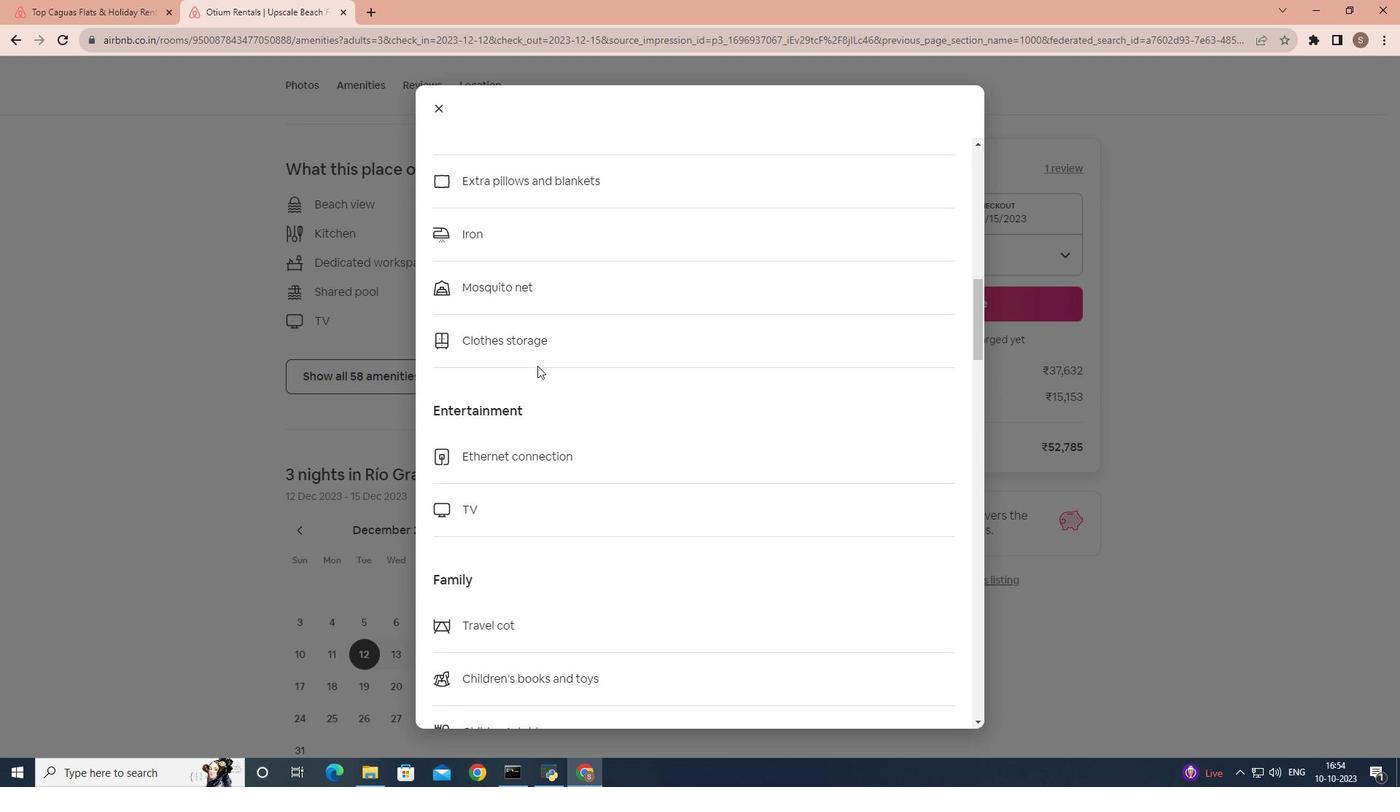 
Action: Mouse scrolled (537, 365) with delta (0, 0)
Screenshot: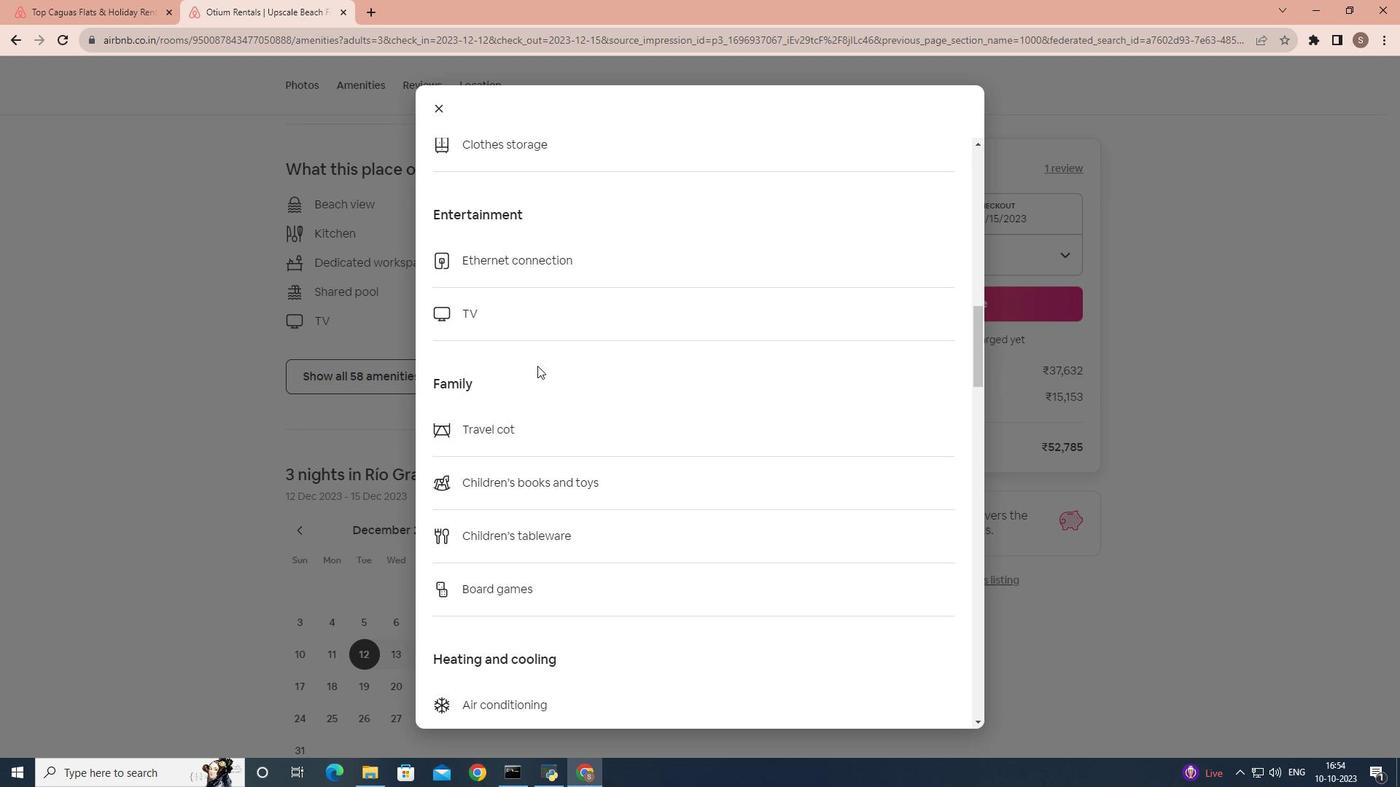 
Action: Mouse scrolled (537, 365) with delta (0, 0)
Screenshot: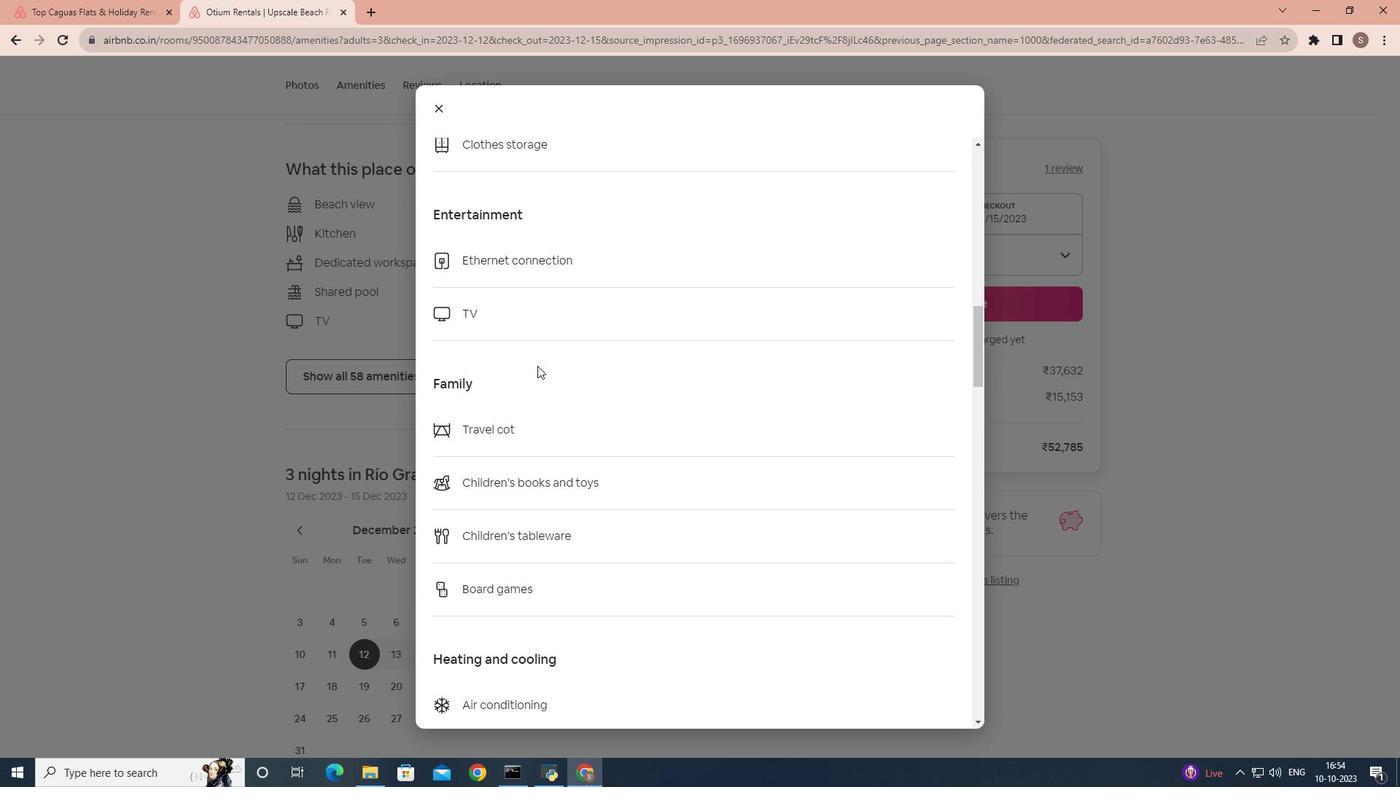 
Action: Mouse scrolled (537, 365) with delta (0, 0)
Screenshot: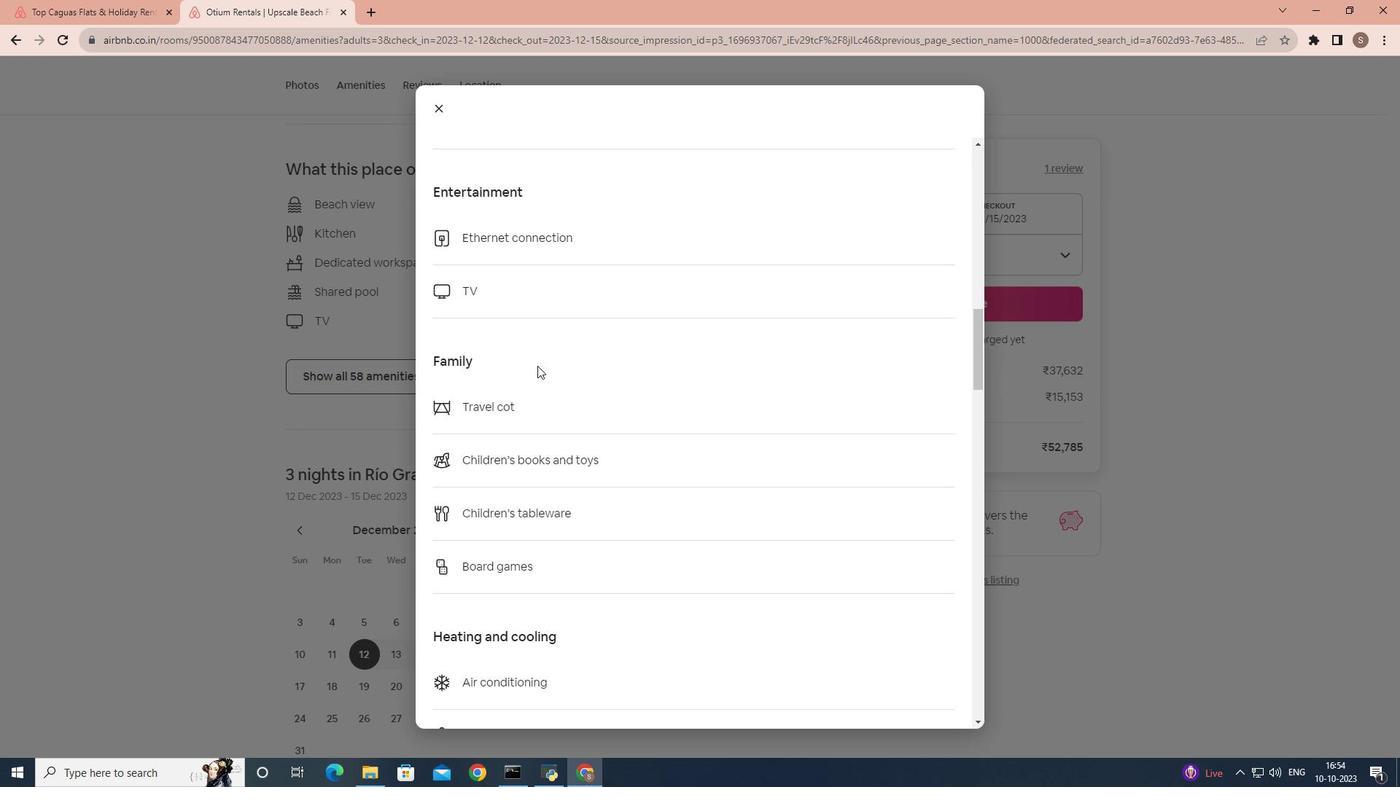
Action: Mouse scrolled (537, 365) with delta (0, 0)
Screenshot: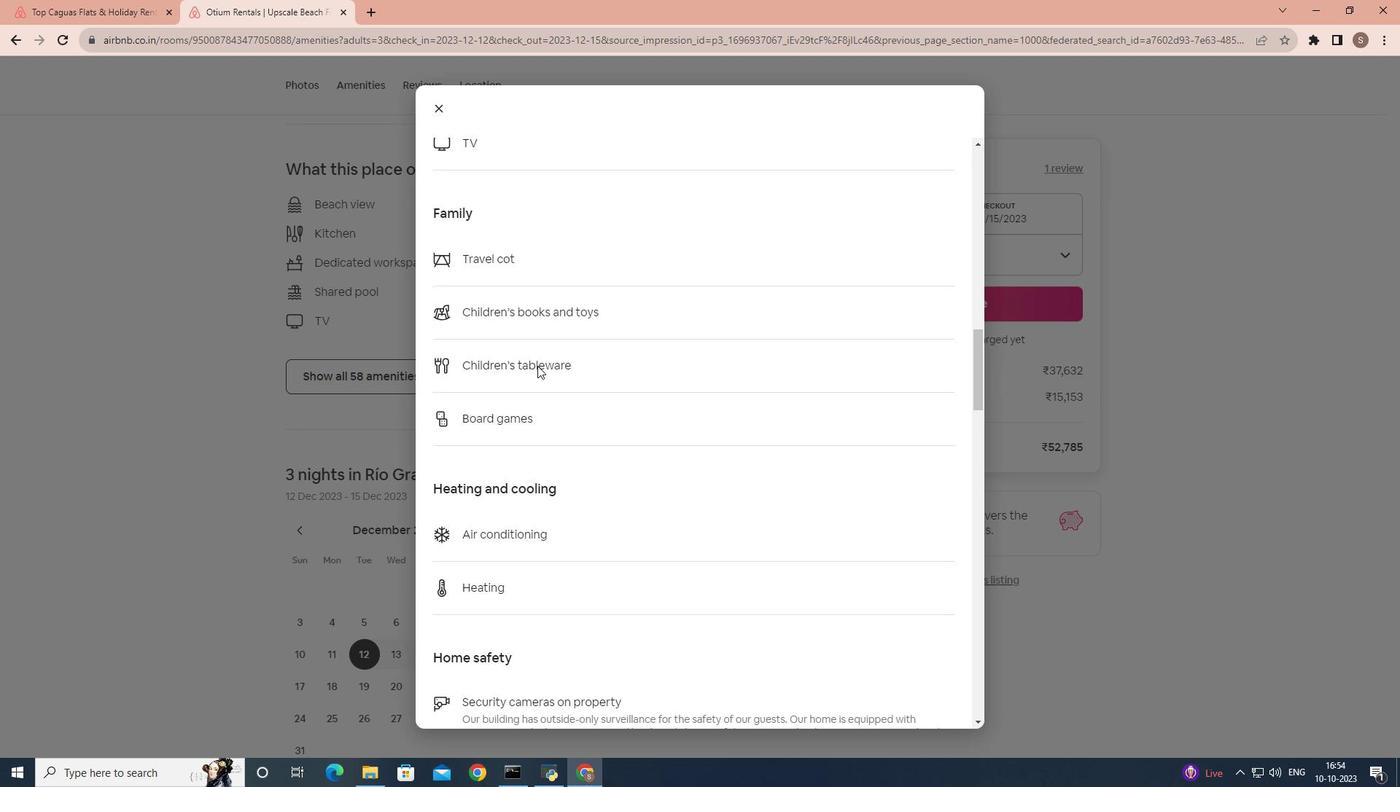 
Action: Mouse scrolled (537, 365) with delta (0, 0)
Screenshot: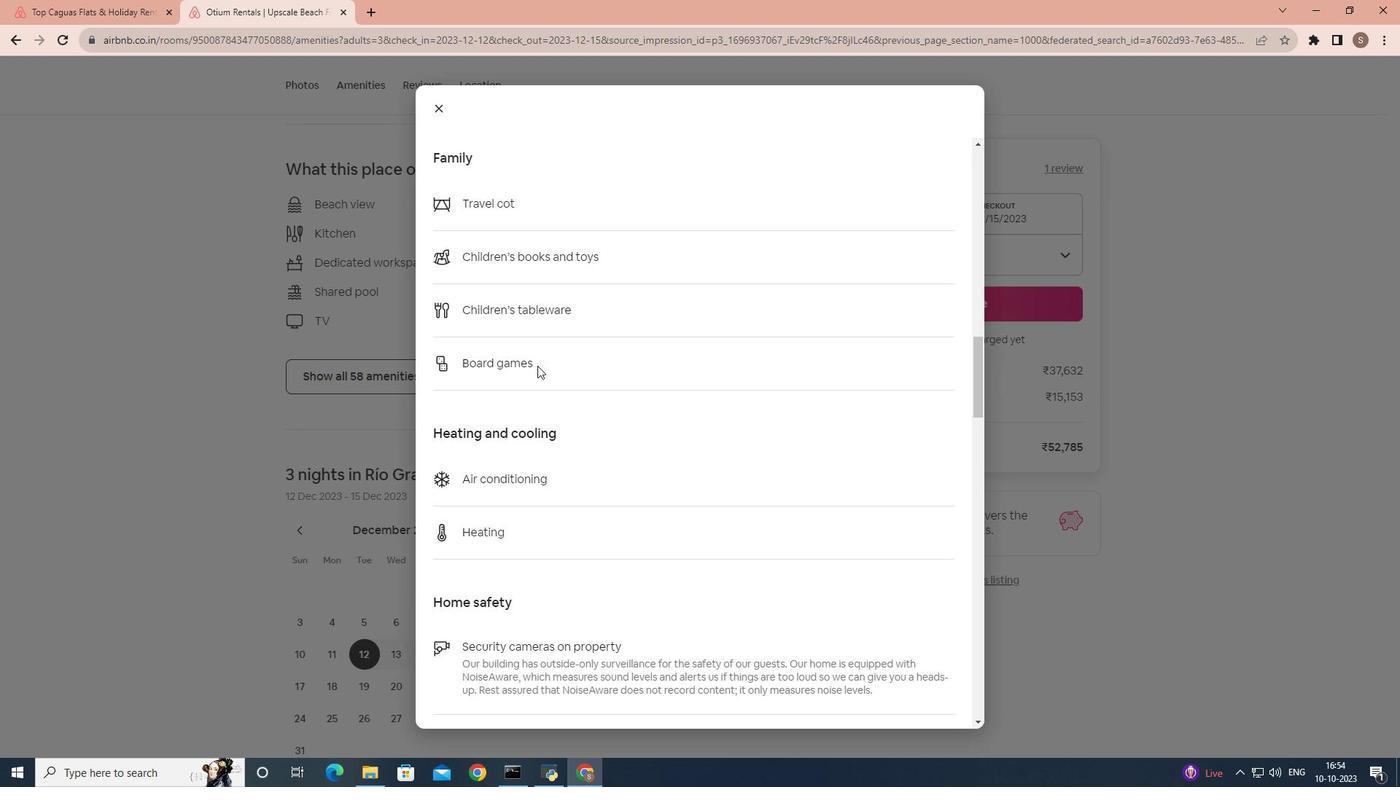 
Action: Mouse scrolled (537, 365) with delta (0, 0)
Screenshot: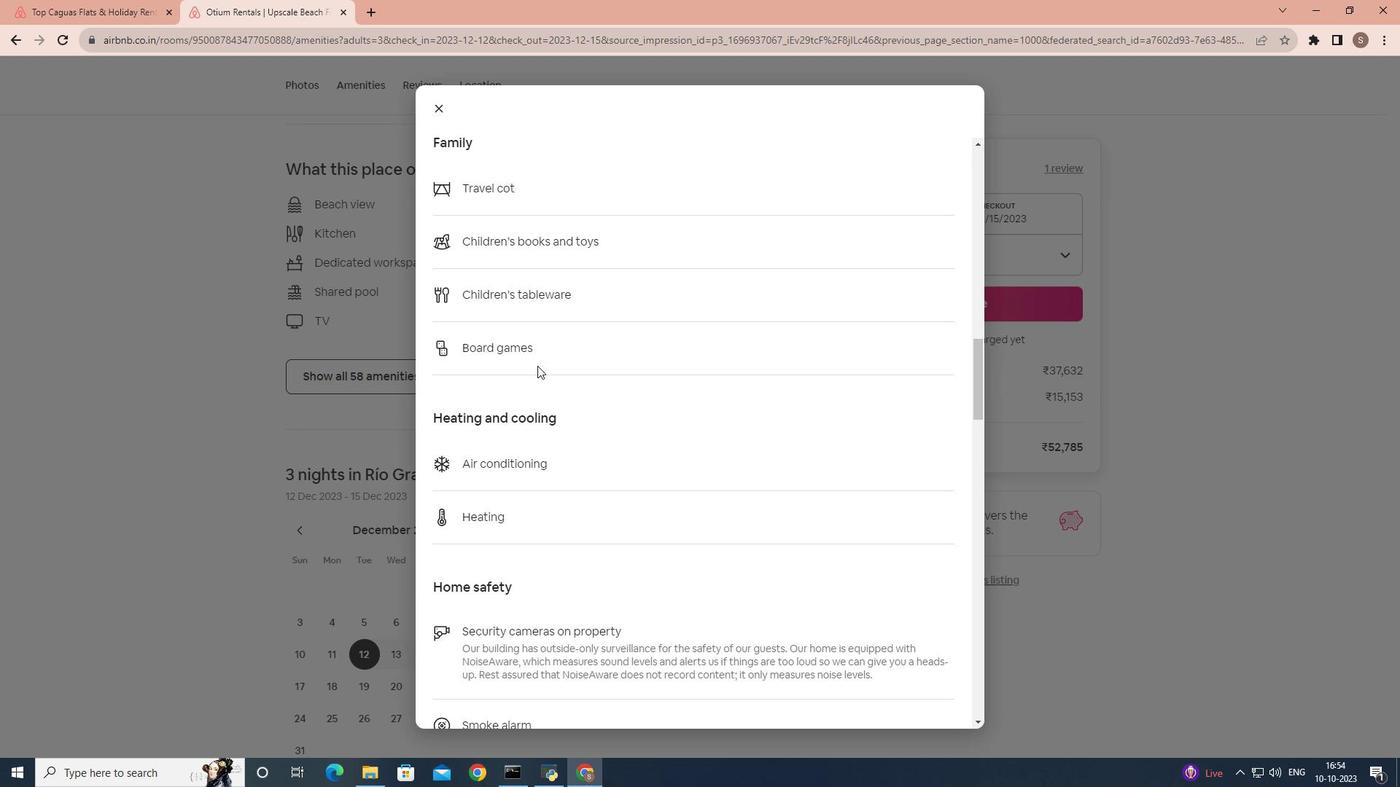 
Action: Mouse scrolled (537, 365) with delta (0, 0)
Screenshot: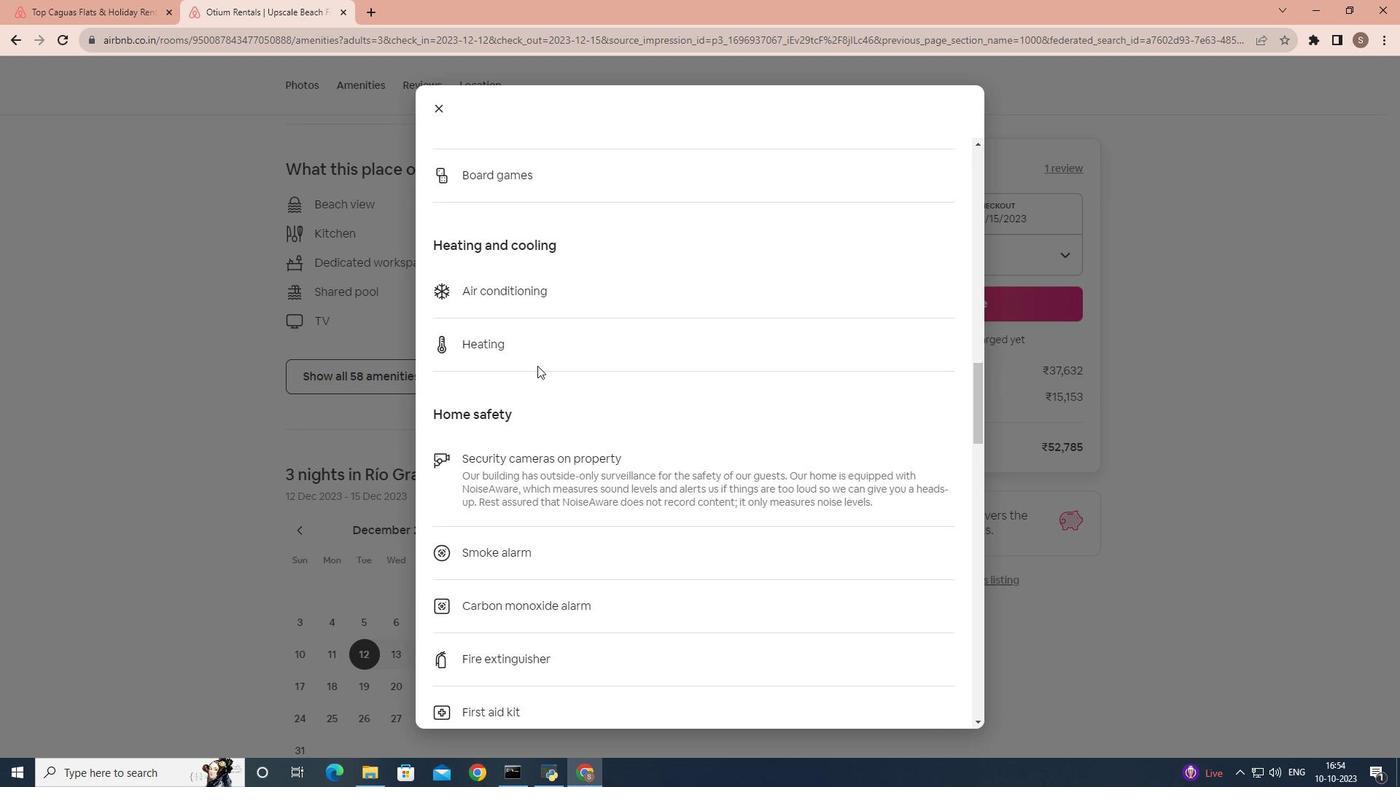 
Action: Mouse scrolled (537, 365) with delta (0, 0)
Screenshot: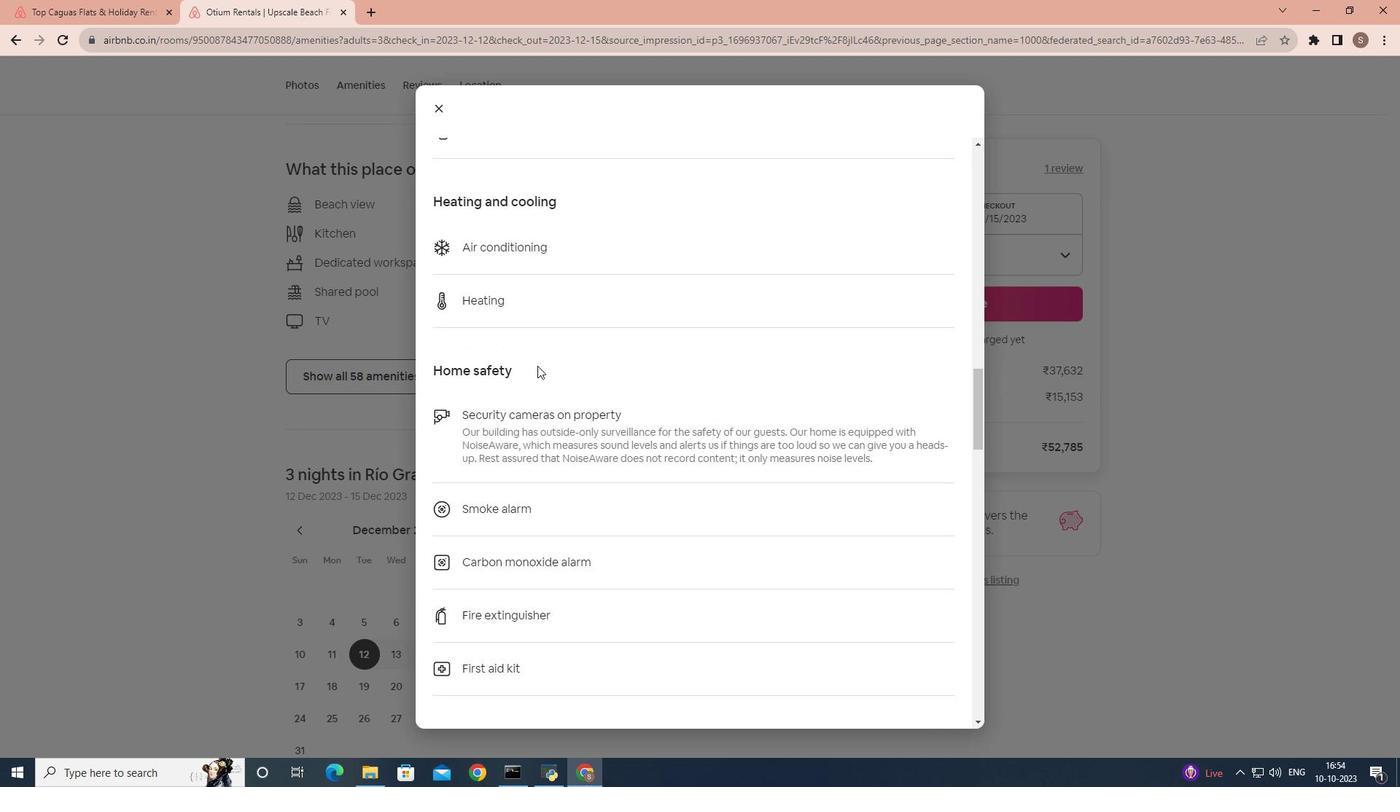 
Action: Mouse scrolled (537, 365) with delta (0, 0)
Screenshot: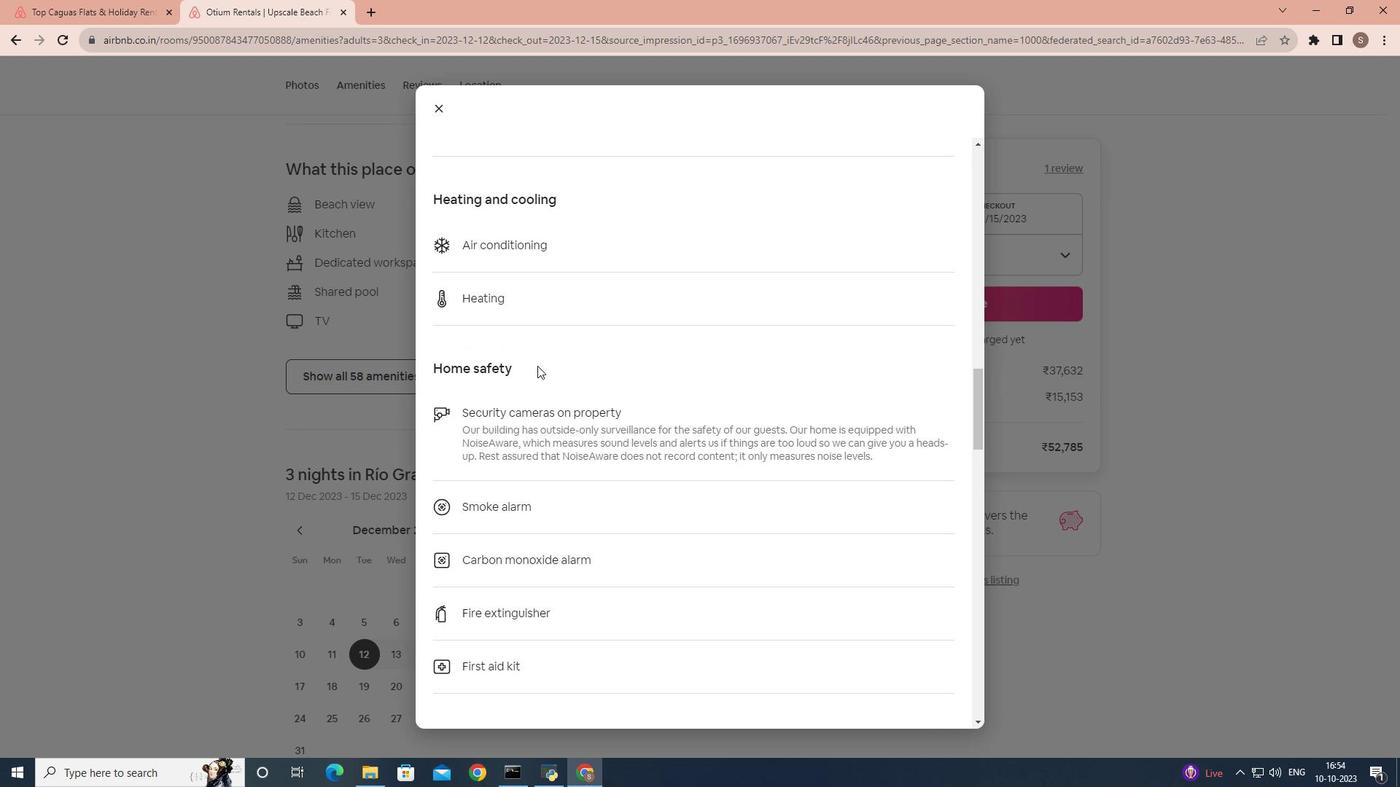 
Action: Mouse scrolled (537, 365) with delta (0, 0)
Screenshot: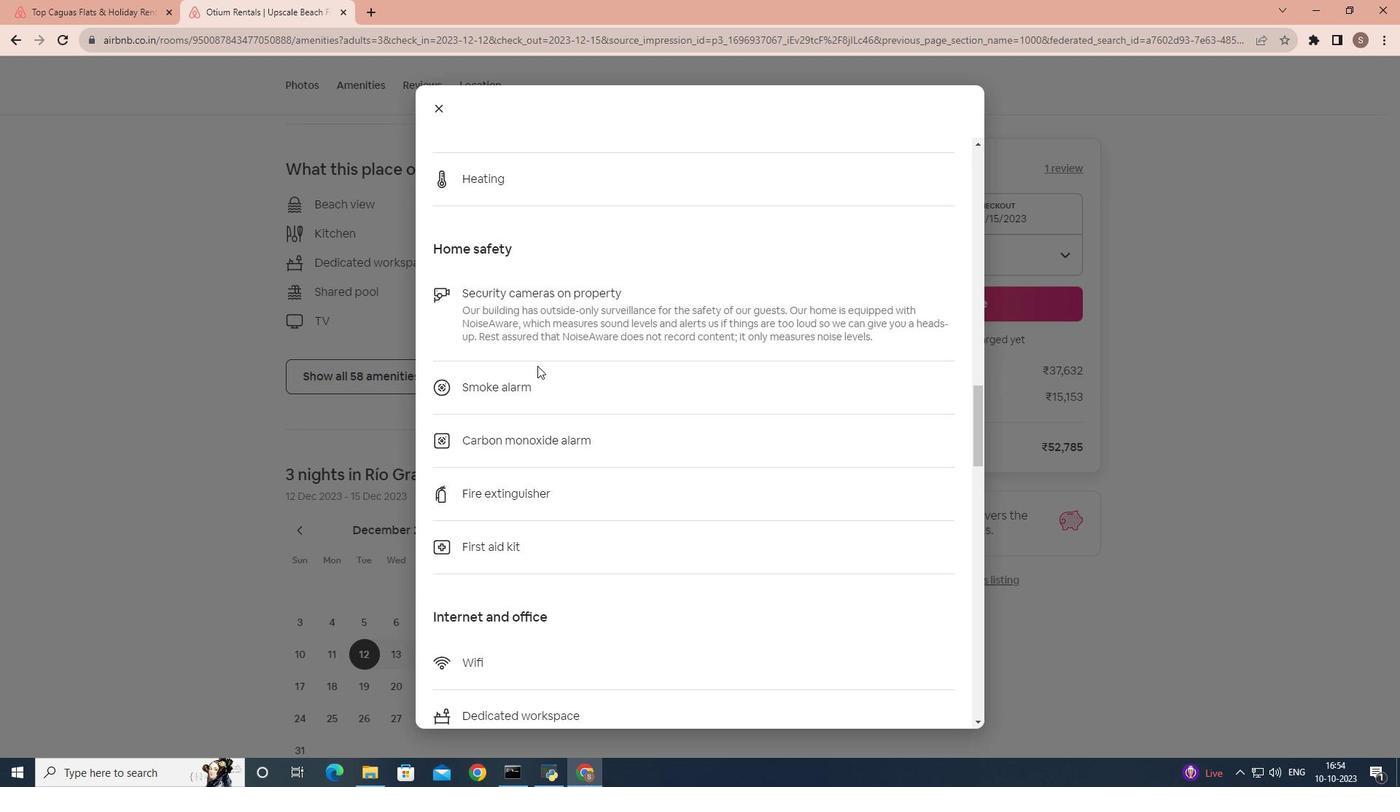 
Action: Mouse scrolled (537, 365) with delta (0, 0)
Screenshot: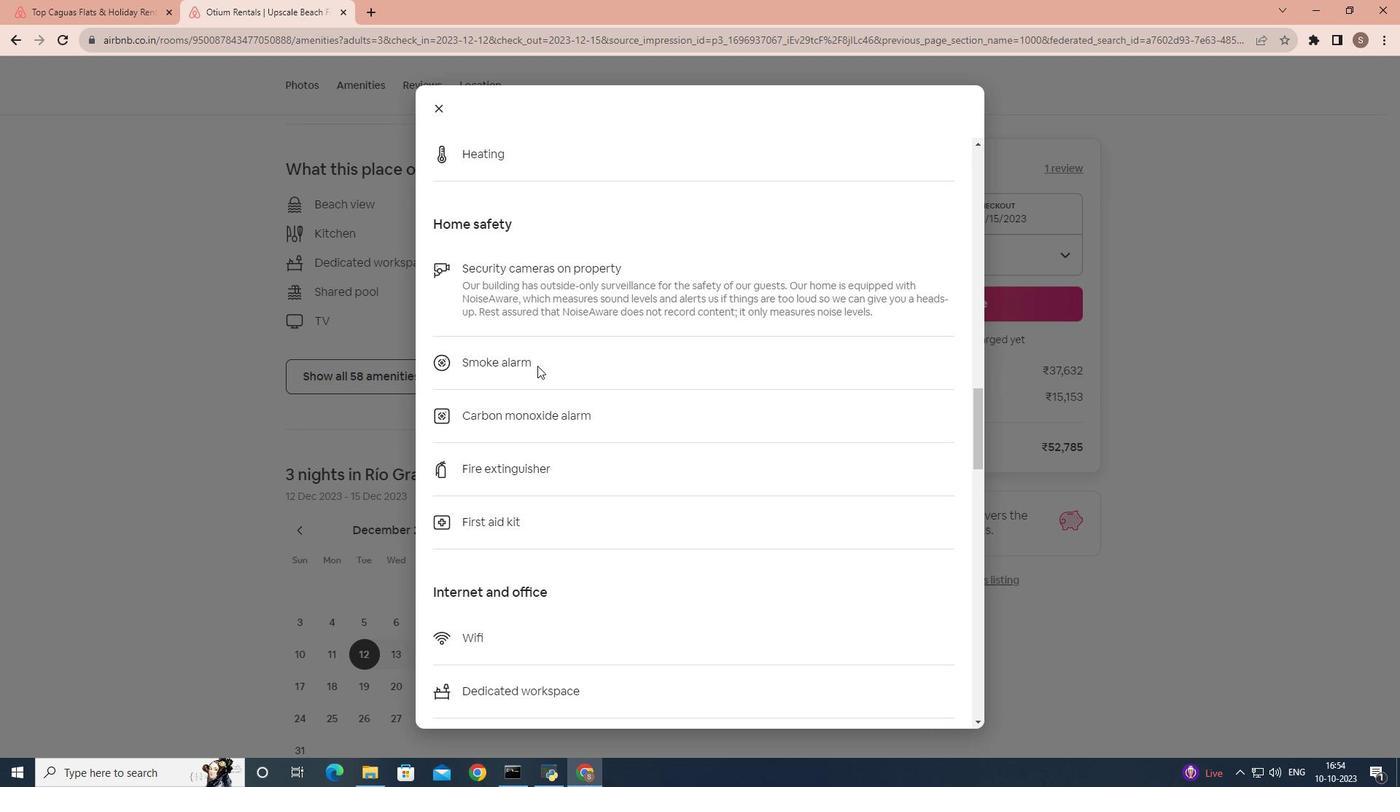 
Action: Mouse scrolled (537, 365) with delta (0, 0)
Screenshot: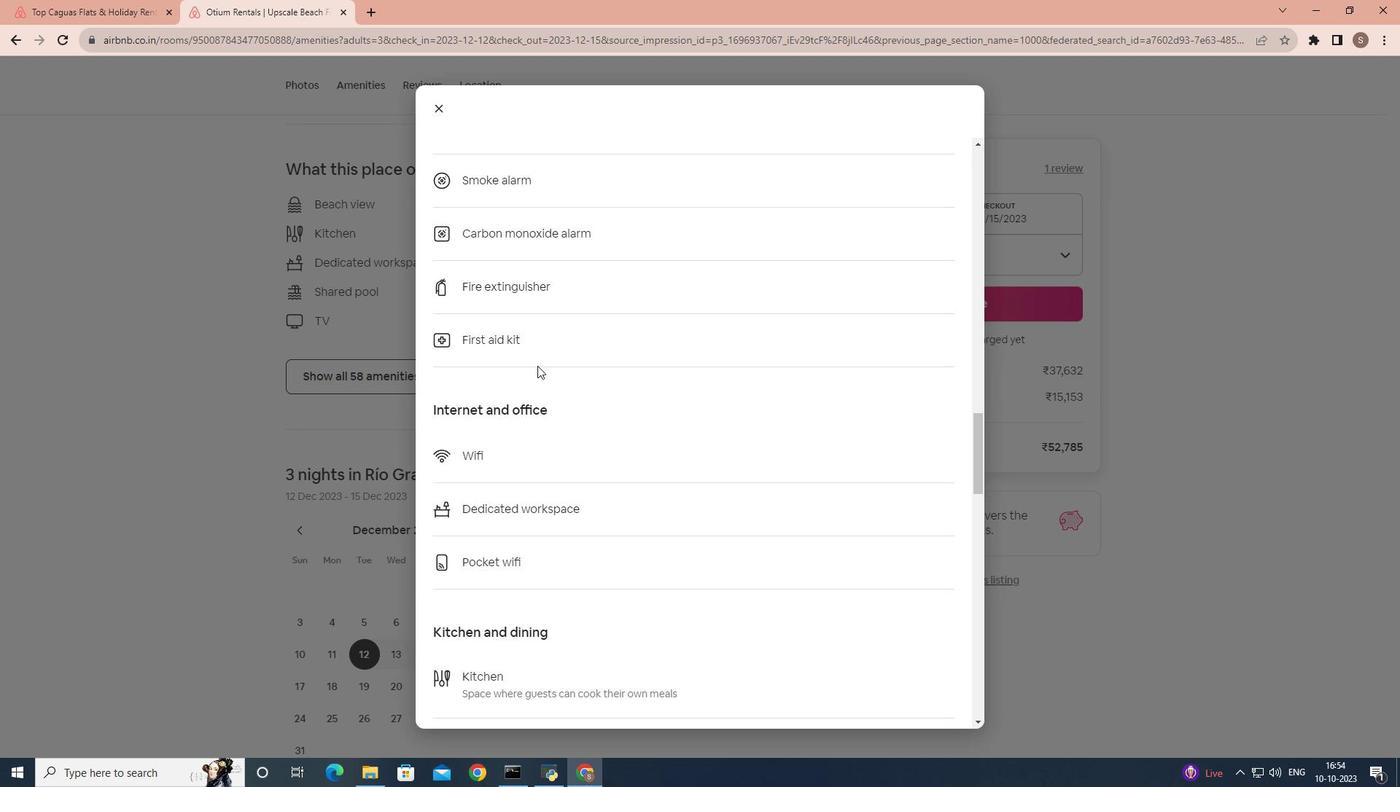 
Action: Mouse scrolled (537, 365) with delta (0, 0)
Screenshot: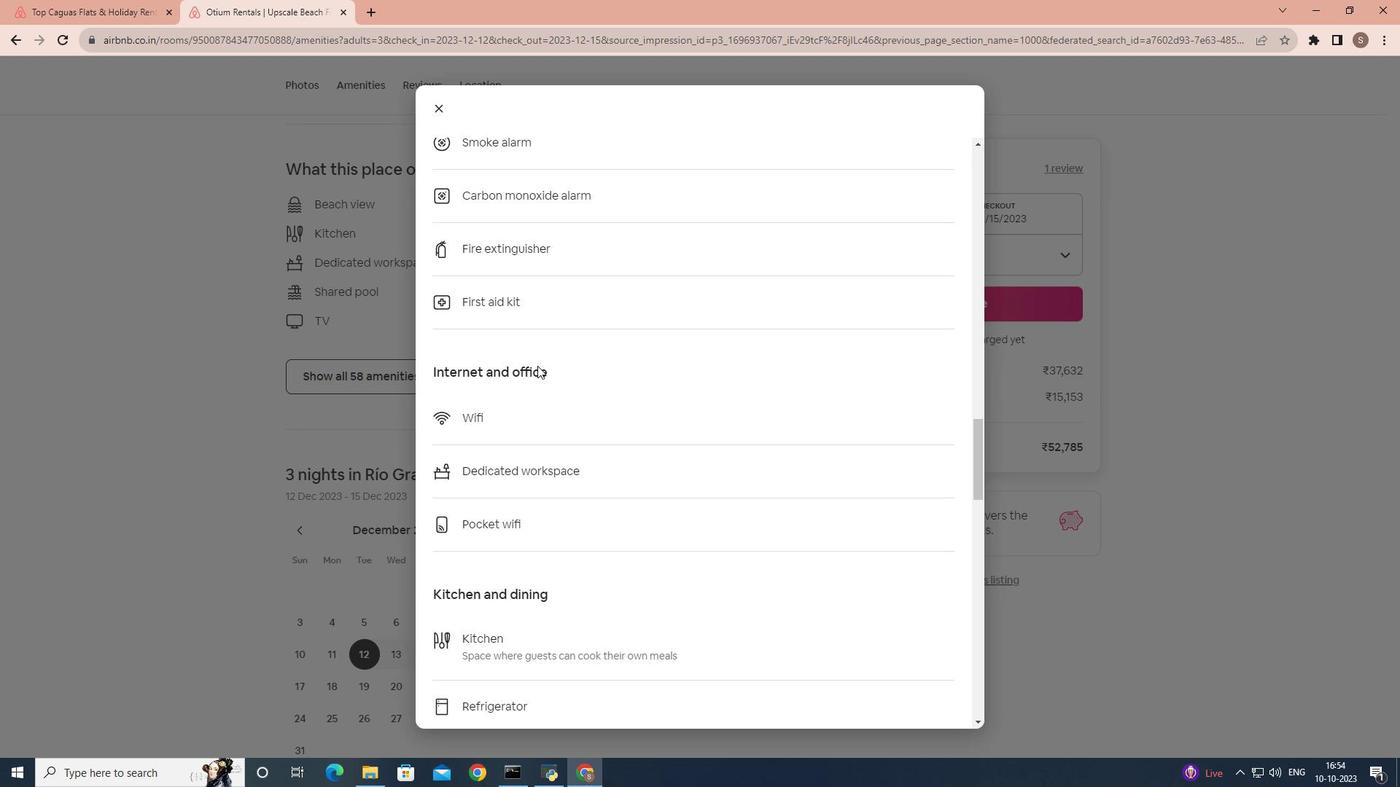 
Action: Mouse scrolled (537, 365) with delta (0, 0)
Screenshot: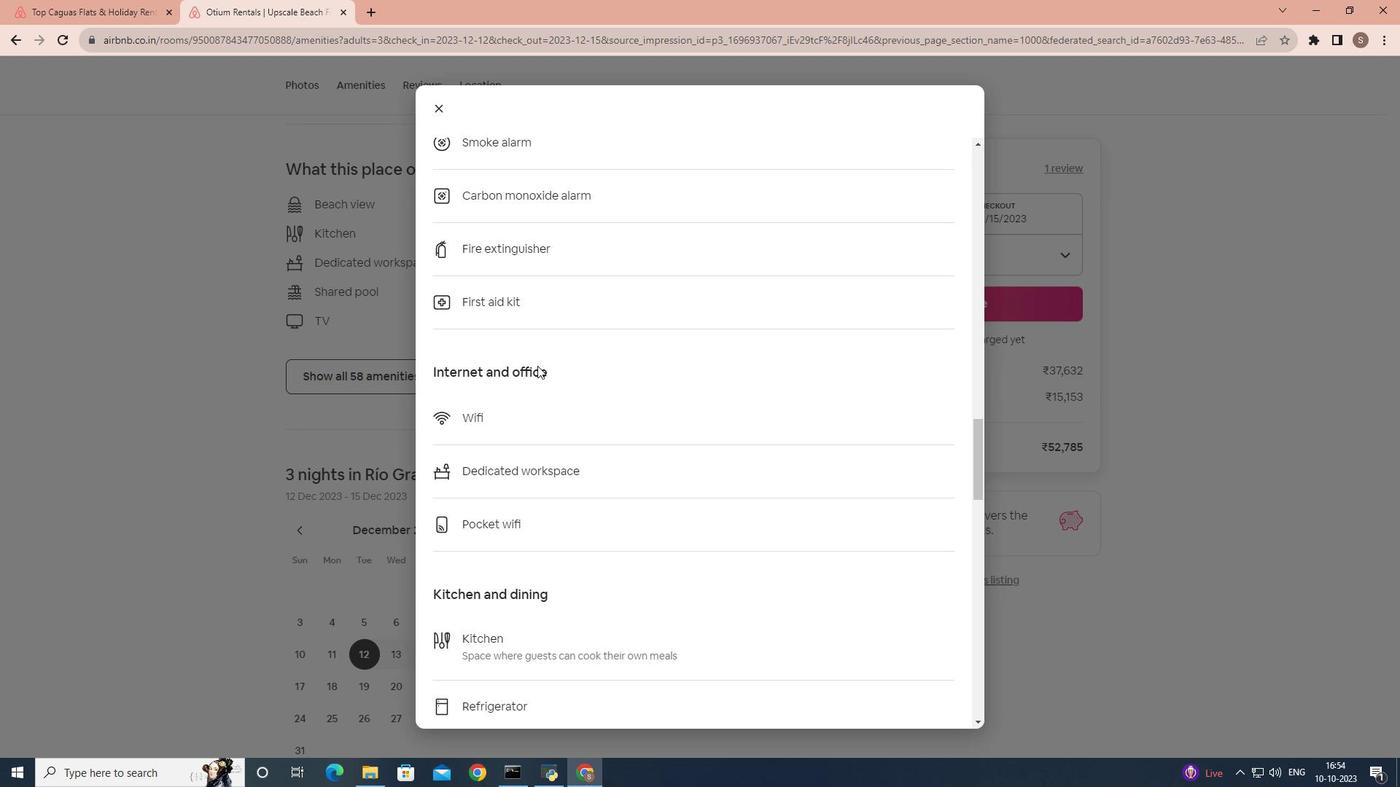 
Action: Mouse scrolled (537, 365) with delta (0, 0)
Screenshot: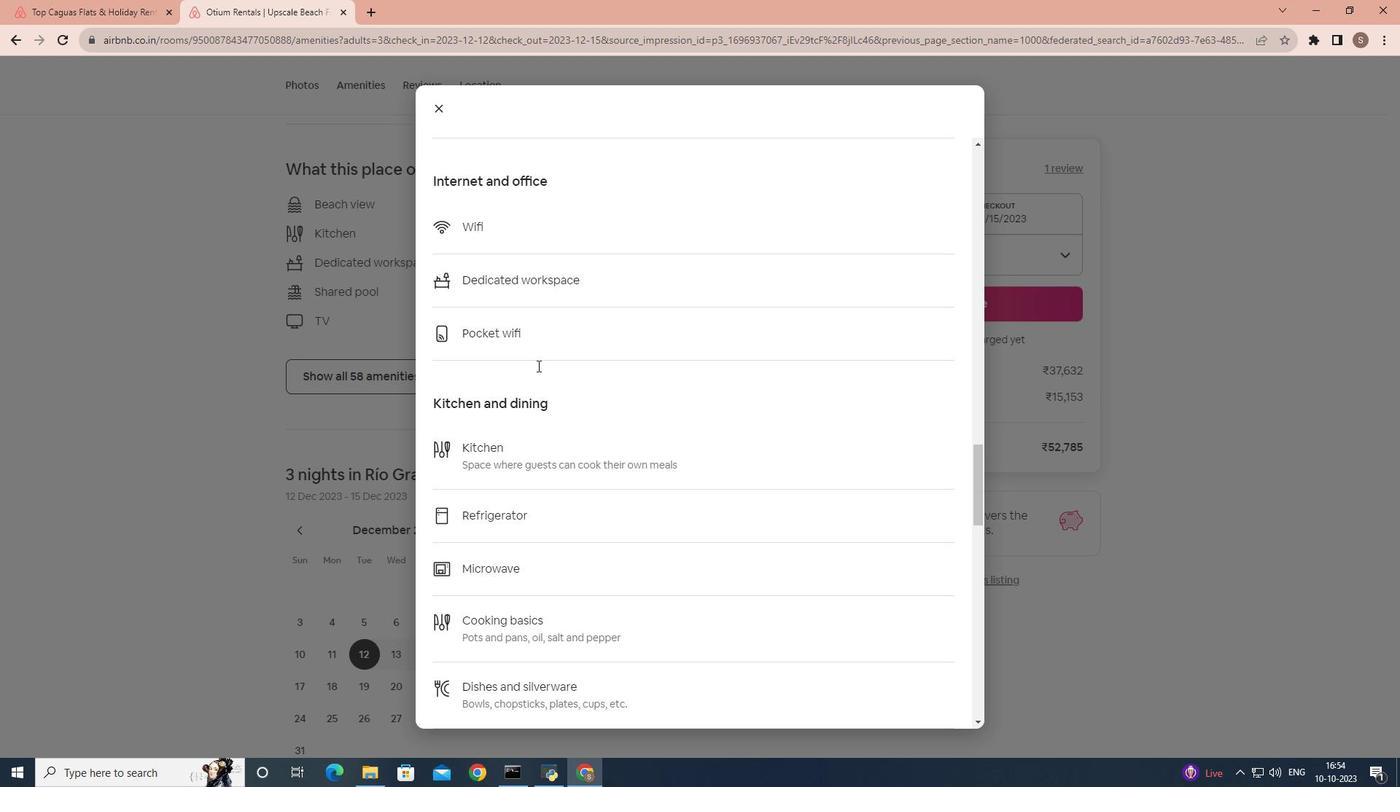 
Action: Mouse scrolled (537, 365) with delta (0, 0)
Screenshot: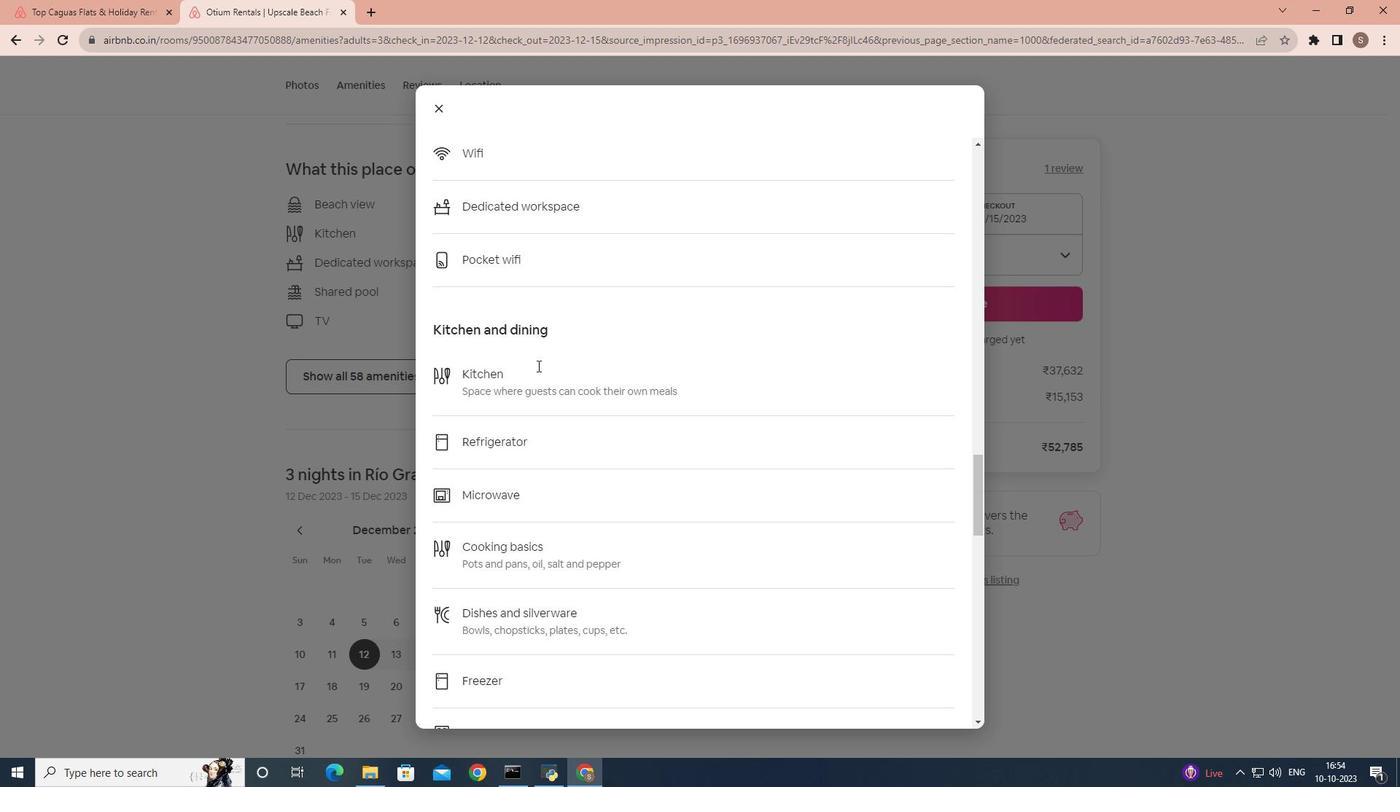 
Action: Mouse scrolled (537, 365) with delta (0, 0)
Screenshot: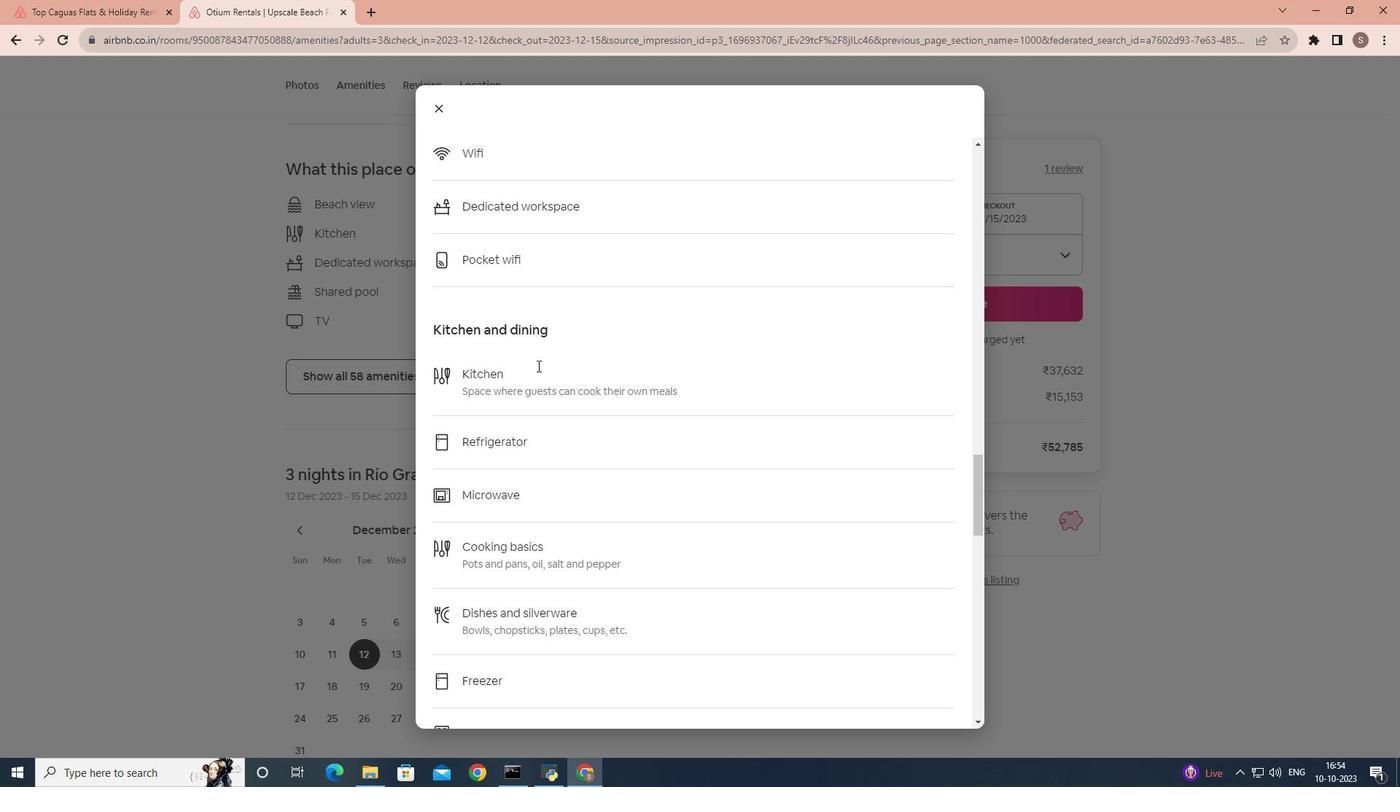 
Action: Mouse scrolled (537, 365) with delta (0, 0)
Screenshot: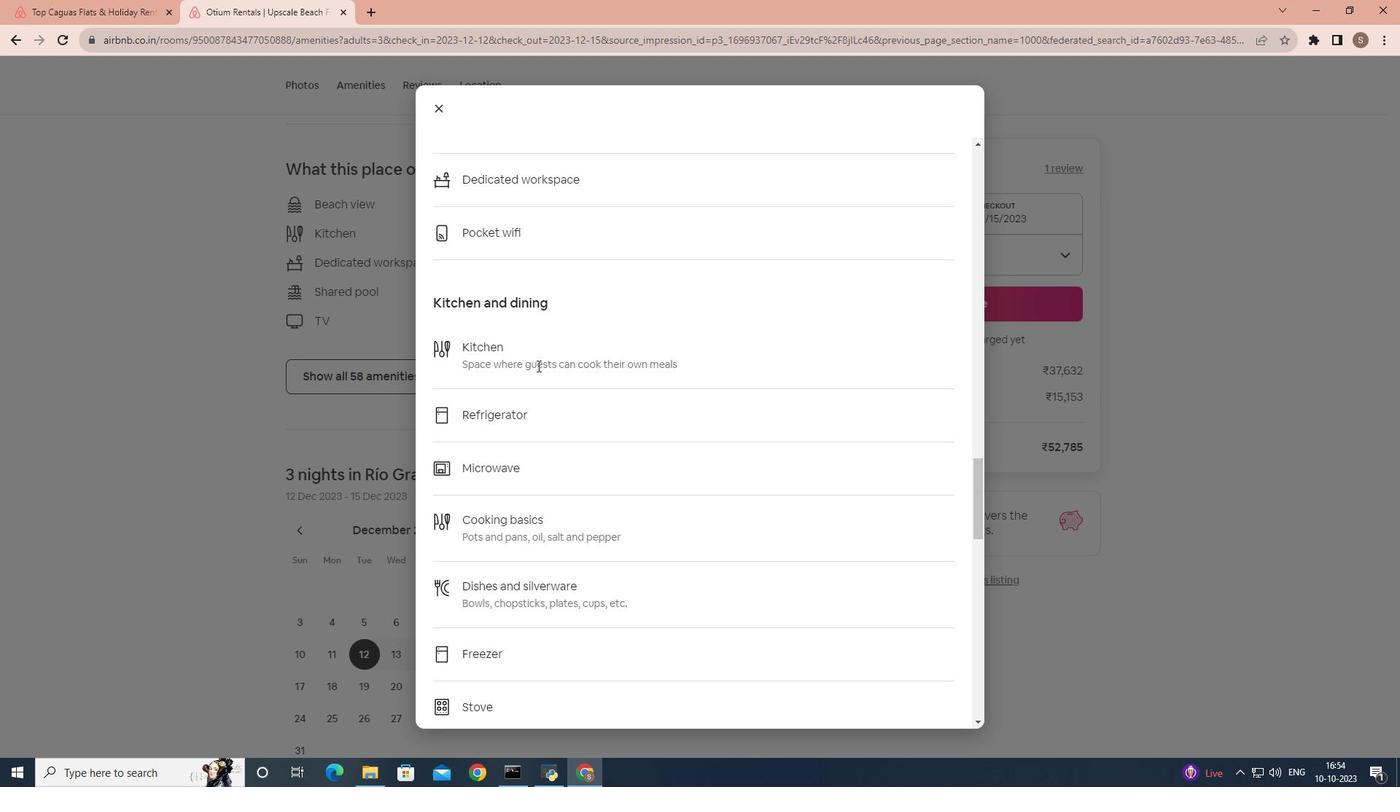 
Action: Mouse scrolled (537, 365) with delta (0, 0)
Screenshot: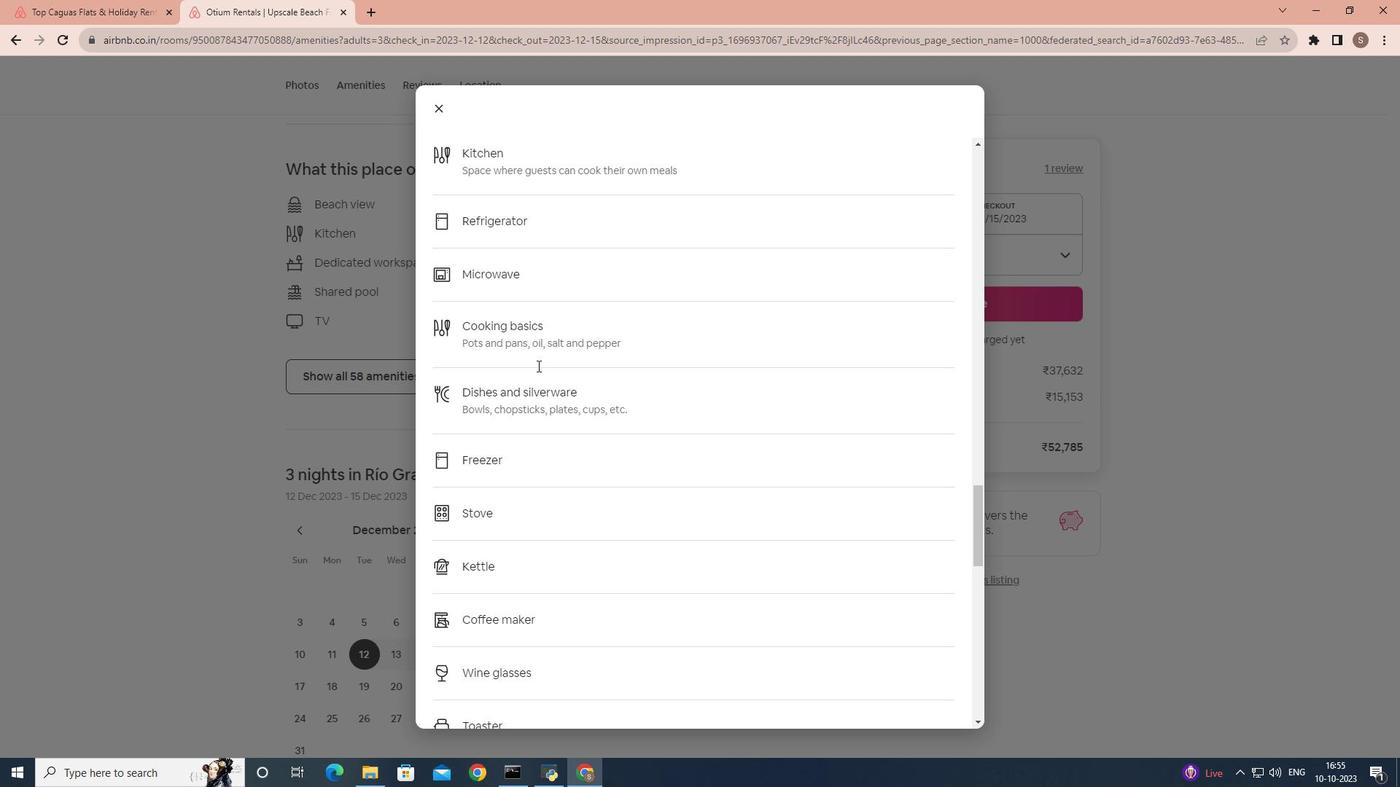 
Action: Mouse scrolled (537, 365) with delta (0, 0)
Screenshot: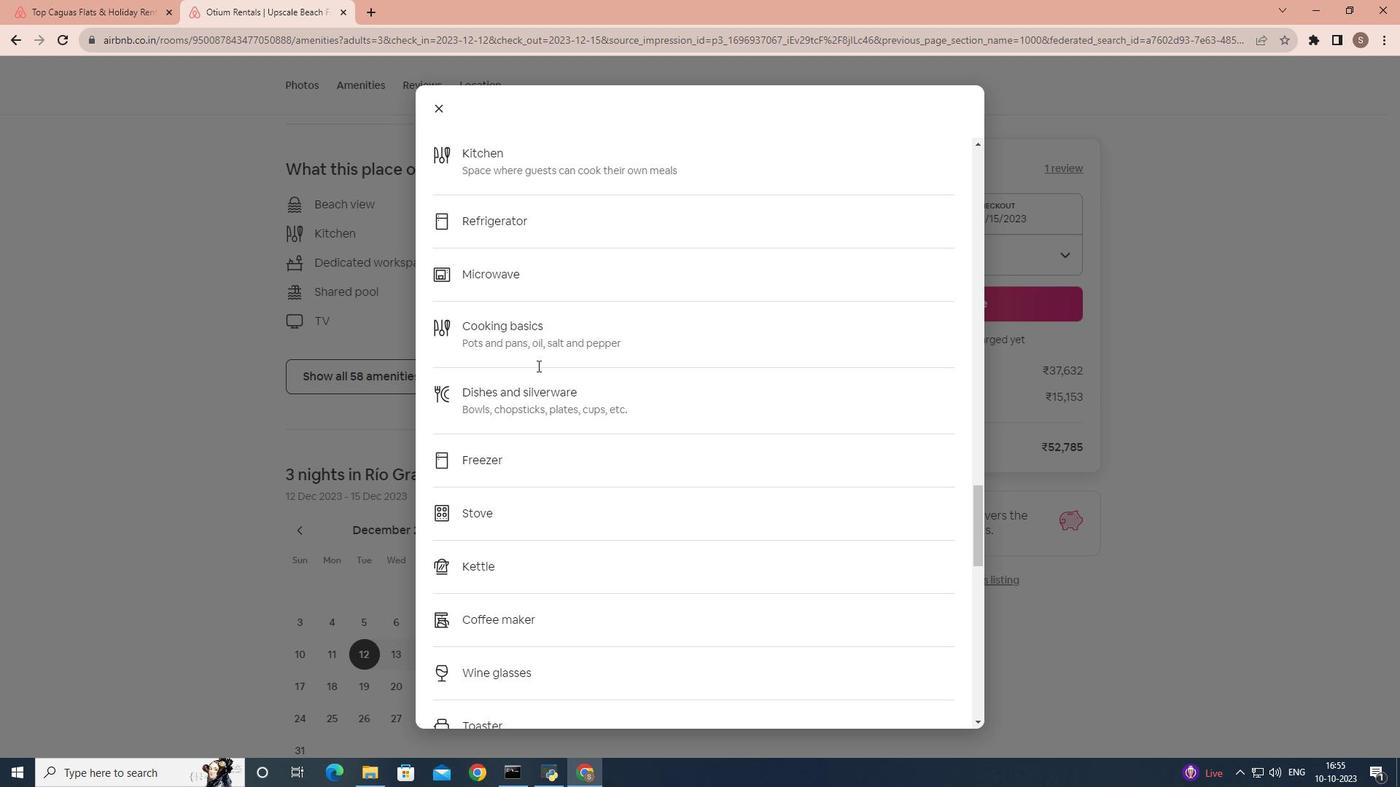 
Action: Mouse scrolled (537, 365) with delta (0, 0)
Screenshot: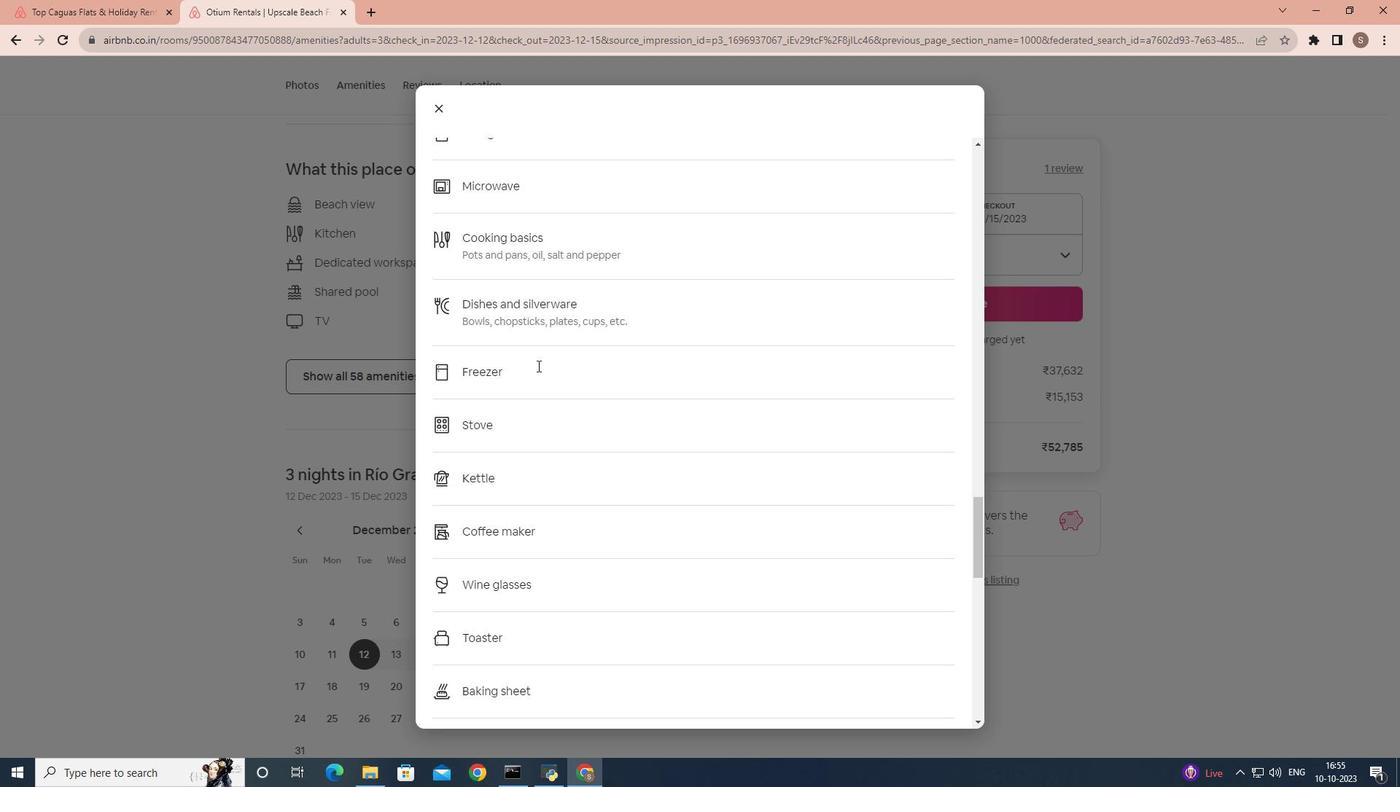 
Action: Mouse scrolled (537, 365) with delta (0, 0)
Screenshot: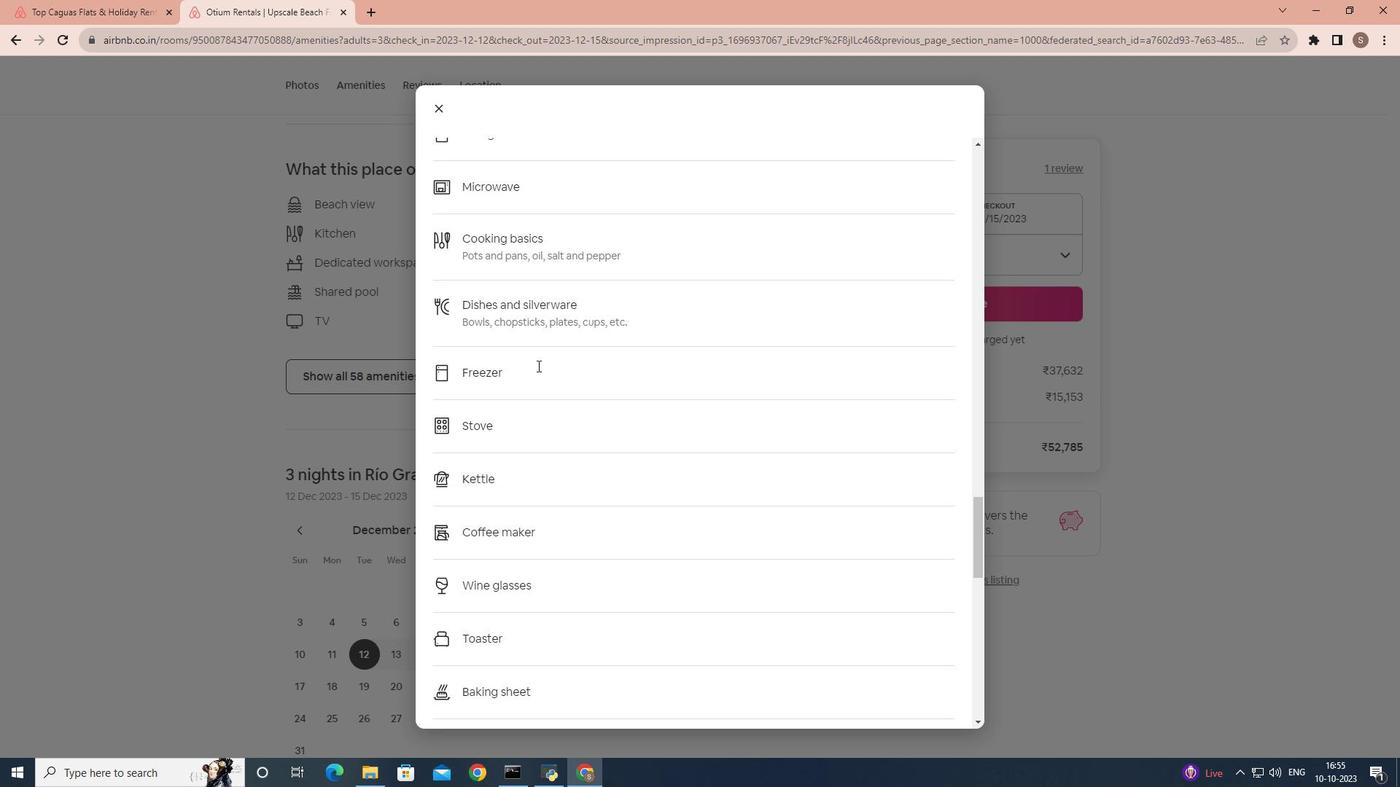 
Action: Mouse scrolled (537, 366) with delta (0, 0)
Screenshot: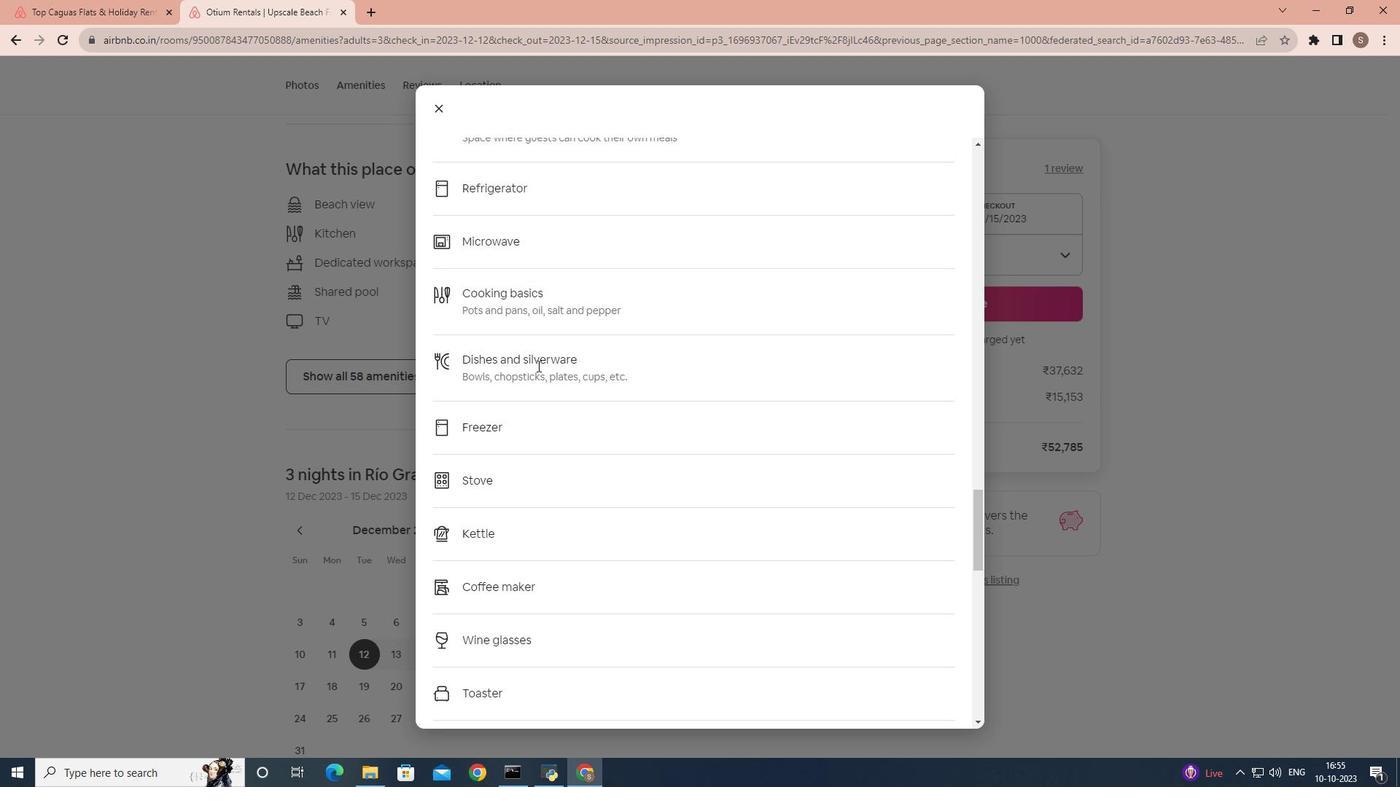 
Action: Mouse moved to (538, 365)
Screenshot: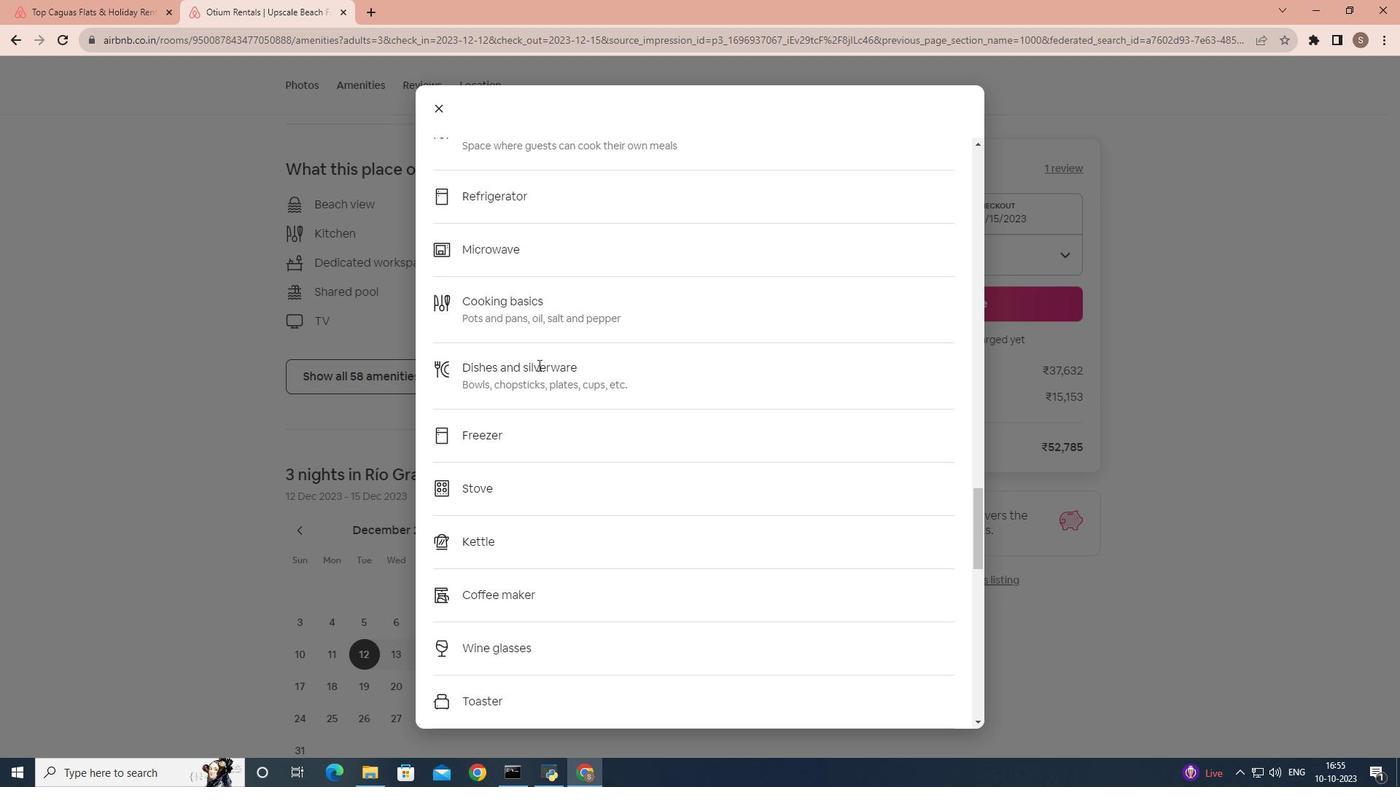 
Action: Mouse scrolled (538, 364) with delta (0, 0)
Screenshot: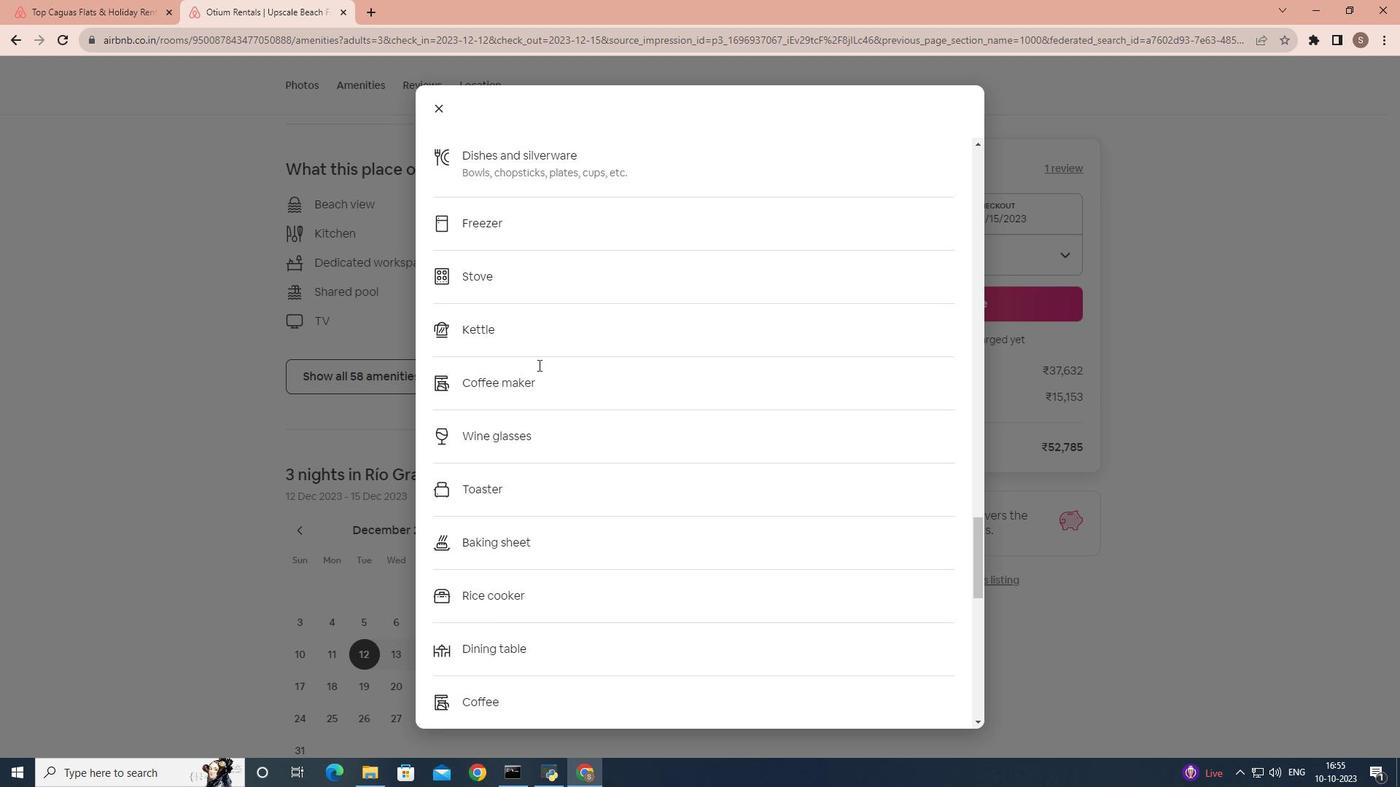 
Action: Mouse scrolled (538, 364) with delta (0, 0)
Screenshot: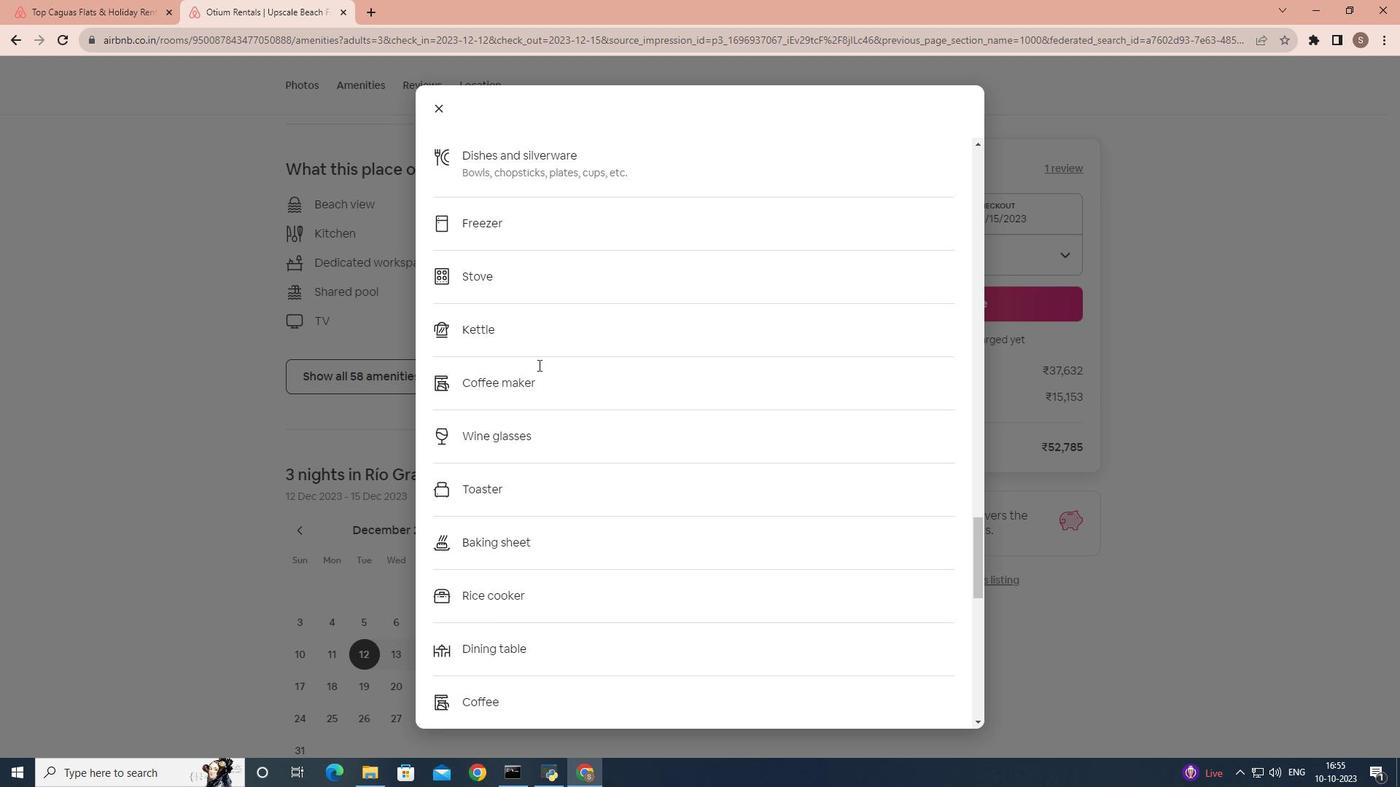 
Action: Mouse scrolled (538, 364) with delta (0, 0)
Screenshot: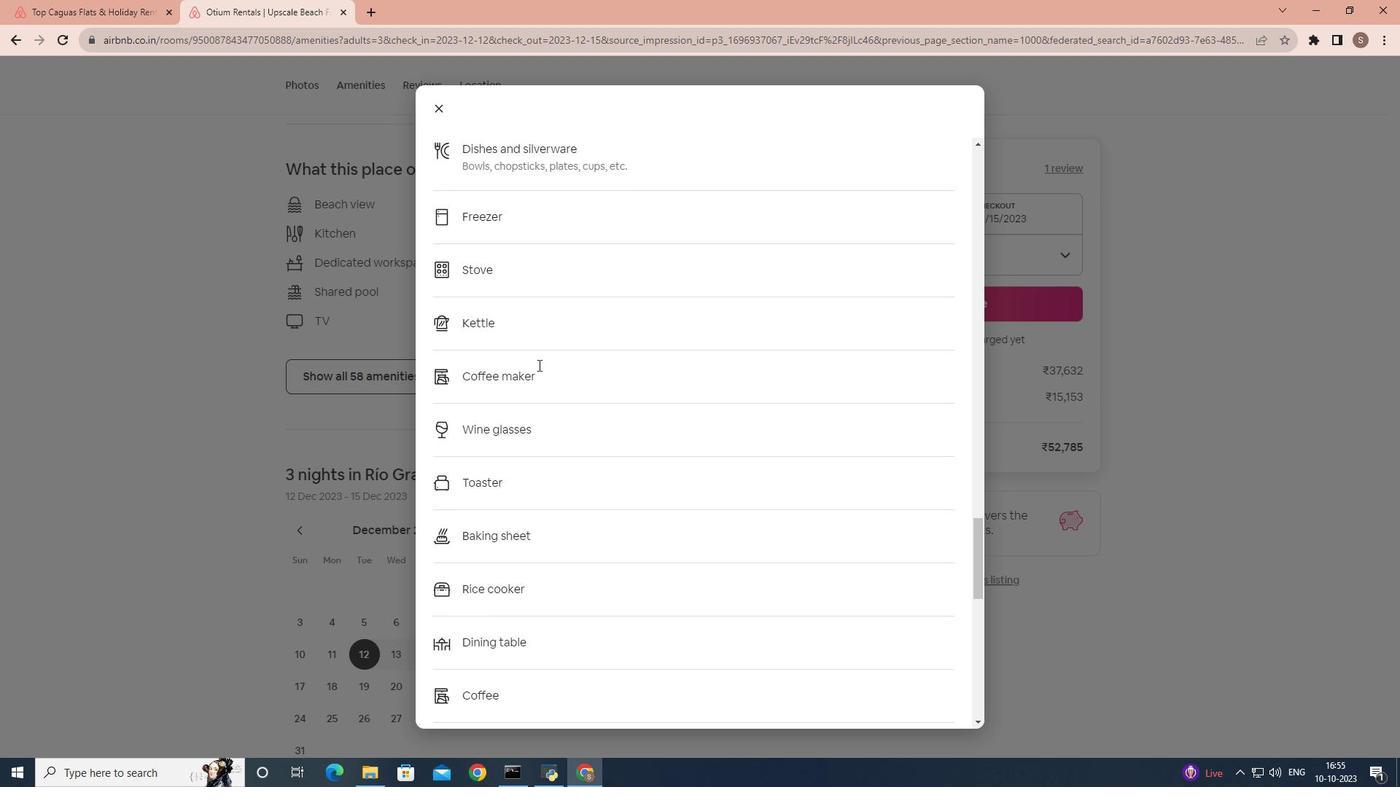 
Action: Mouse scrolled (538, 364) with delta (0, 0)
Screenshot: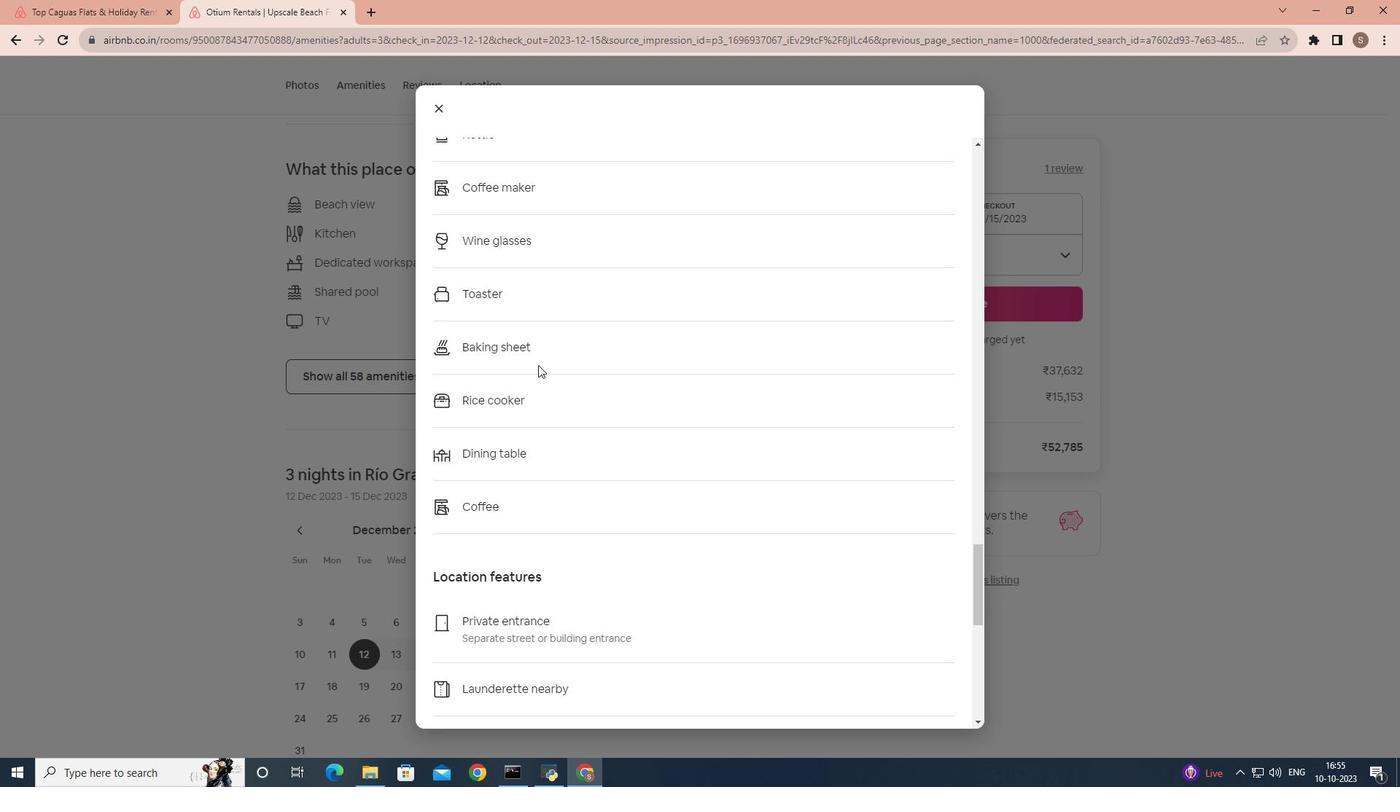 
Action: Mouse scrolled (538, 364) with delta (0, 0)
Screenshot: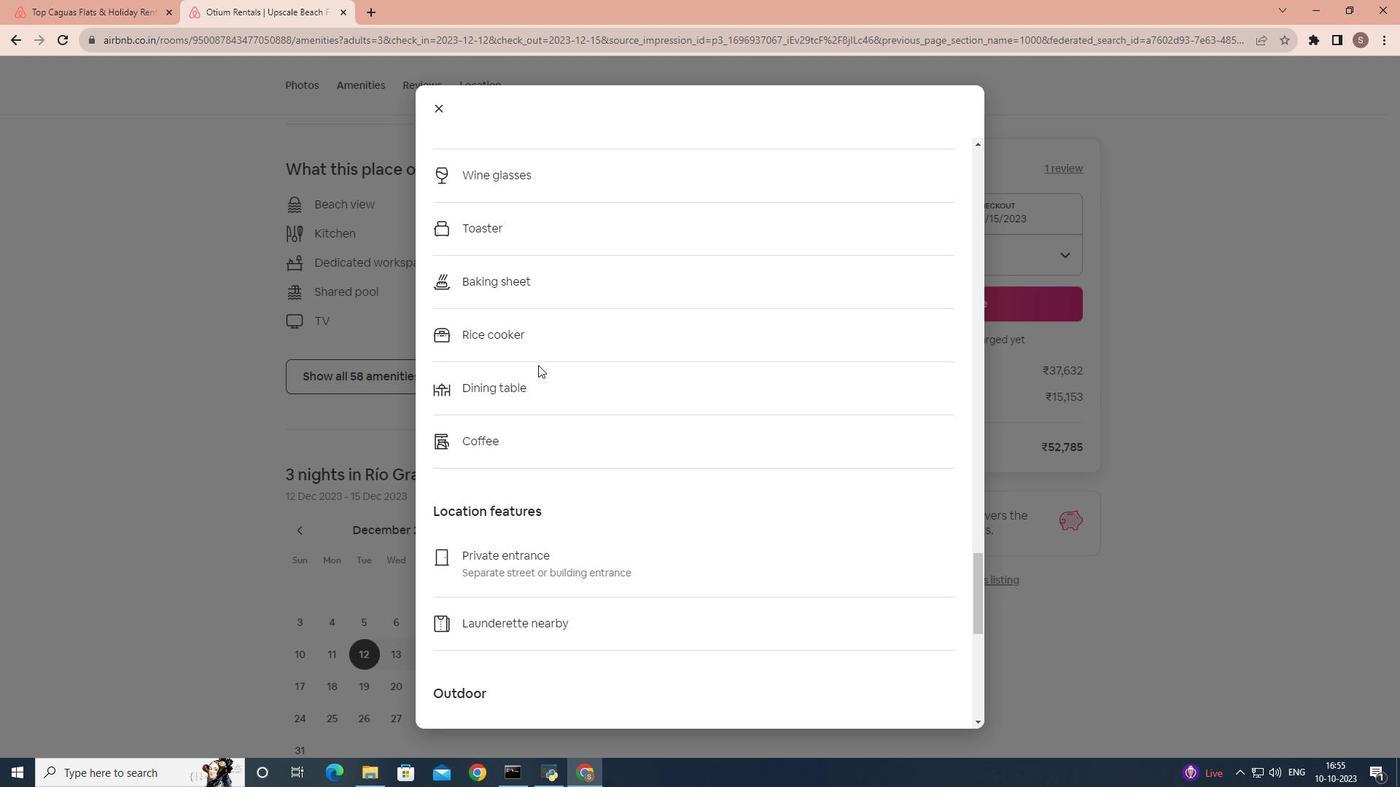 
Action: Mouse scrolled (538, 364) with delta (0, 0)
Screenshot: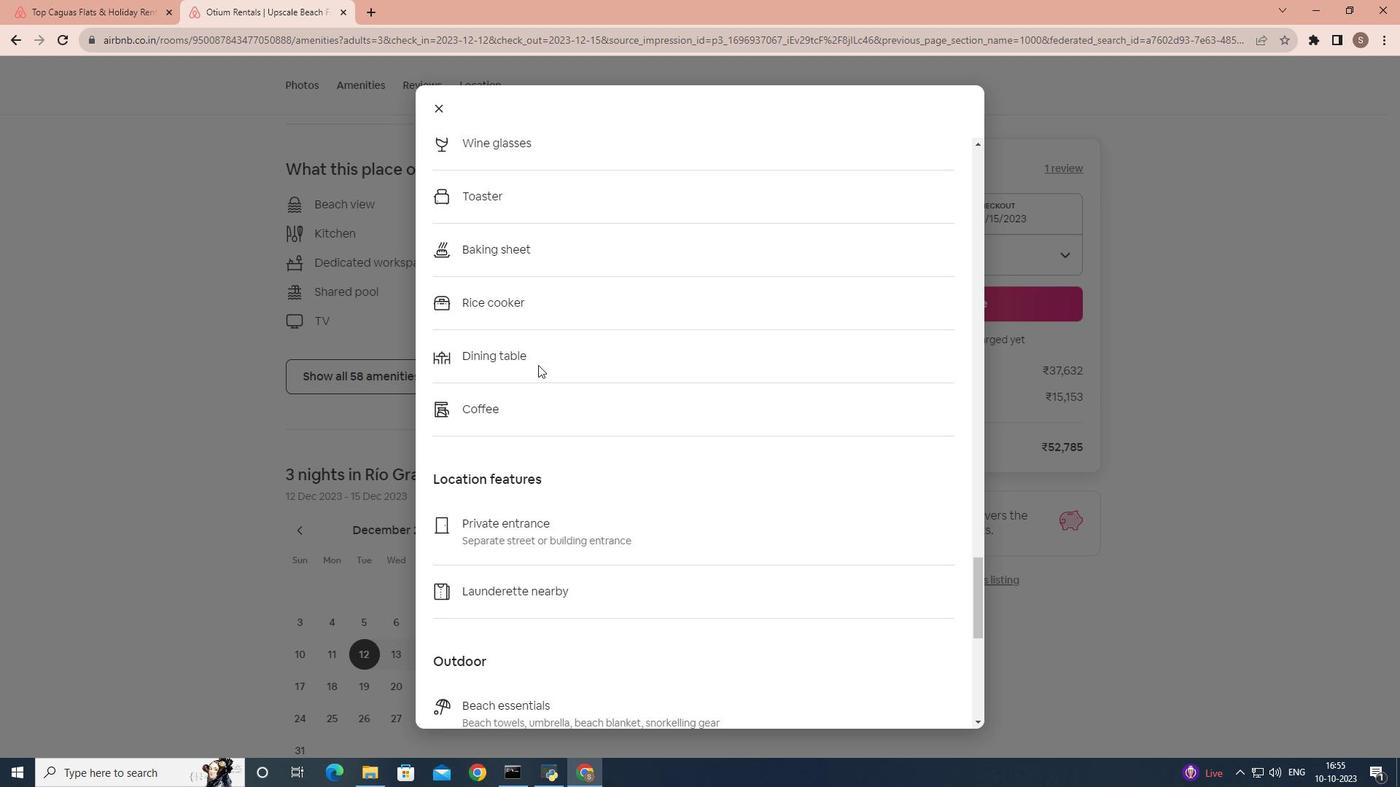 
Action: Mouse scrolled (538, 364) with delta (0, 0)
Screenshot: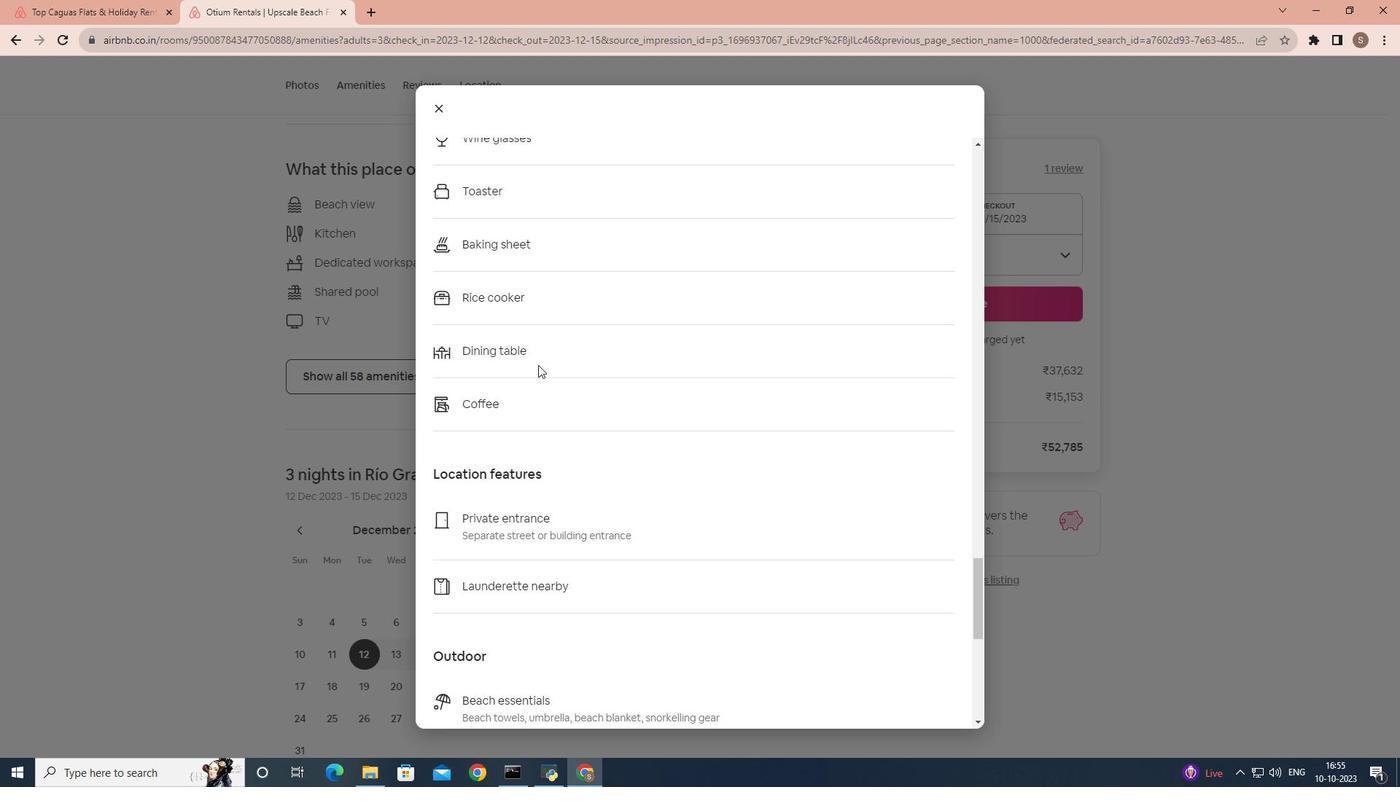 
Action: Mouse scrolled (538, 364) with delta (0, 0)
Screenshot: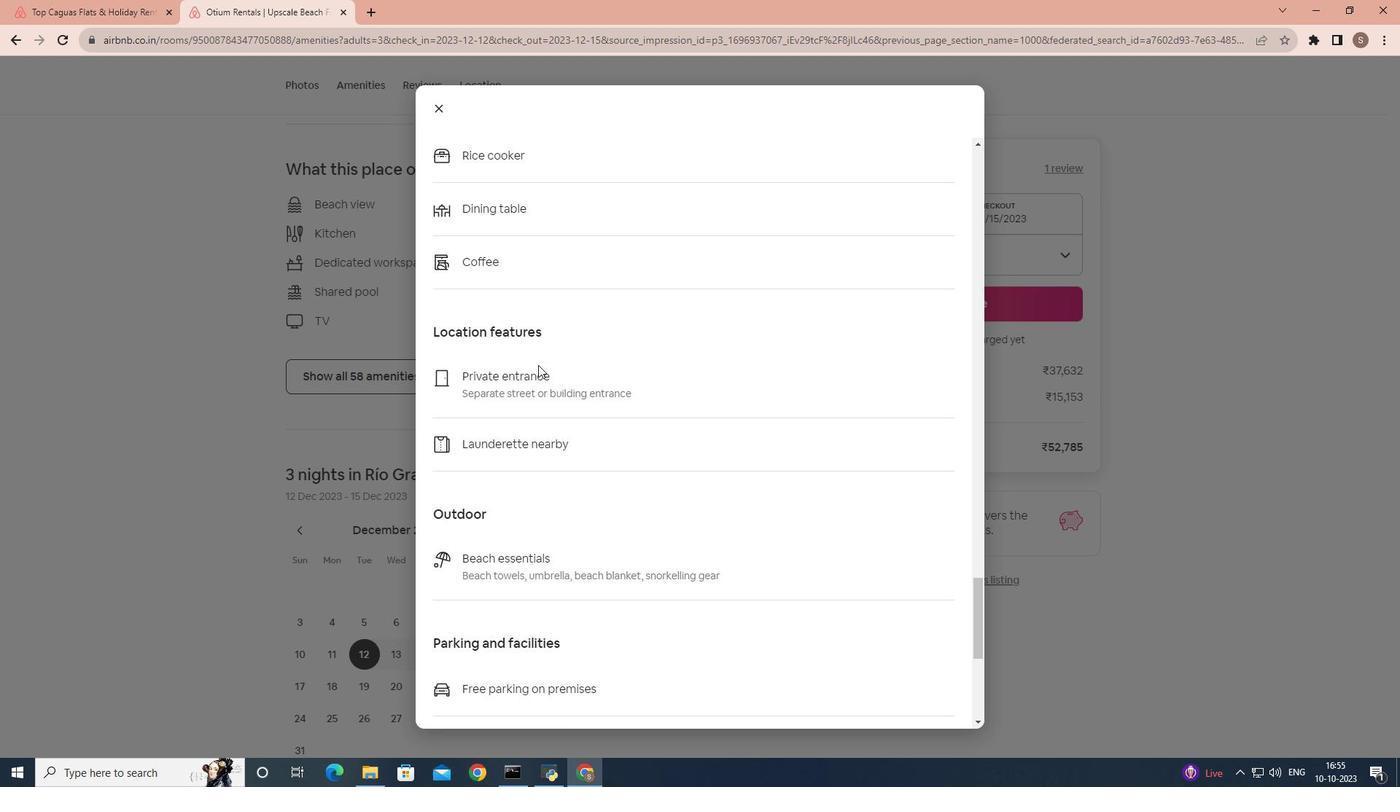 
Action: Mouse scrolled (538, 364) with delta (0, 0)
Screenshot: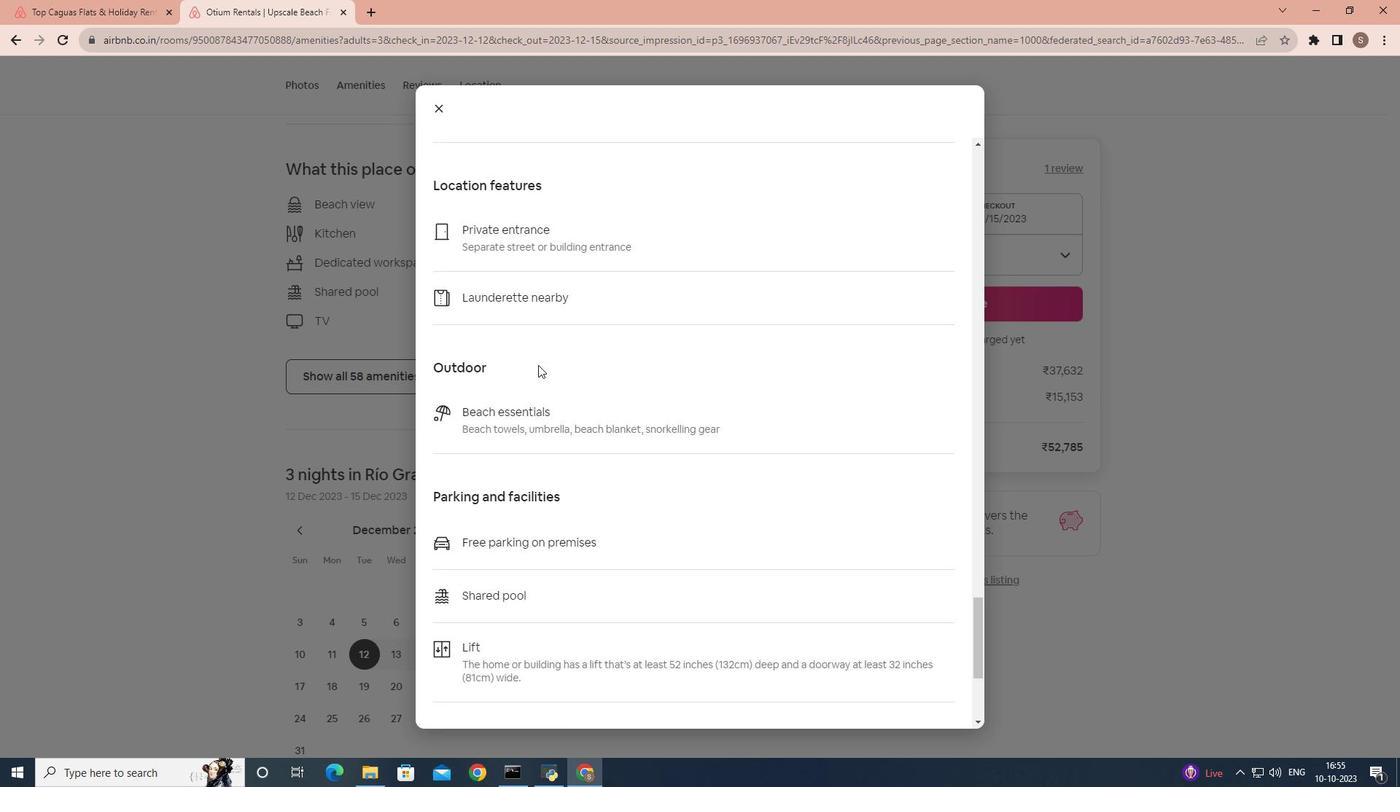 
Action: Mouse scrolled (538, 364) with delta (0, 0)
Screenshot: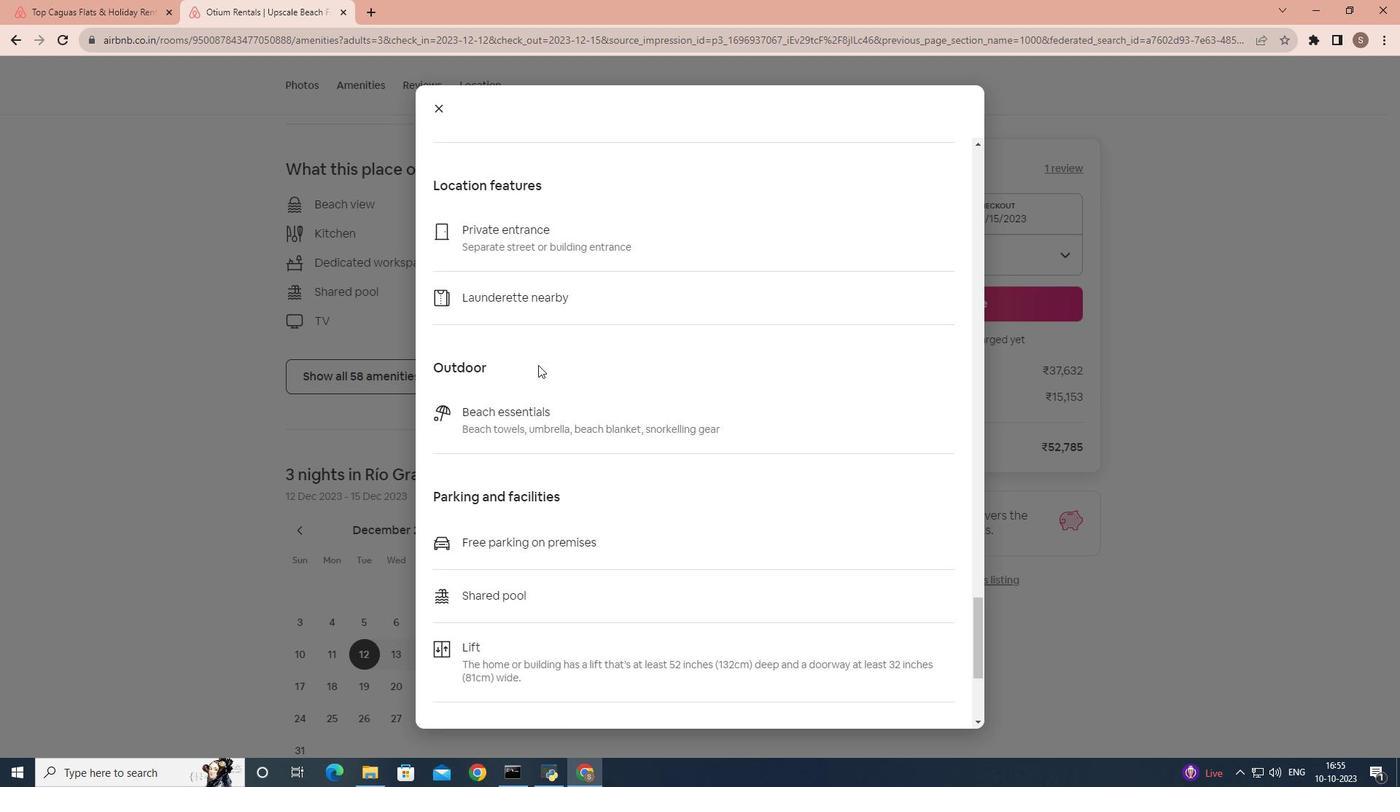 
Action: Mouse scrolled (538, 364) with delta (0, 0)
Screenshot: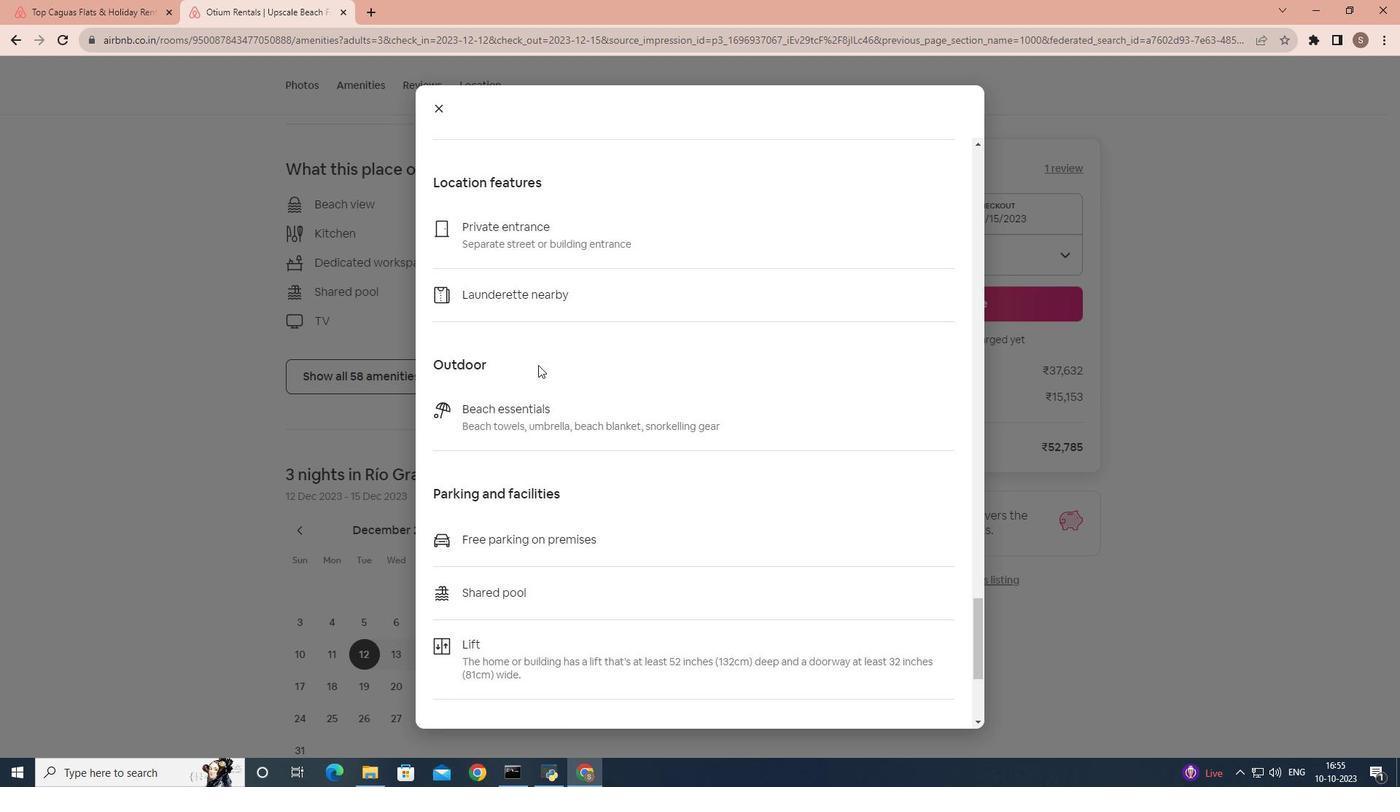 
Action: Mouse scrolled (538, 364) with delta (0, 0)
Screenshot: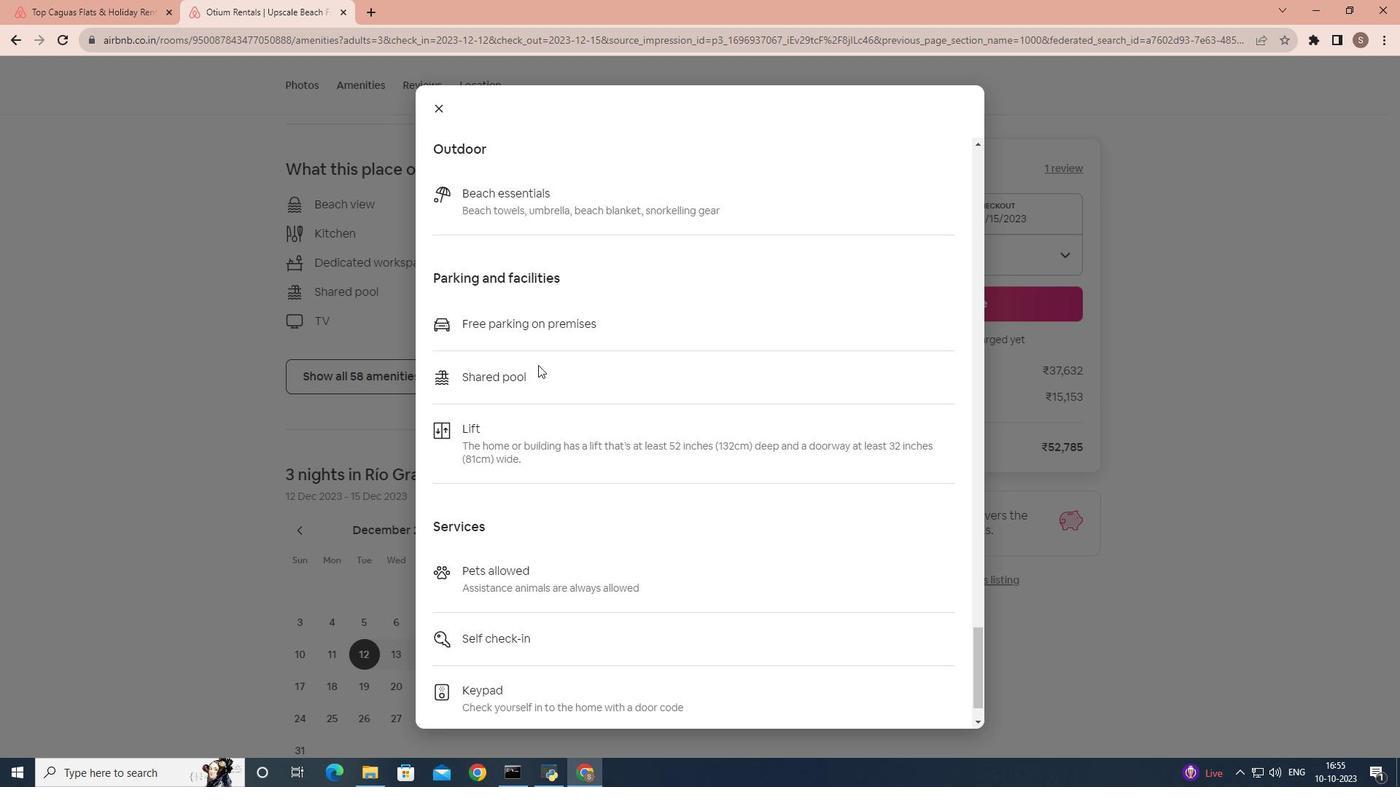 
Action: Mouse scrolled (538, 364) with delta (0, 0)
Screenshot: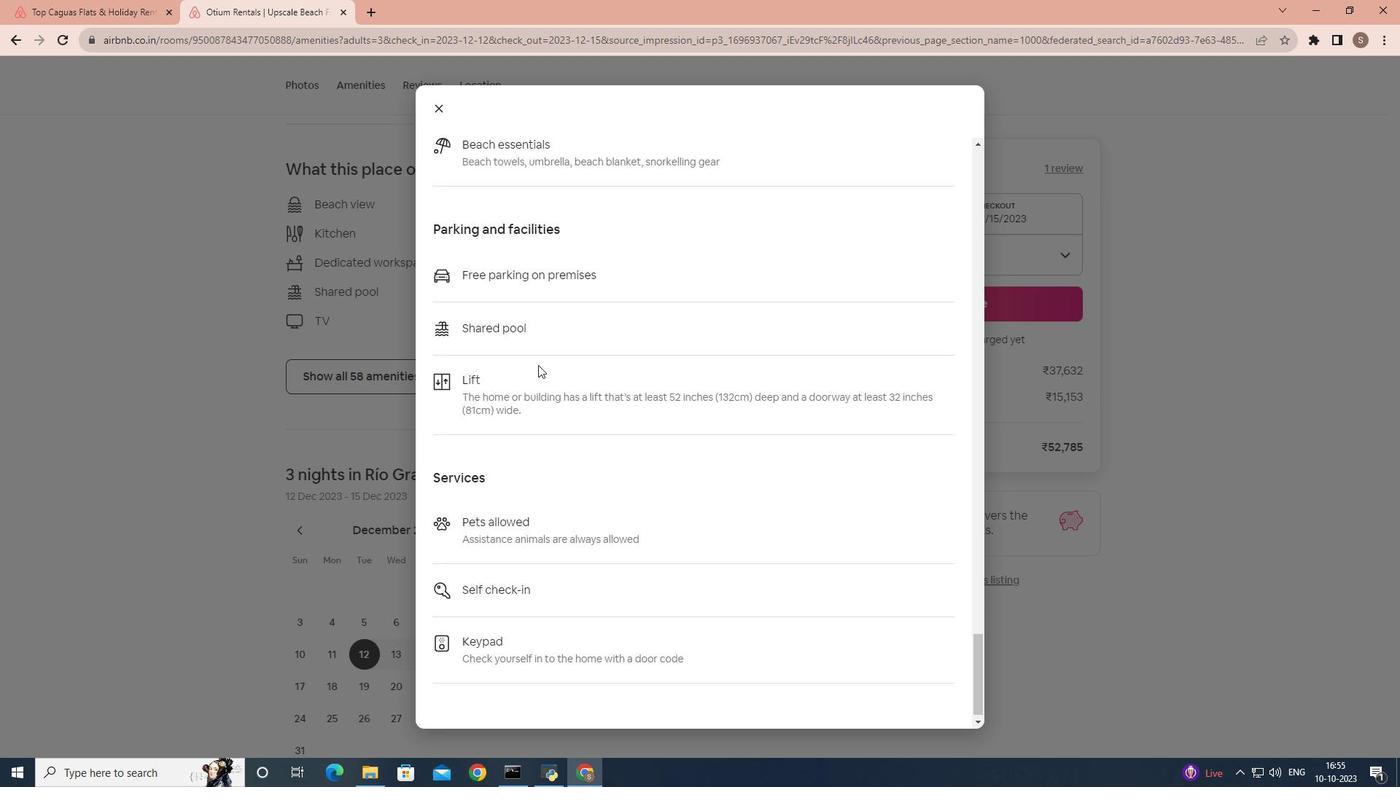 
Action: Mouse scrolled (538, 364) with delta (0, 0)
Screenshot: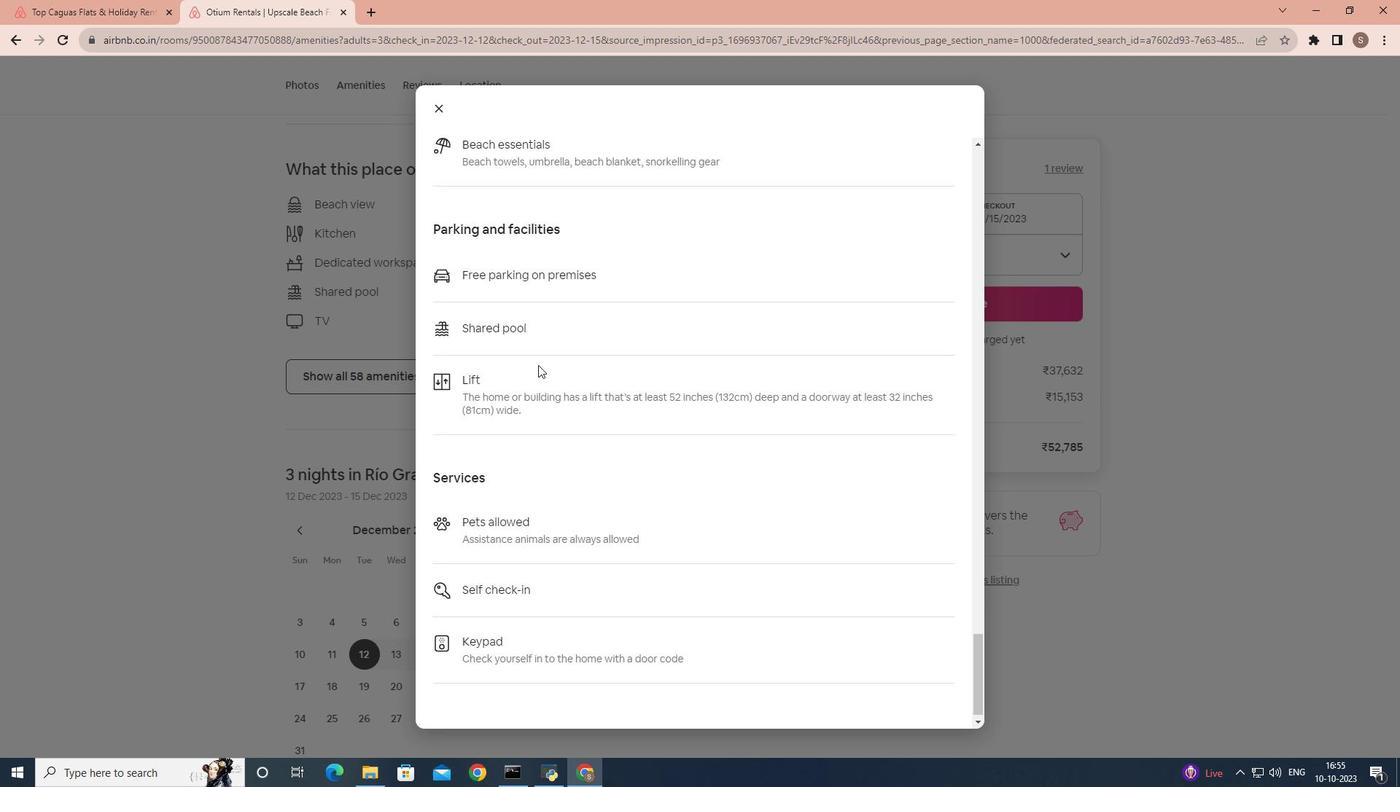 
Action: Mouse scrolled (538, 364) with delta (0, 0)
Screenshot: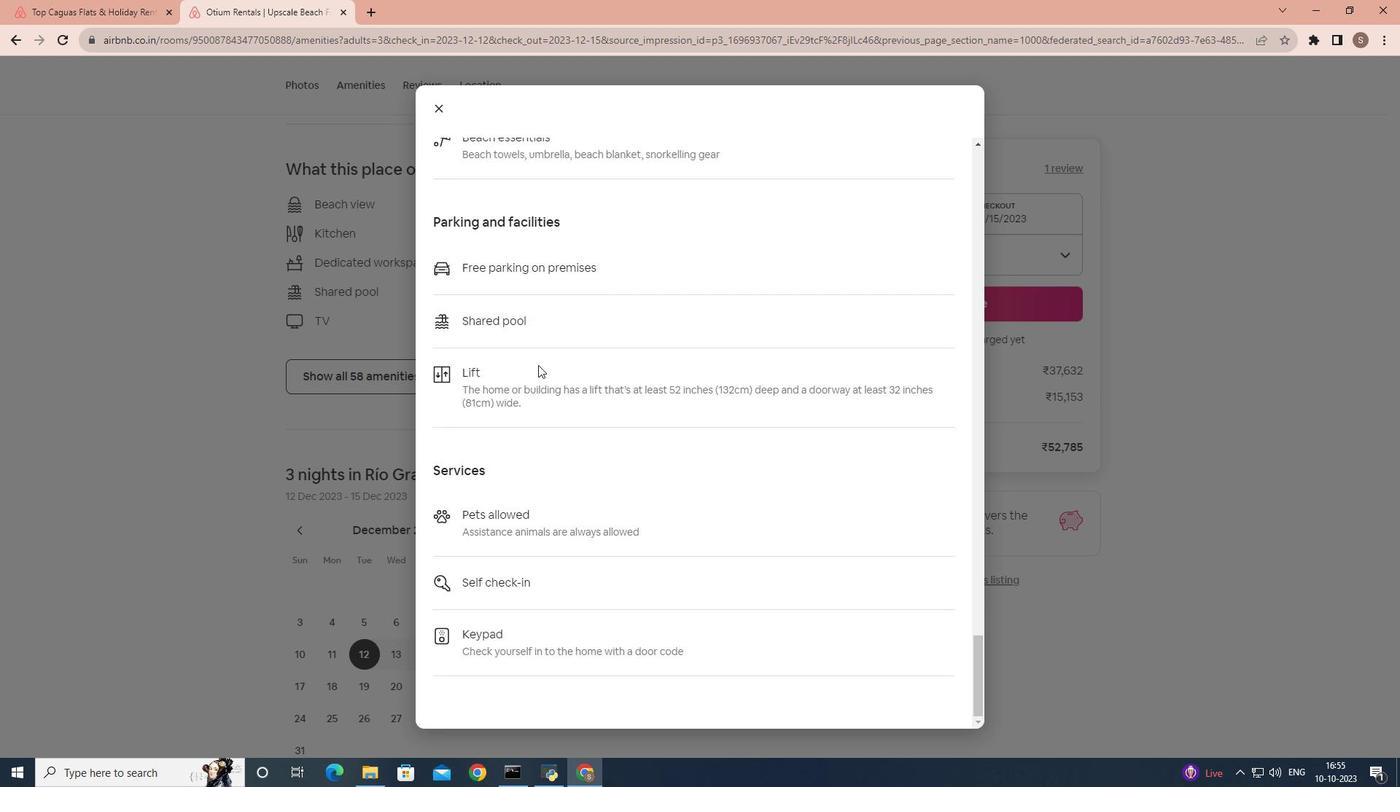 
Action: Mouse scrolled (538, 364) with delta (0, 0)
Screenshot: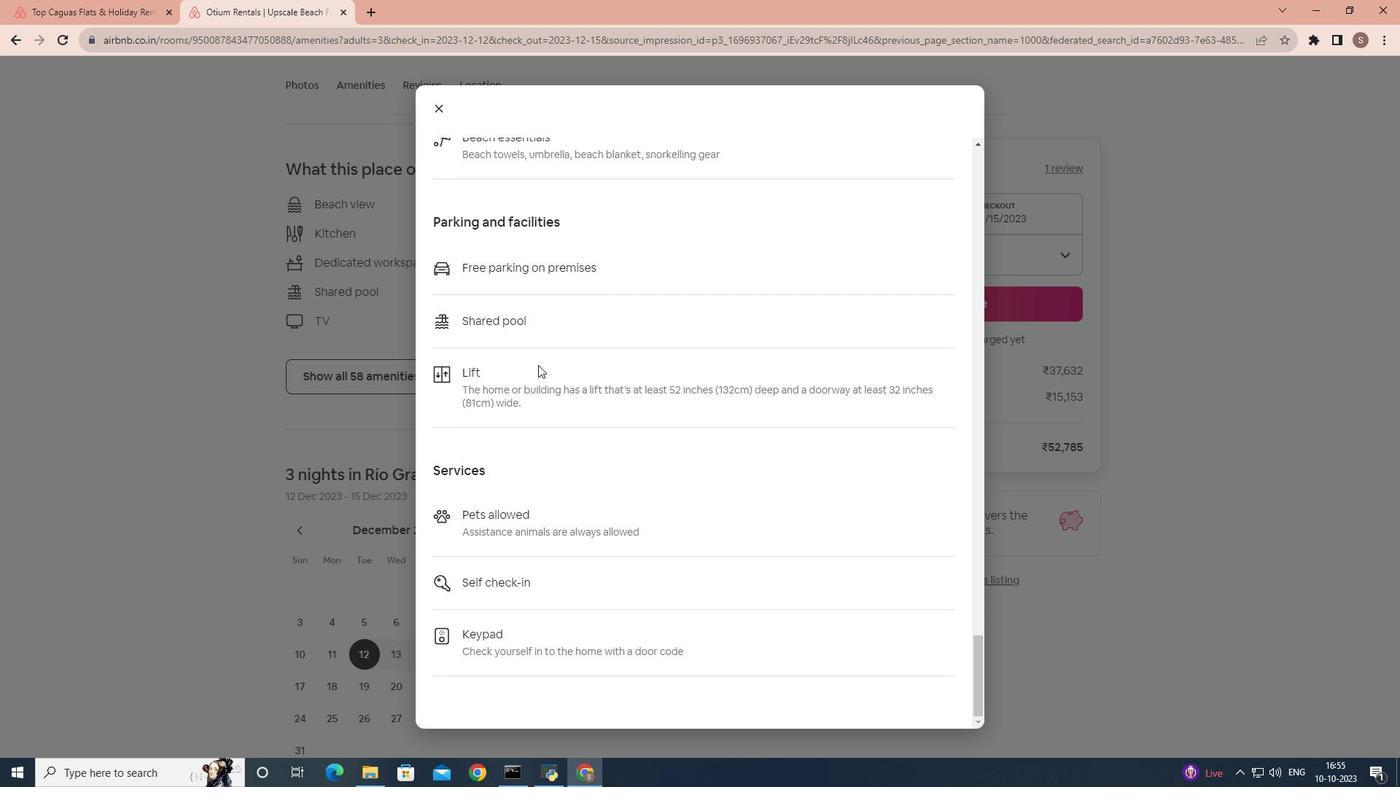 
Action: Mouse scrolled (538, 364) with delta (0, 0)
Screenshot: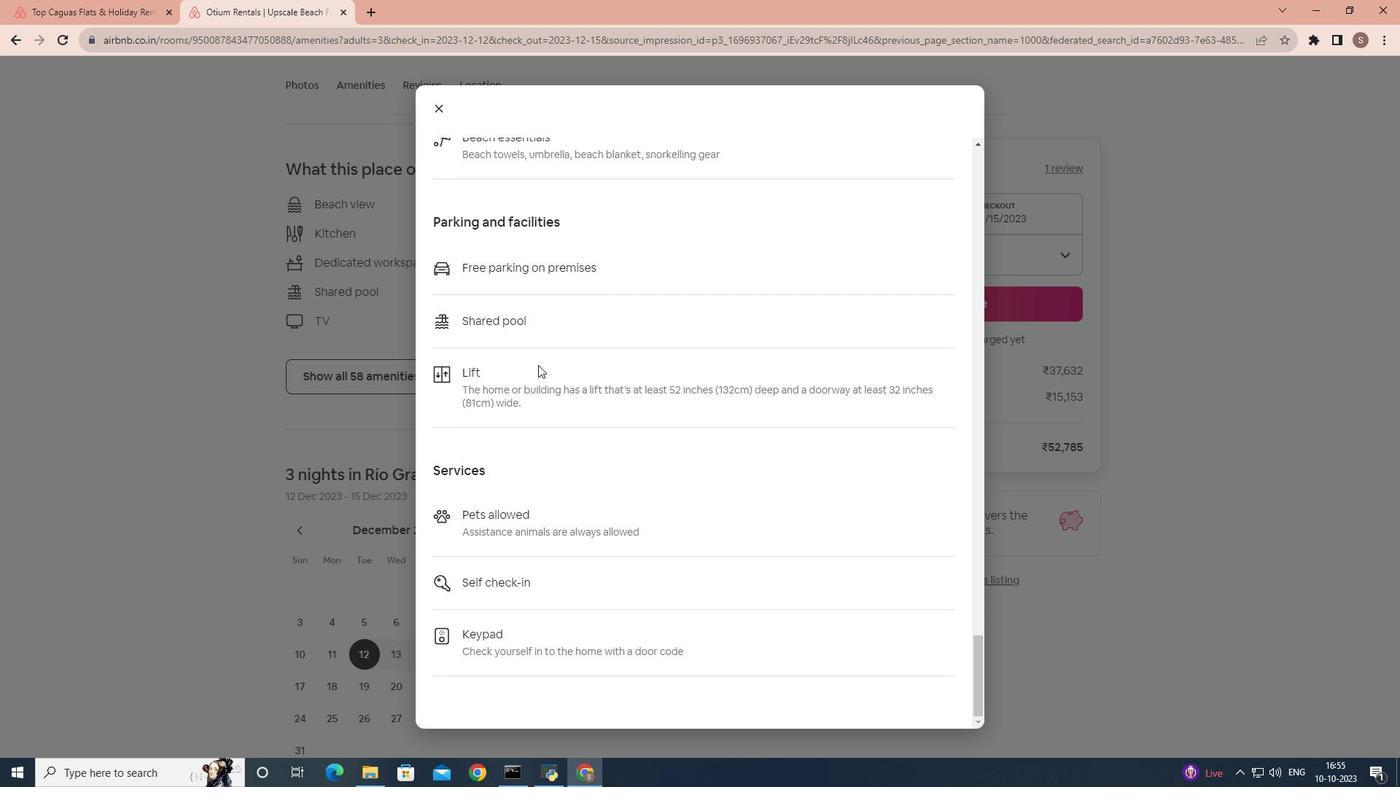 
Action: Mouse scrolled (538, 364) with delta (0, 0)
Screenshot: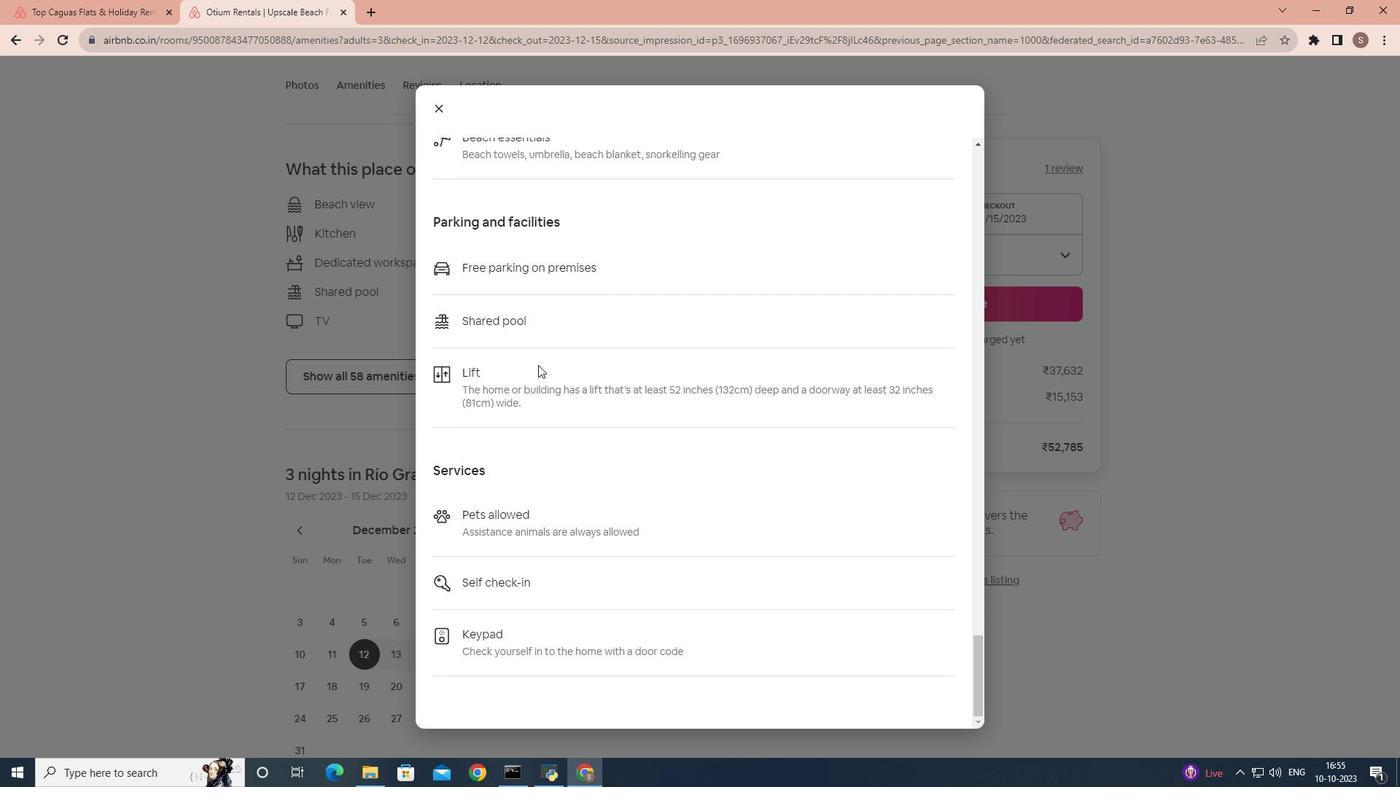 
Action: Mouse scrolled (538, 364) with delta (0, 0)
Screenshot: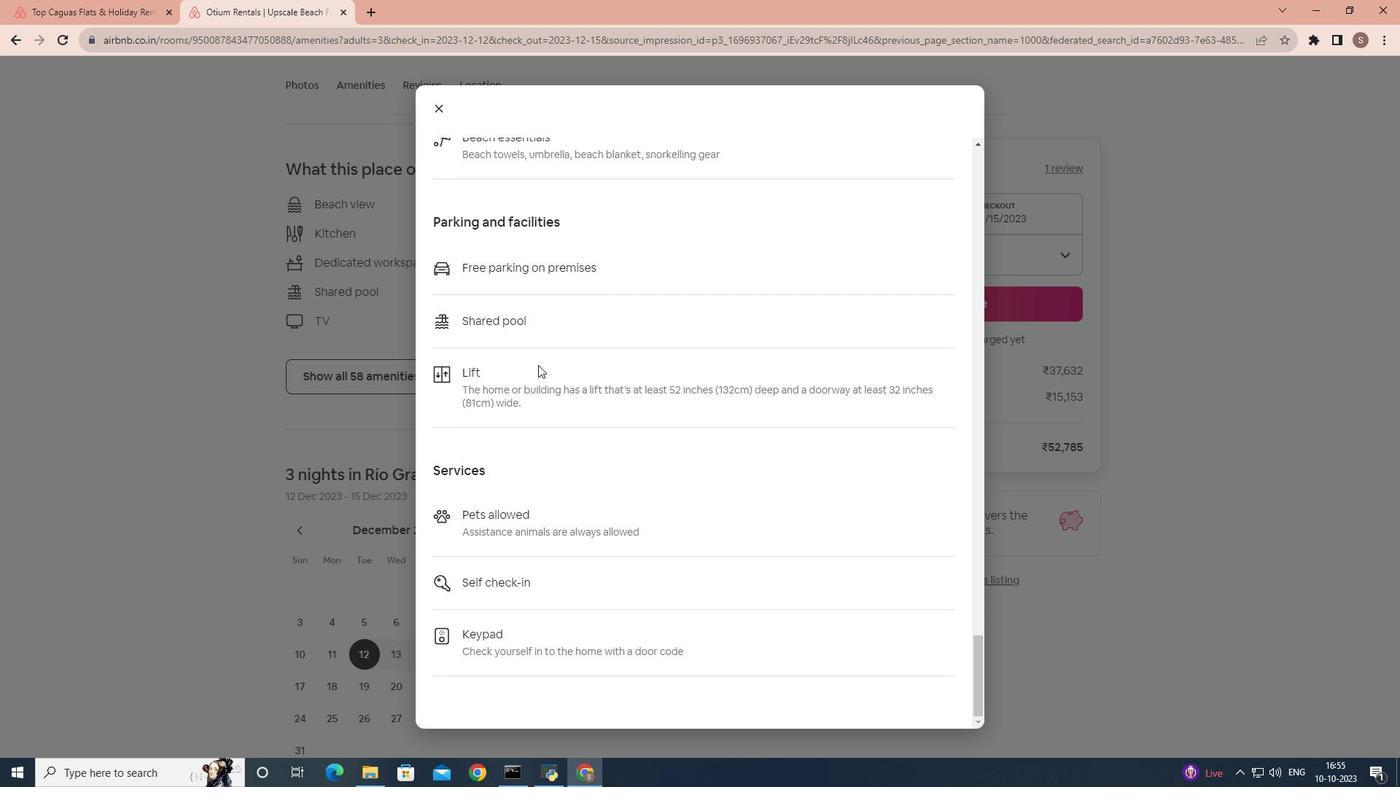 
Action: Mouse moved to (437, 107)
Screenshot: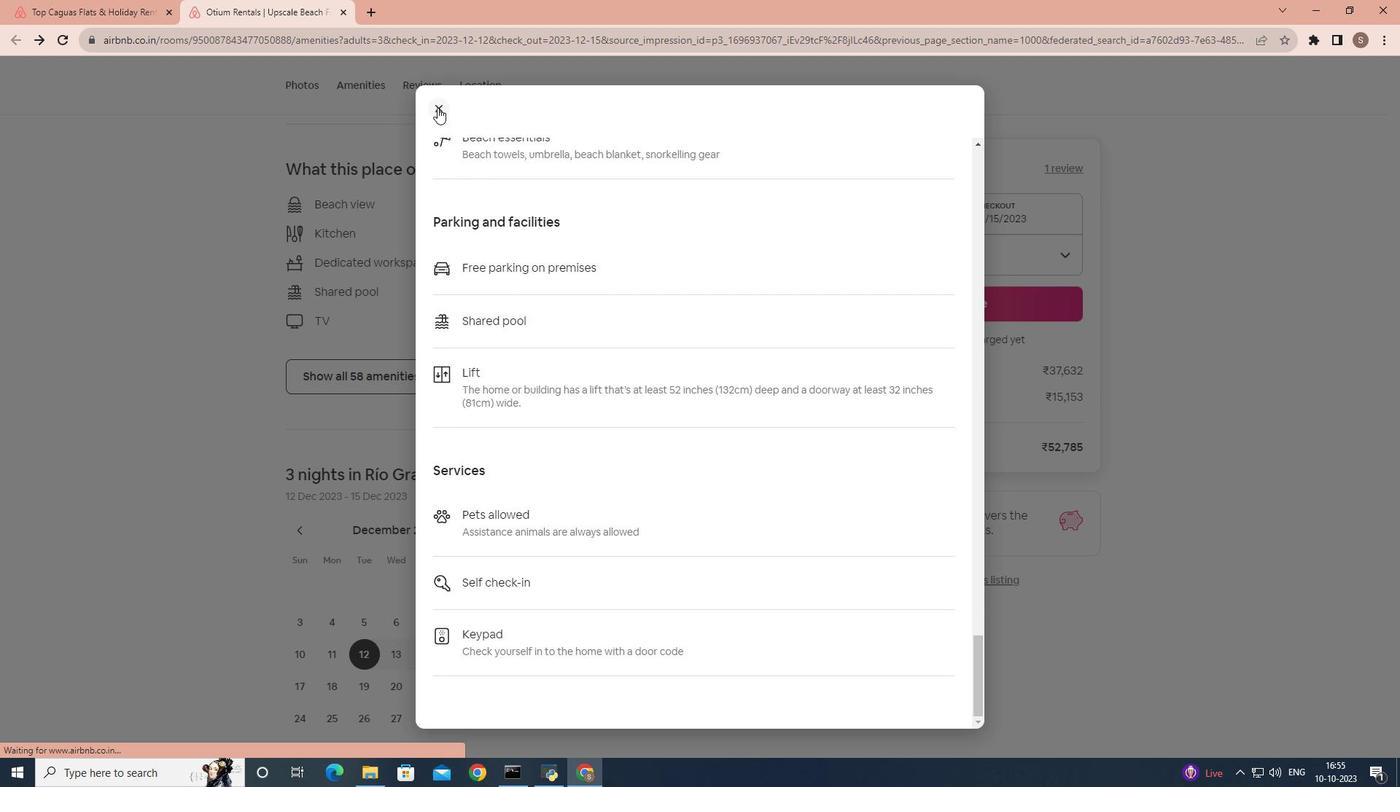 
Action: Mouse pressed left at (437, 107)
Screenshot: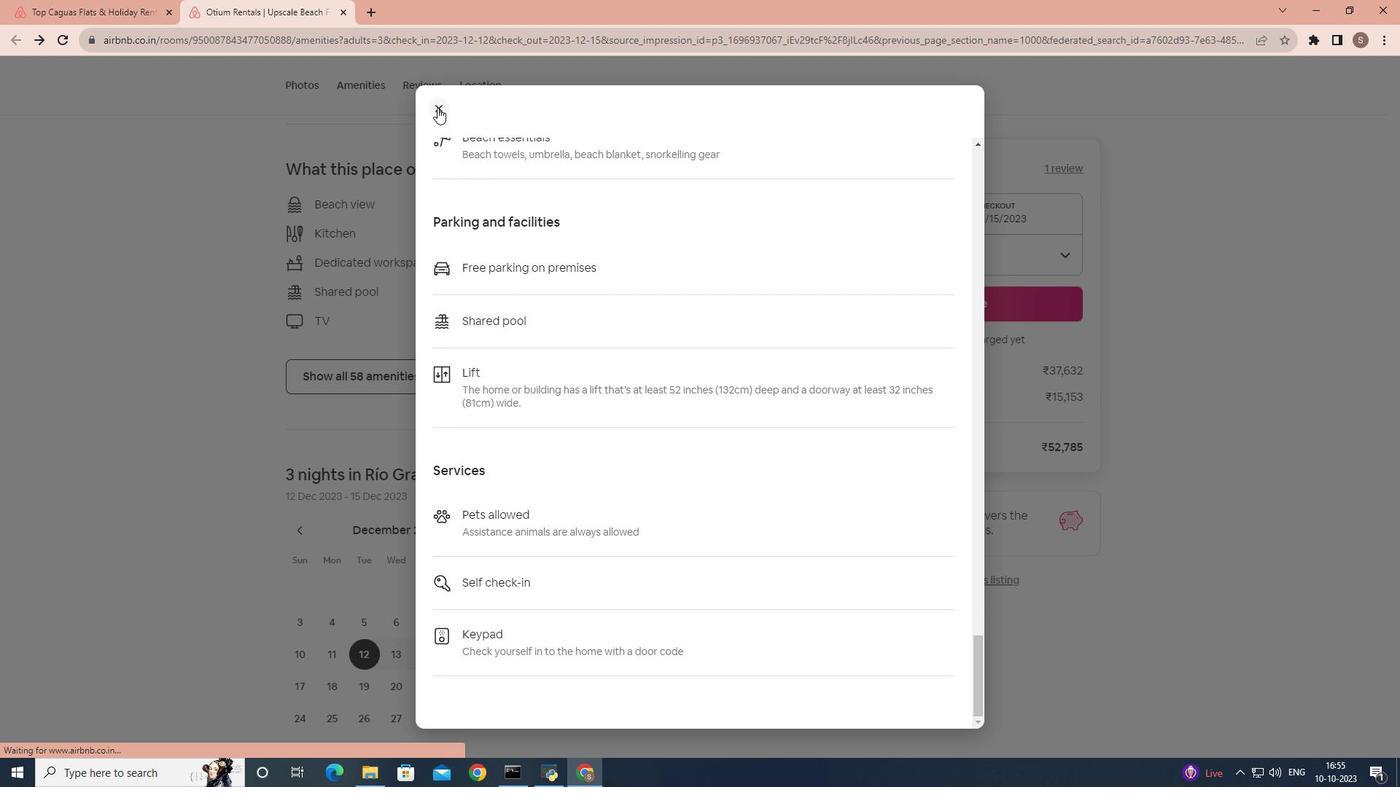
Action: Mouse moved to (437, 334)
Screenshot: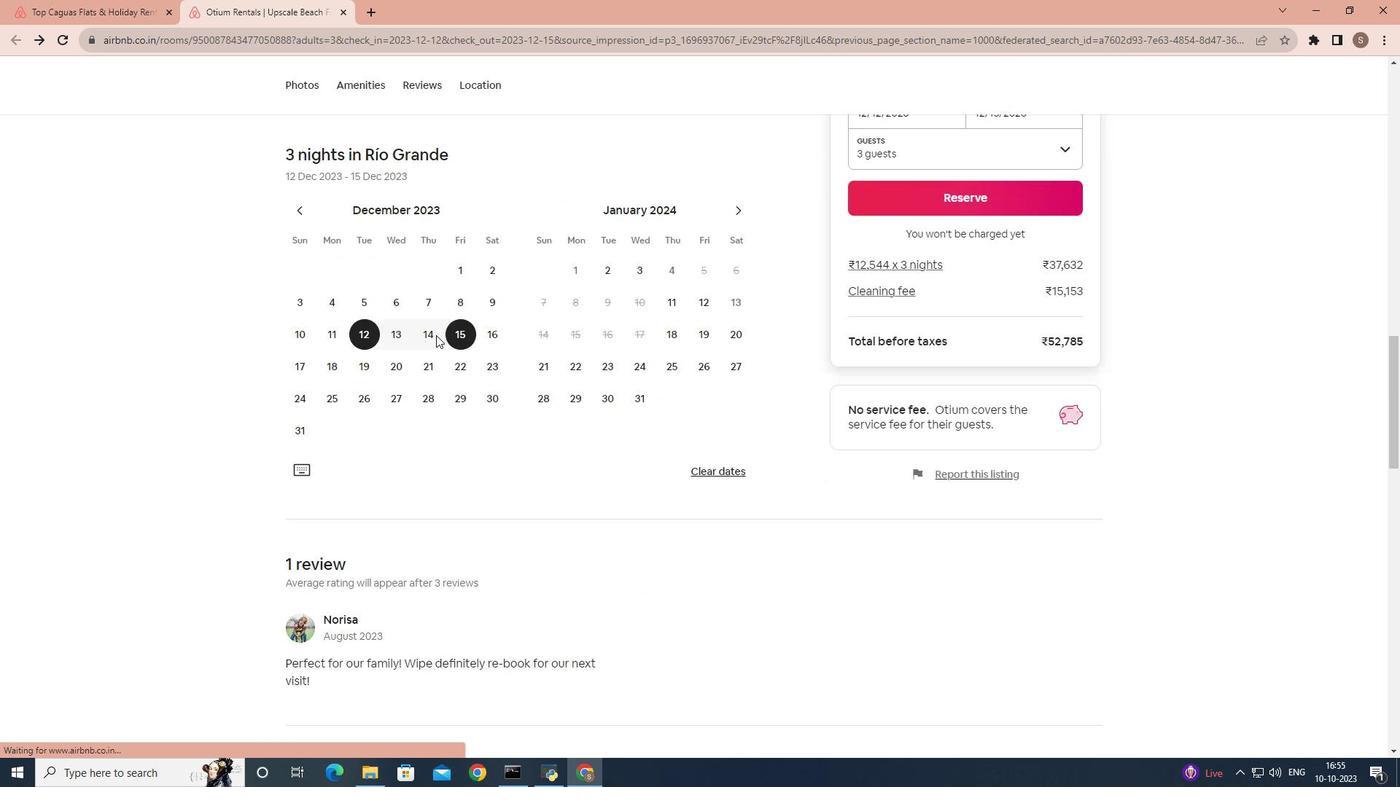 
Action: Mouse scrolled (437, 334) with delta (0, 0)
Screenshot: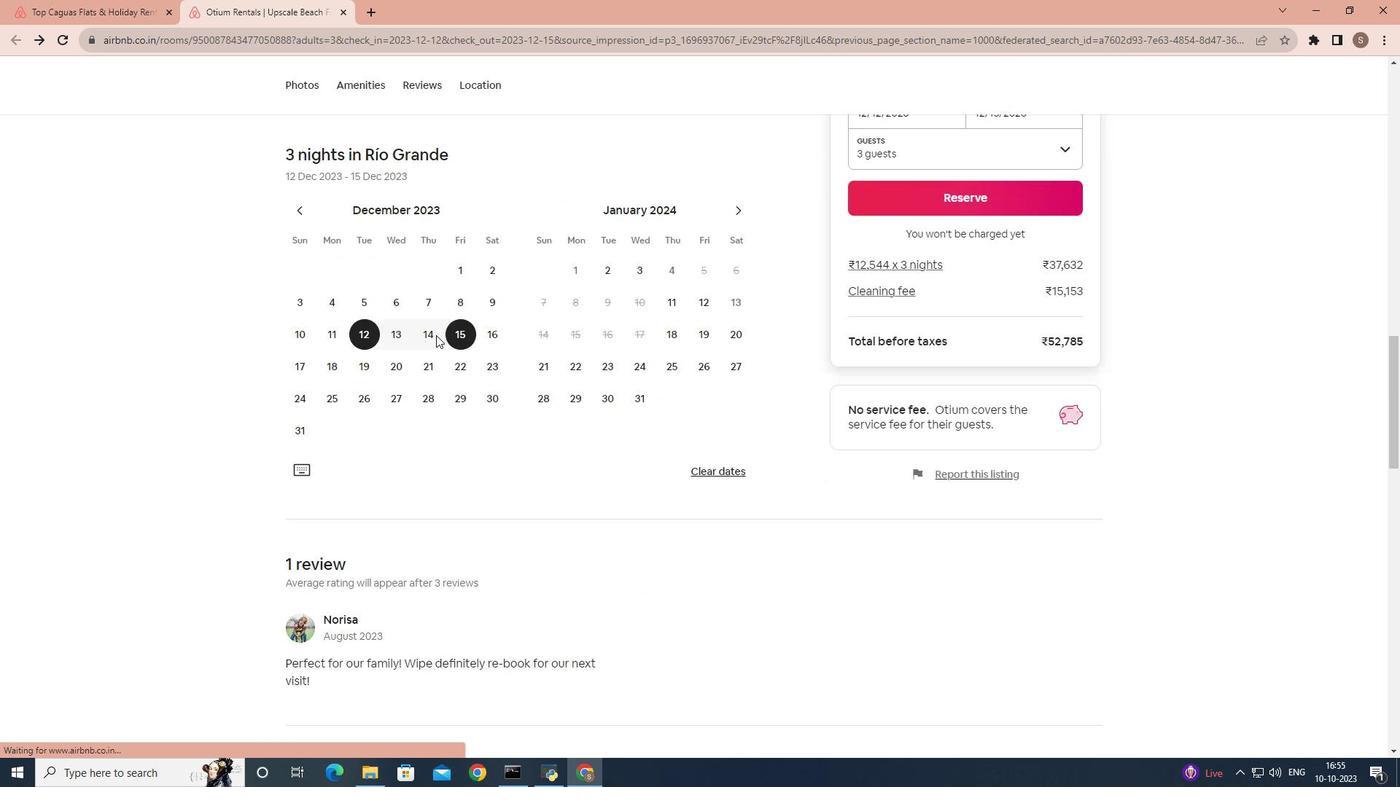 
Action: Mouse moved to (436, 335)
Screenshot: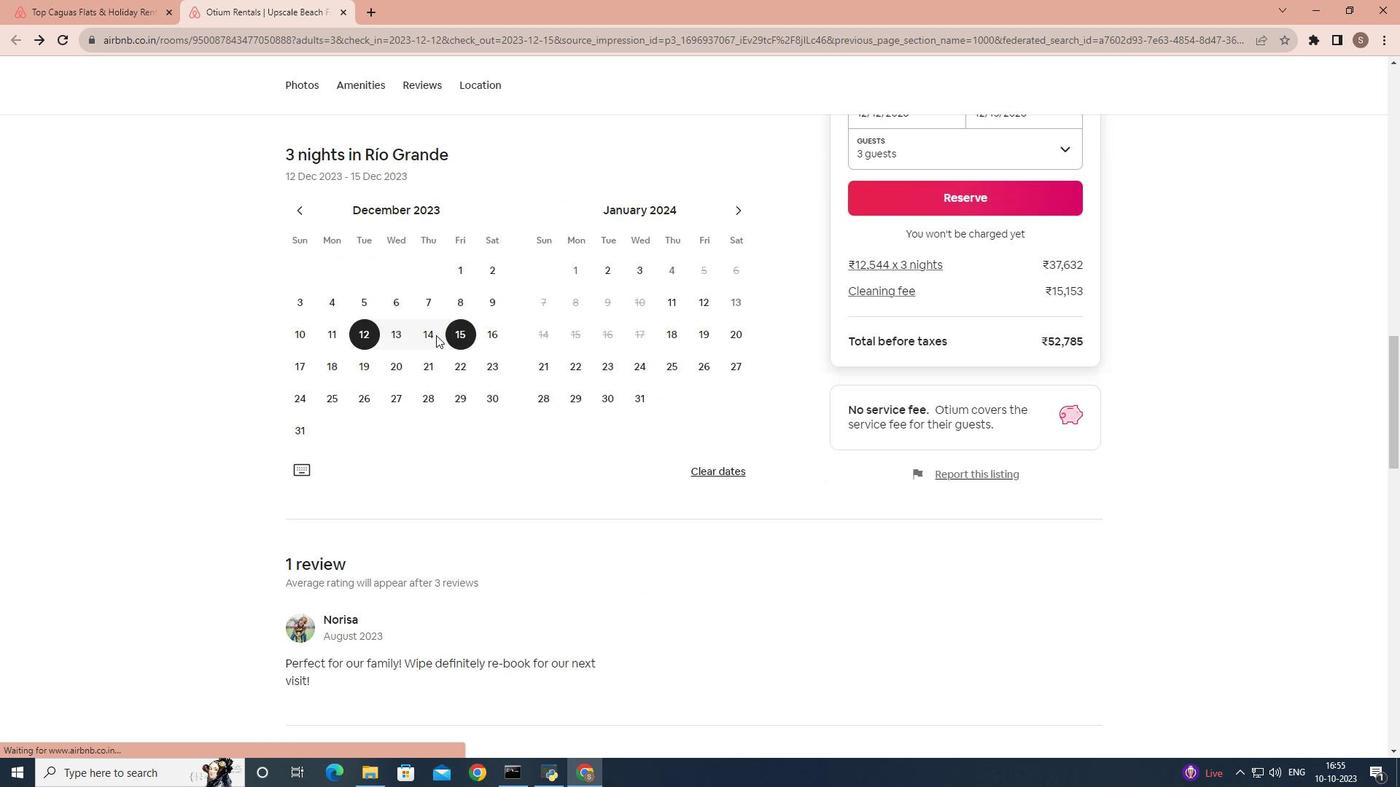 
Action: Mouse scrolled (436, 334) with delta (0, 0)
Screenshot: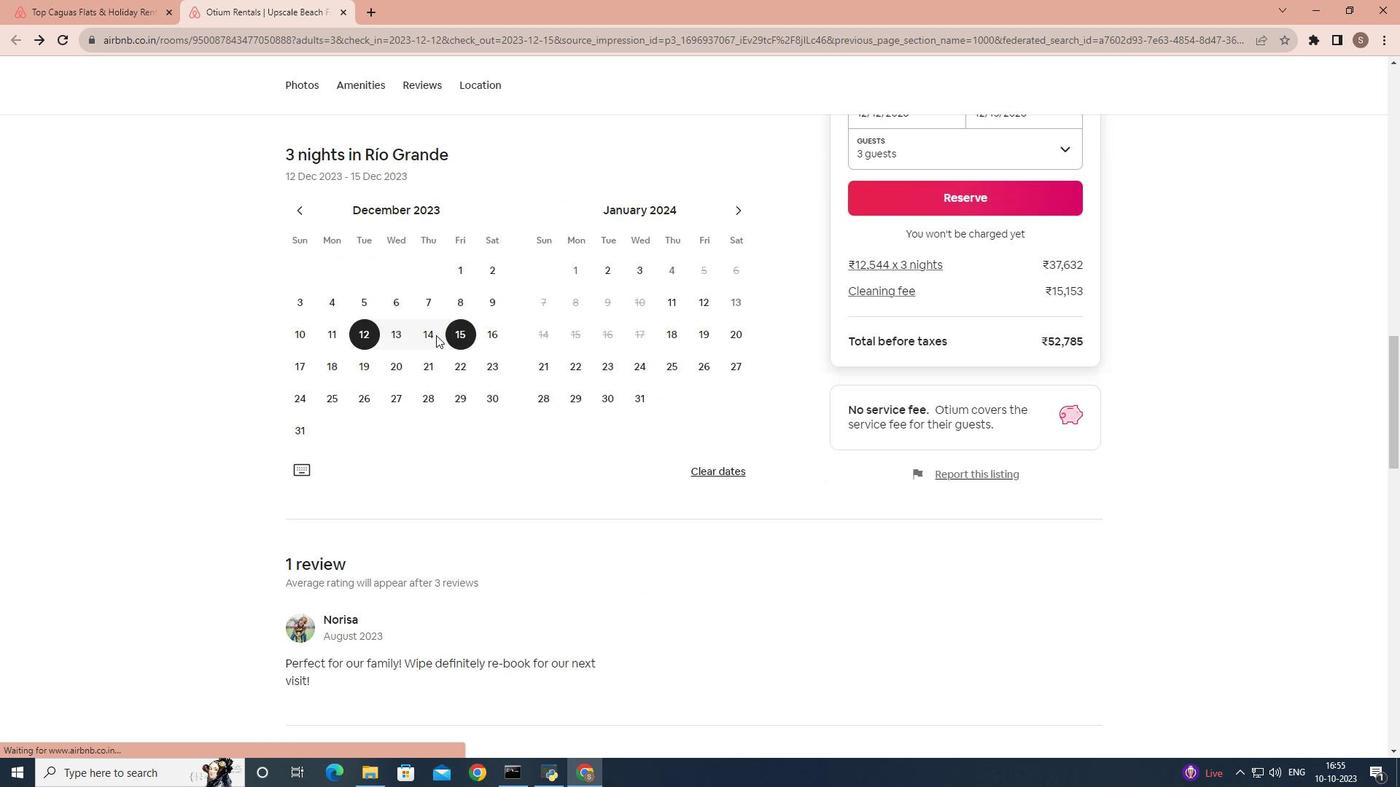
Action: Mouse scrolled (436, 334) with delta (0, 0)
Screenshot: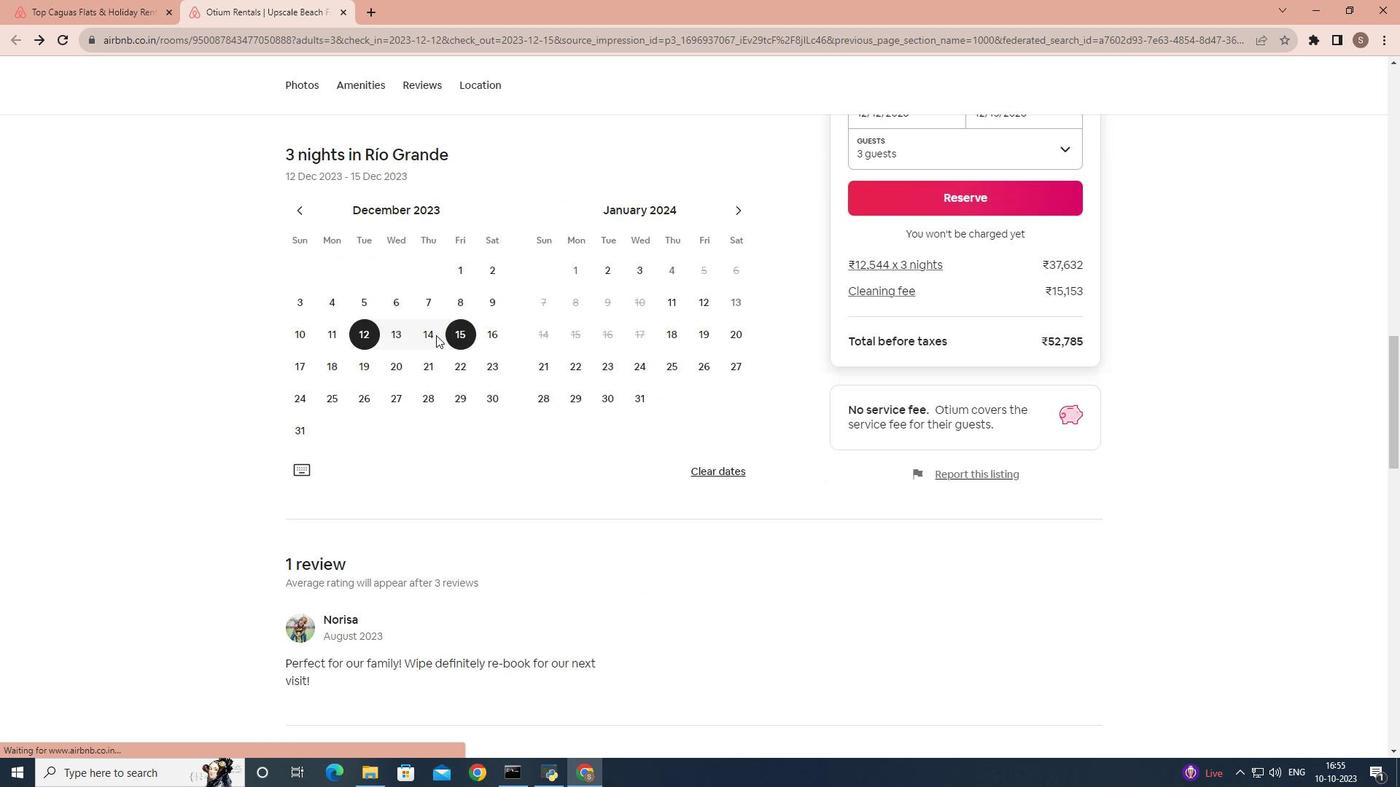 
Action: Mouse scrolled (436, 334) with delta (0, 0)
Screenshot: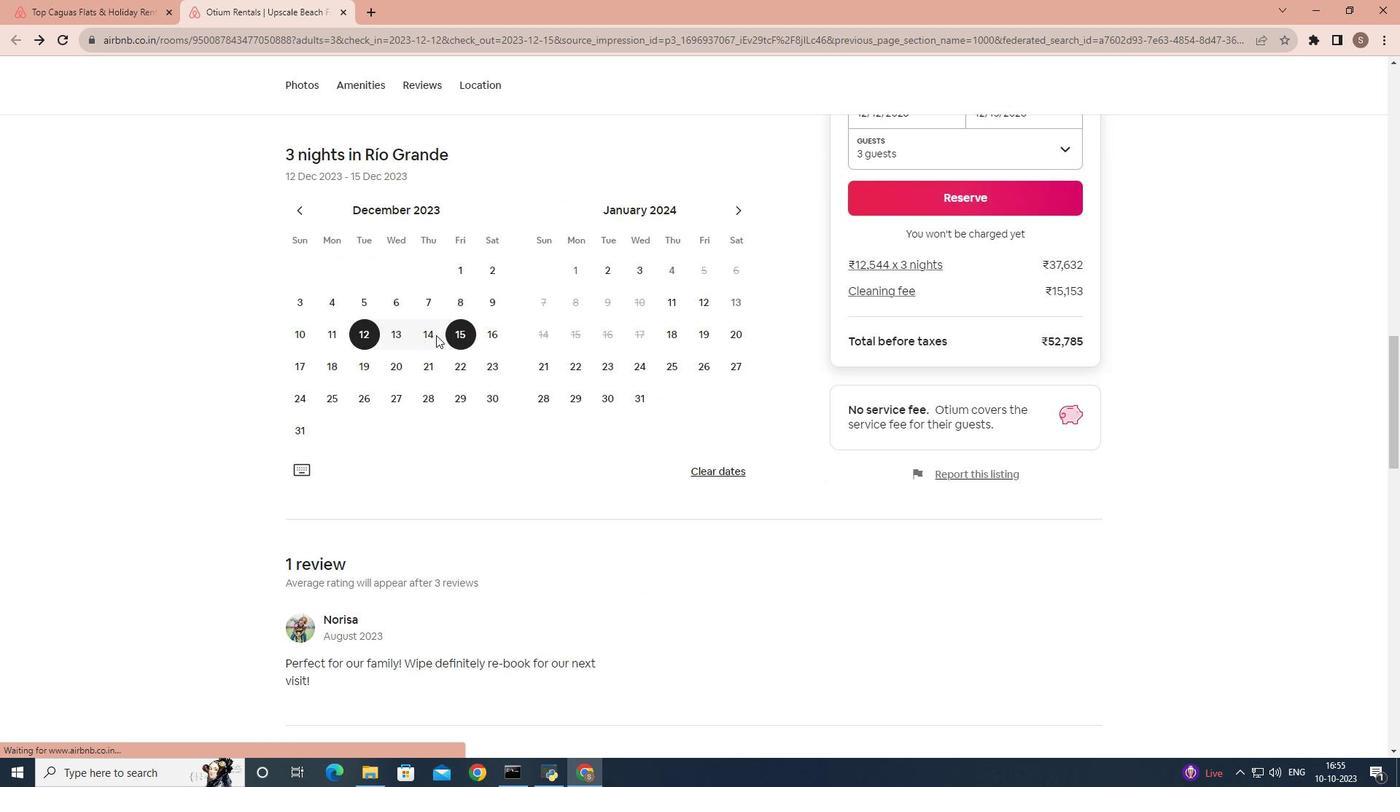 
Action: Mouse scrolled (436, 334) with delta (0, 0)
Screenshot: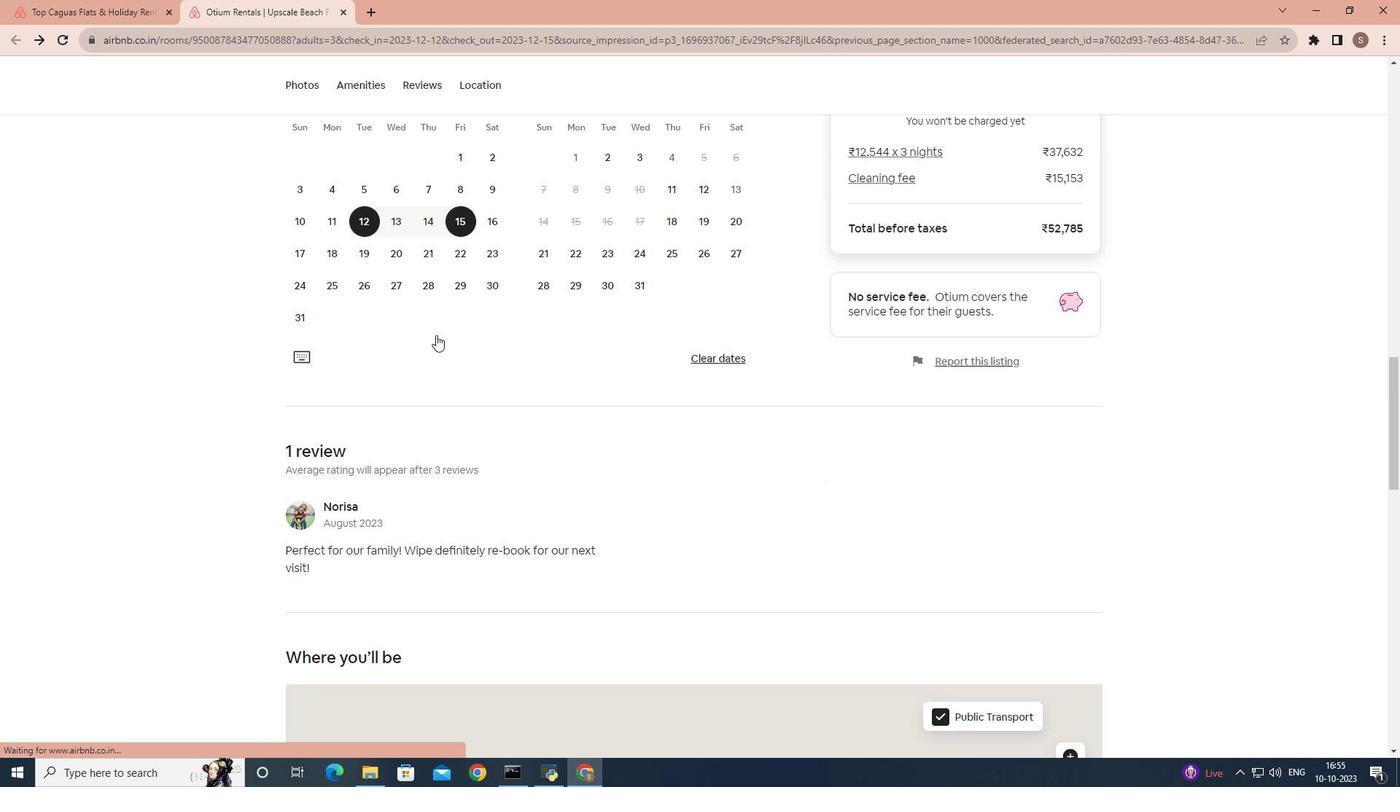 
Action: Mouse scrolled (436, 334) with delta (0, 0)
Screenshot: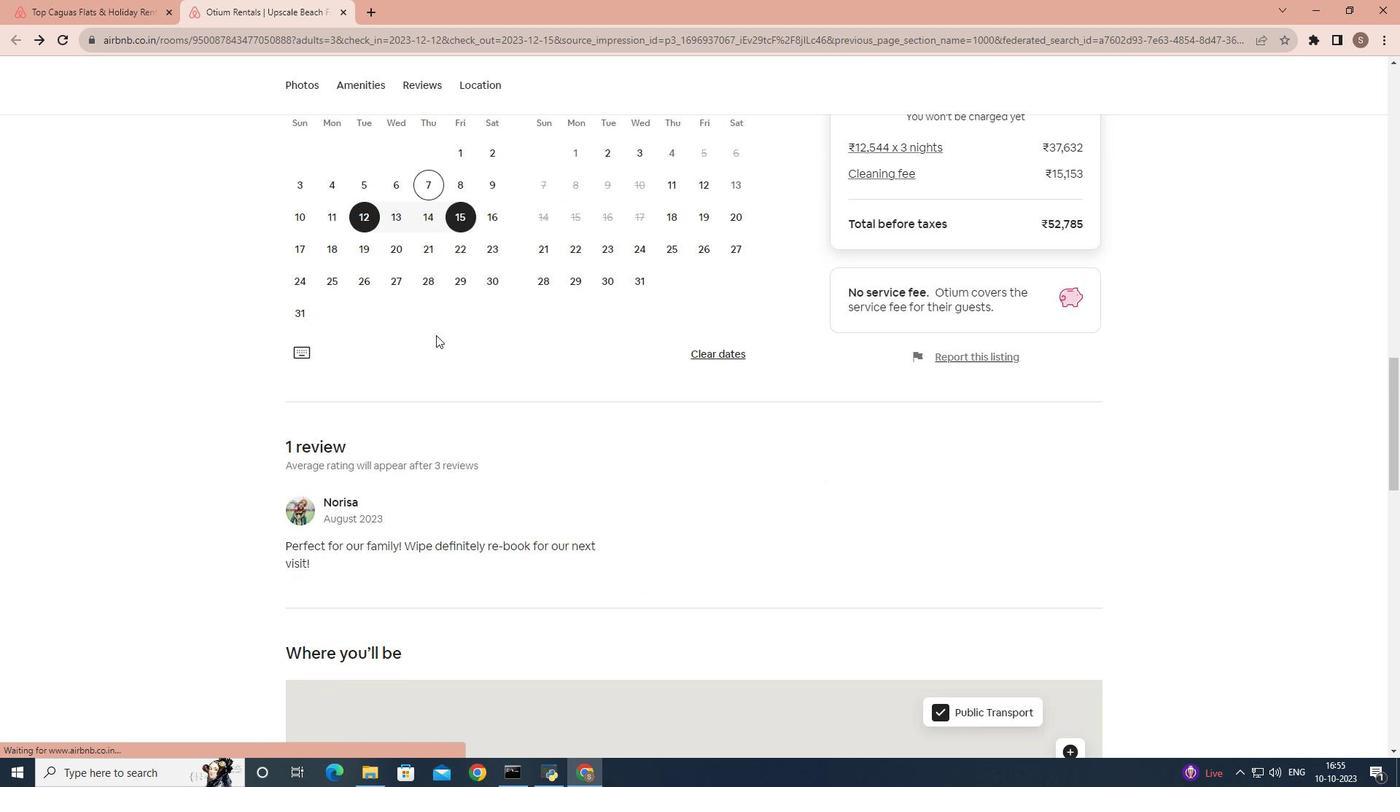 
Action: Mouse scrolled (436, 334) with delta (0, 0)
Screenshot: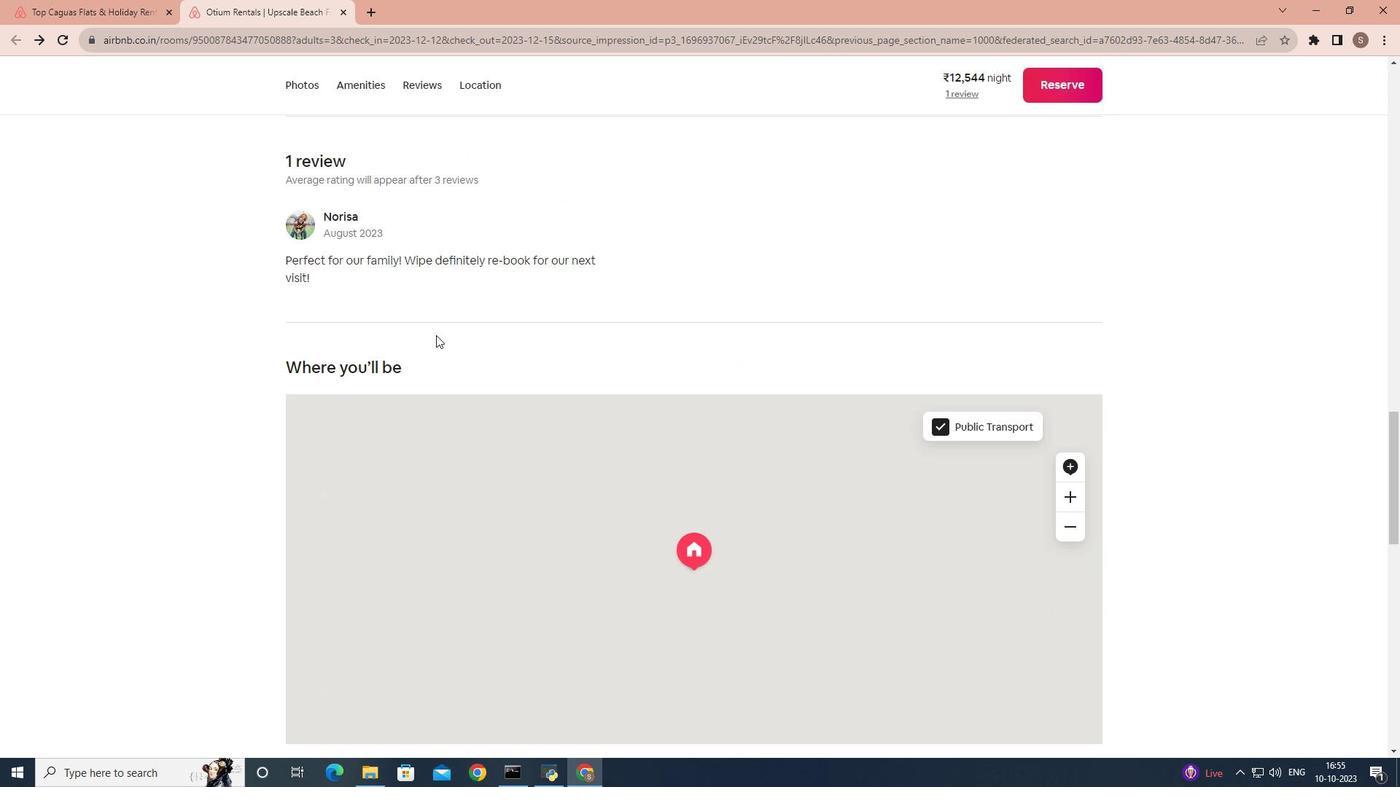
Action: Mouse scrolled (436, 334) with delta (0, 0)
Screenshot: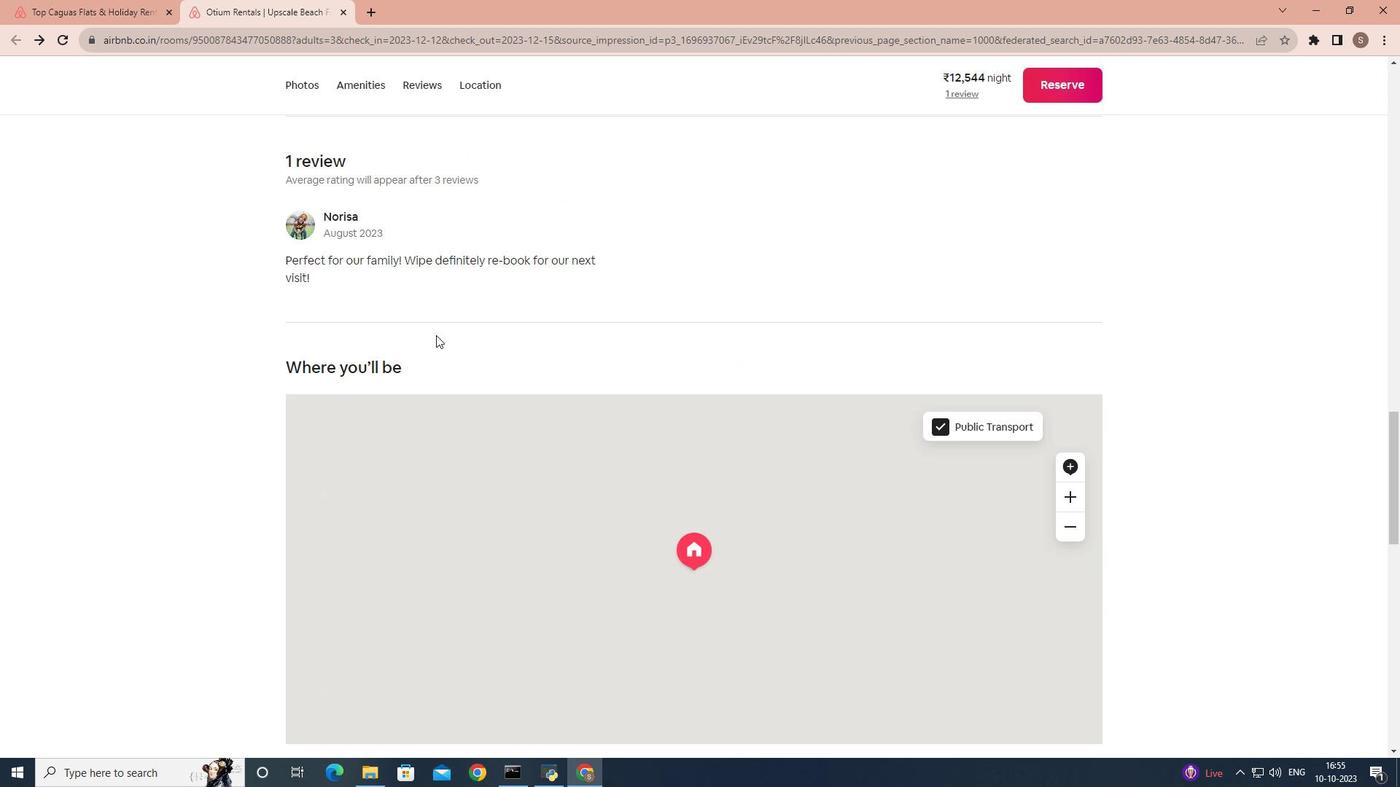 
Action: Mouse scrolled (436, 334) with delta (0, 0)
Screenshot: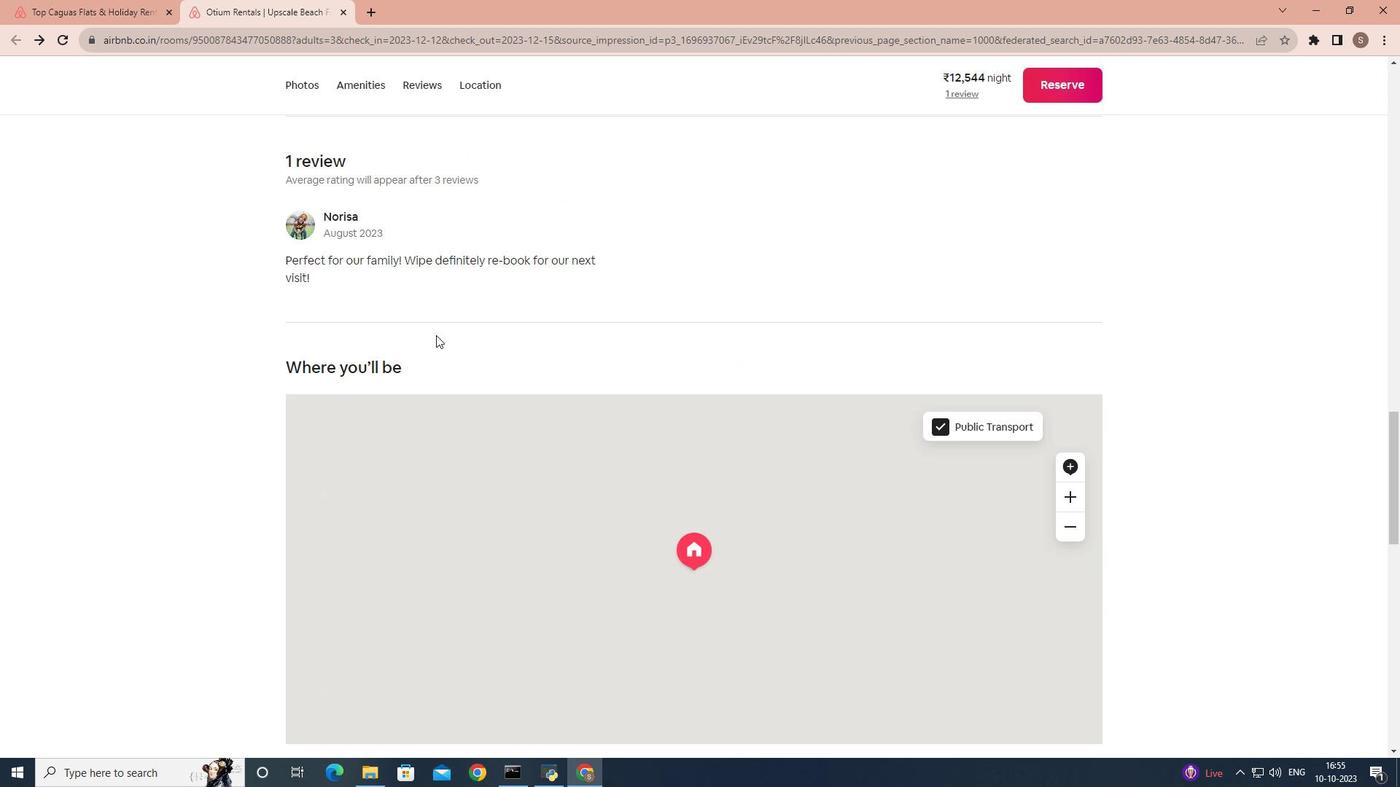 
Action: Mouse scrolled (436, 334) with delta (0, 0)
Screenshot: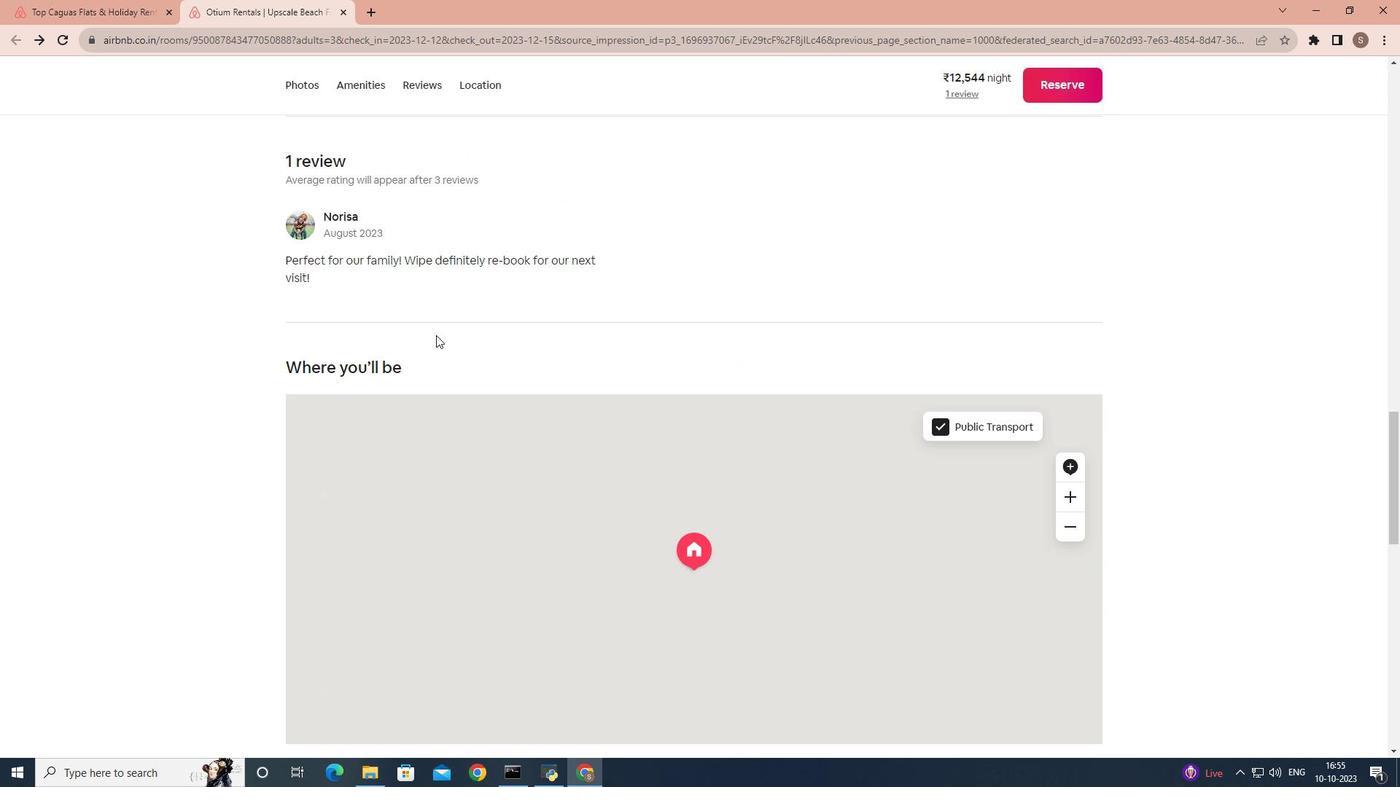 
Action: Mouse scrolled (436, 334) with delta (0, 0)
Screenshot: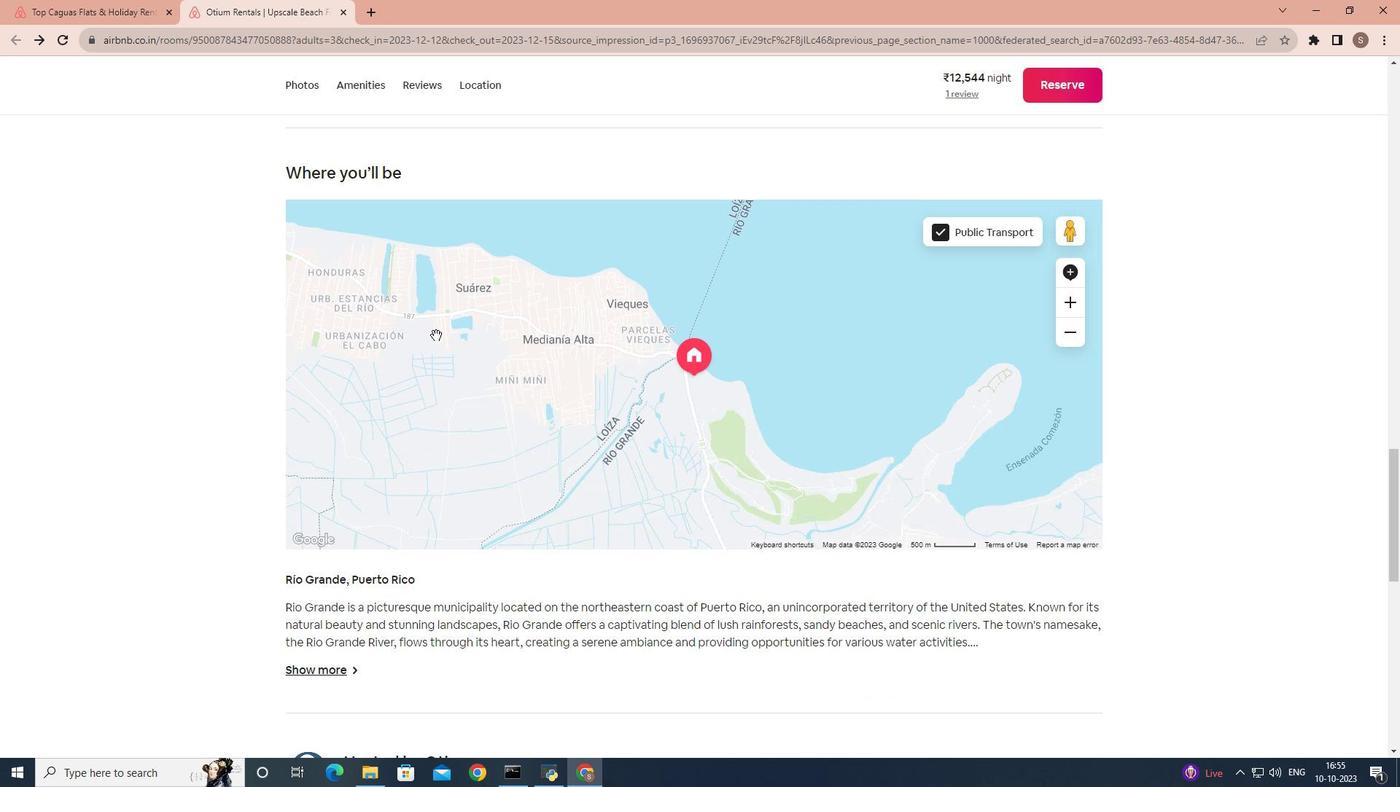 
Action: Mouse scrolled (436, 334) with delta (0, 0)
Screenshot: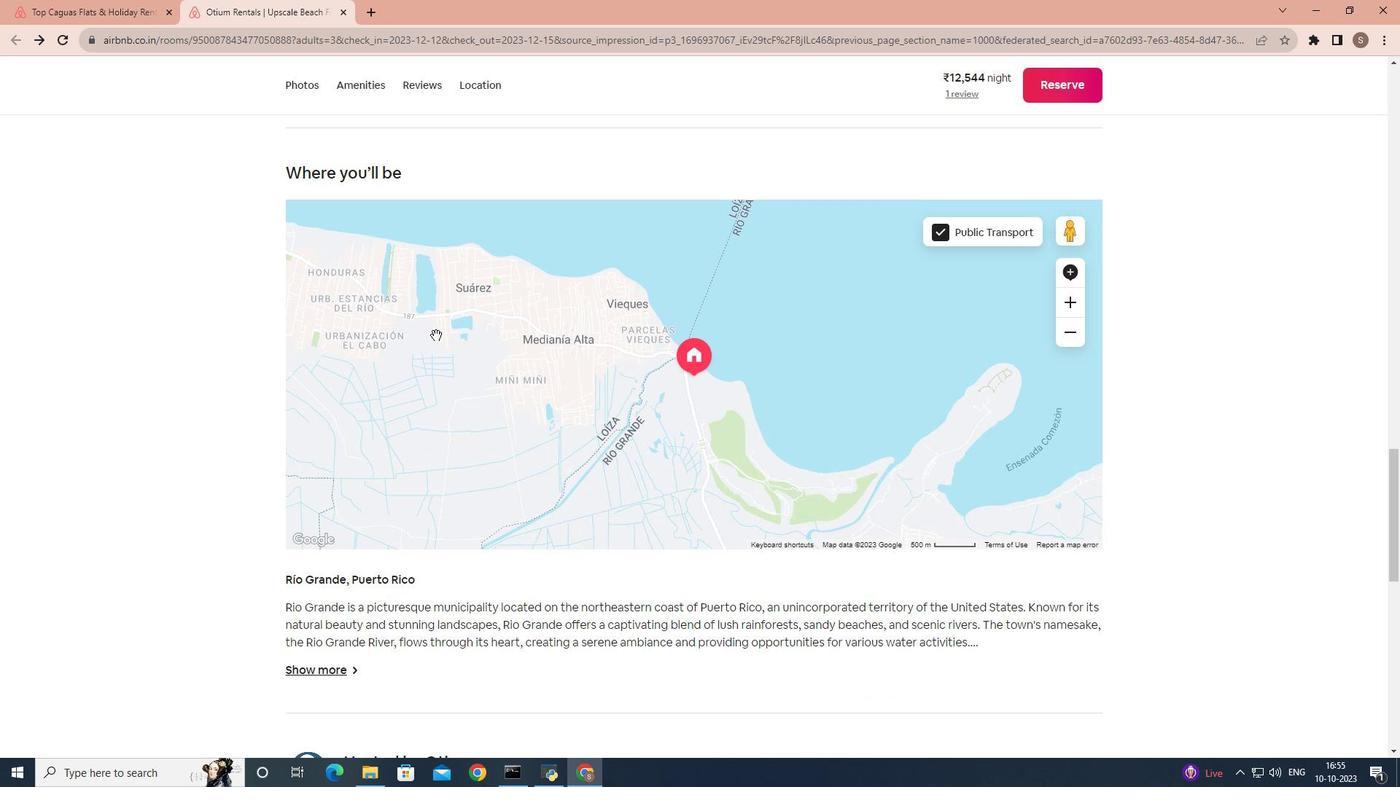 
Action: Mouse scrolled (436, 334) with delta (0, 0)
Screenshot: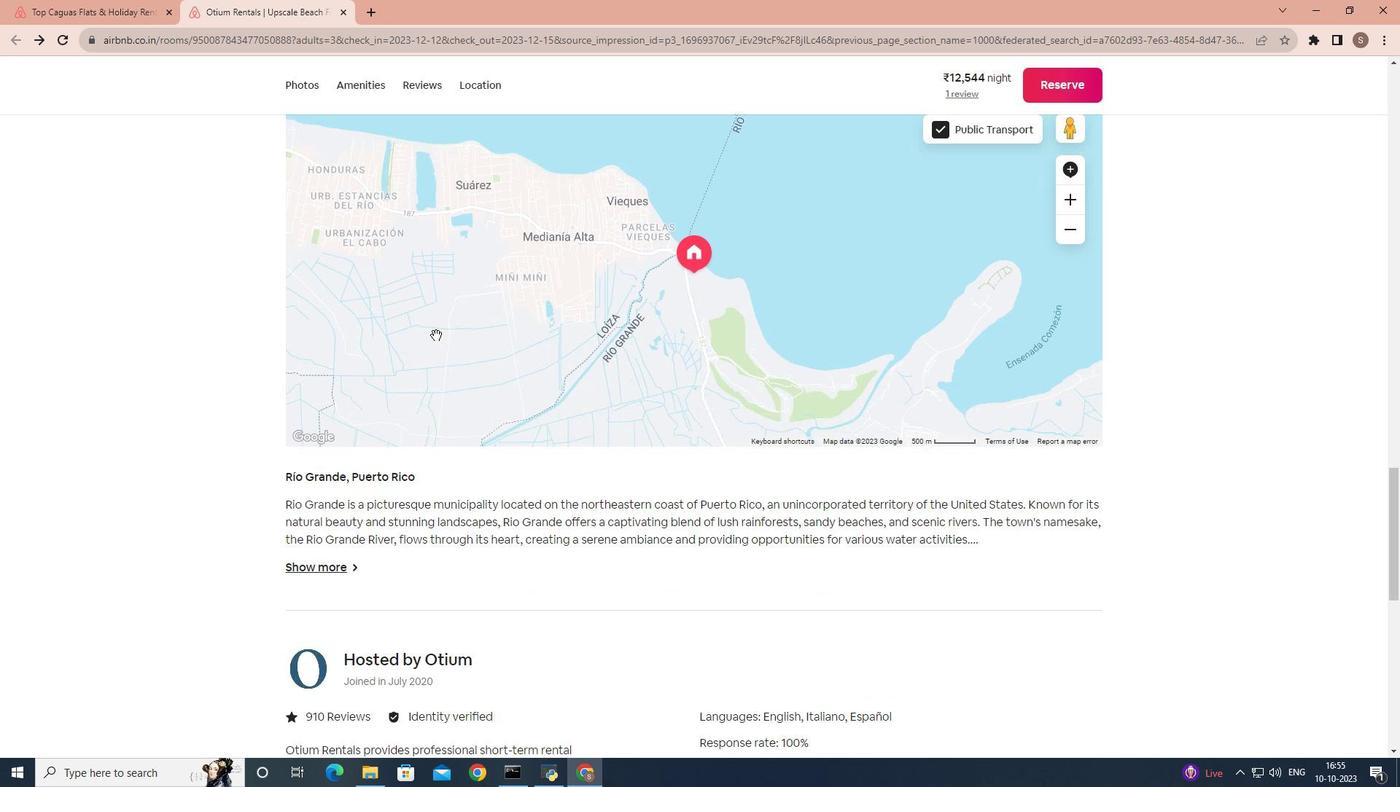 
Action: Mouse scrolled (436, 334) with delta (0, 0)
Screenshot: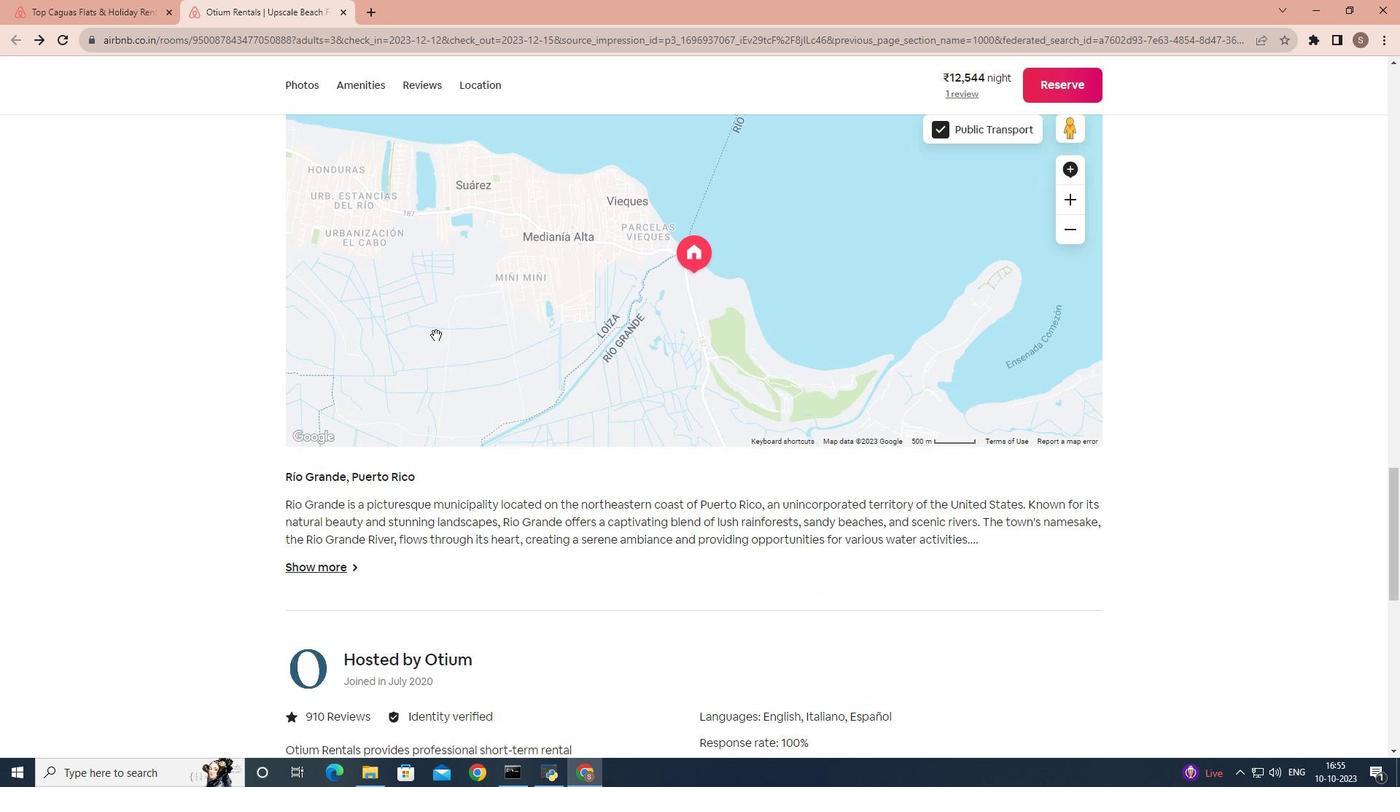 
Action: Mouse scrolled (436, 334) with delta (0, 0)
Screenshot: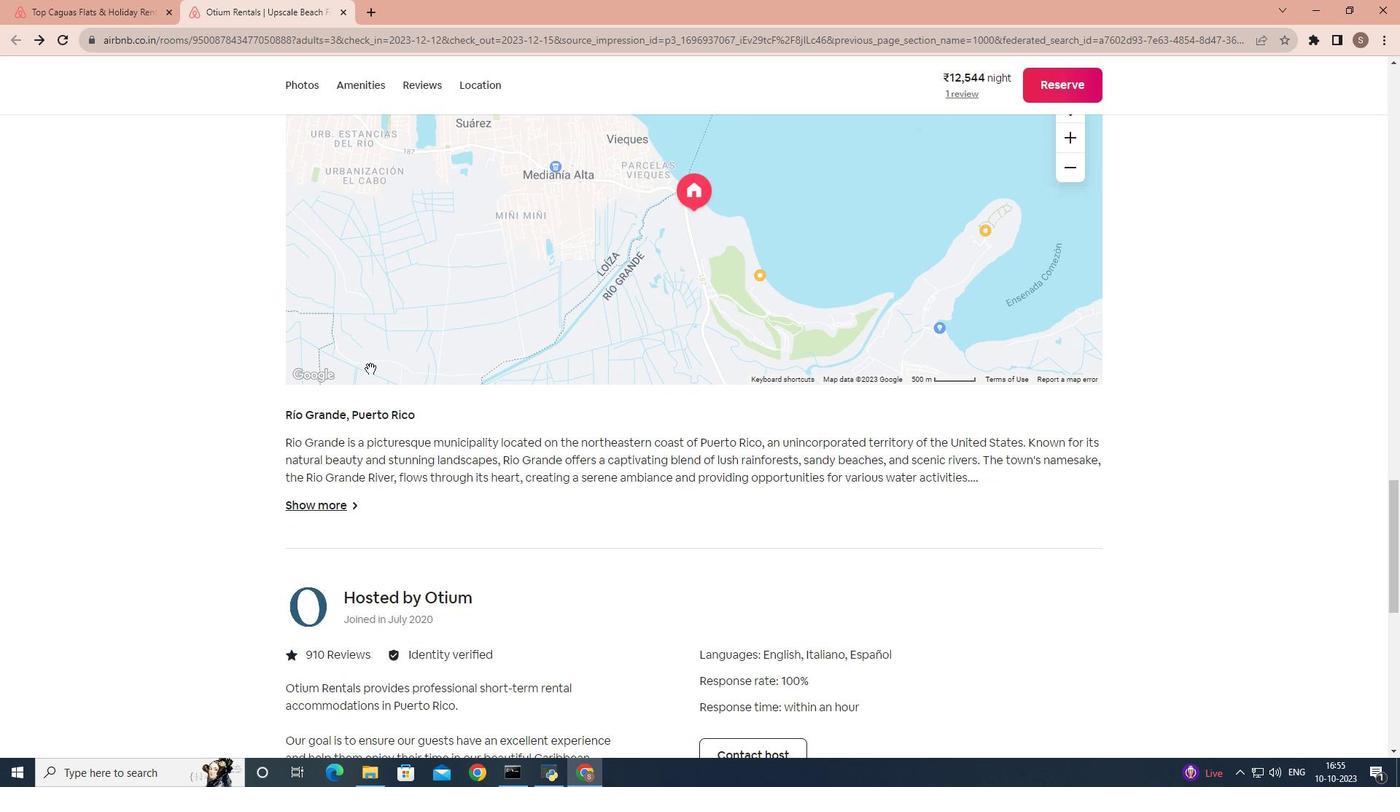
Action: Mouse moved to (299, 510)
Screenshot: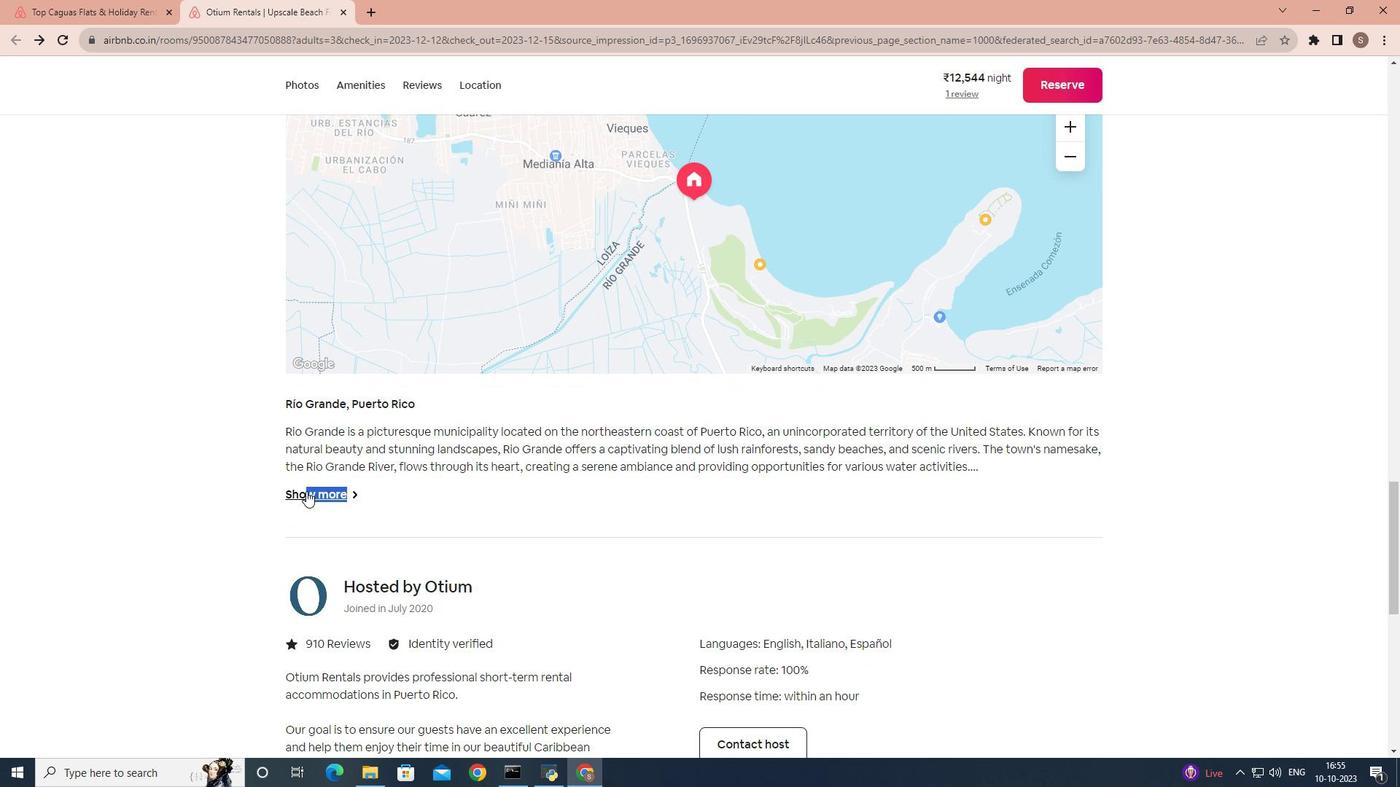 
Action: Mouse pressed left at (299, 510)
Screenshot: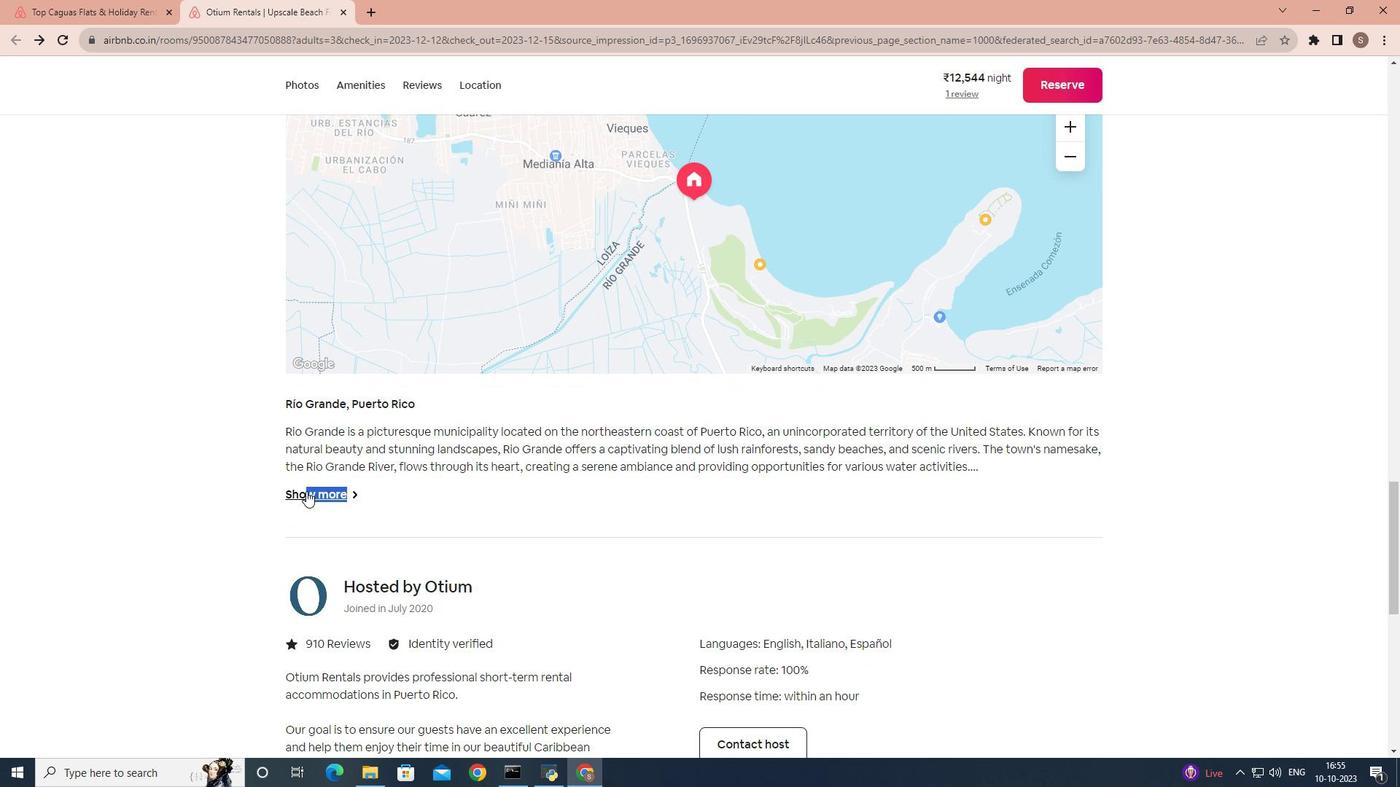 
Action: Mouse moved to (306, 491)
Screenshot: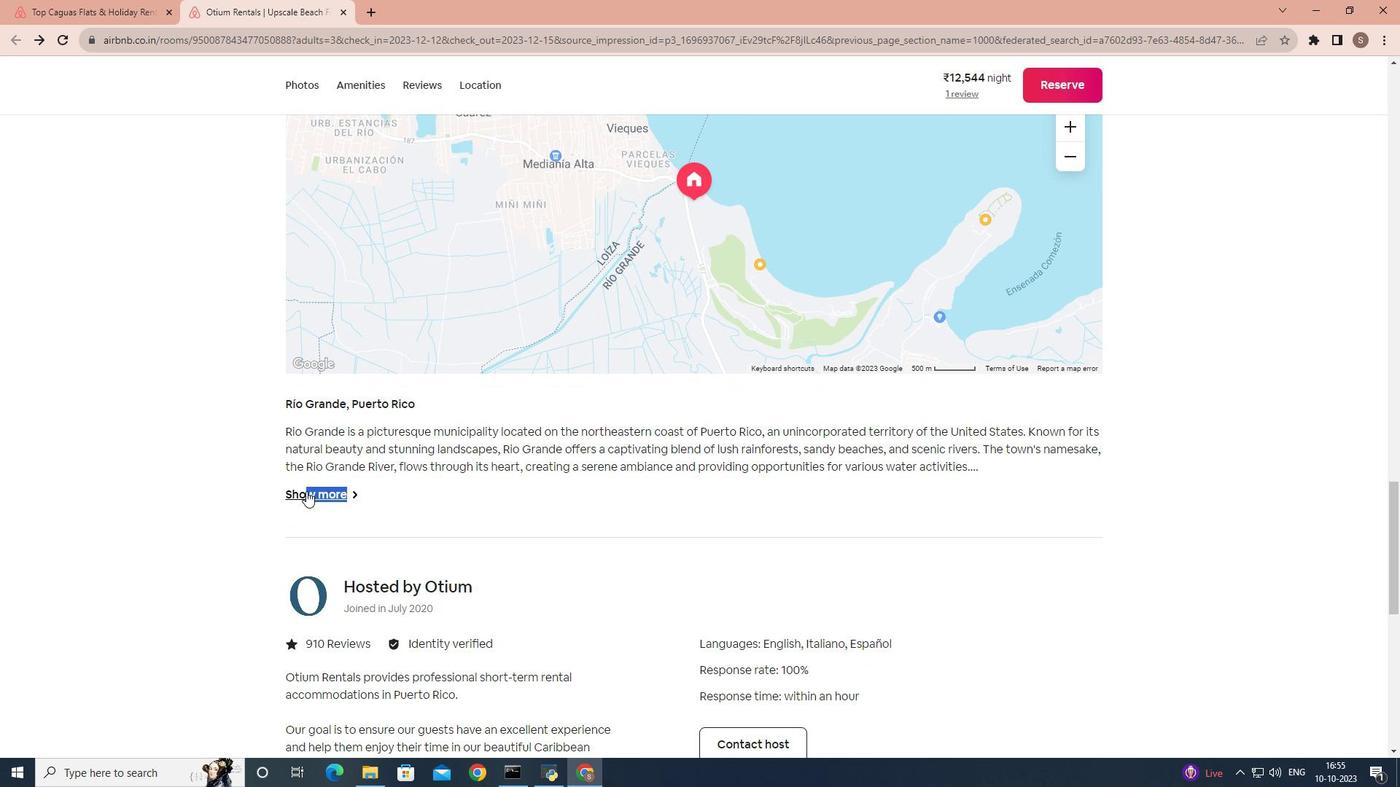
Action: Mouse pressed left at (306, 491)
Screenshot: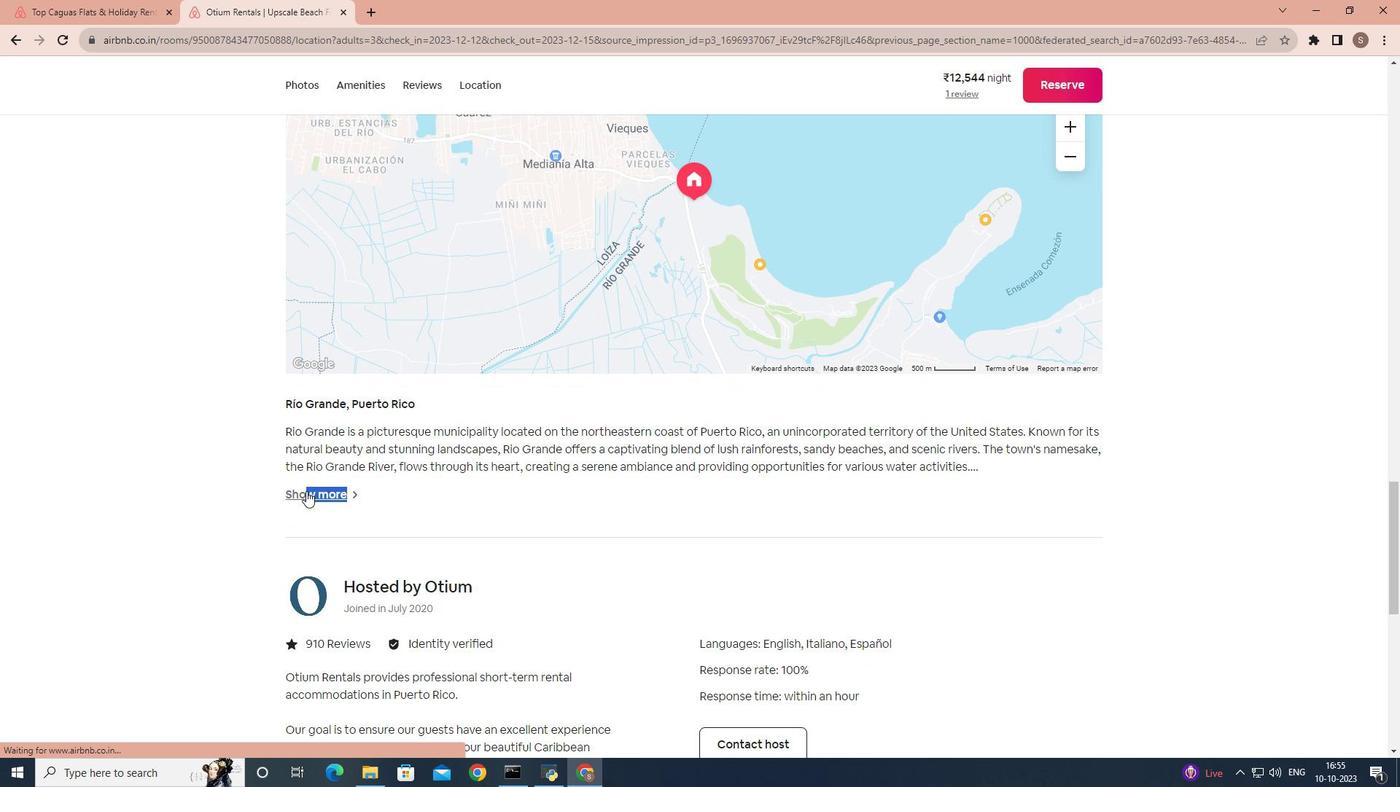 
Action: Mouse moved to (86, 252)
Screenshot: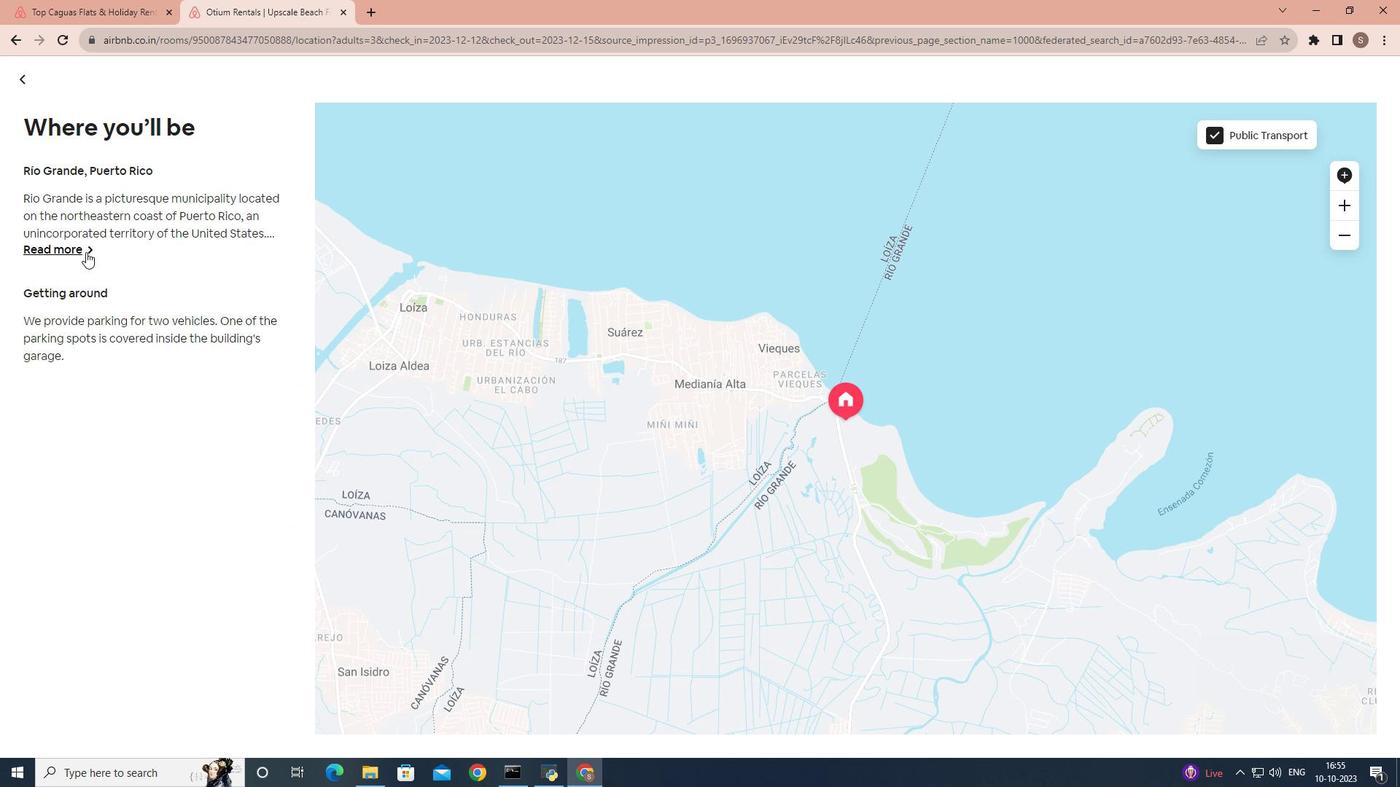 
Action: Mouse pressed left at (86, 252)
Screenshot: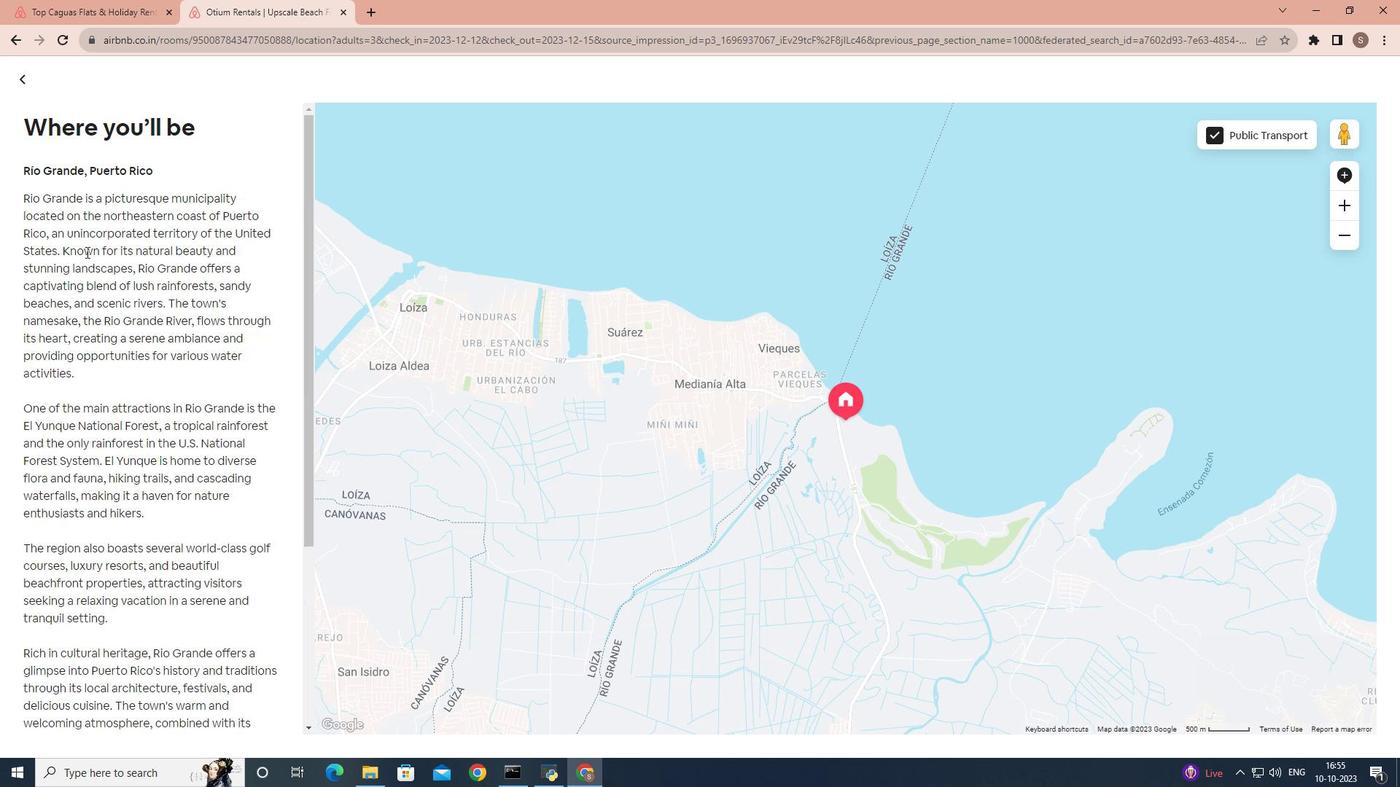
Action: Mouse scrolled (86, 251) with delta (0, 0)
Screenshot: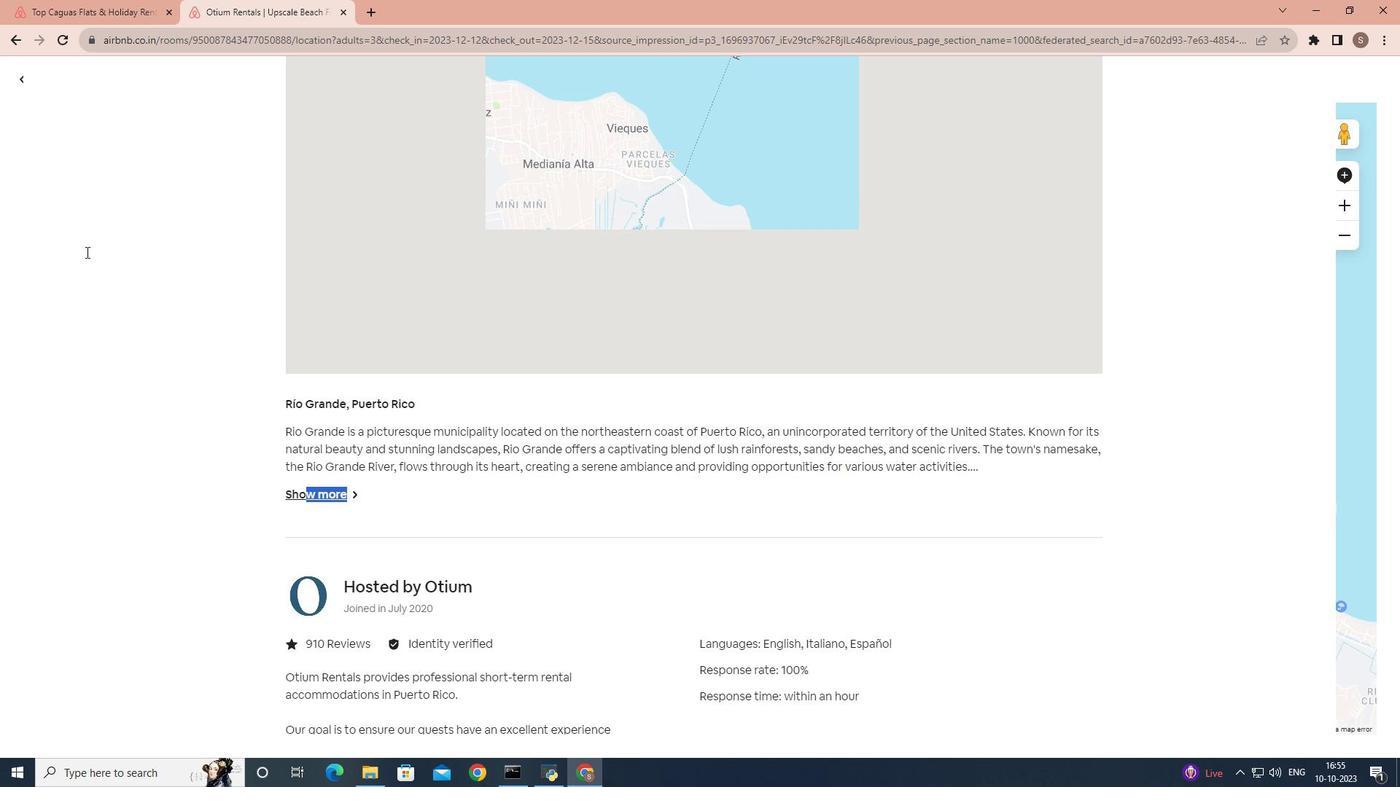
Action: Mouse scrolled (86, 251) with delta (0, 0)
Screenshot: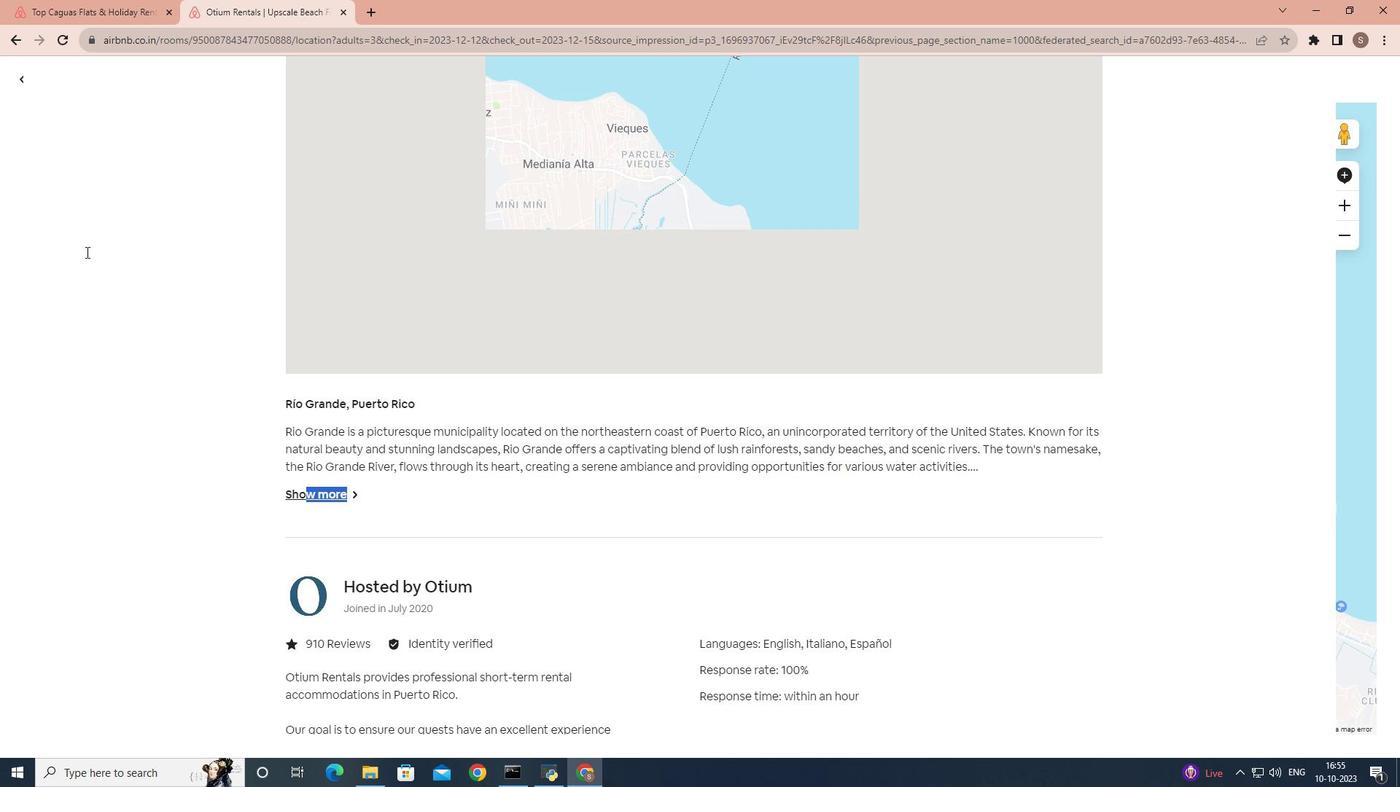 
Action: Mouse scrolled (86, 251) with delta (0, 0)
Screenshot: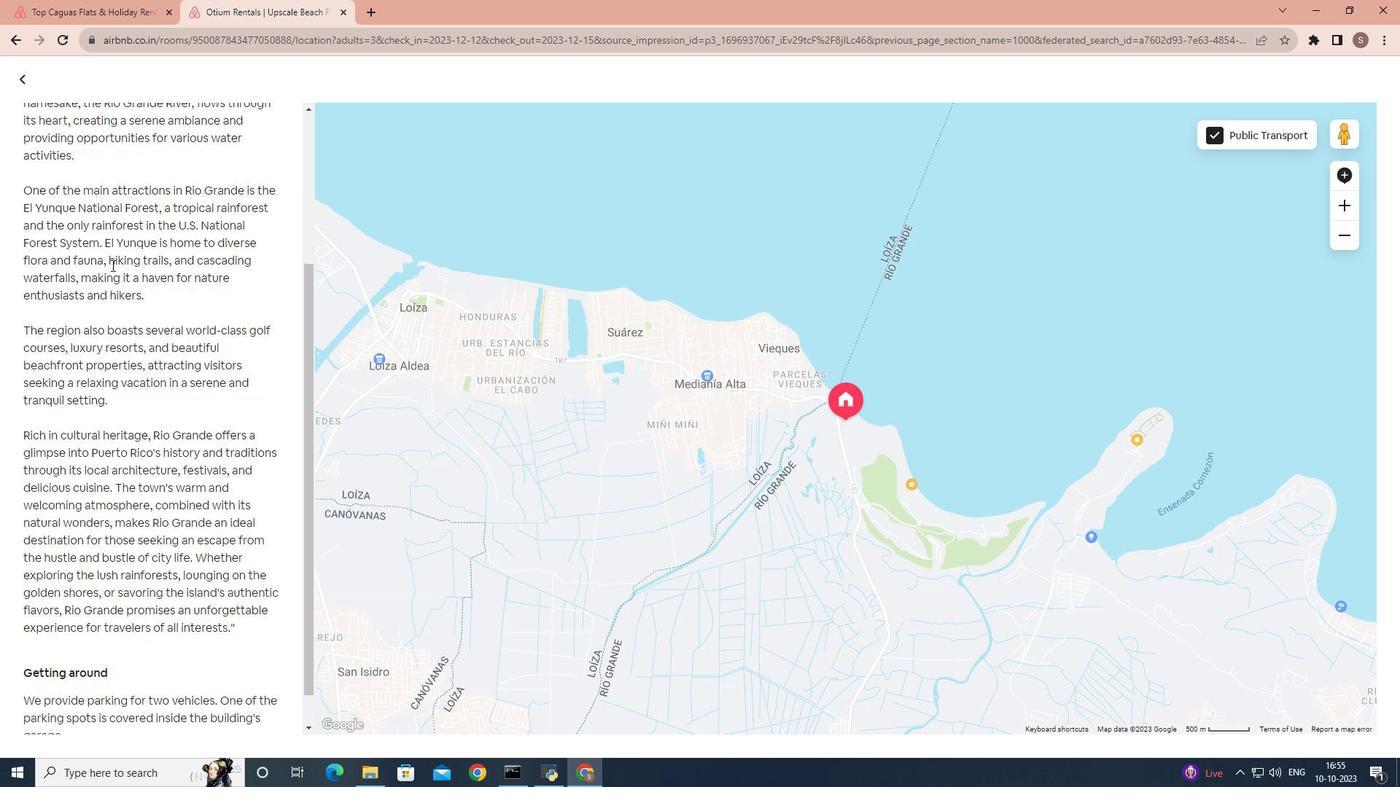 
Action: Mouse moved to (113, 257)
Screenshot: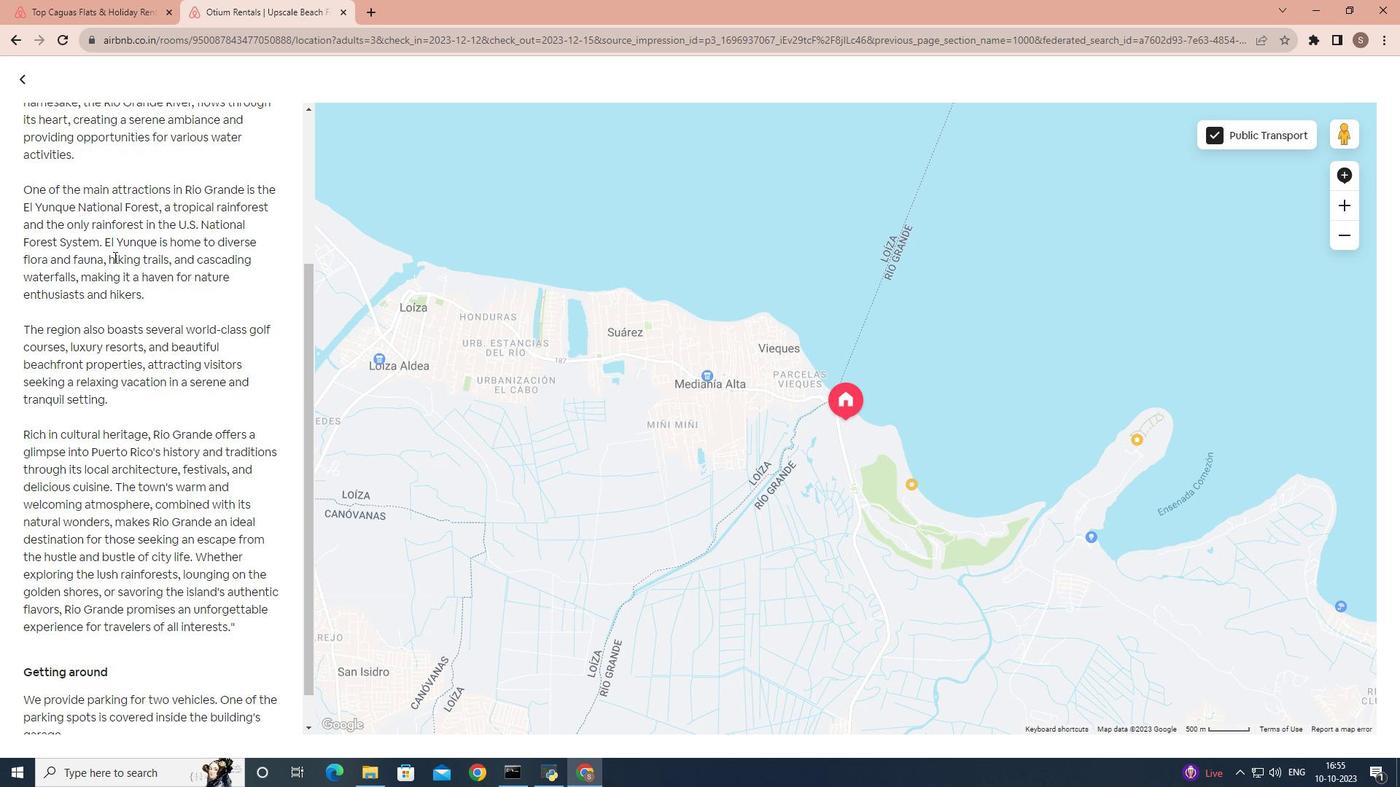 
Action: Mouse scrolled (113, 258) with delta (0, 0)
Screenshot: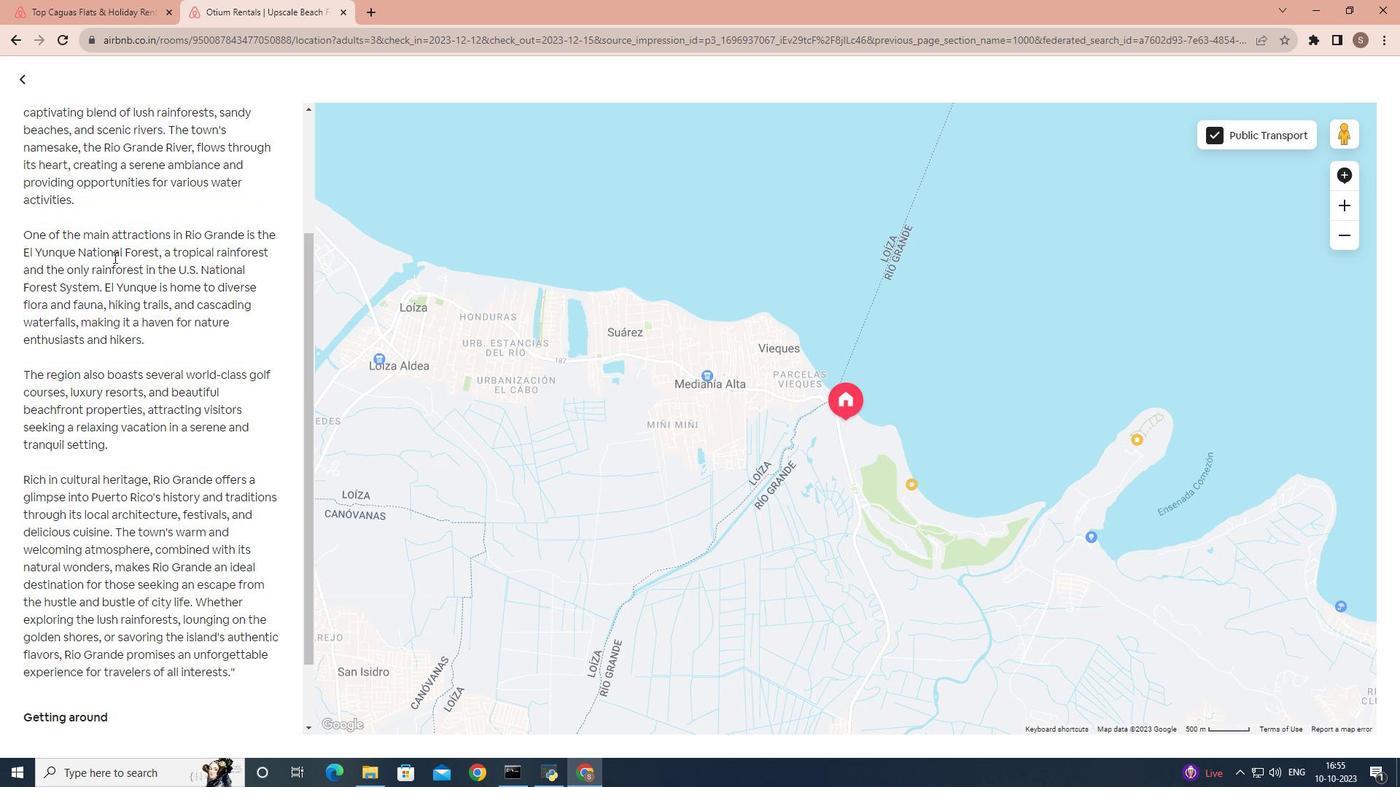 
Action: Mouse scrolled (113, 258) with delta (0, 0)
Screenshot: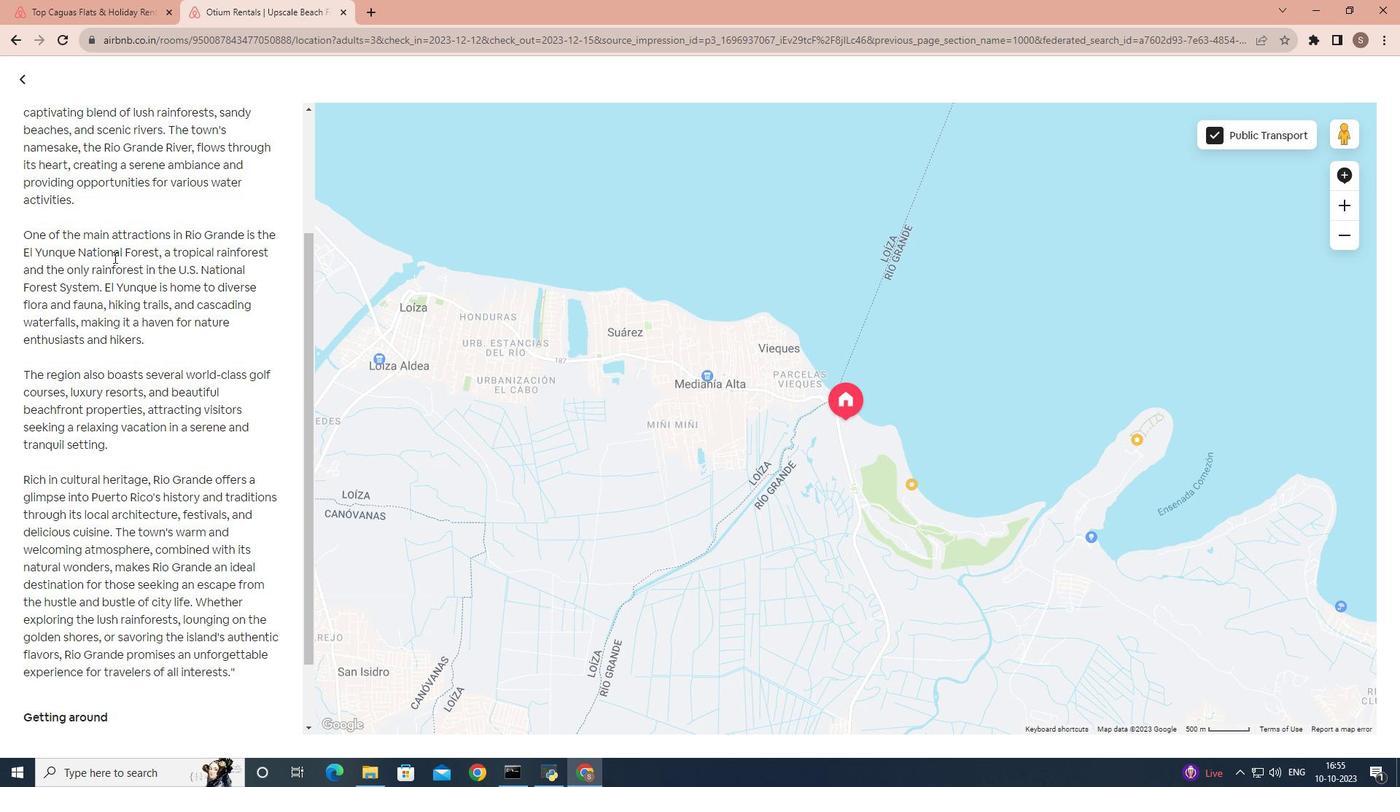 
Action: Mouse scrolled (113, 258) with delta (0, 0)
Screenshot: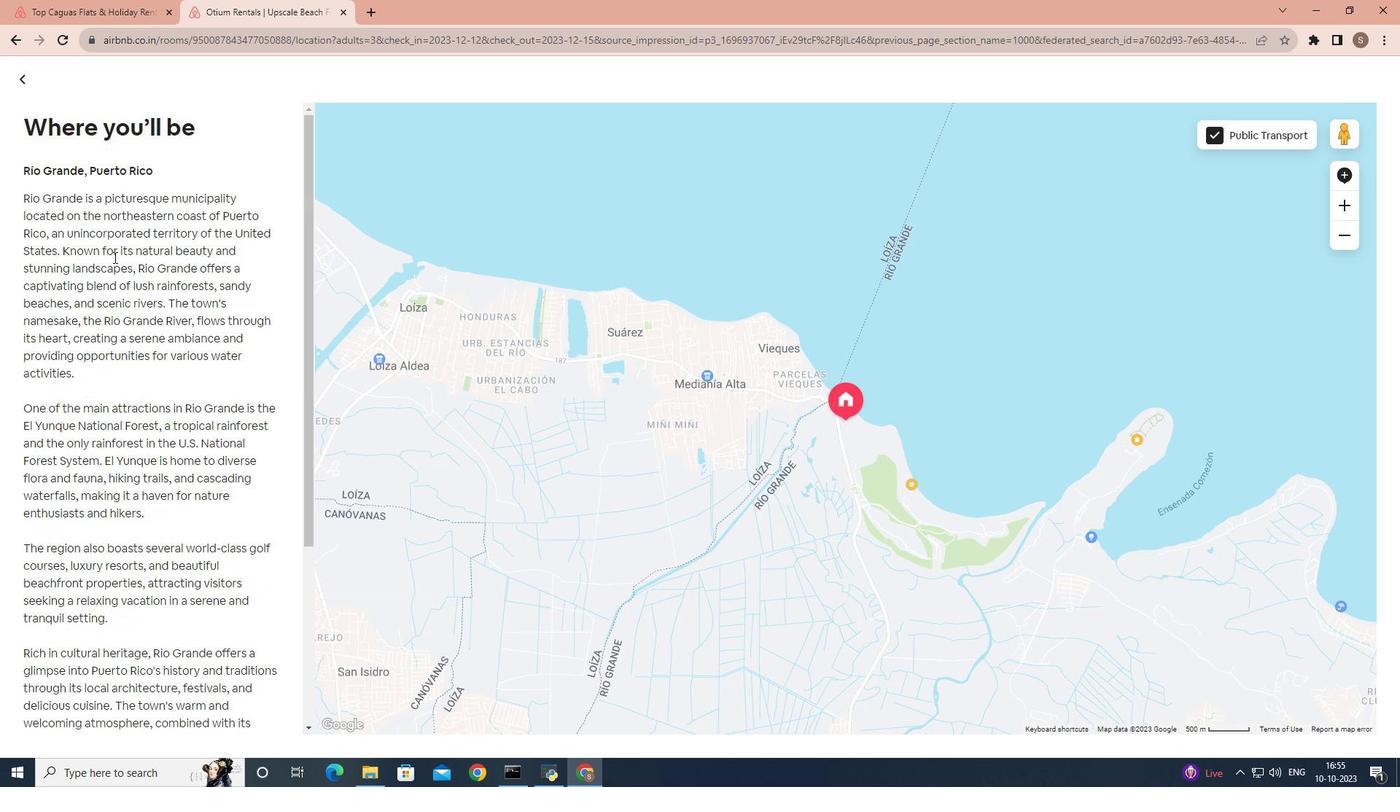 
Action: Mouse scrolled (113, 258) with delta (0, 0)
Screenshot: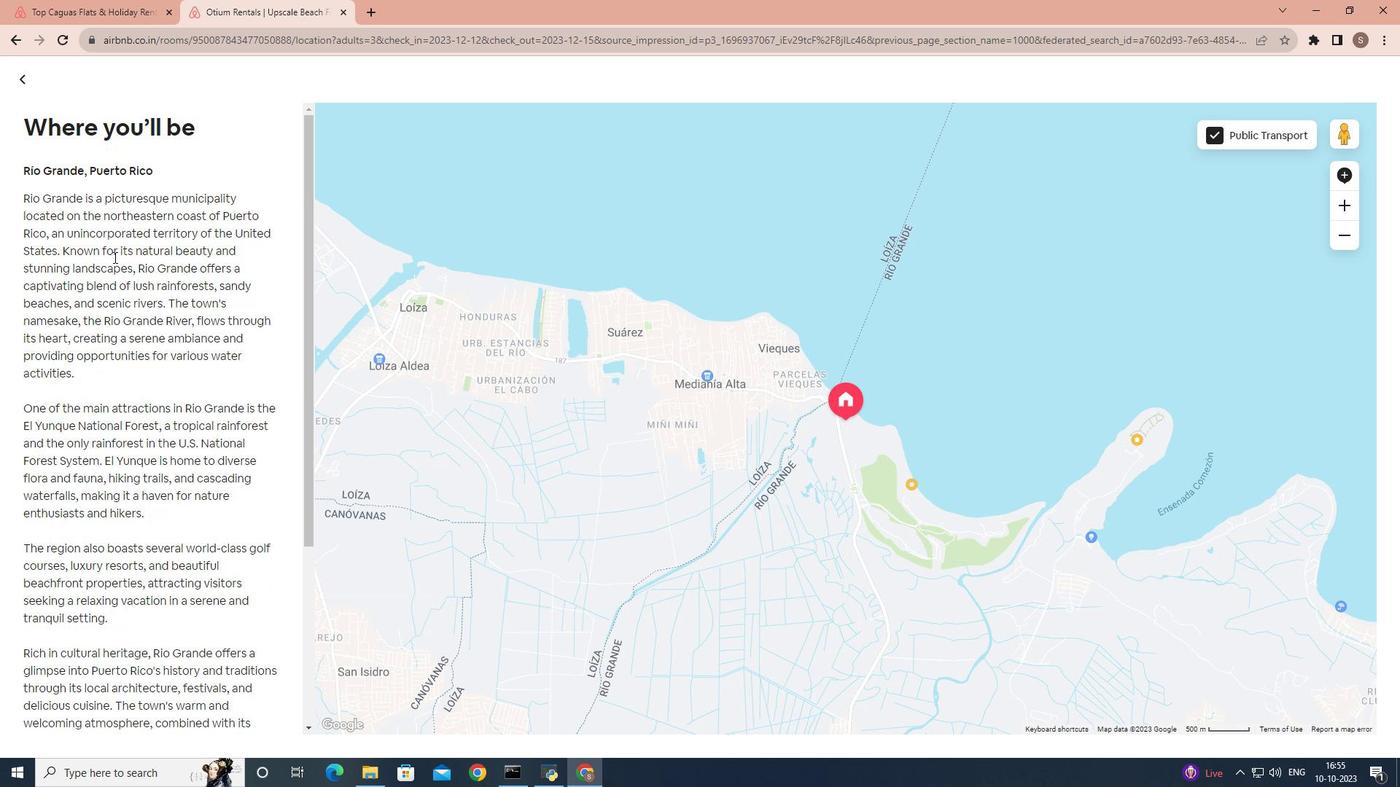 
Action: Mouse scrolled (113, 256) with delta (0, 0)
Screenshot: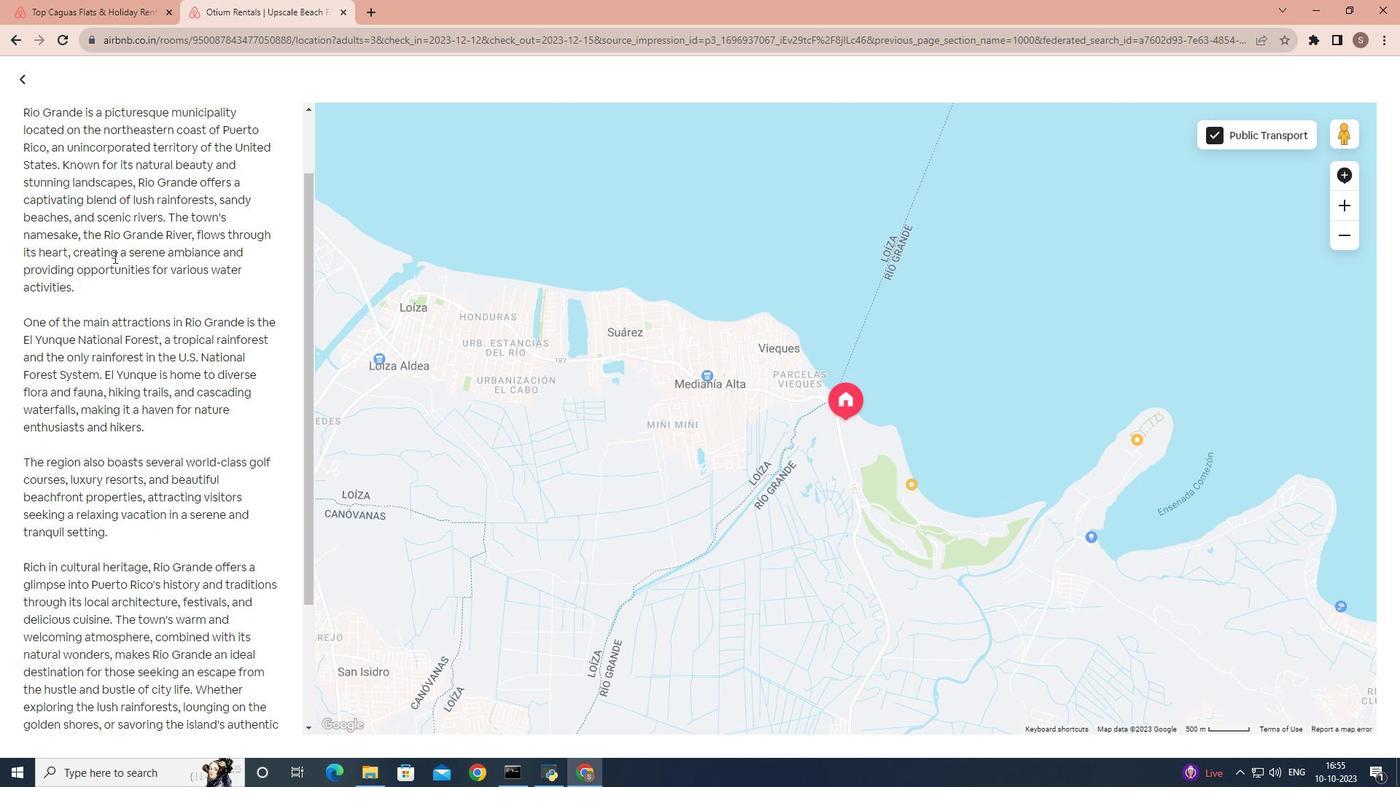 
Action: Mouse scrolled (113, 256) with delta (0, 0)
Screenshot: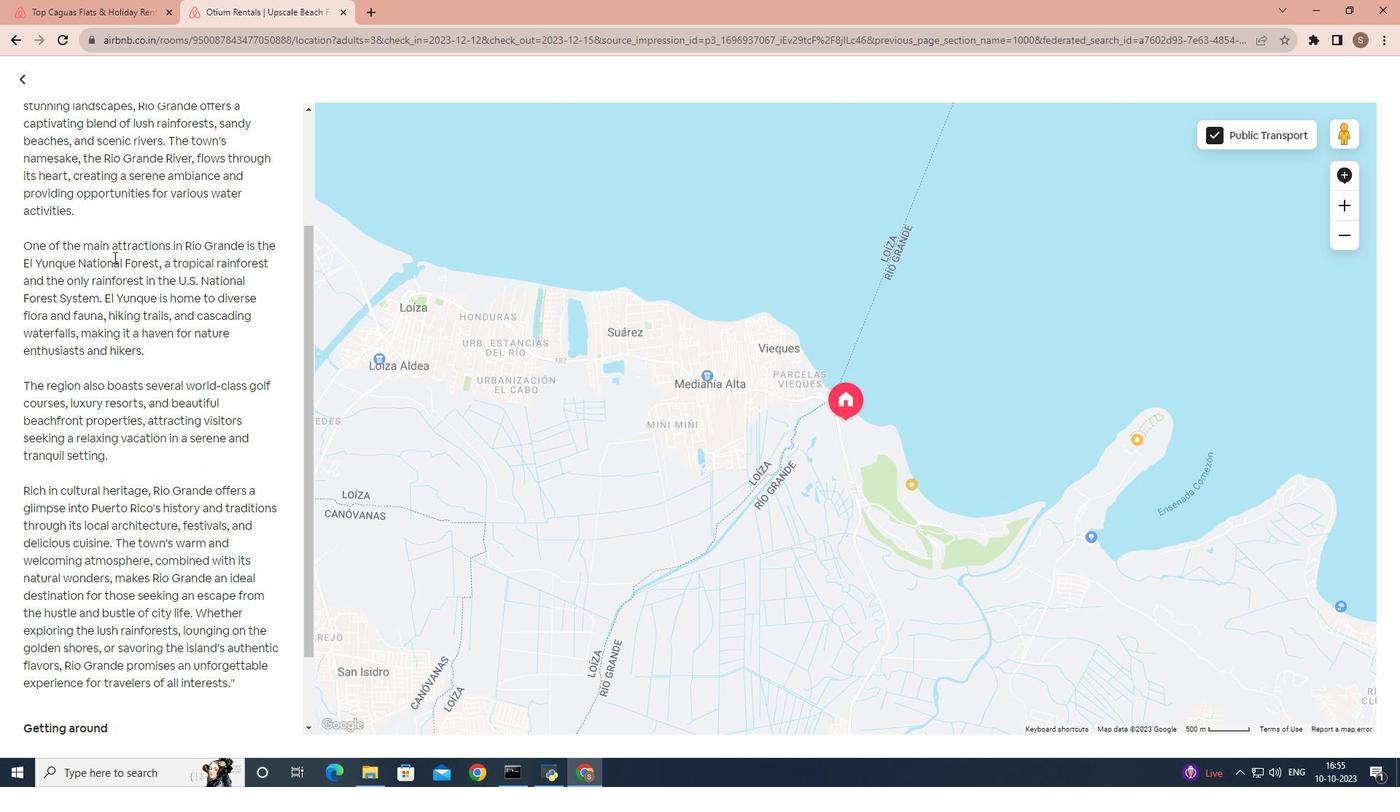 
Action: Mouse scrolled (113, 256) with delta (0, 0)
Screenshot: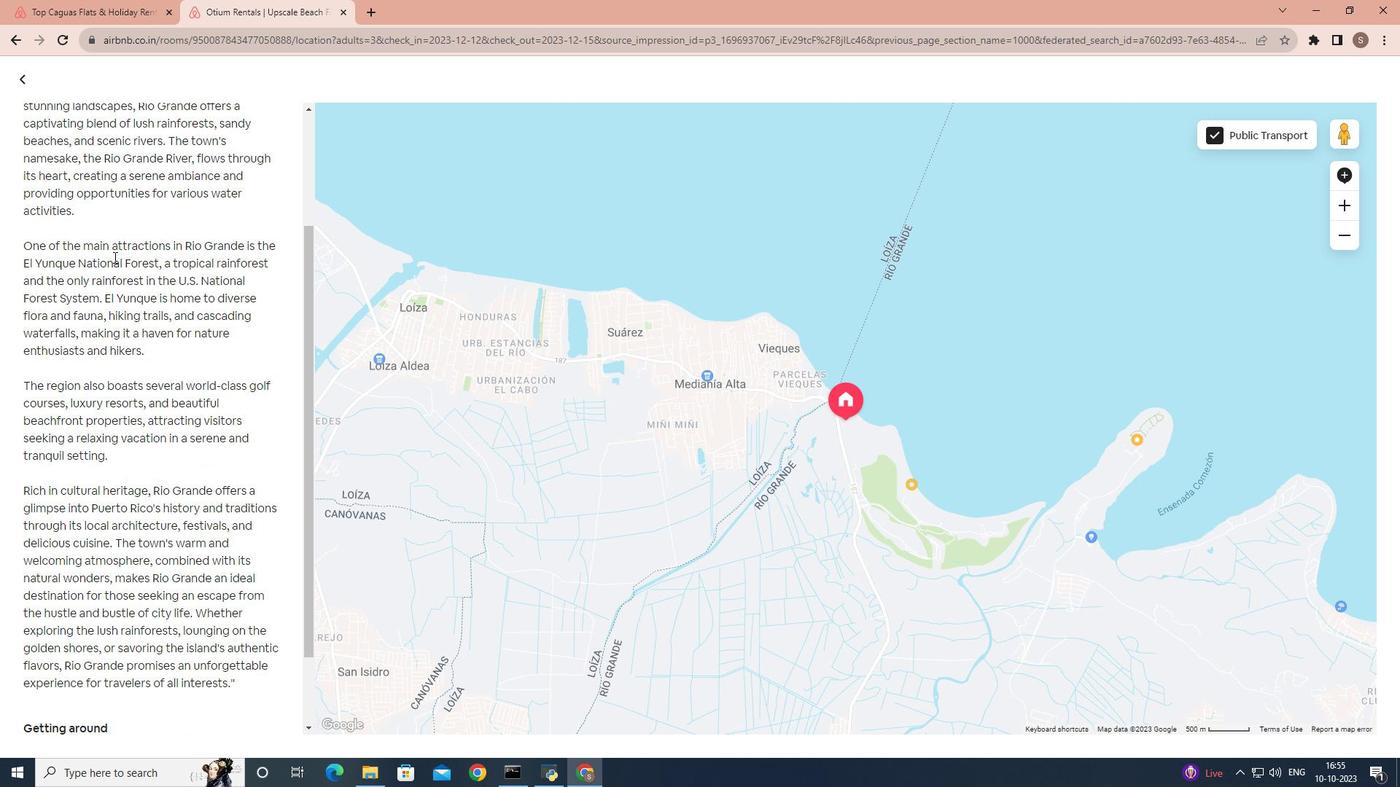 
Action: Mouse scrolled (113, 256) with delta (0, 0)
Screenshot: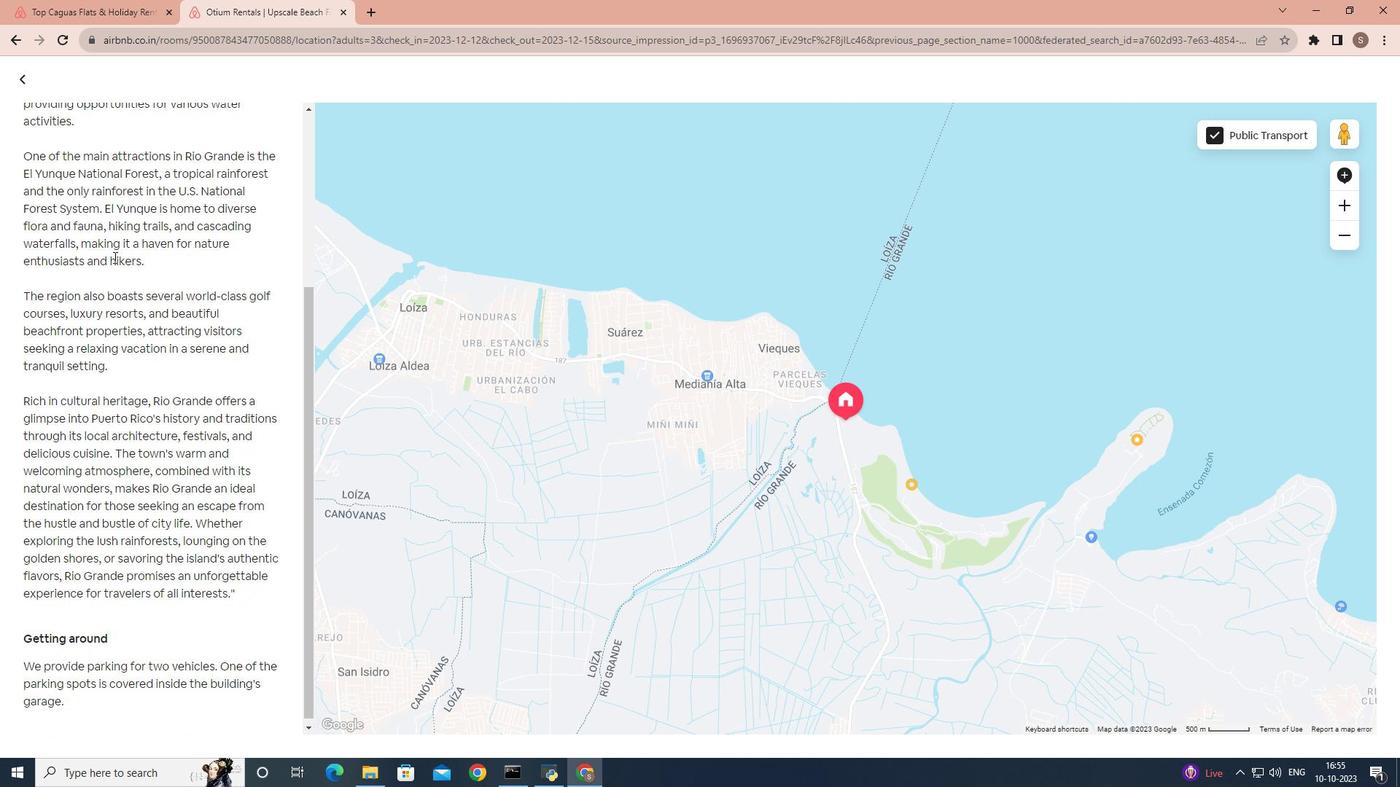 
Action: Mouse scrolled (113, 256) with delta (0, 0)
Screenshot: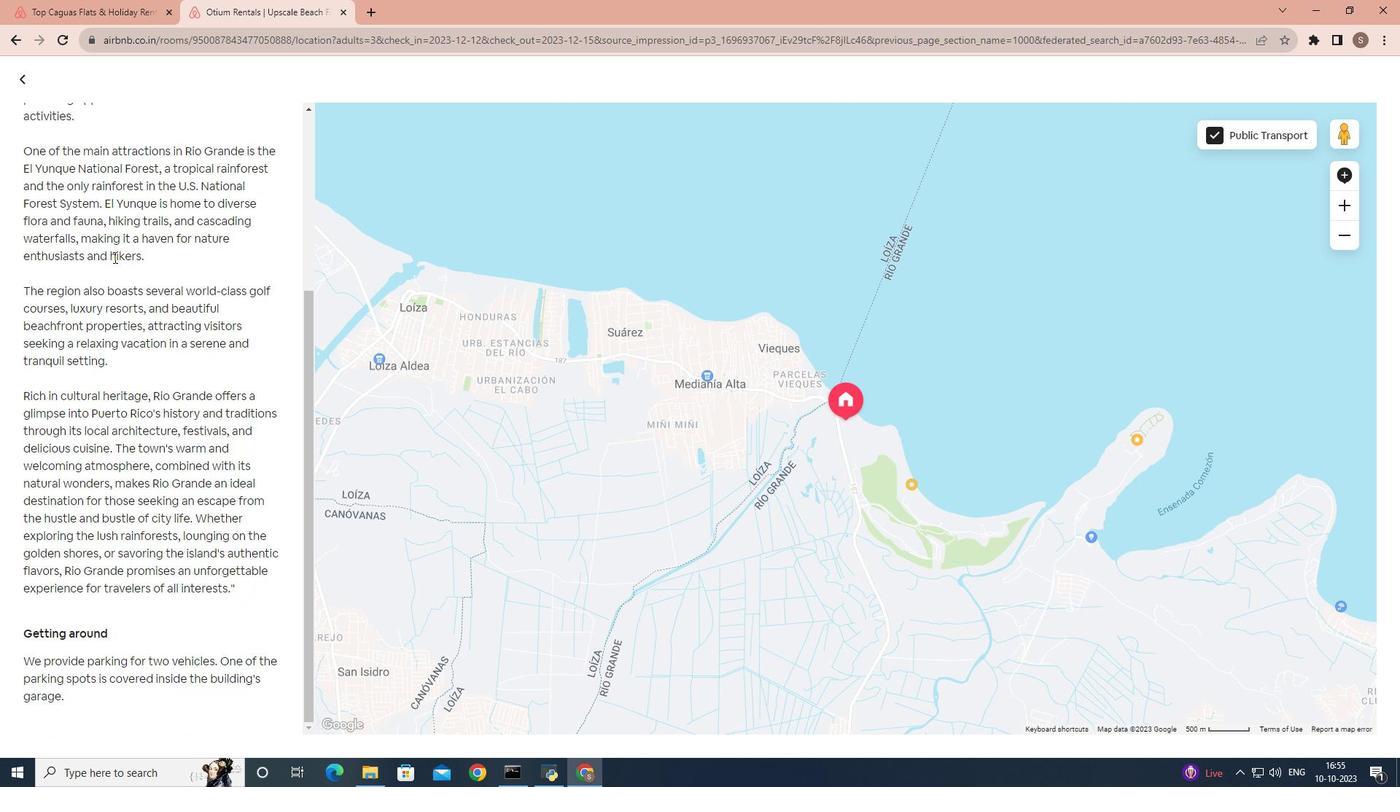 
Action: Mouse scrolled (113, 256) with delta (0, 0)
Screenshot: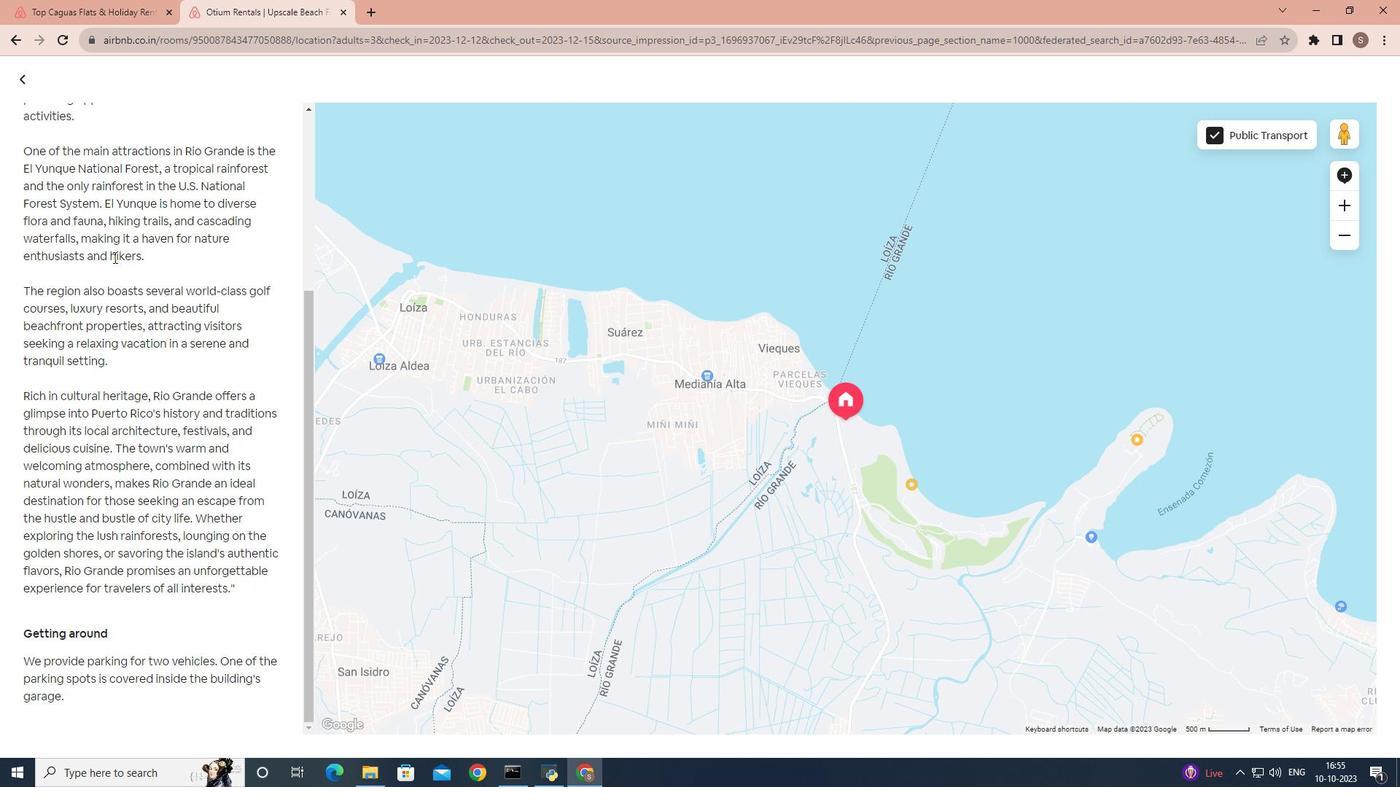 
Action: Mouse moved to (21, 79)
Screenshot: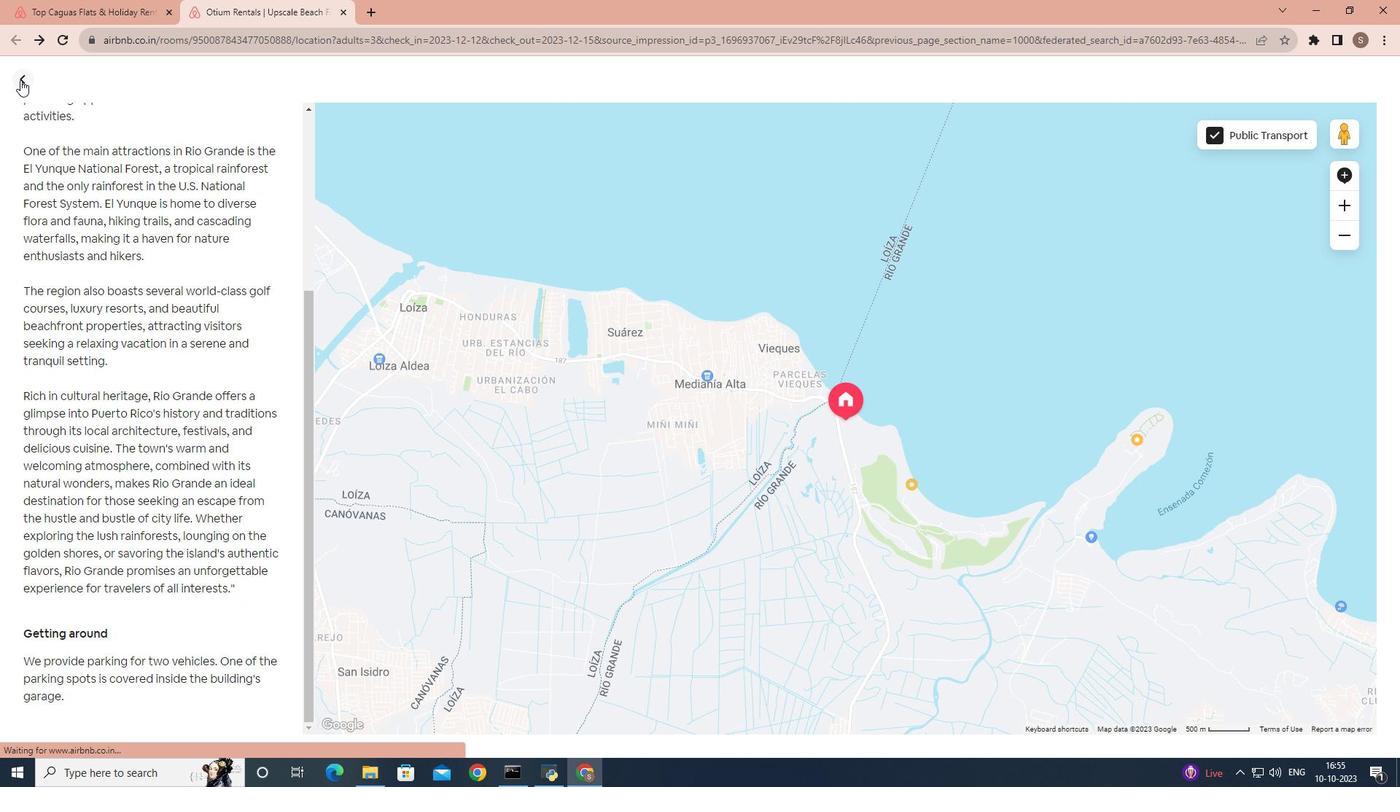 
Action: Mouse pressed left at (21, 79)
Screenshot: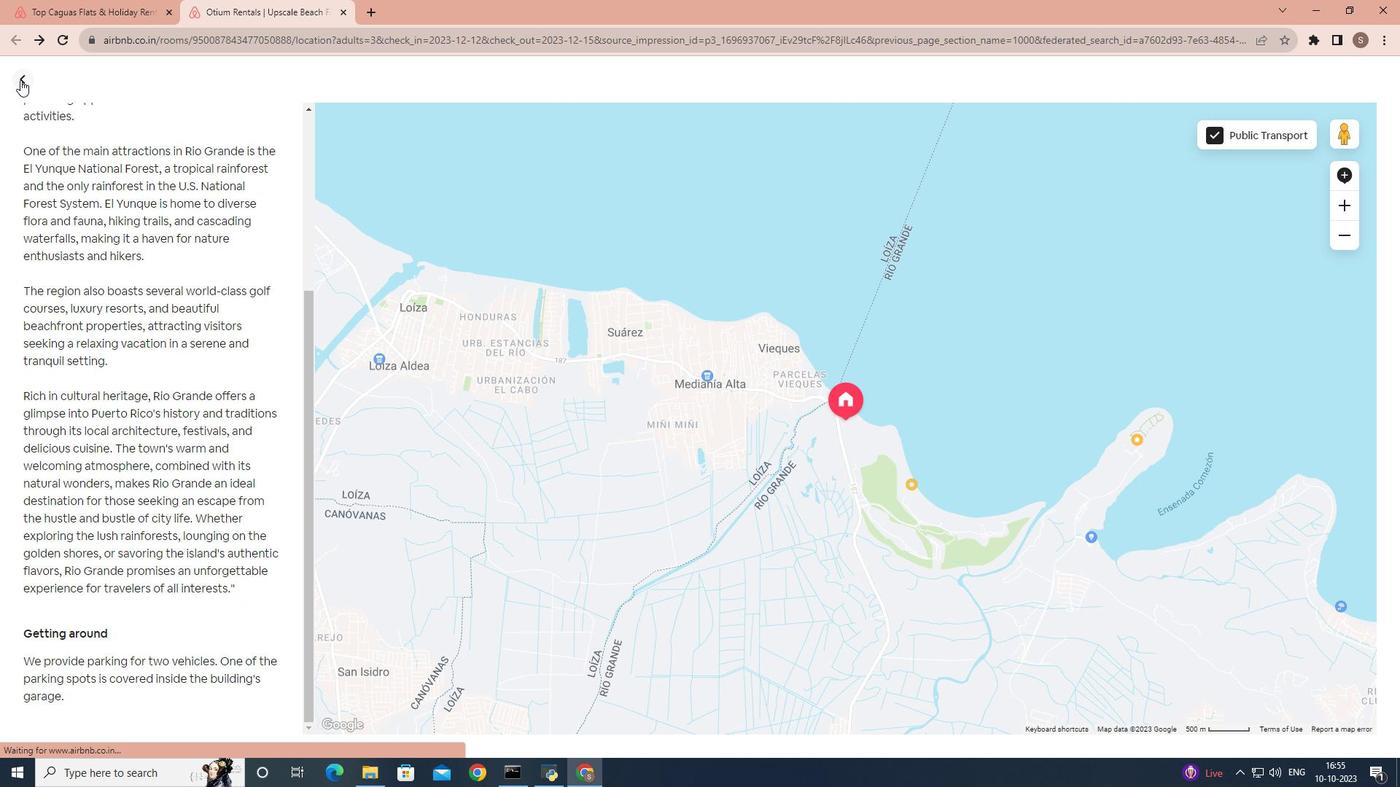 
Action: Mouse moved to (420, 347)
Screenshot: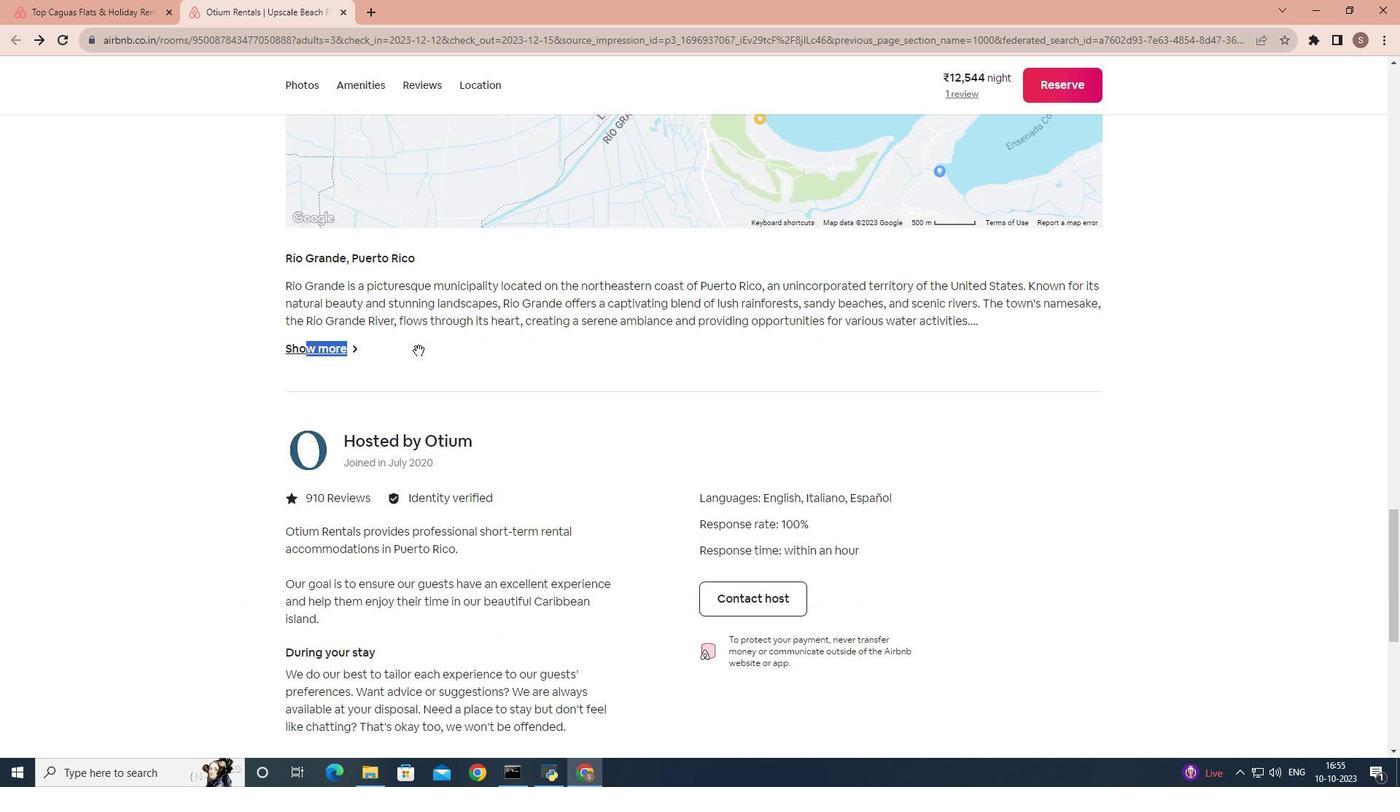 
Action: Mouse scrolled (420, 347) with delta (0, 0)
Screenshot: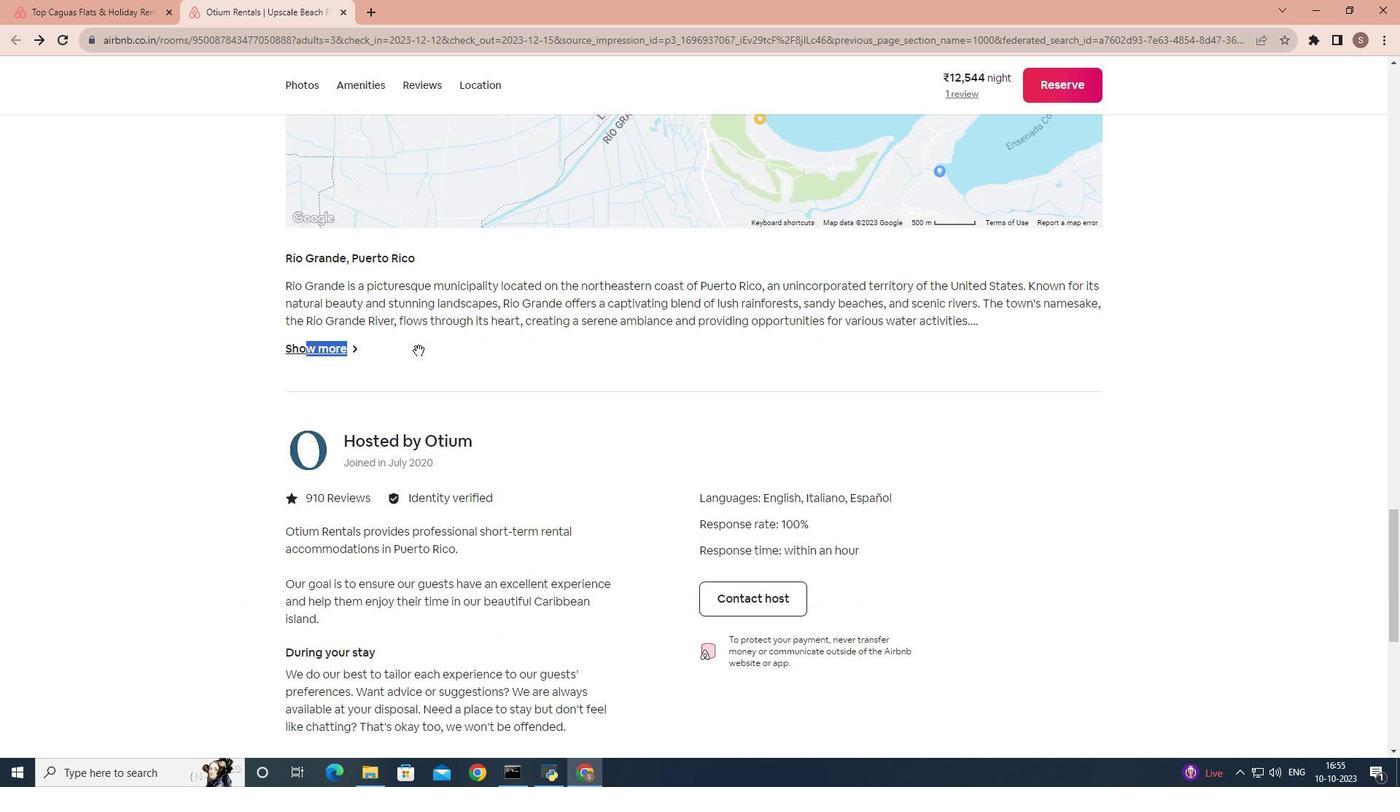 
Action: Mouse moved to (418, 350)
Screenshot: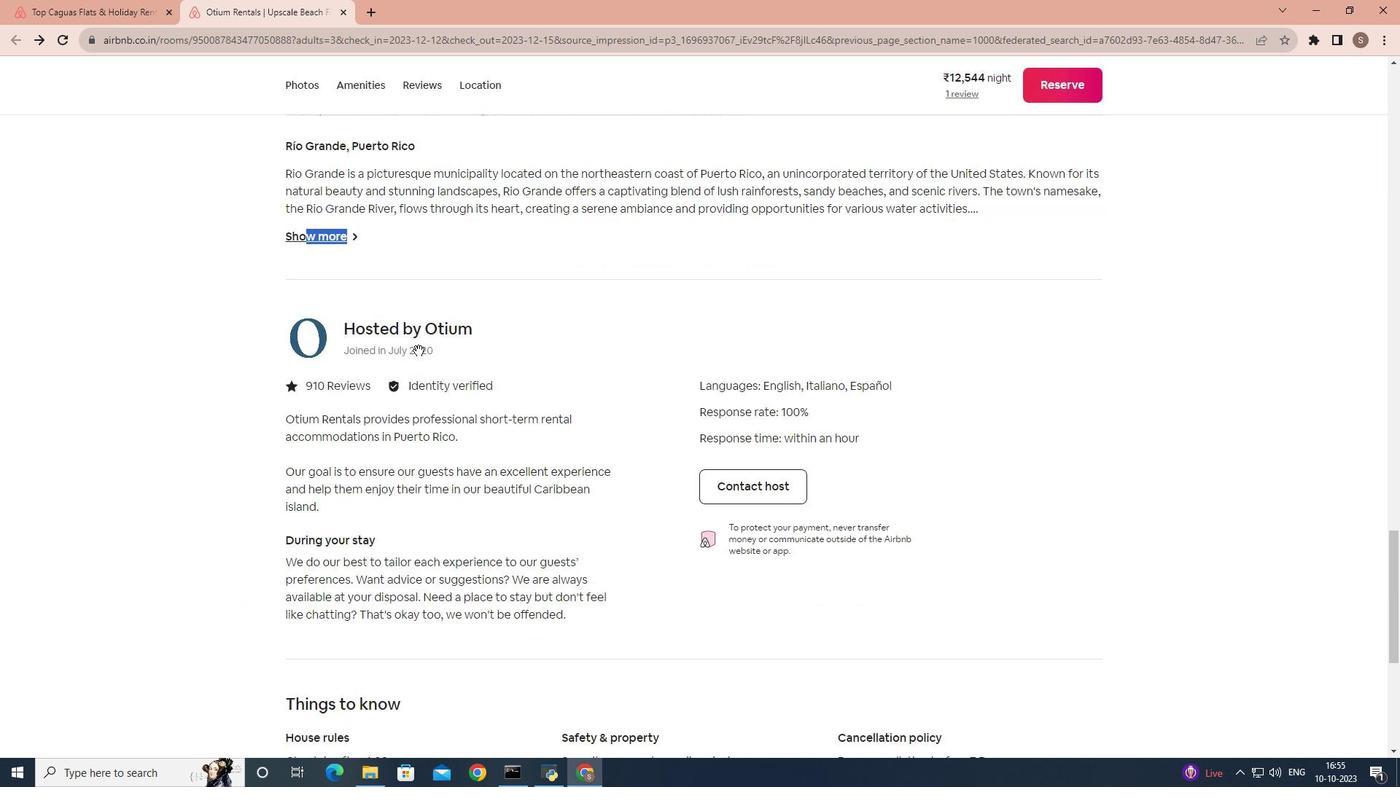 
Action: Mouse scrolled (418, 350) with delta (0, 0)
Screenshot: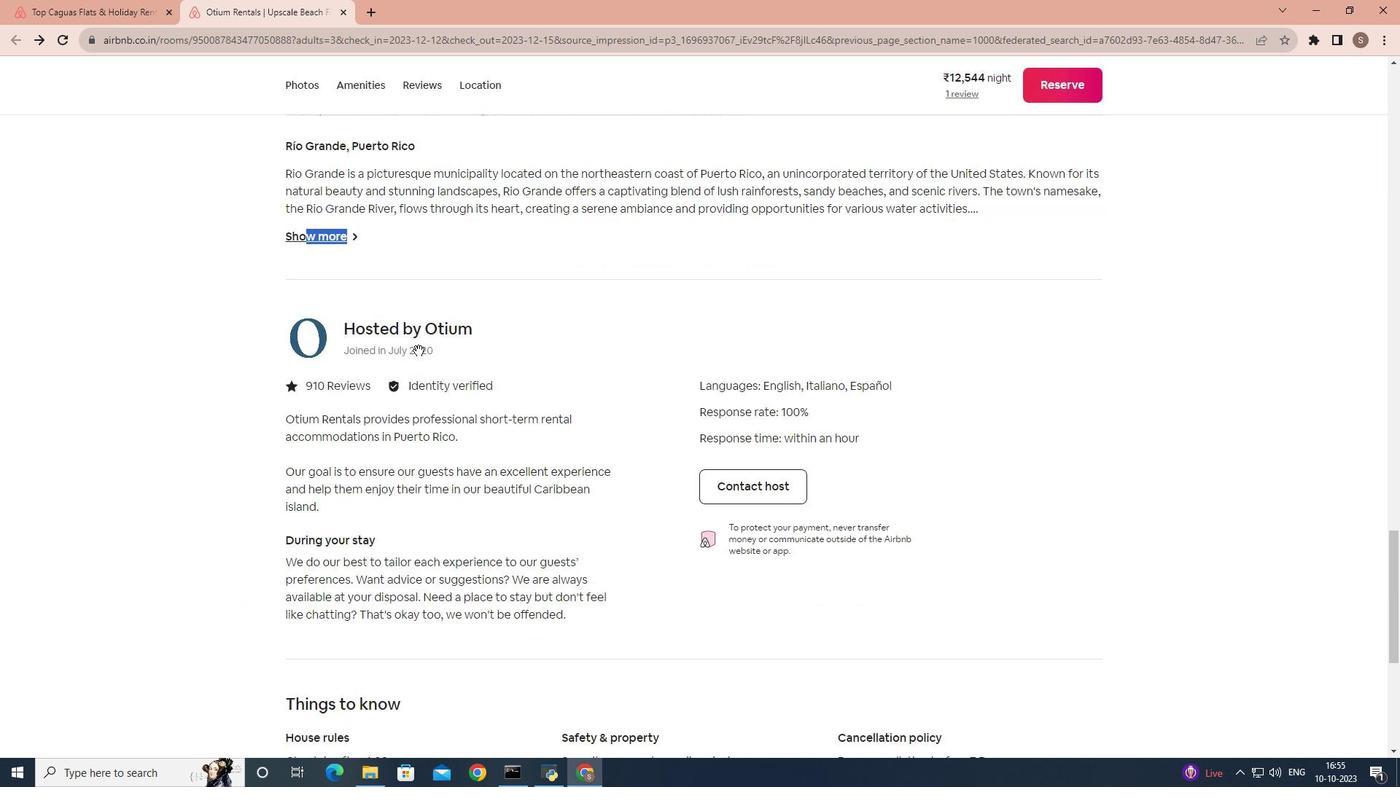 
Action: Mouse scrolled (418, 350) with delta (0, 0)
Screenshot: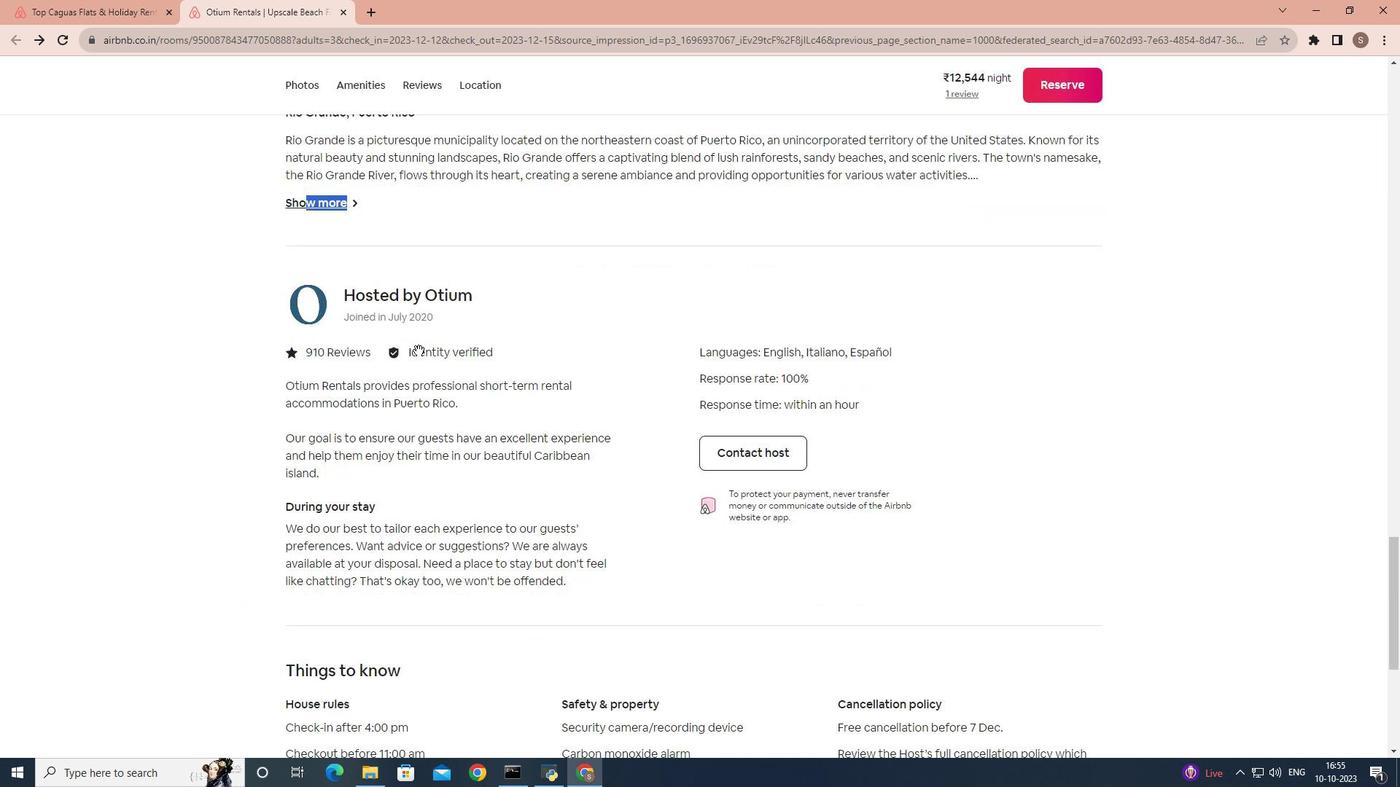 
Action: Mouse scrolled (418, 350) with delta (0, 0)
Screenshot: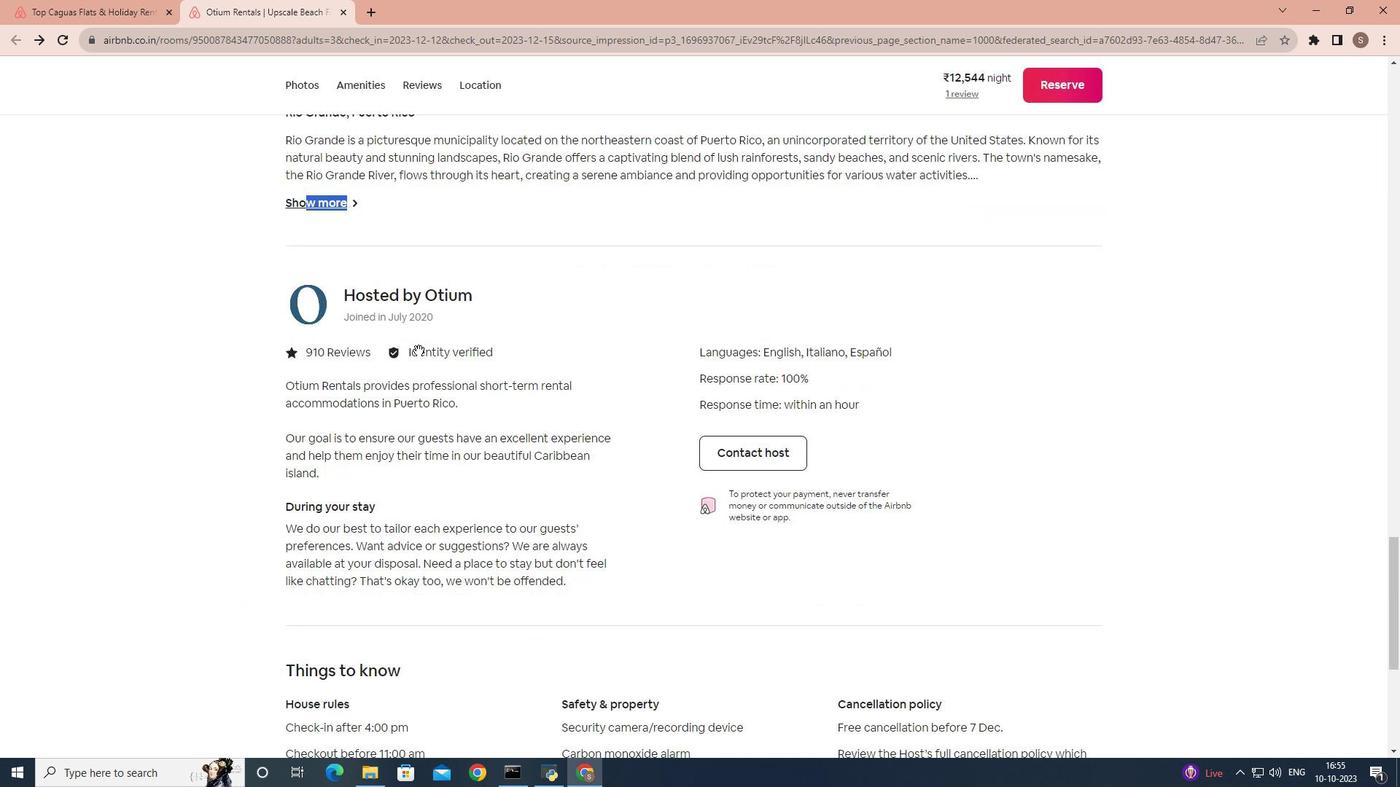 
Action: Mouse scrolled (418, 350) with delta (0, 0)
Screenshot: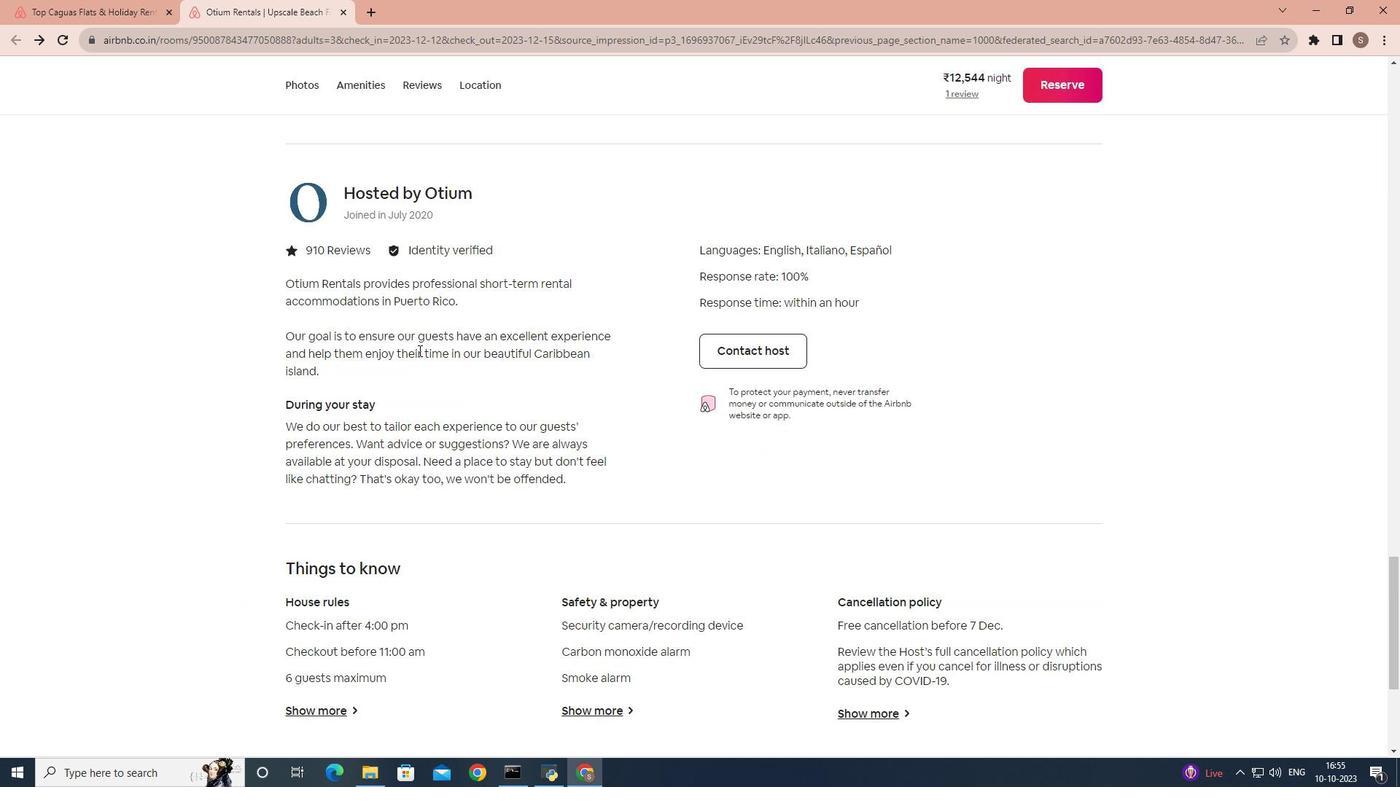 
Action: Mouse scrolled (418, 350) with delta (0, 0)
Screenshot: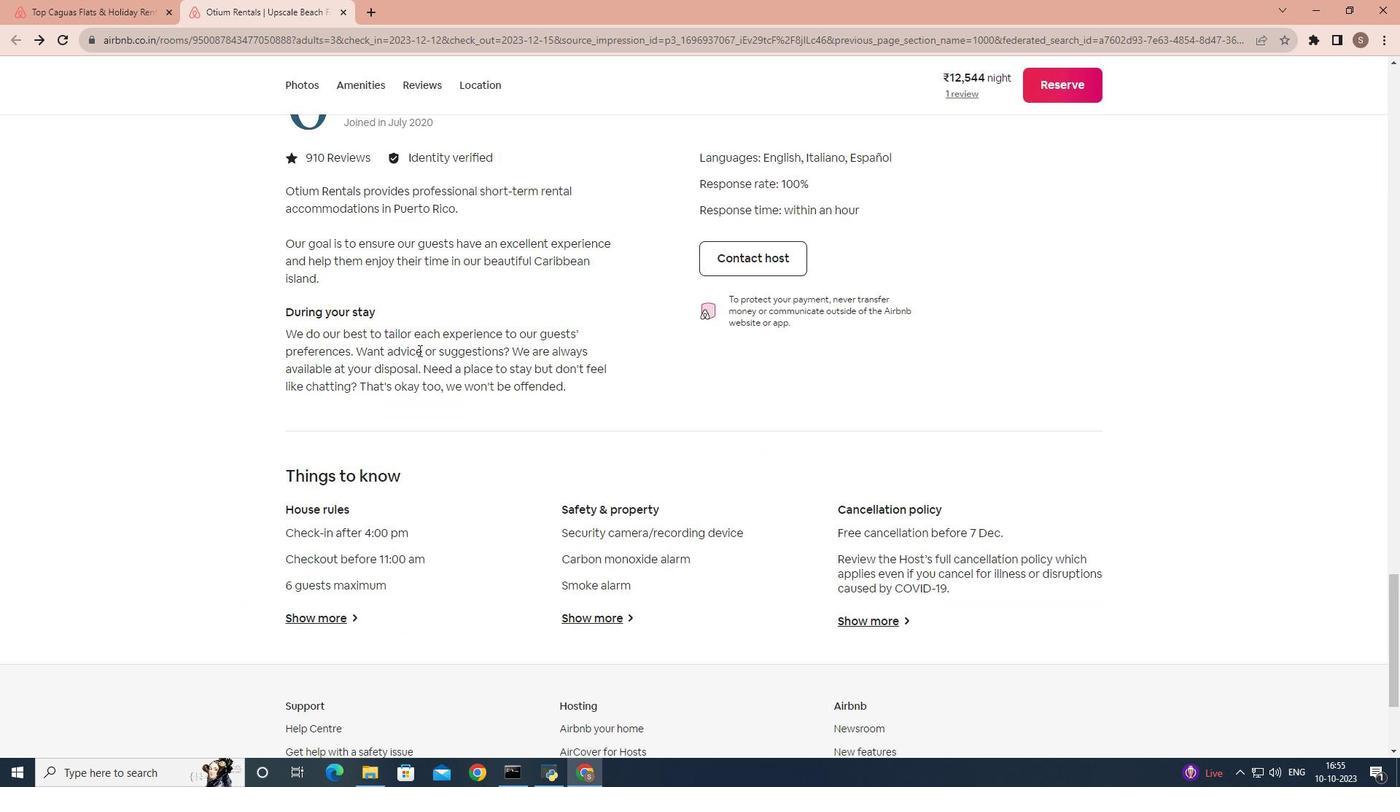
Action: Mouse scrolled (418, 350) with delta (0, 0)
Screenshot: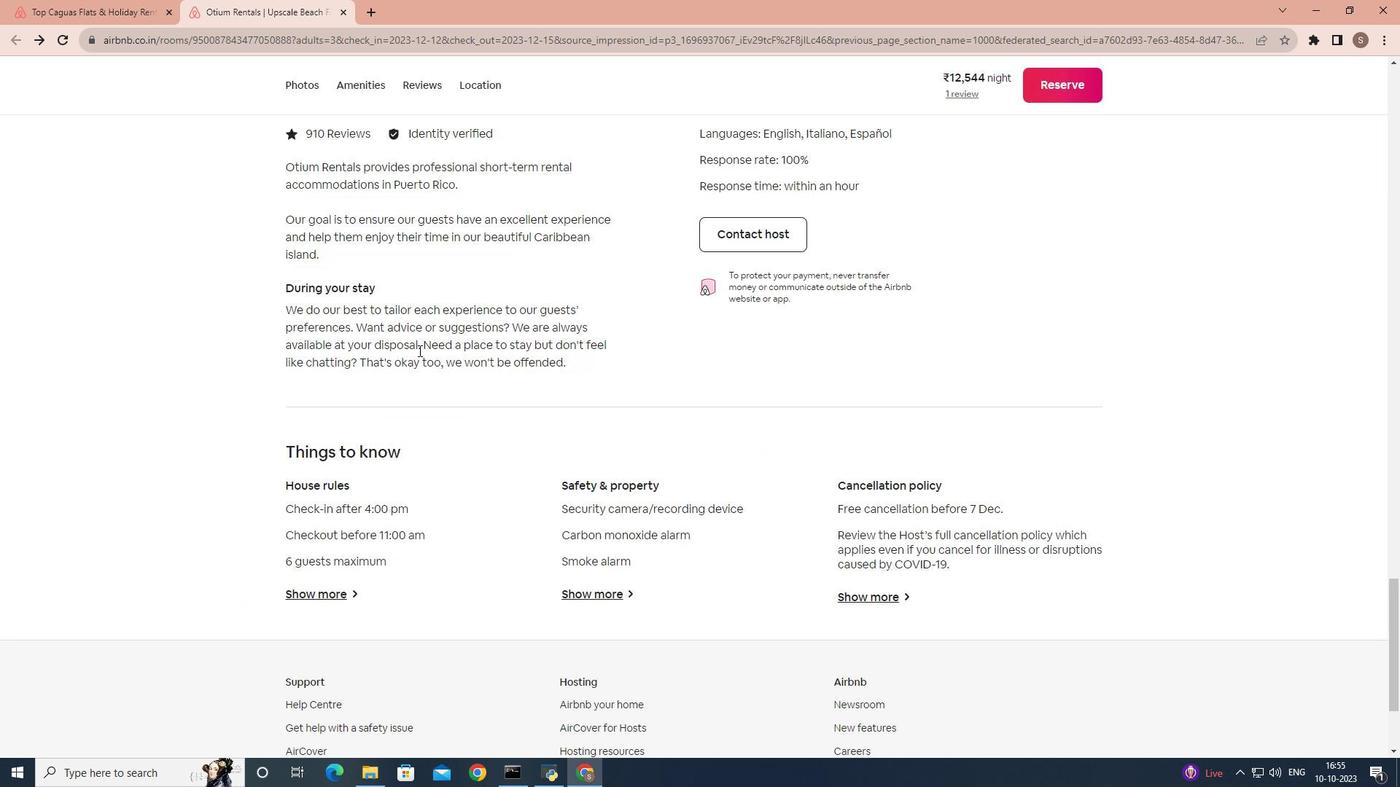 
Action: Mouse moved to (329, 593)
Screenshot: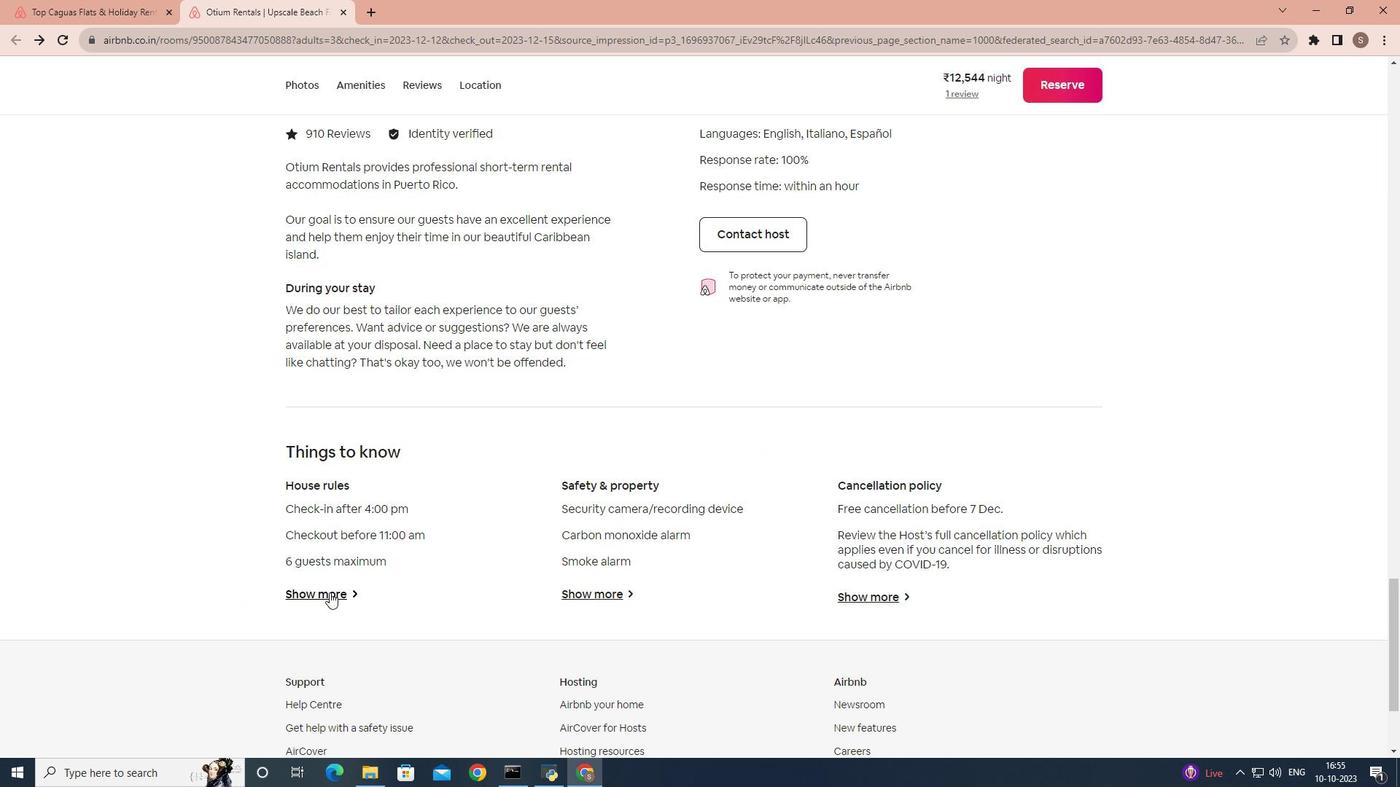 
Action: Mouse pressed left at (329, 593)
Screenshot: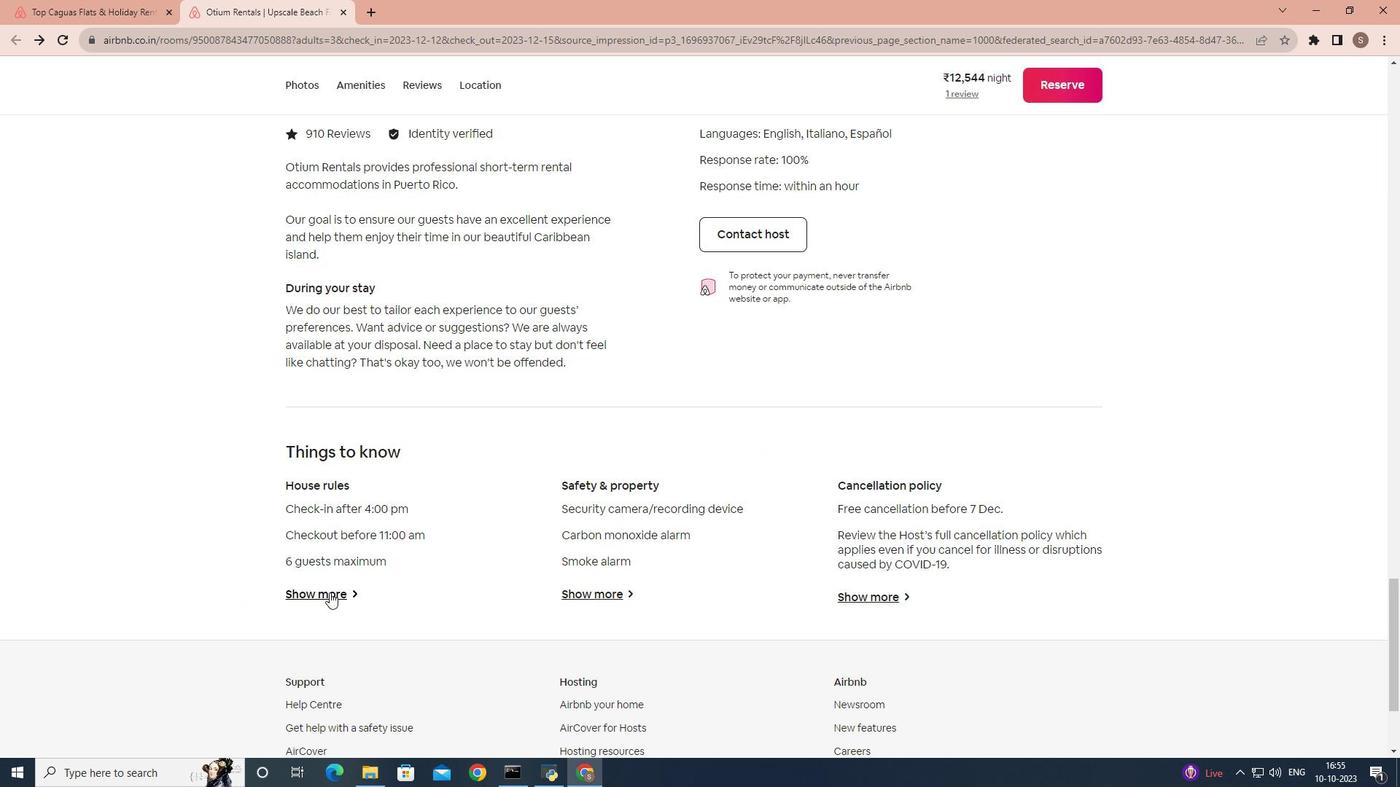 
Action: Mouse moved to (588, 415)
Screenshot: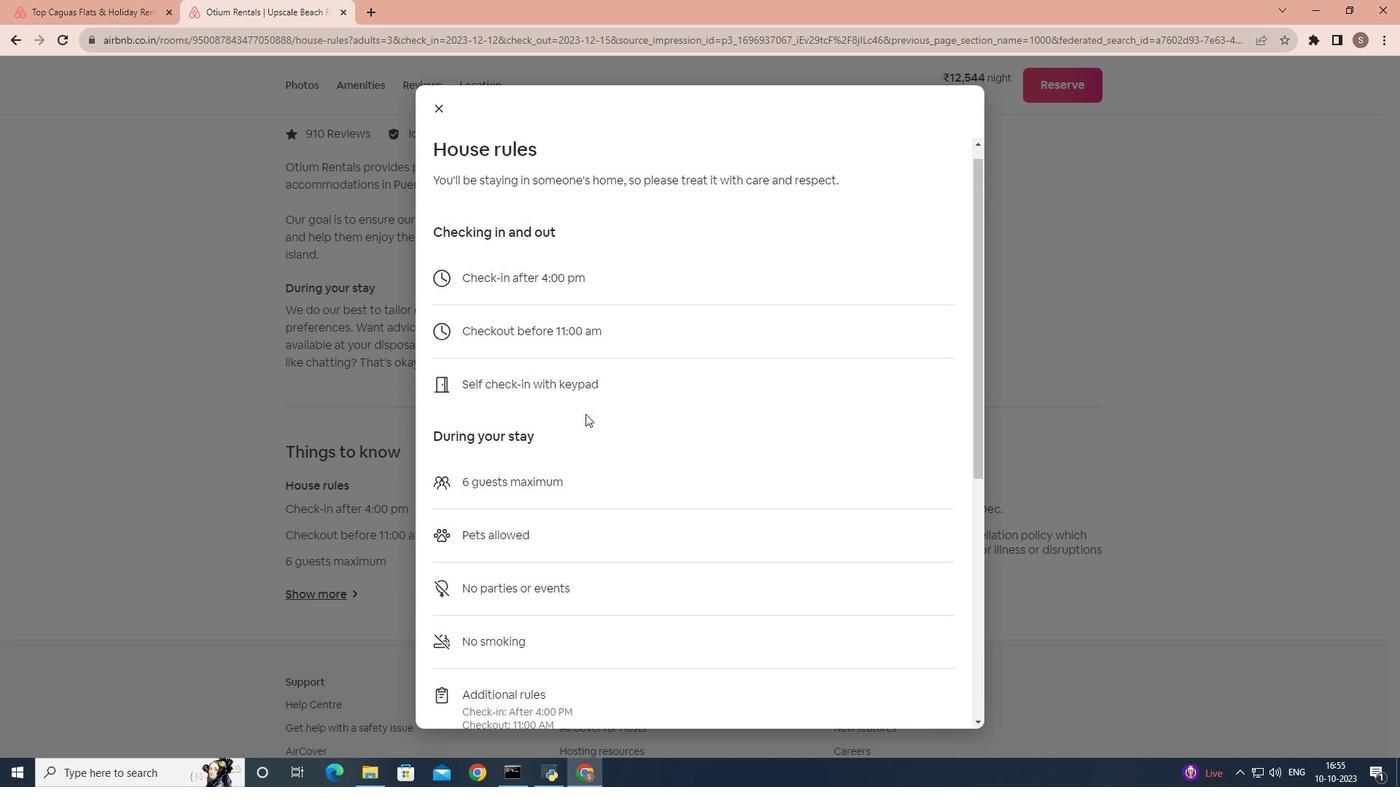 
Action: Mouse scrolled (588, 414) with delta (0, 0)
Screenshot: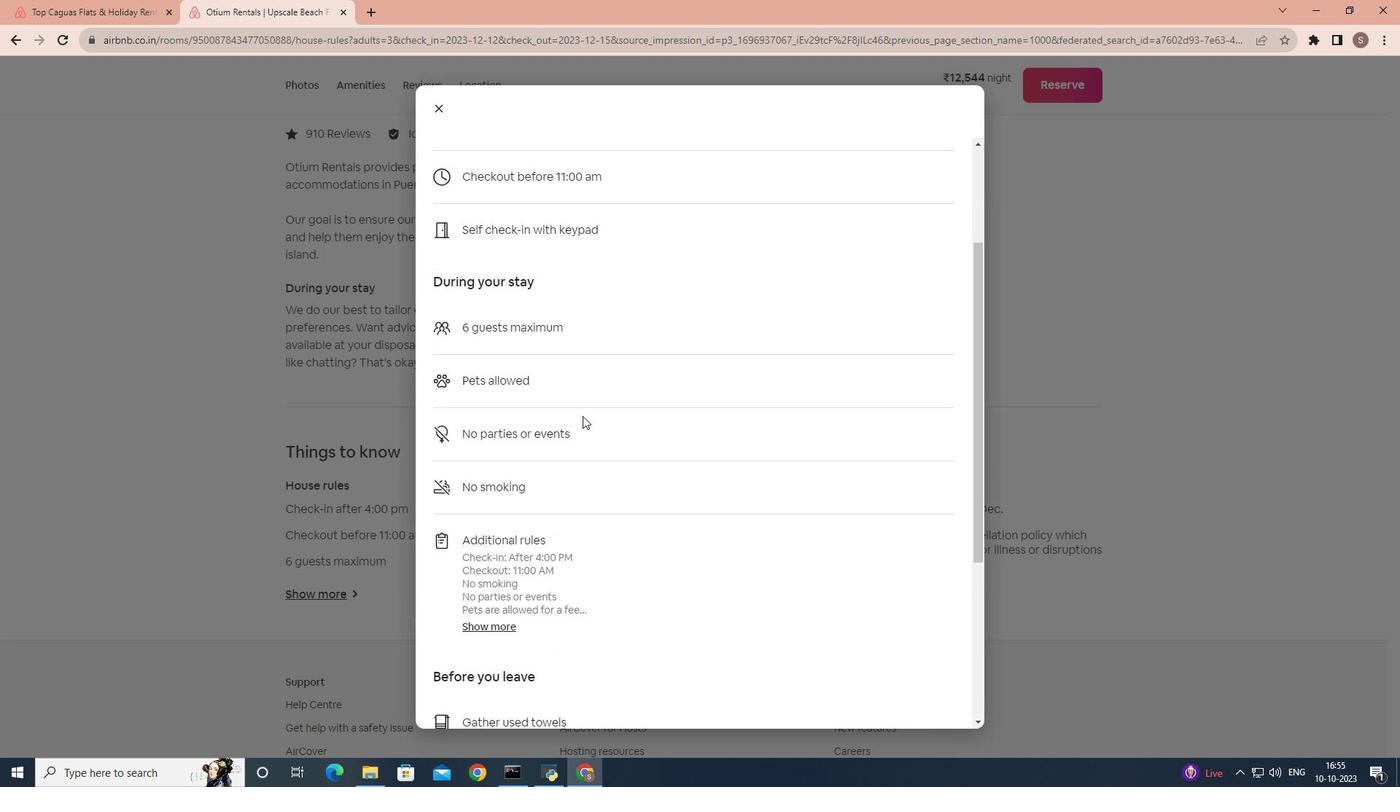 
Action: Mouse moved to (588, 414)
Screenshot: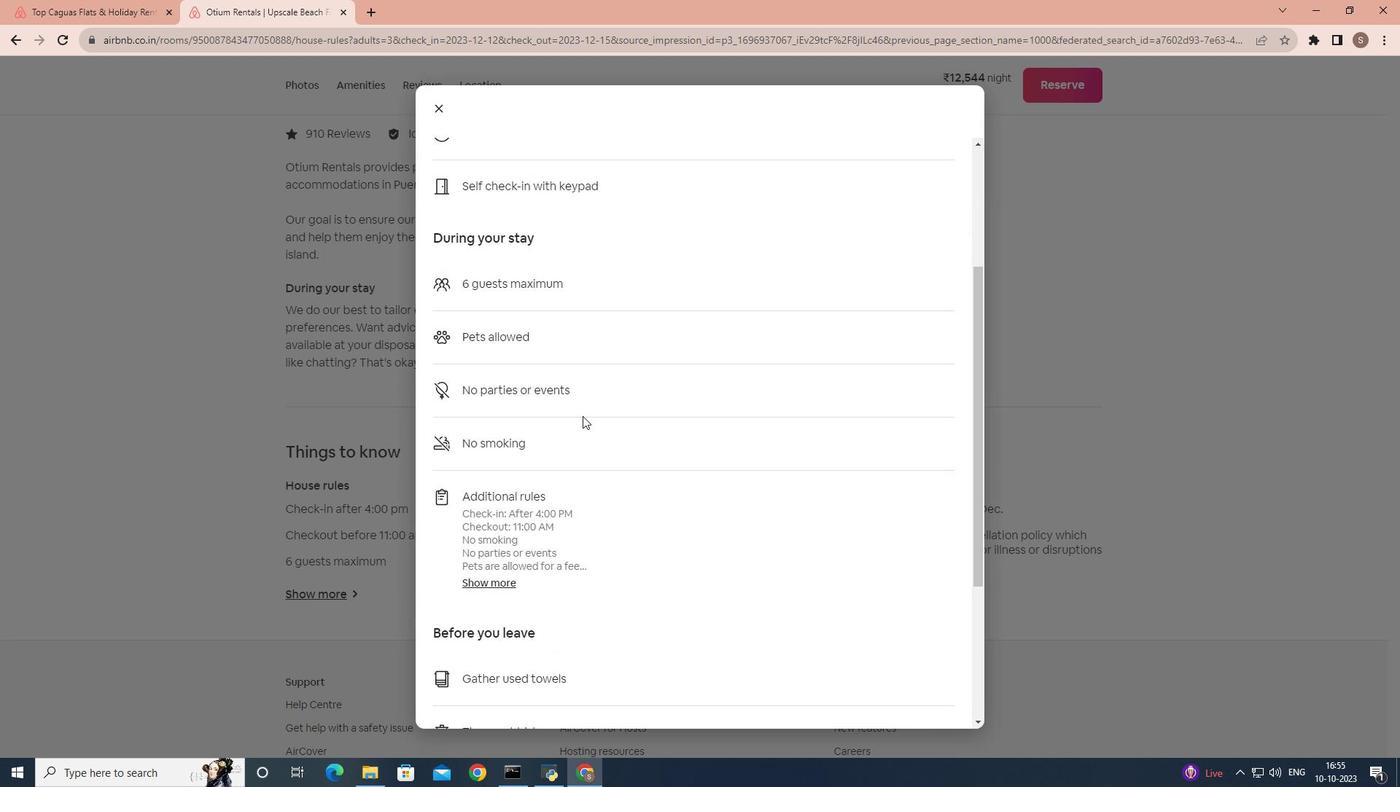 
Action: Mouse scrolled (588, 413) with delta (0, 0)
Screenshot: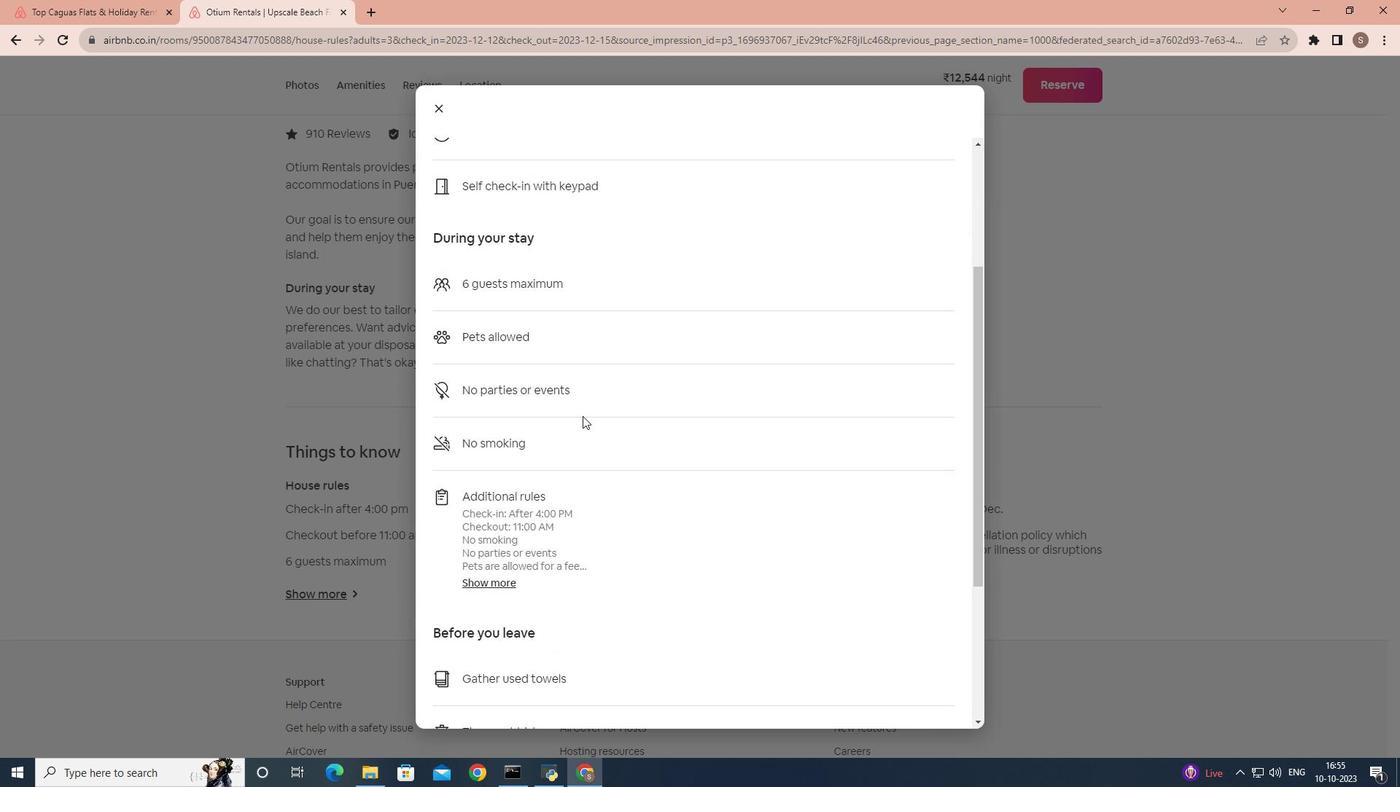 
Action: Mouse moved to (586, 414)
Screenshot: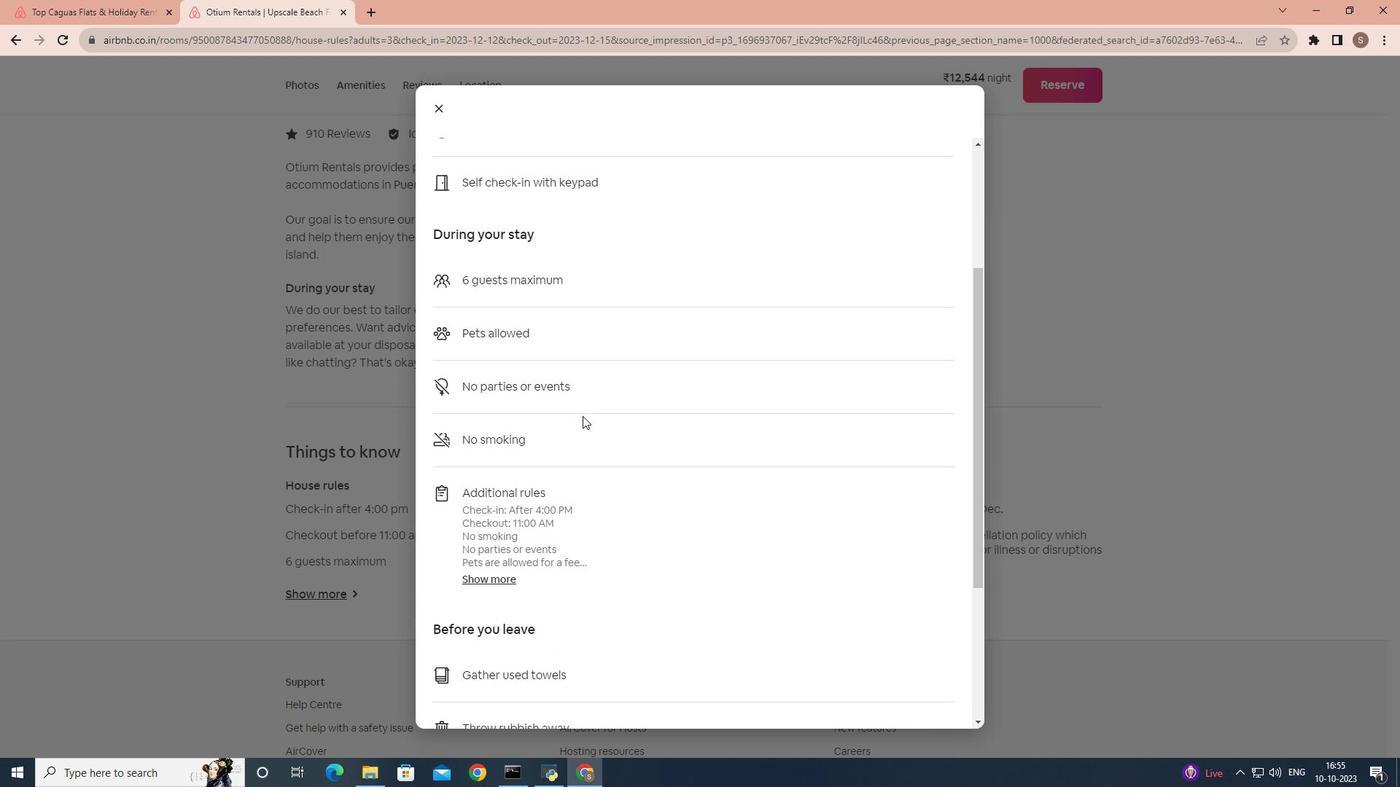 
Action: Mouse scrolled (586, 413) with delta (0, 0)
Screenshot: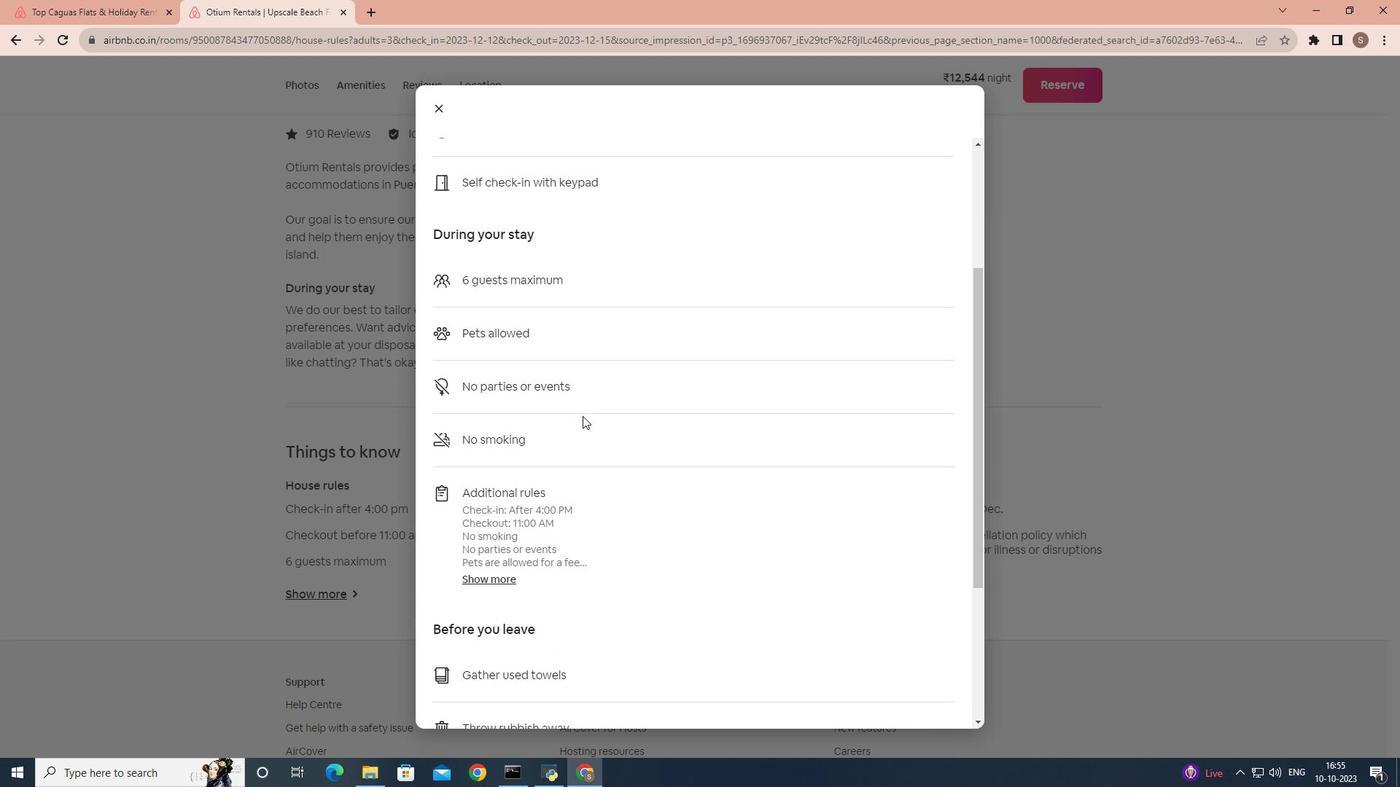 
Action: Mouse moved to (582, 416)
Screenshot: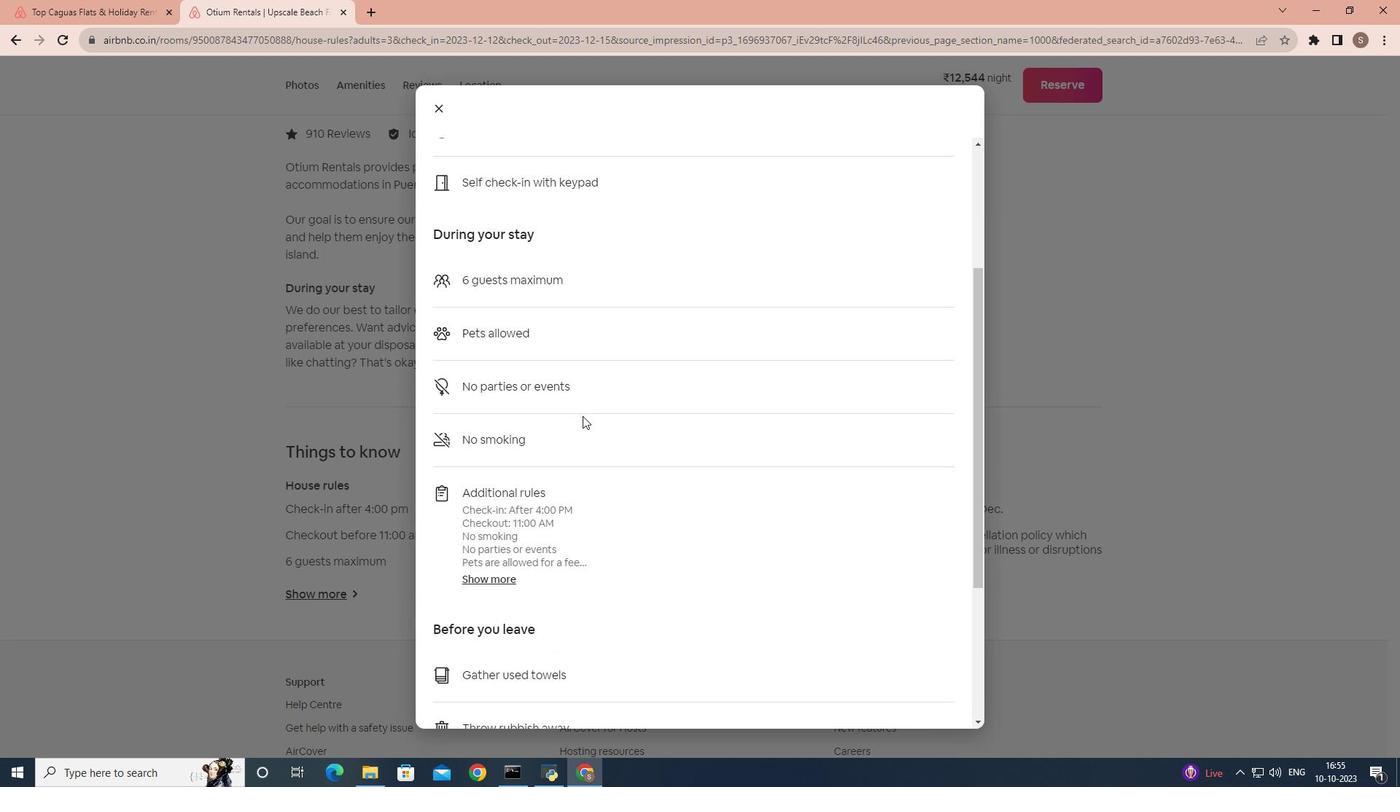 
Action: Mouse scrolled (582, 415) with delta (0, 0)
Screenshot: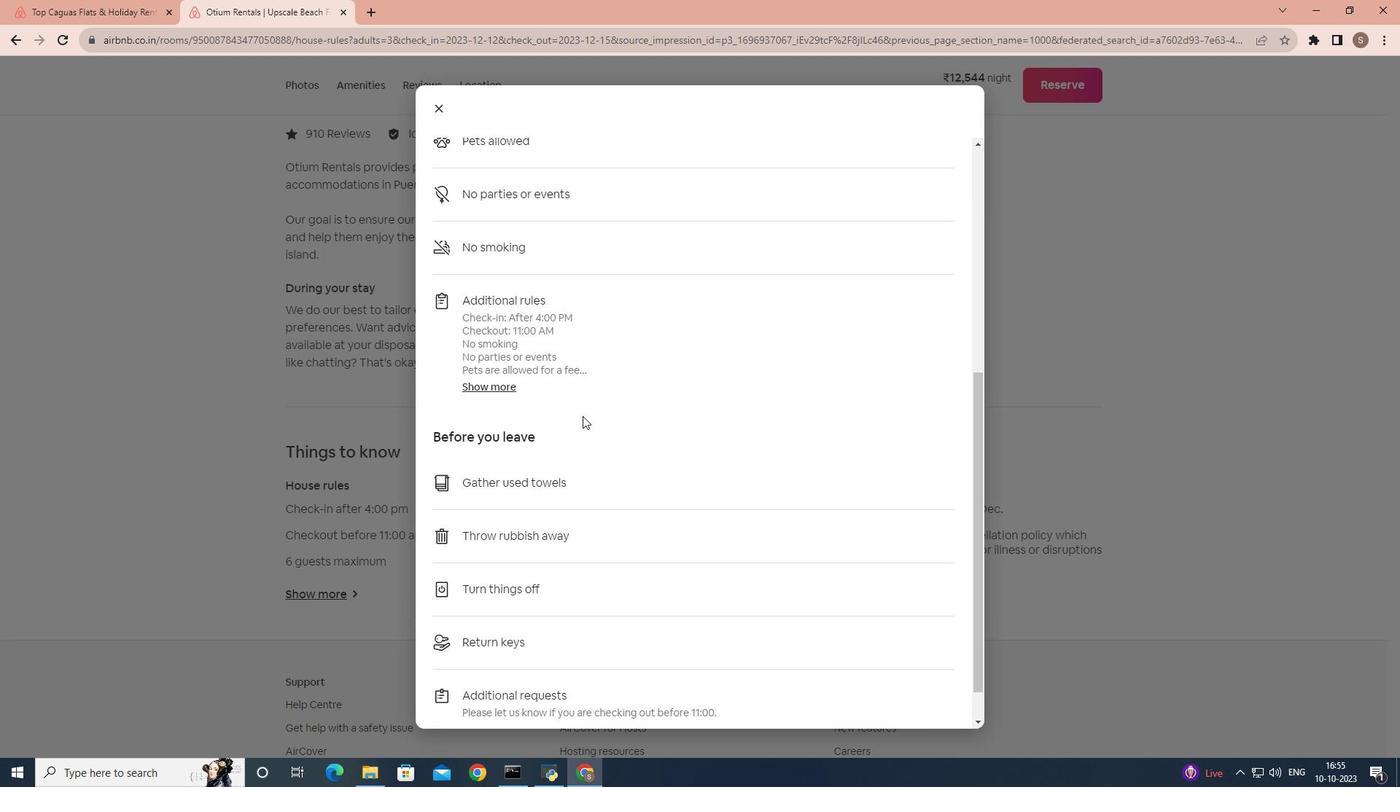 
Action: Mouse scrolled (582, 415) with delta (0, 0)
Screenshot: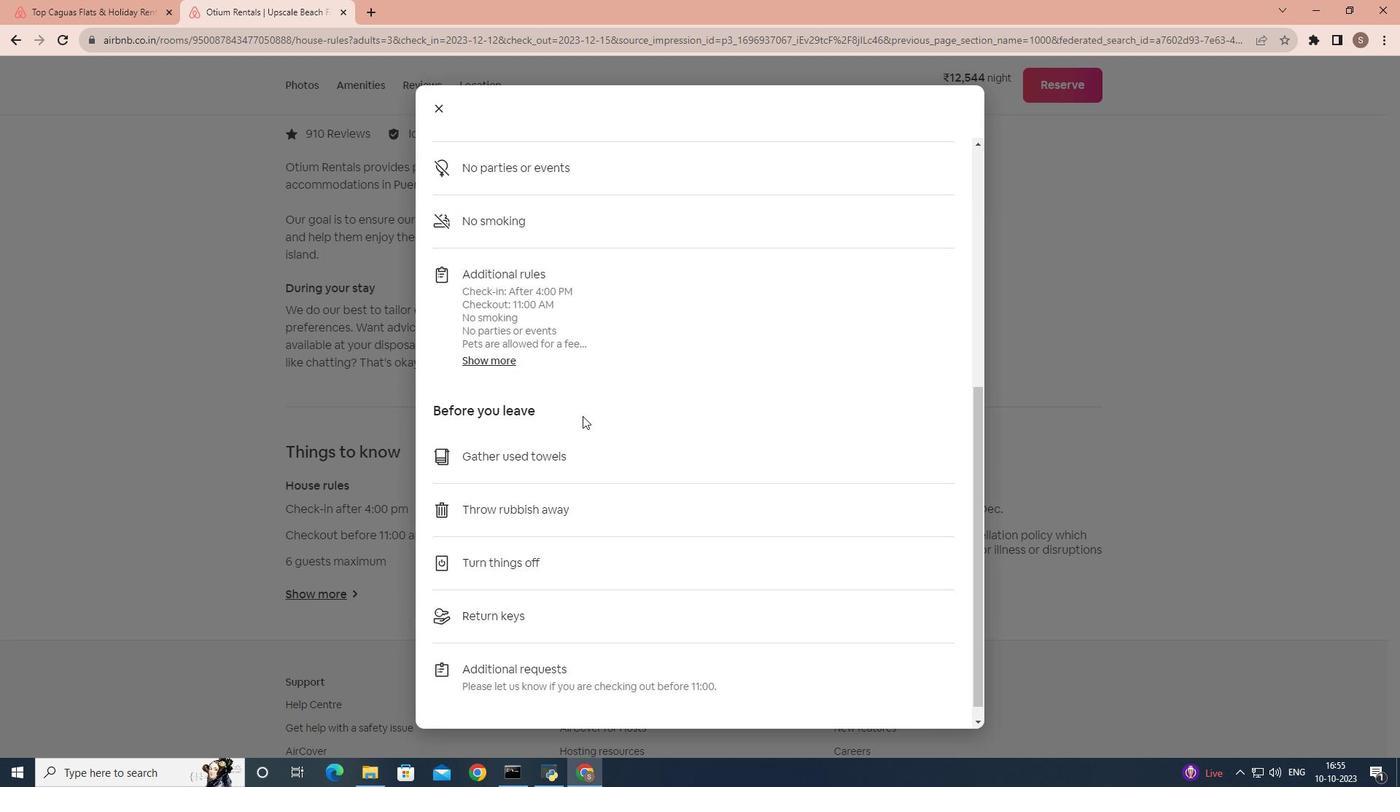 
Action: Mouse scrolled (582, 415) with delta (0, 0)
Screenshot: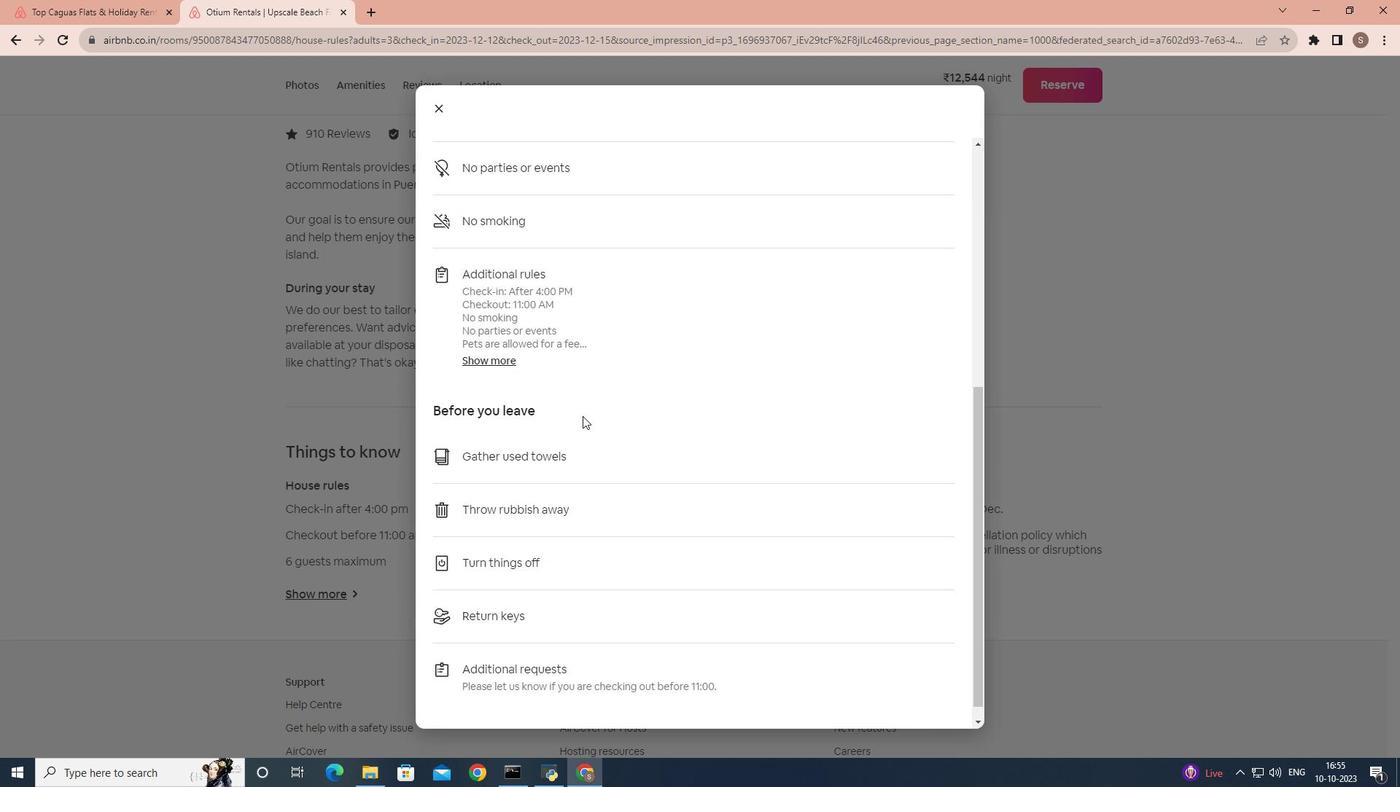 
Action: Mouse moved to (579, 409)
Screenshot: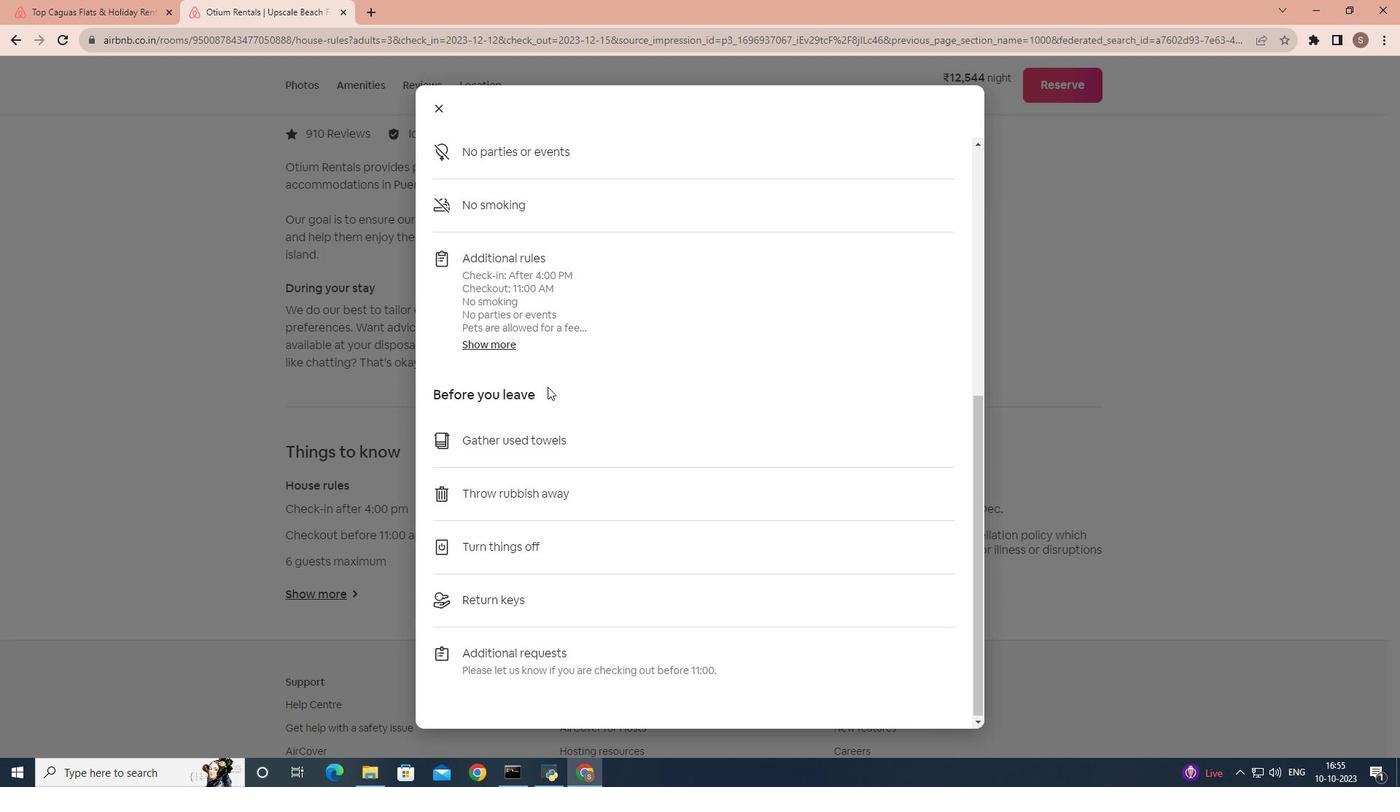 
Action: Mouse scrolled (579, 408) with delta (0, 0)
Screenshot: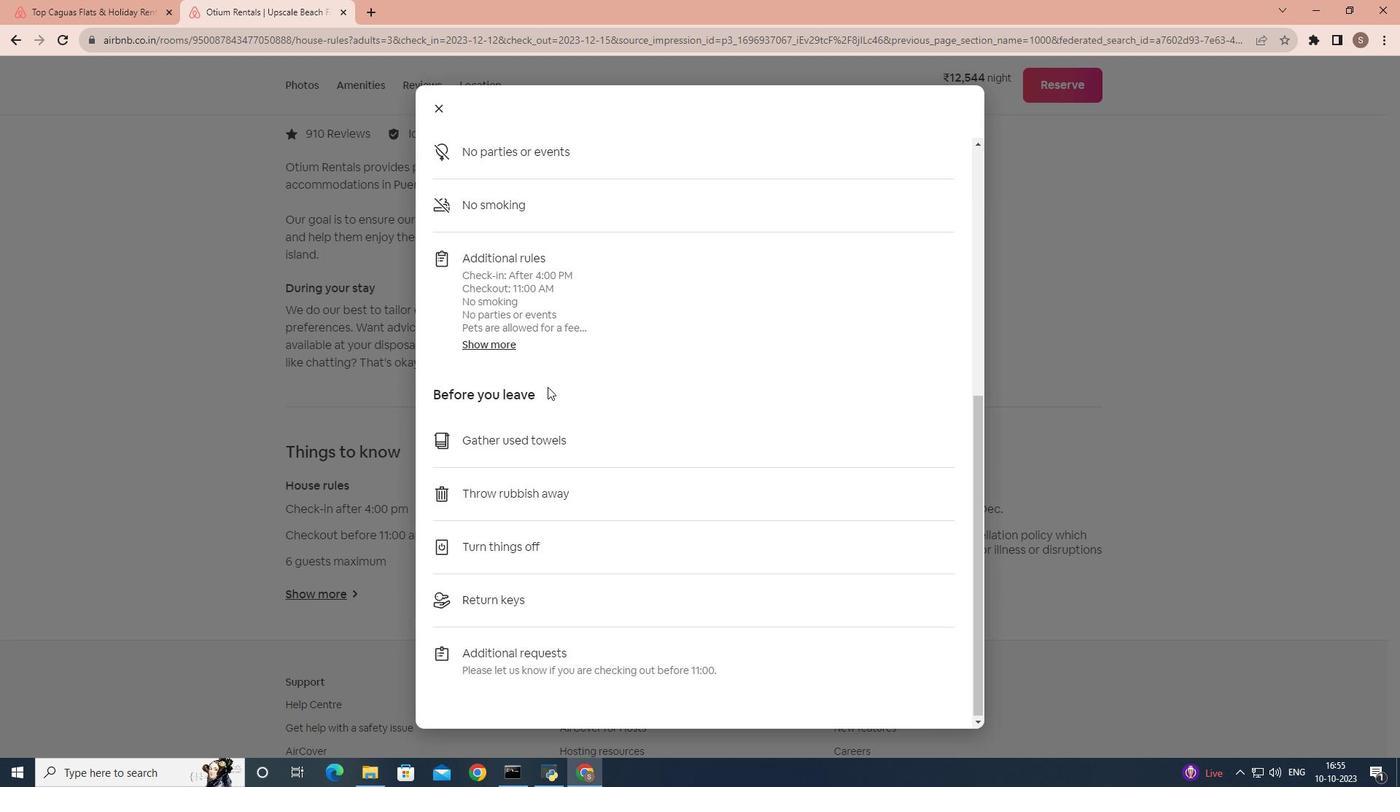 
Action: Mouse scrolled (579, 408) with delta (0, 0)
Screenshot: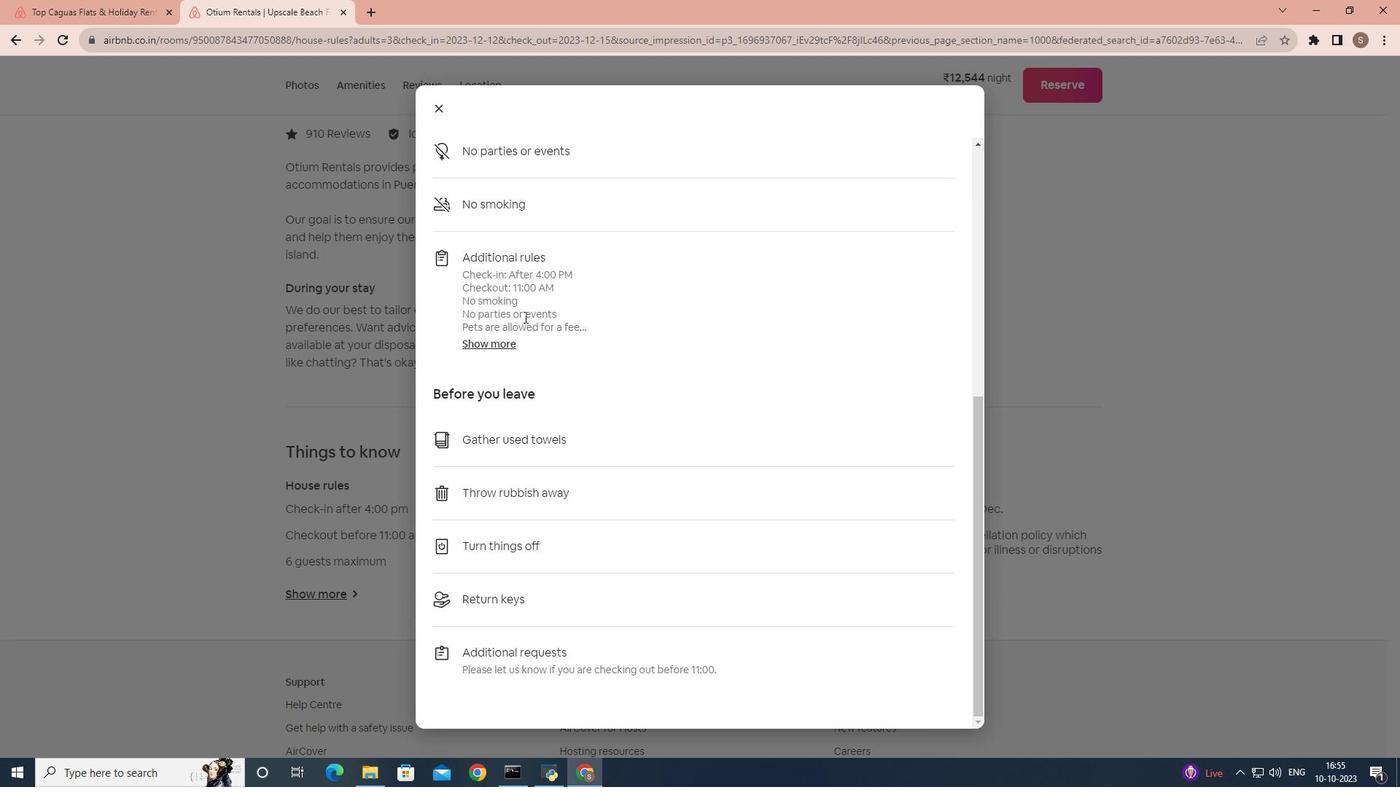 
Action: Mouse moved to (577, 408)
Screenshot: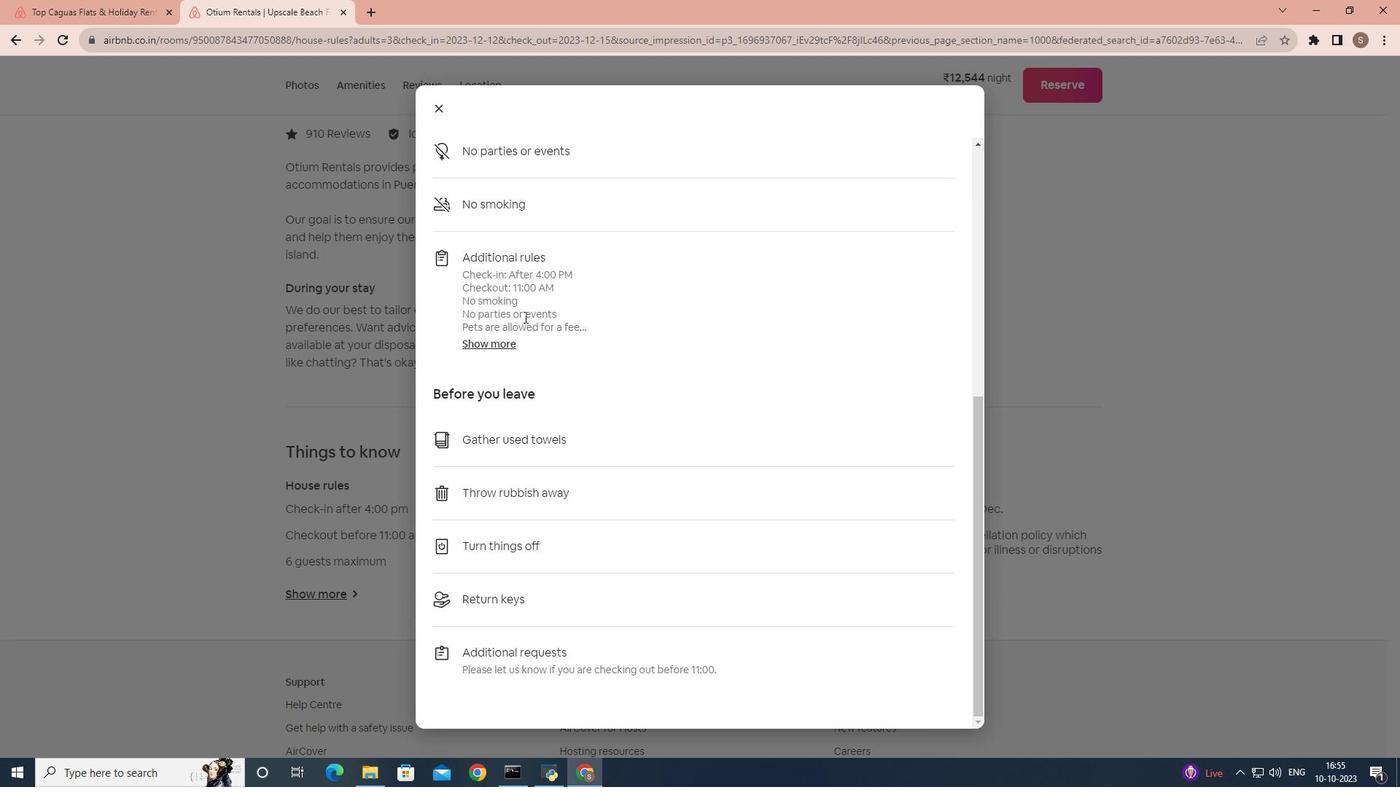 
Action: Mouse scrolled (577, 407) with delta (0, 0)
Screenshot: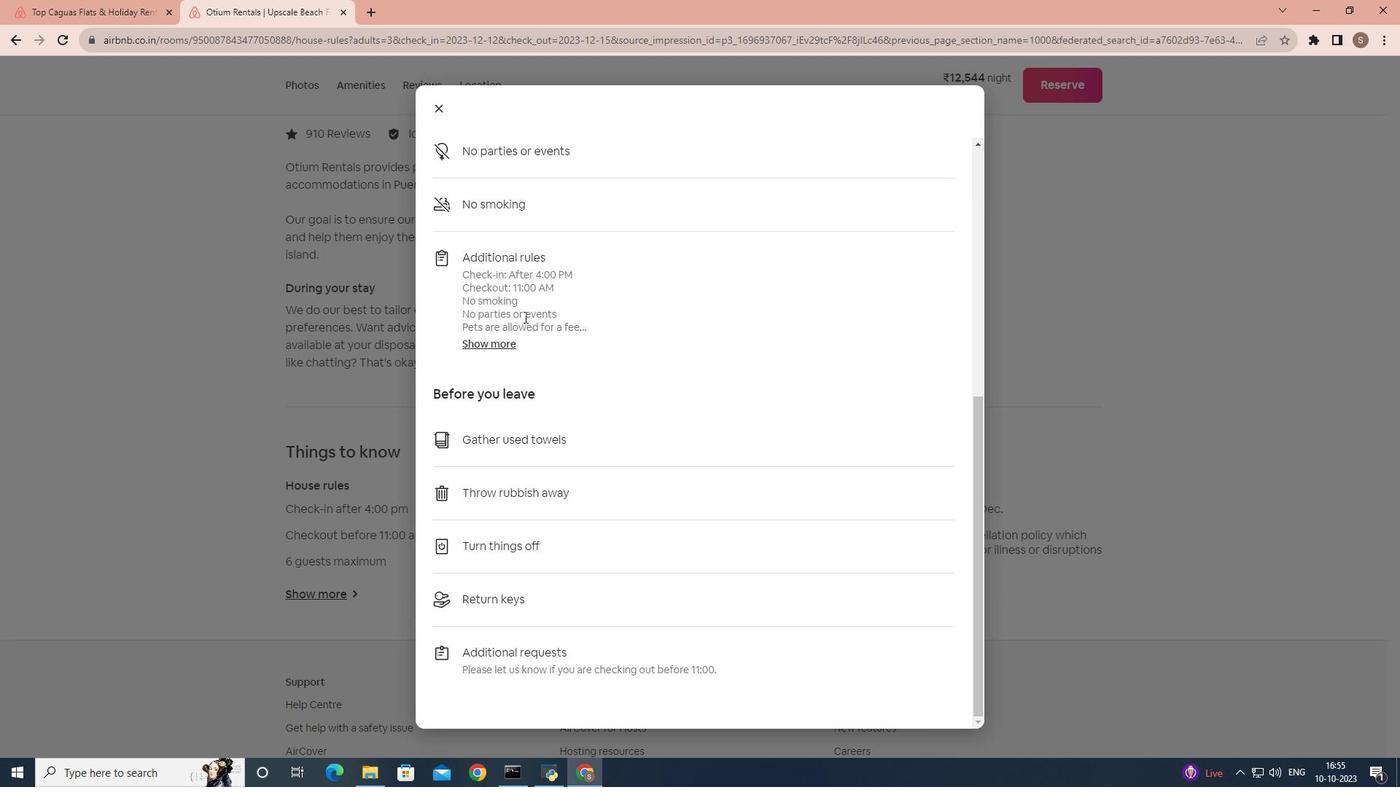 
Action: Mouse moved to (567, 407)
Screenshot: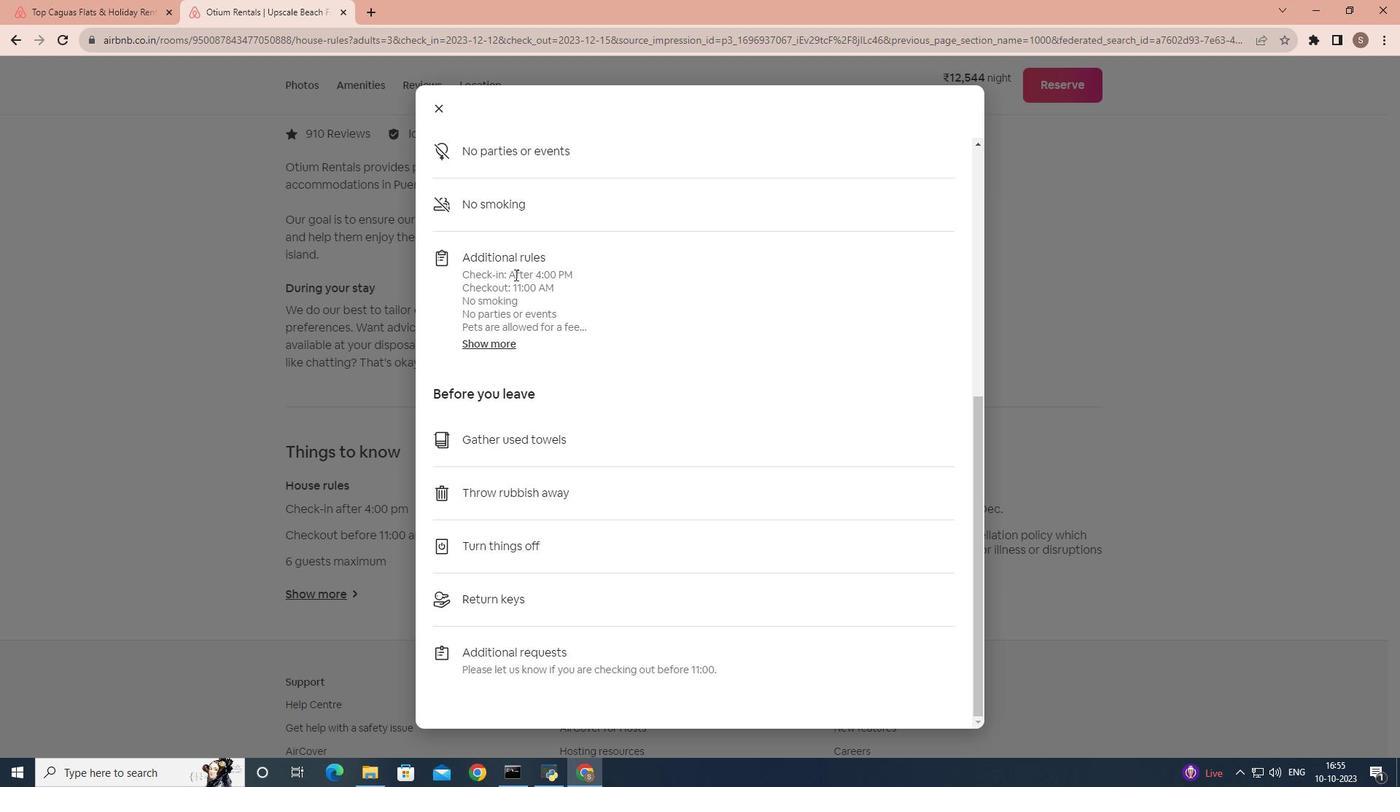 
Action: Mouse scrolled (567, 406) with delta (0, 0)
Screenshot: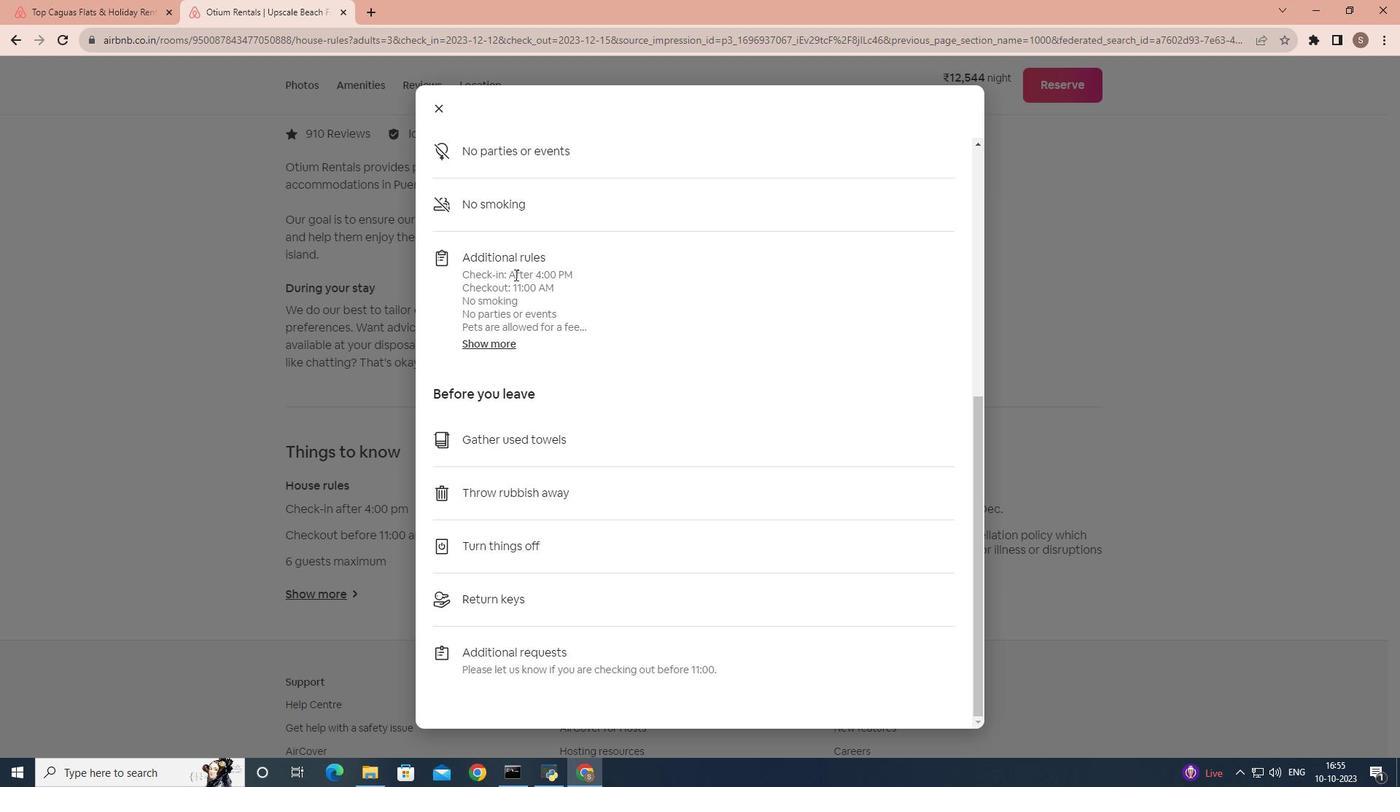 
Action: Mouse moved to (443, 113)
Screenshot: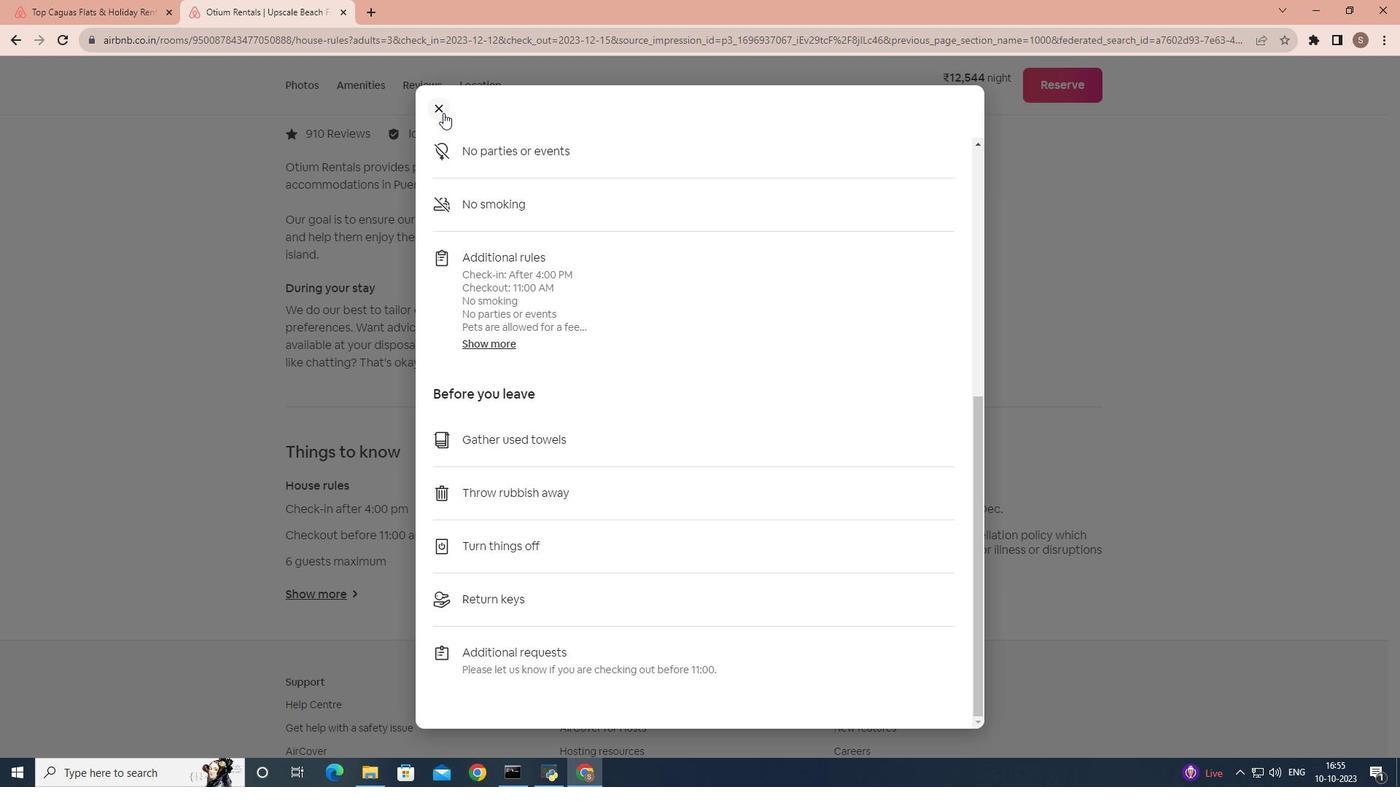 
Action: Mouse pressed left at (443, 113)
Screenshot: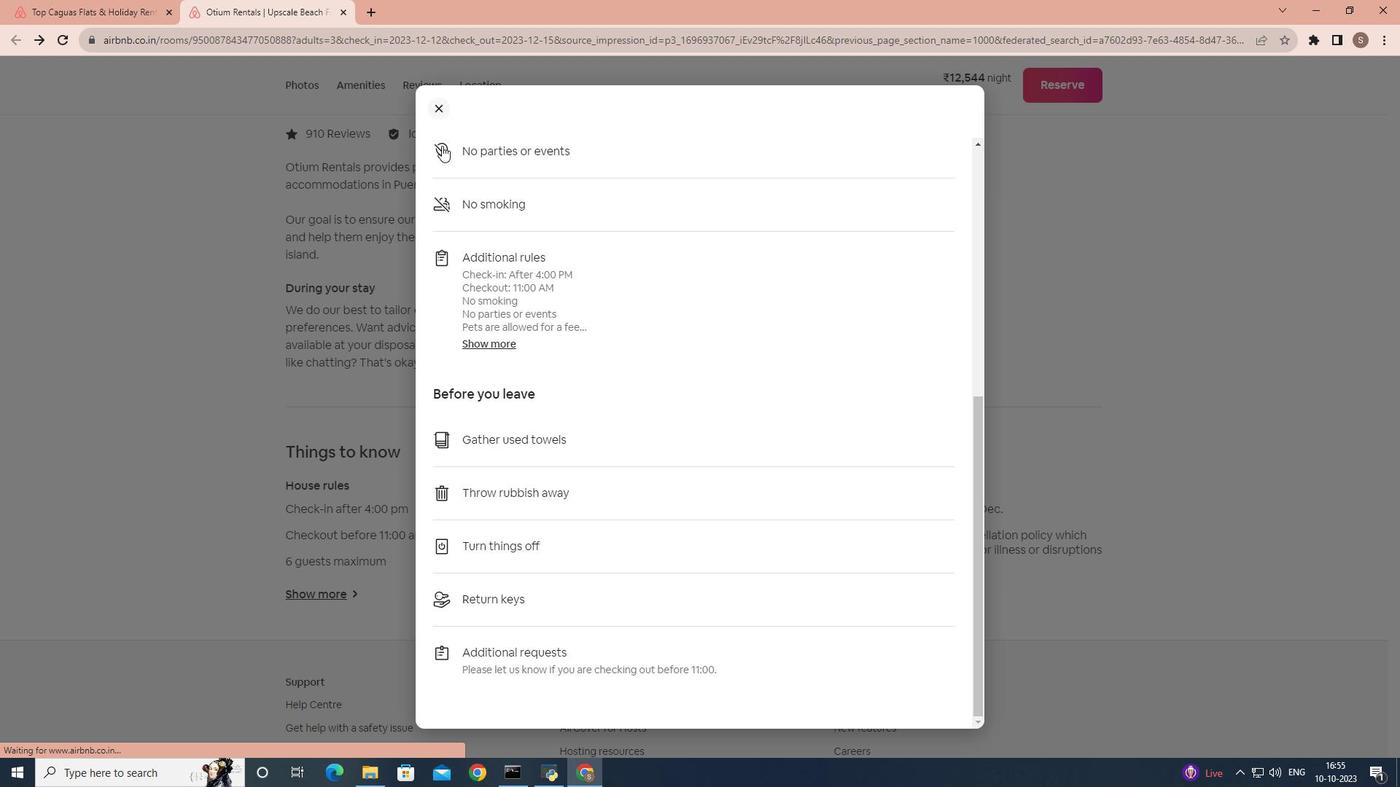 
Action: Mouse moved to (469, 323)
Screenshot: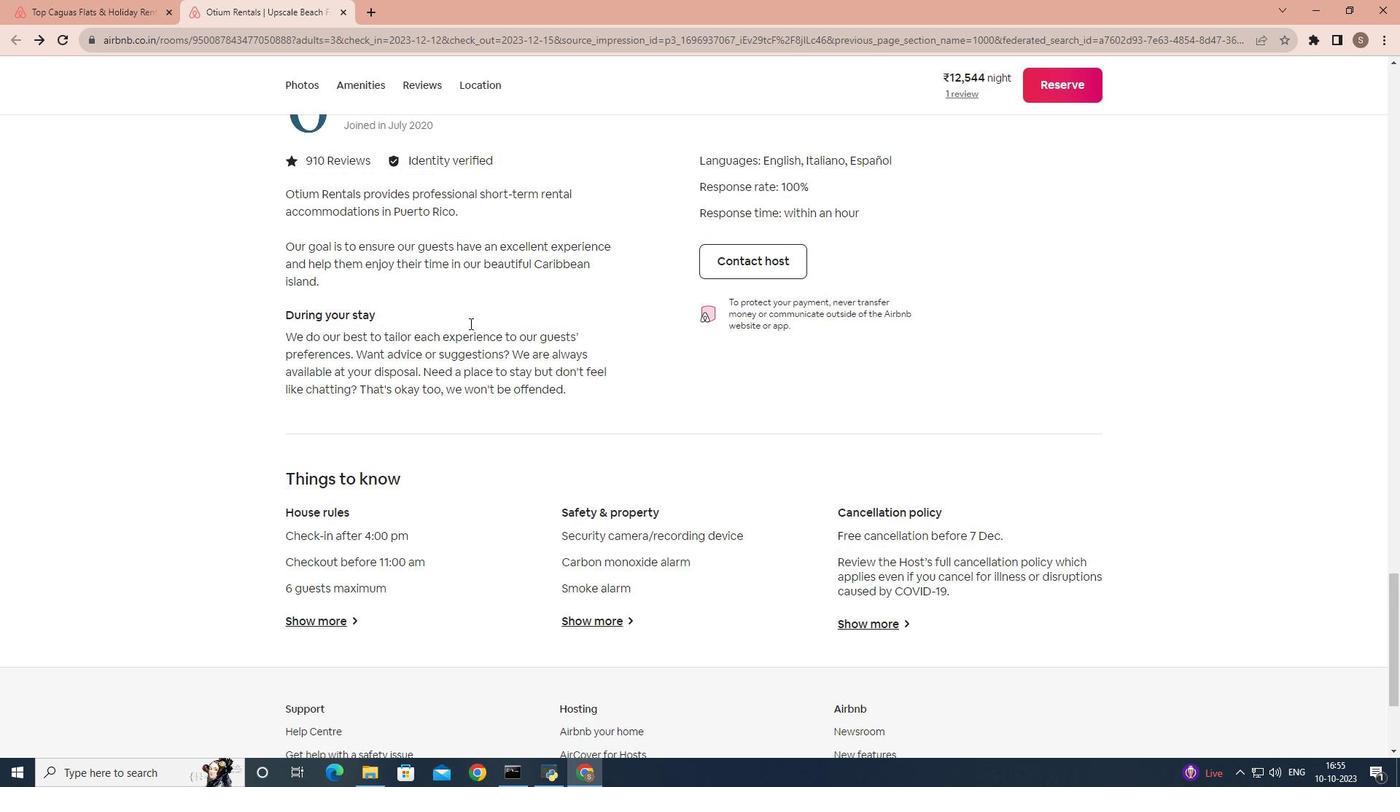 
Action: Mouse scrolled (469, 324) with delta (0, 0)
Screenshot: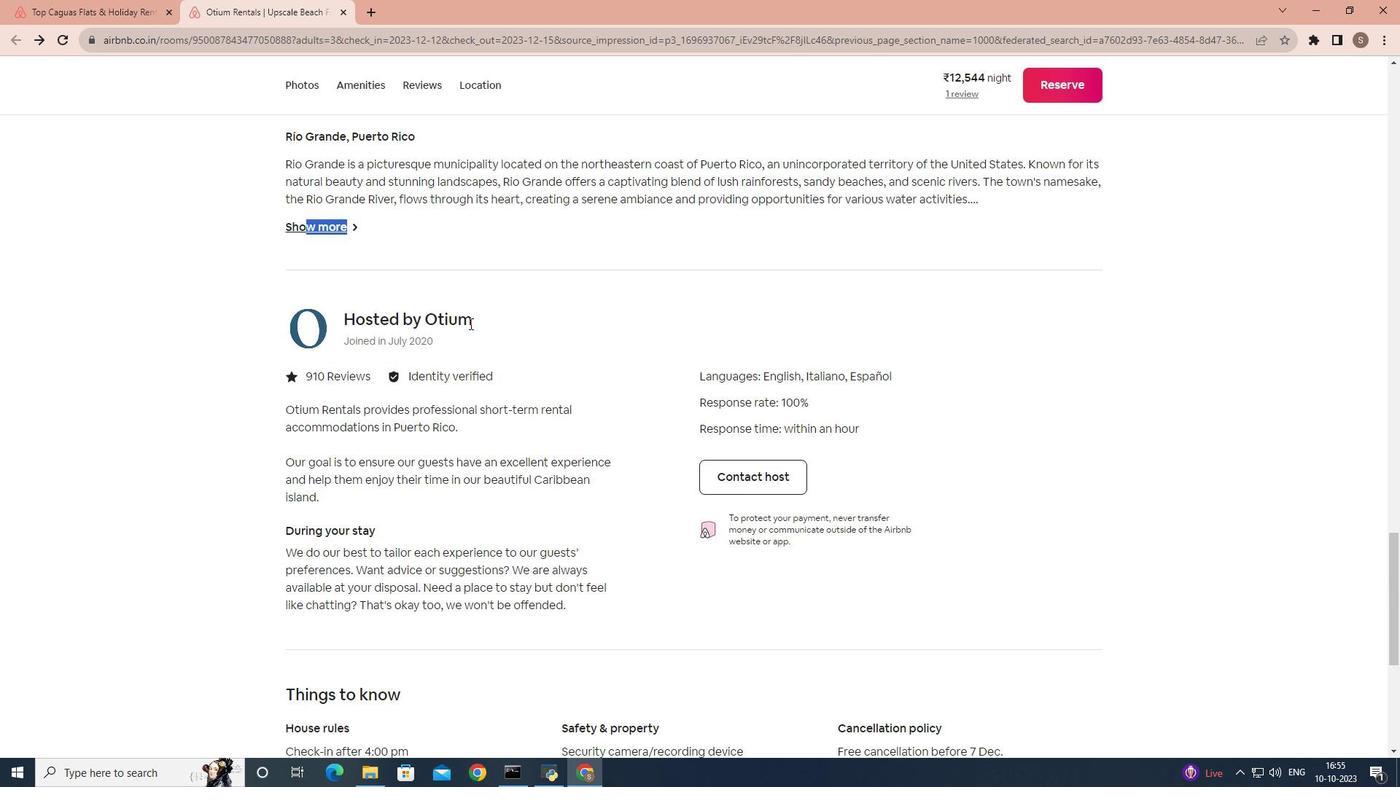 
Action: Mouse scrolled (469, 324) with delta (0, 0)
Screenshot: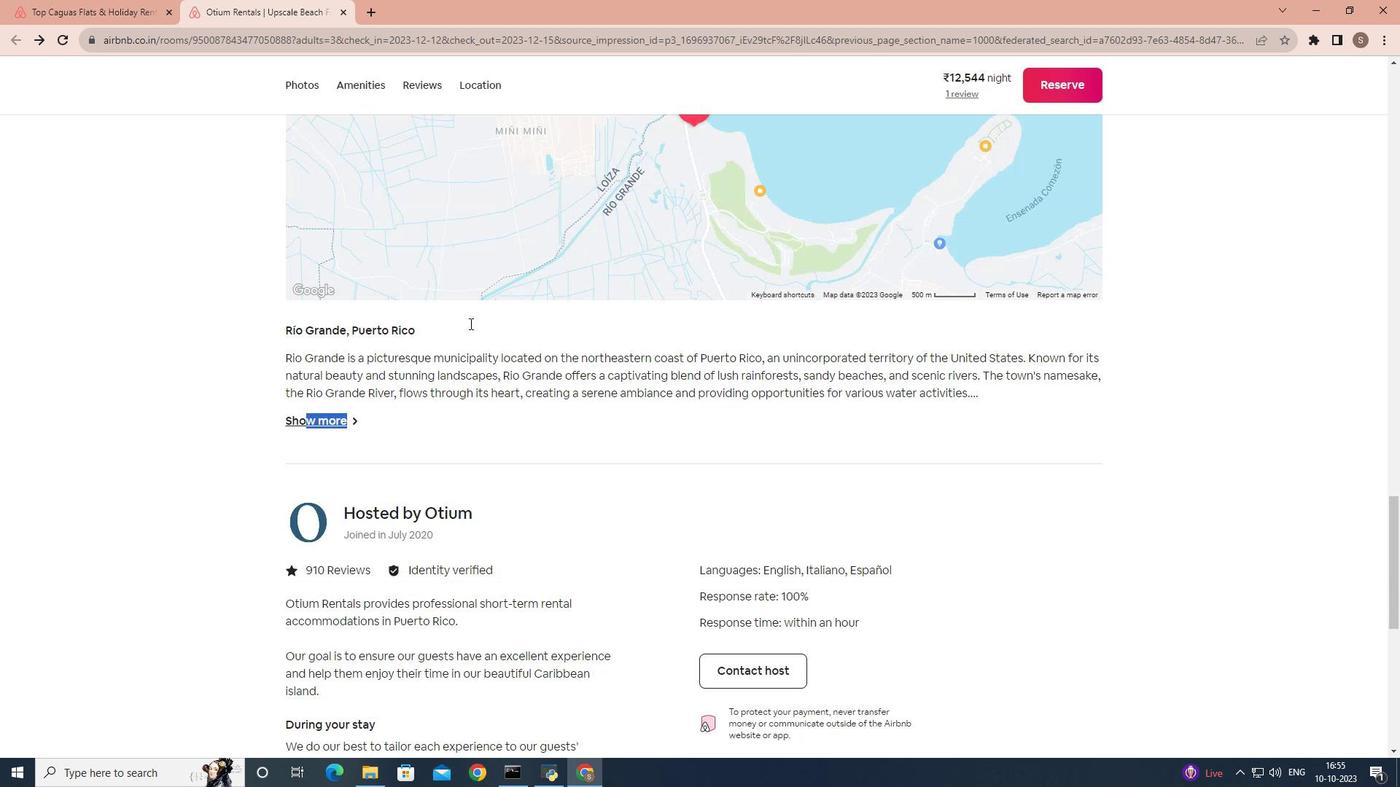 
Action: Mouse scrolled (469, 324) with delta (0, 0)
Screenshot: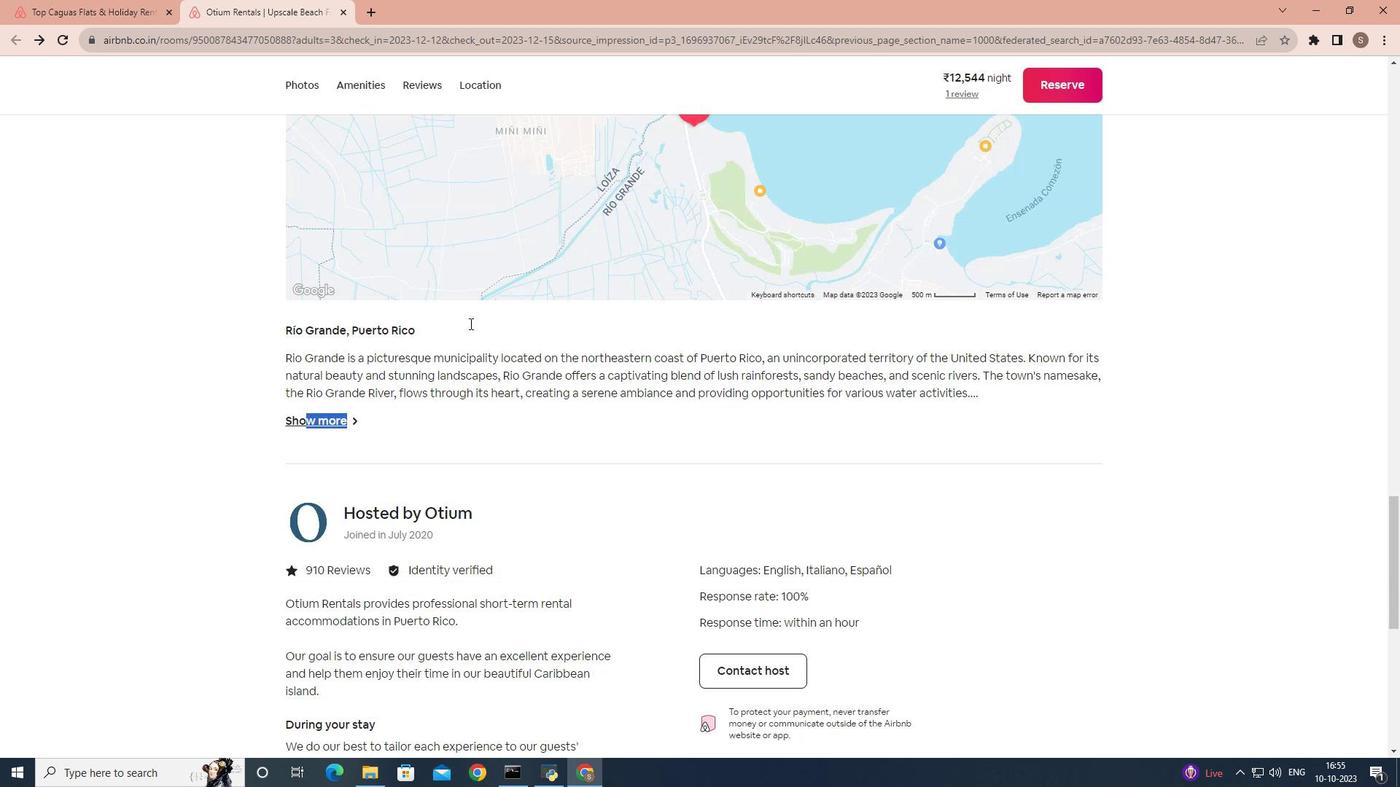 
Action: Mouse scrolled (469, 324) with delta (0, 0)
